 Task: Create relationship between match and player object.
Action: Mouse moved to (992, 72)
Screenshot: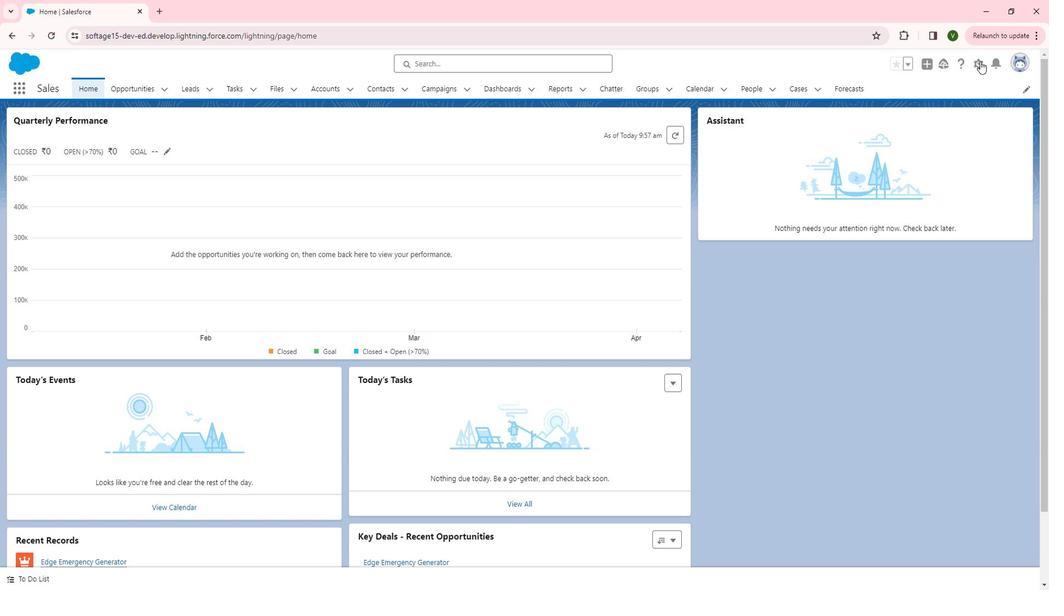 
Action: Mouse pressed left at (992, 72)
Screenshot: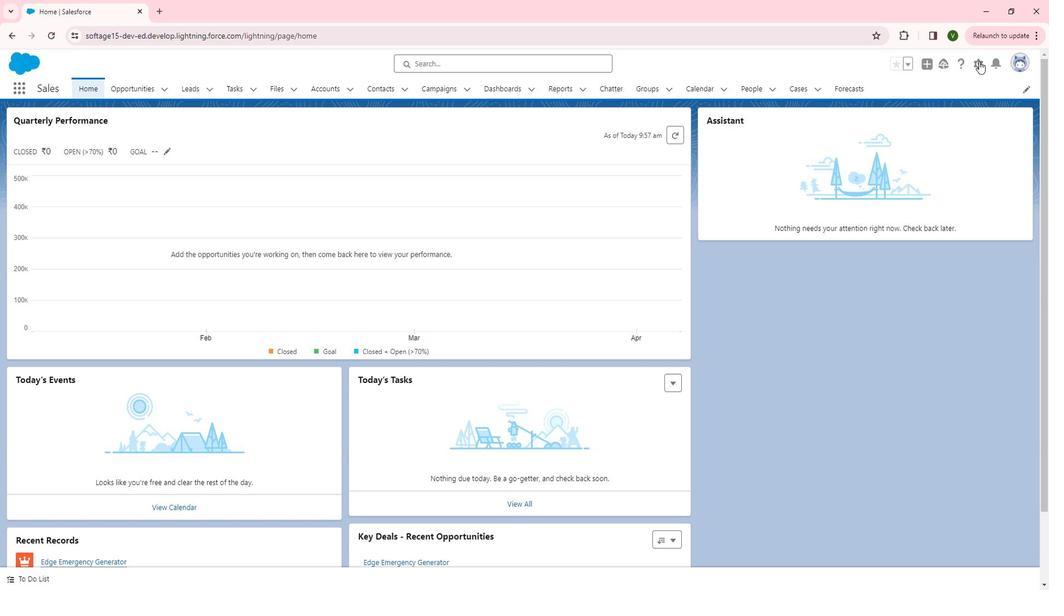 
Action: Mouse moved to (952, 108)
Screenshot: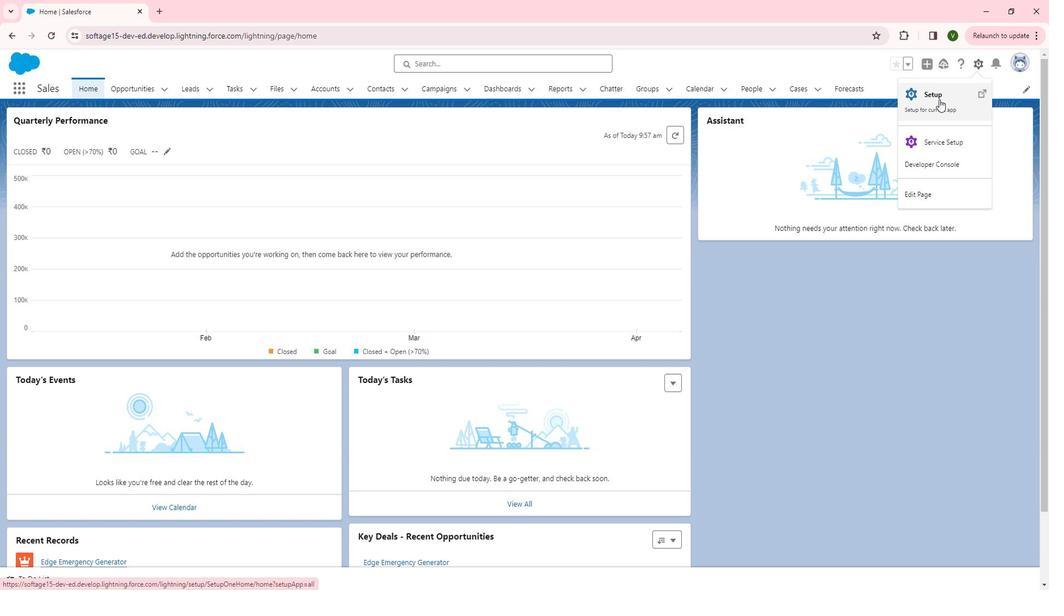 
Action: Mouse pressed left at (952, 108)
Screenshot: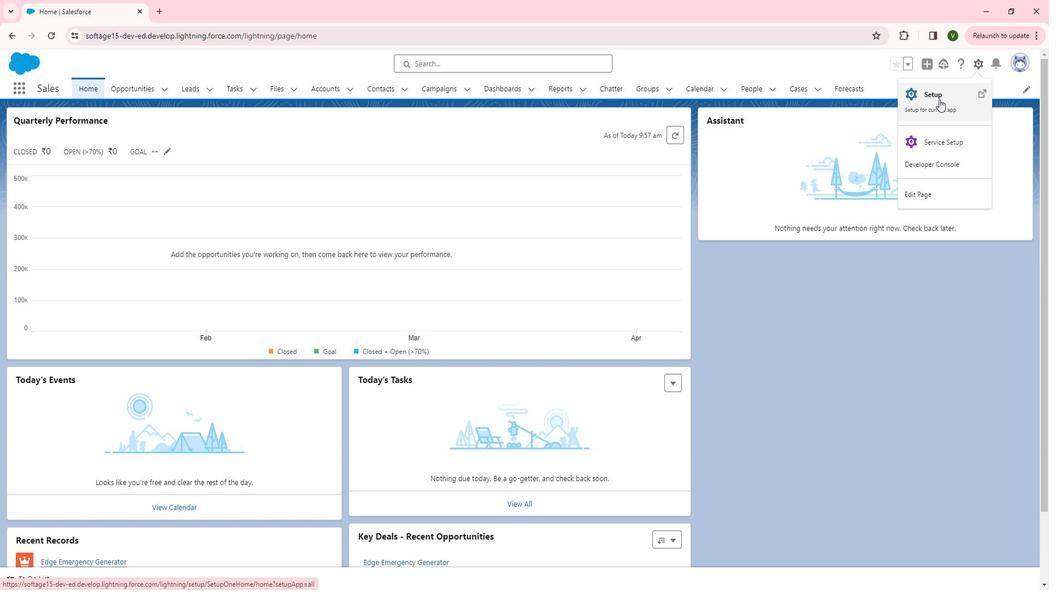 
Action: Mouse moved to (118, 375)
Screenshot: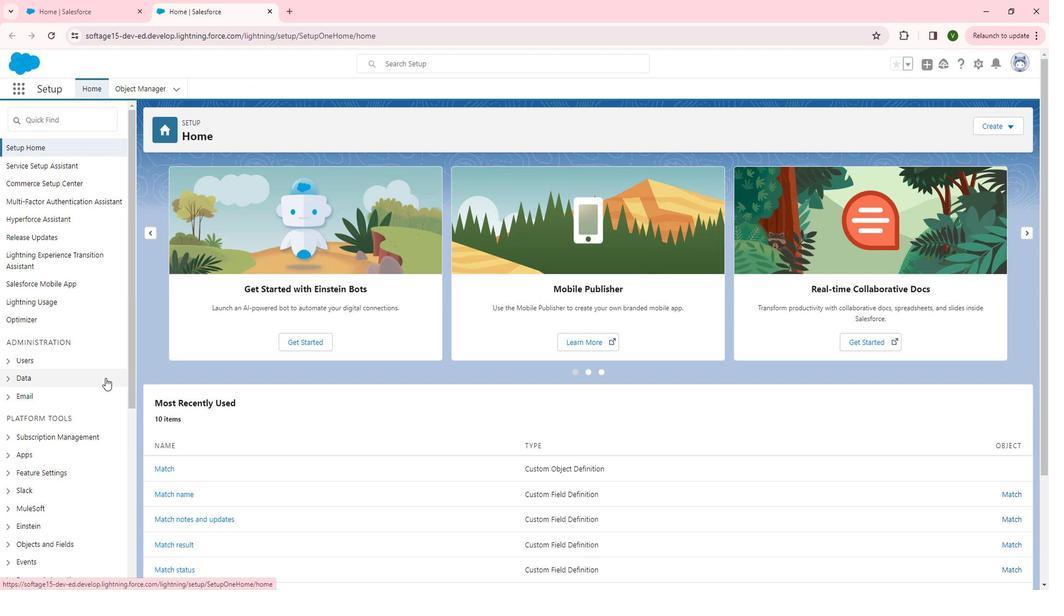 
Action: Mouse scrolled (118, 375) with delta (0, 0)
Screenshot: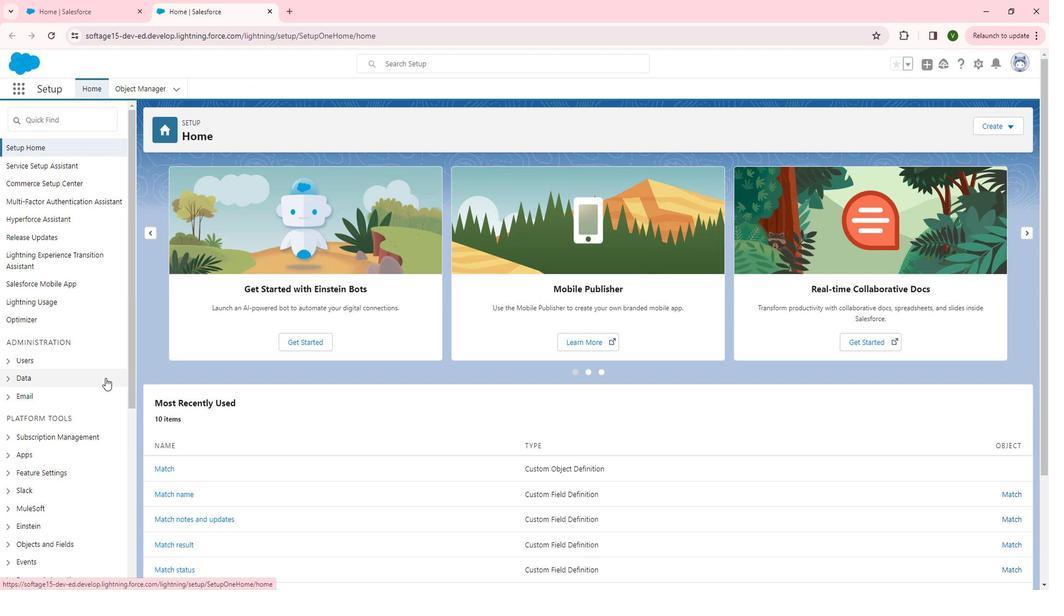 
Action: Mouse moved to (118, 377)
Screenshot: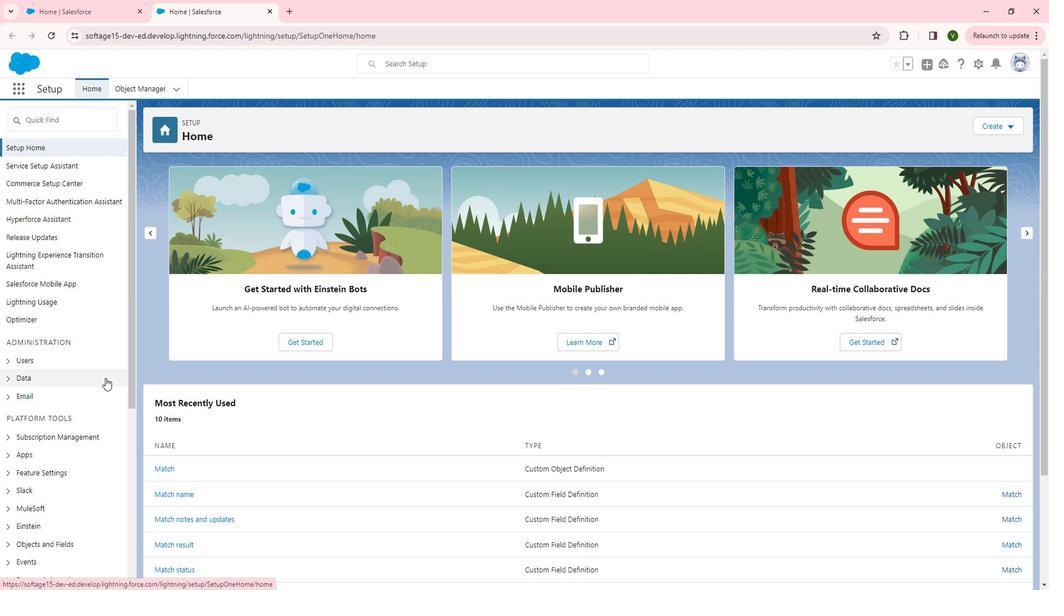 
Action: Mouse scrolled (118, 376) with delta (0, 0)
Screenshot: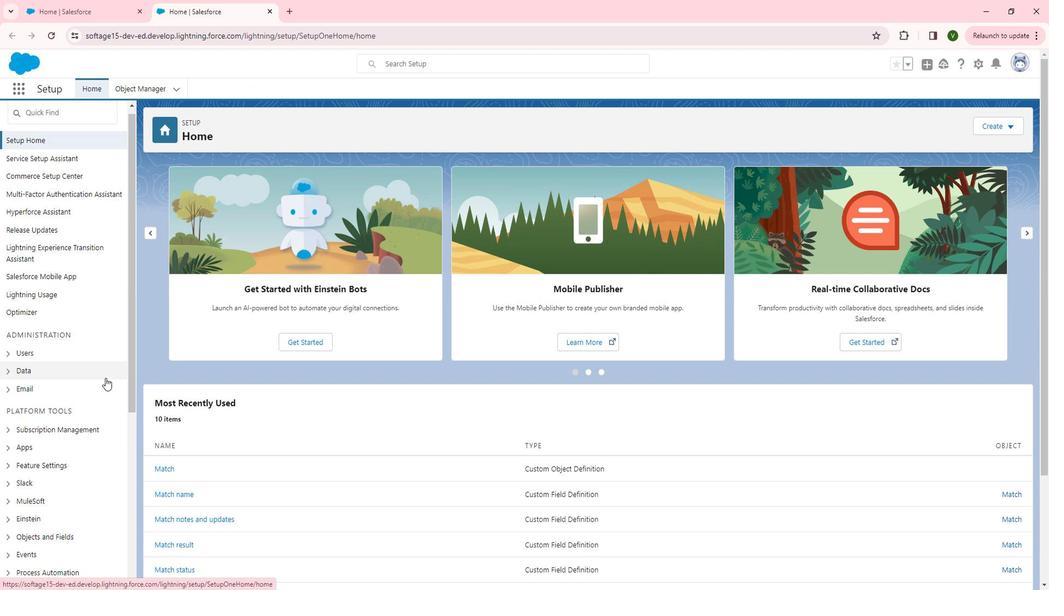 
Action: Mouse moved to (34, 424)
Screenshot: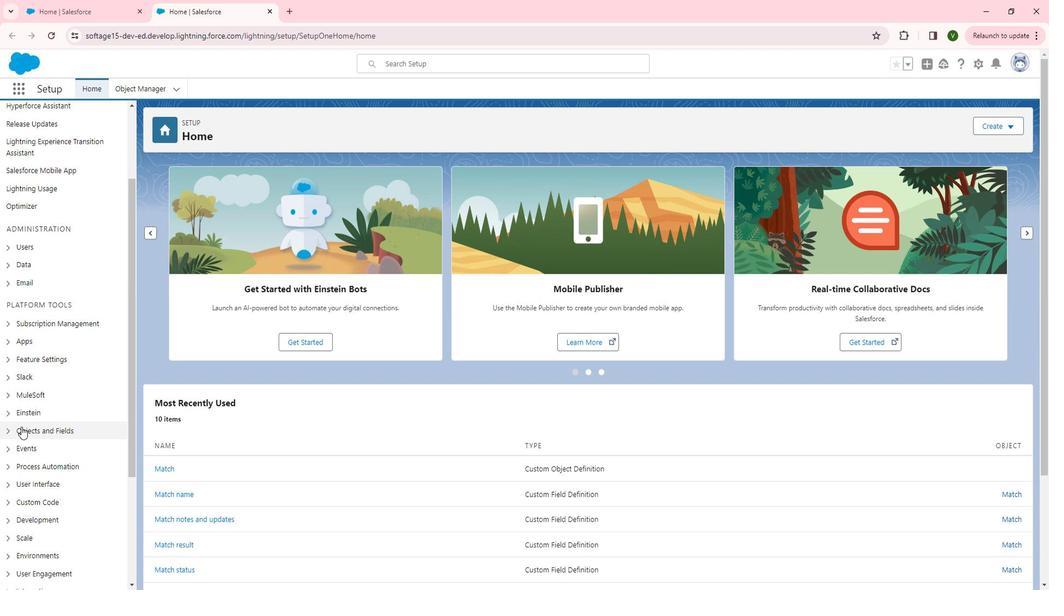 
Action: Mouse pressed left at (34, 424)
Screenshot: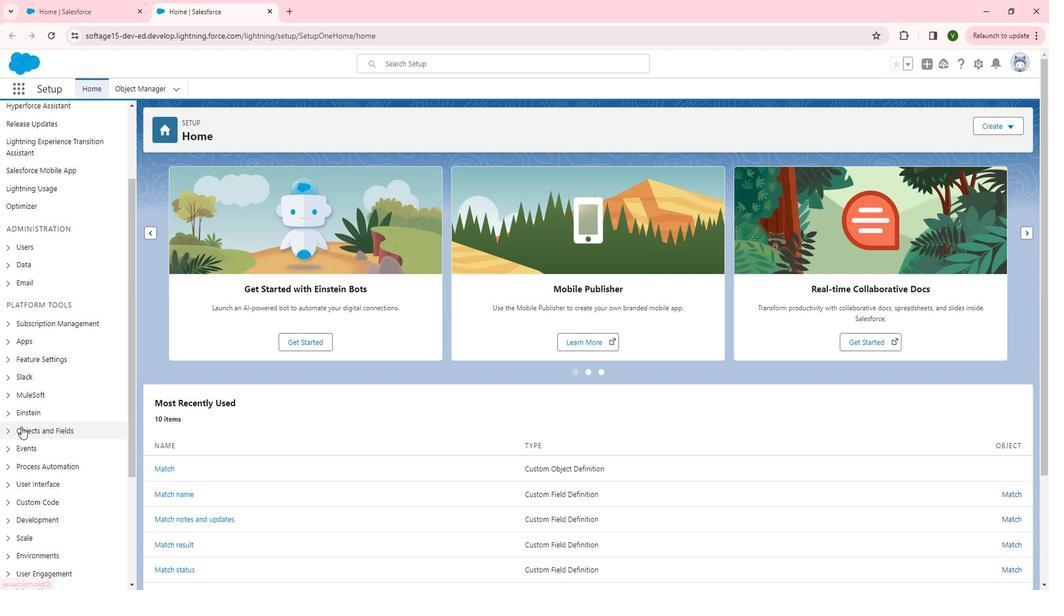 
Action: Mouse moved to (48, 423)
Screenshot: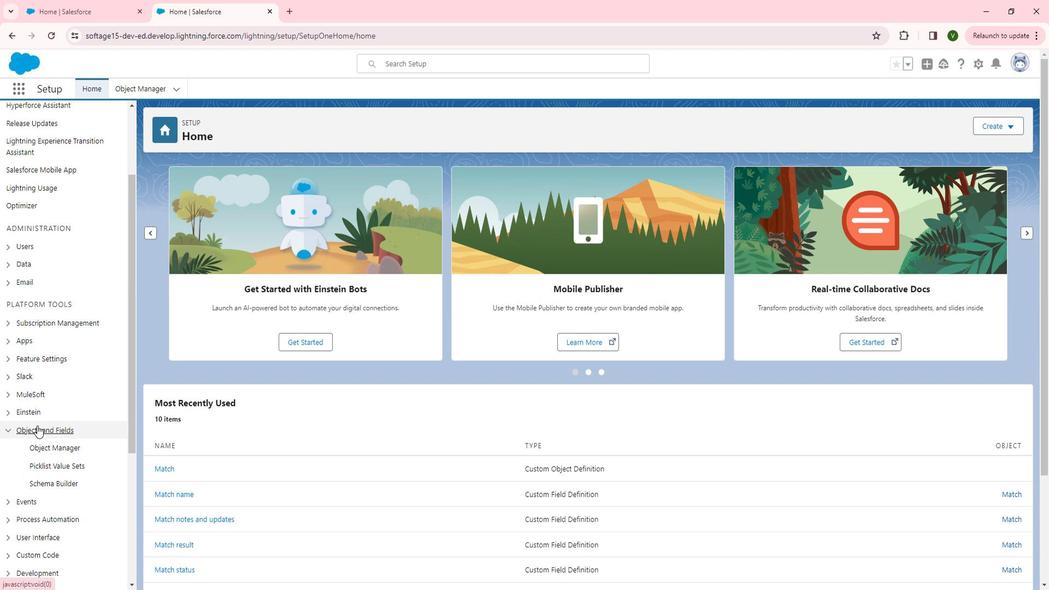 
Action: Mouse scrolled (48, 422) with delta (0, 0)
Screenshot: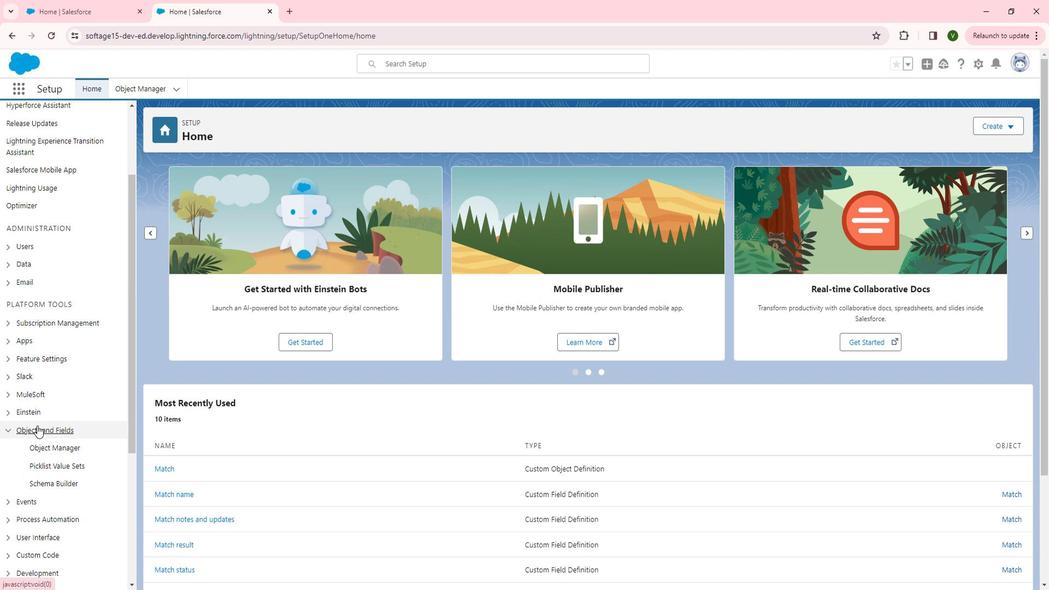 
Action: Mouse moved to (81, 388)
Screenshot: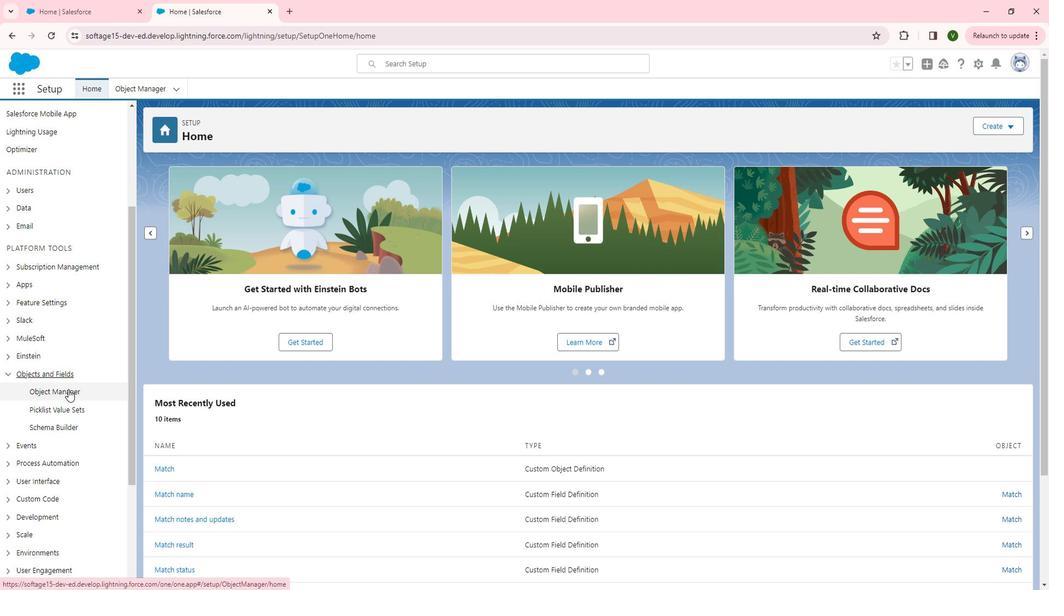 
Action: Mouse pressed left at (81, 388)
Screenshot: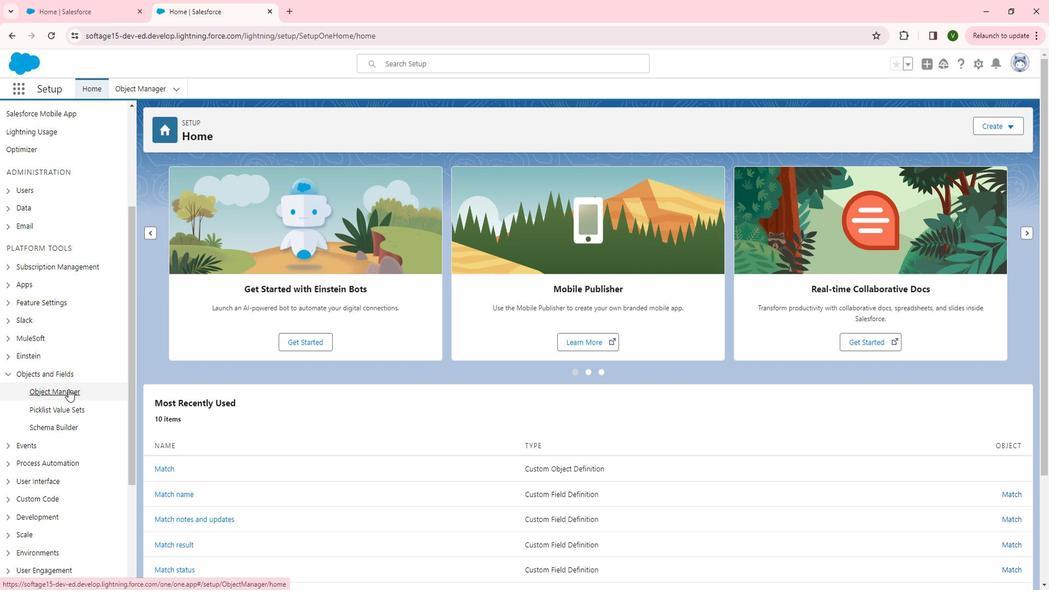 
Action: Mouse moved to (194, 357)
Screenshot: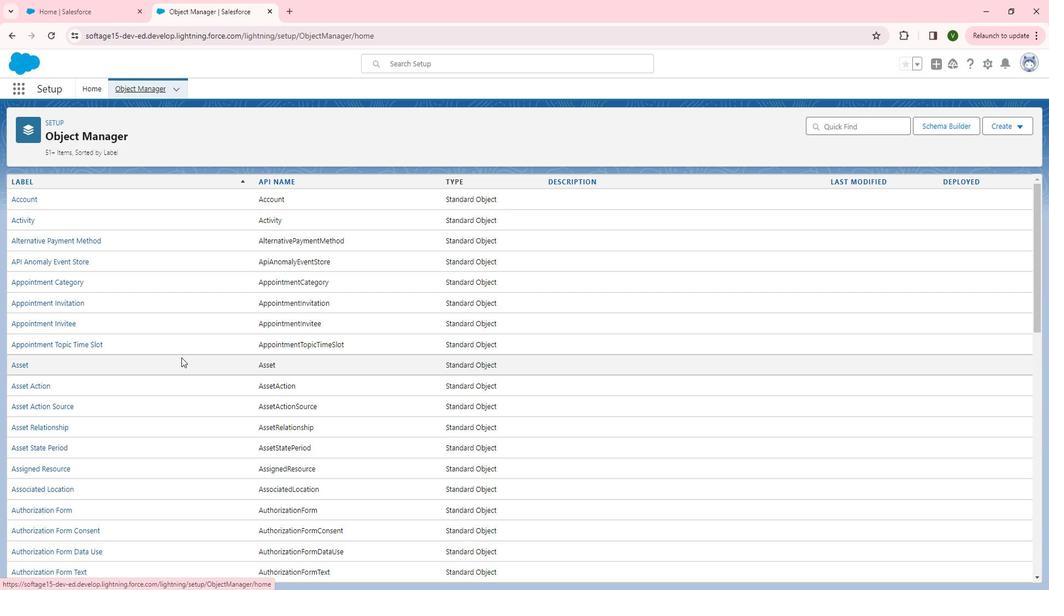 
Action: Mouse scrolled (194, 356) with delta (0, 0)
Screenshot: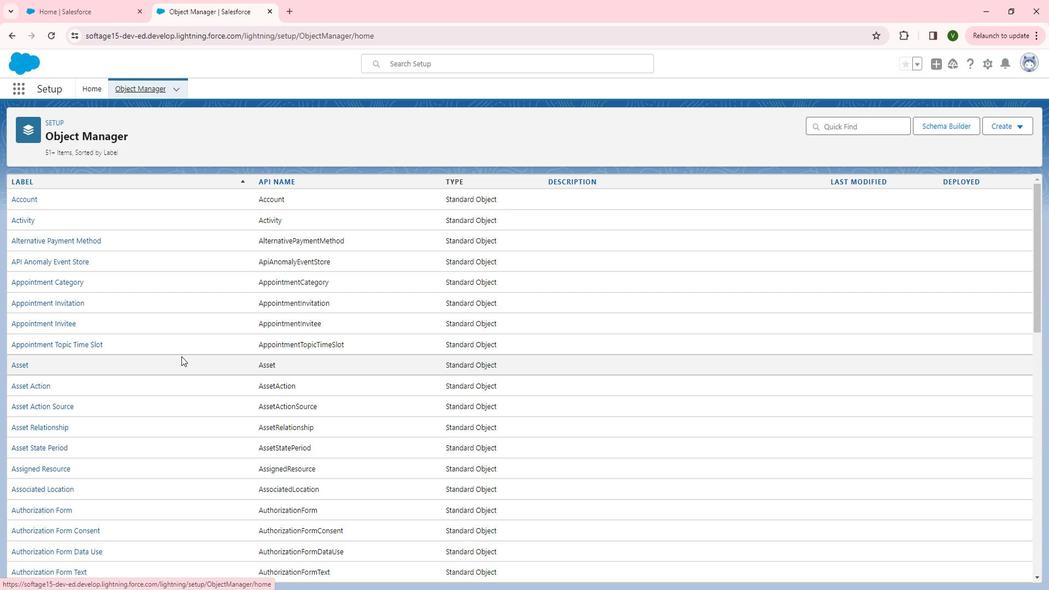 
Action: Mouse moved to (194, 356)
Screenshot: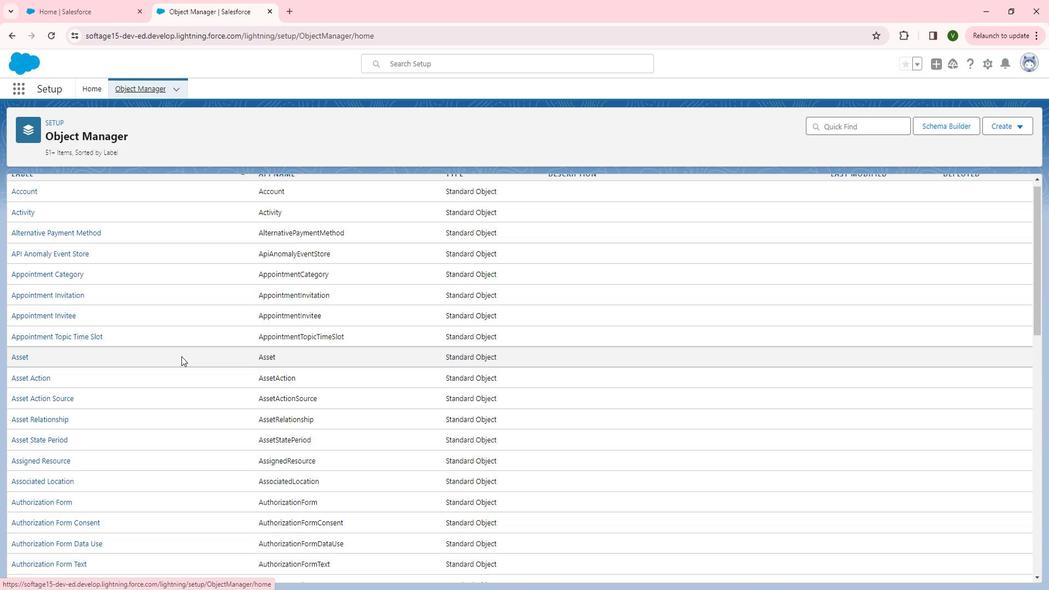 
Action: Mouse scrolled (194, 355) with delta (0, 0)
Screenshot: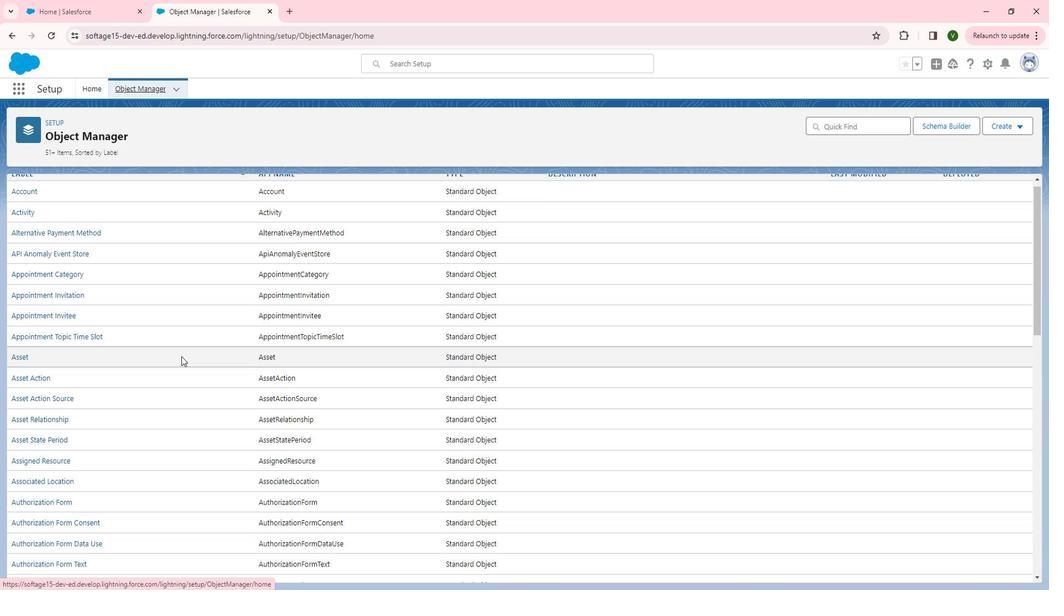 
Action: Mouse scrolled (194, 355) with delta (0, 0)
Screenshot: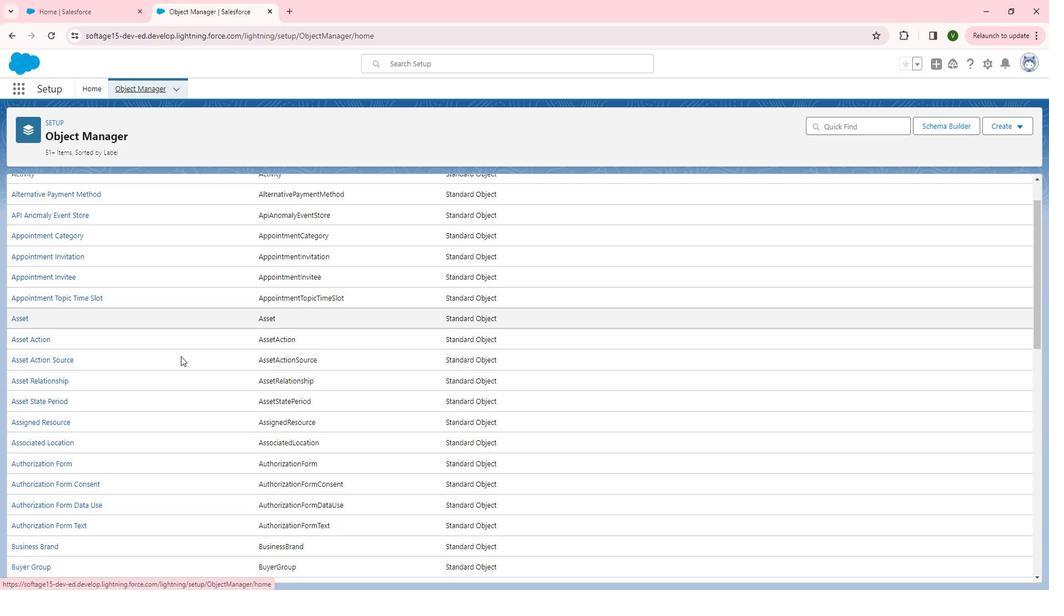 
Action: Mouse moved to (194, 356)
Screenshot: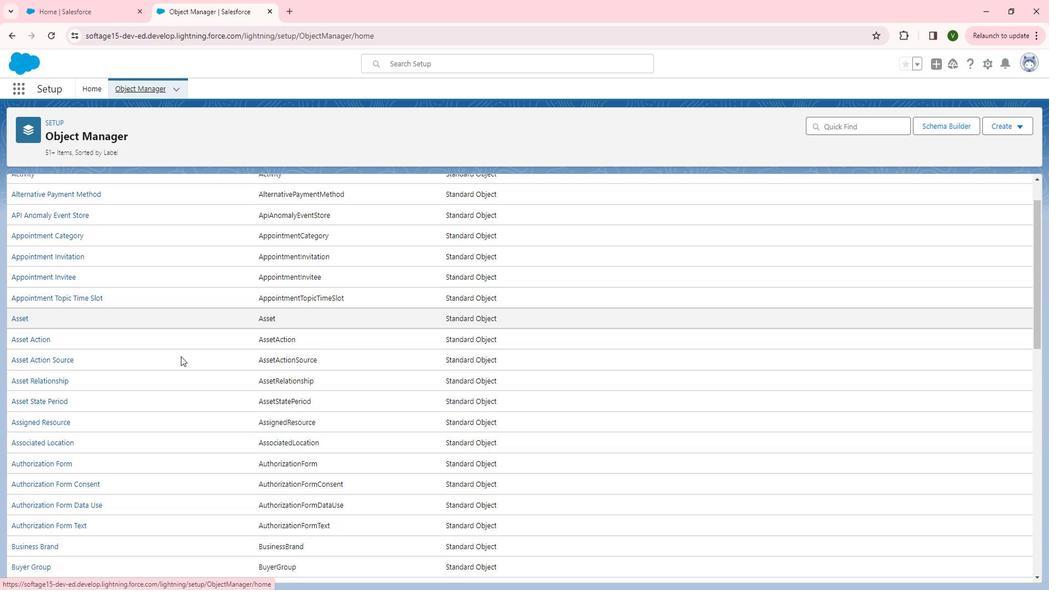 
Action: Mouse scrolled (194, 355) with delta (0, 0)
Screenshot: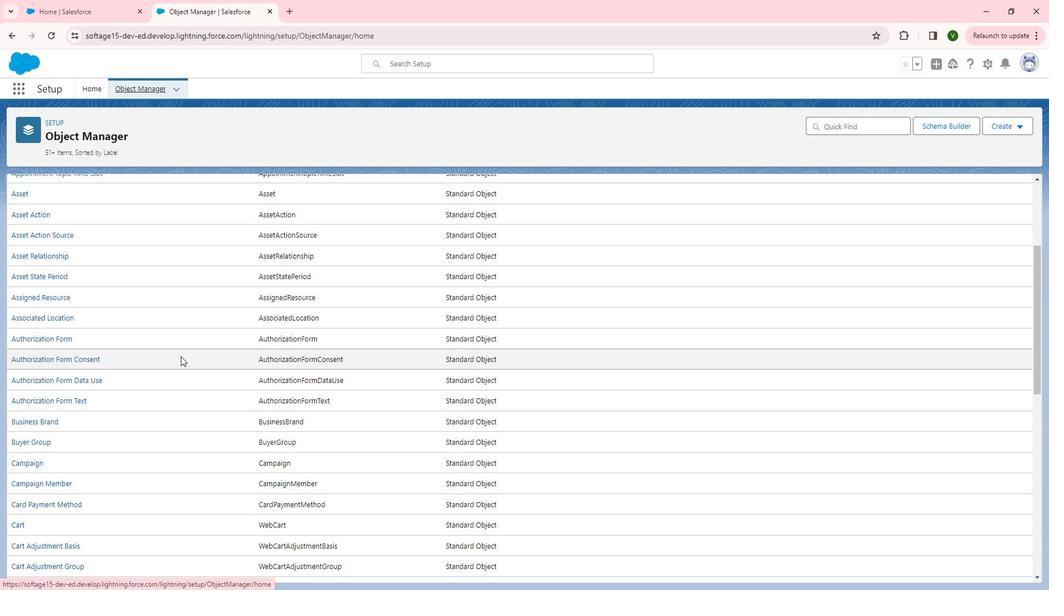 
Action: Mouse scrolled (194, 355) with delta (0, 0)
Screenshot: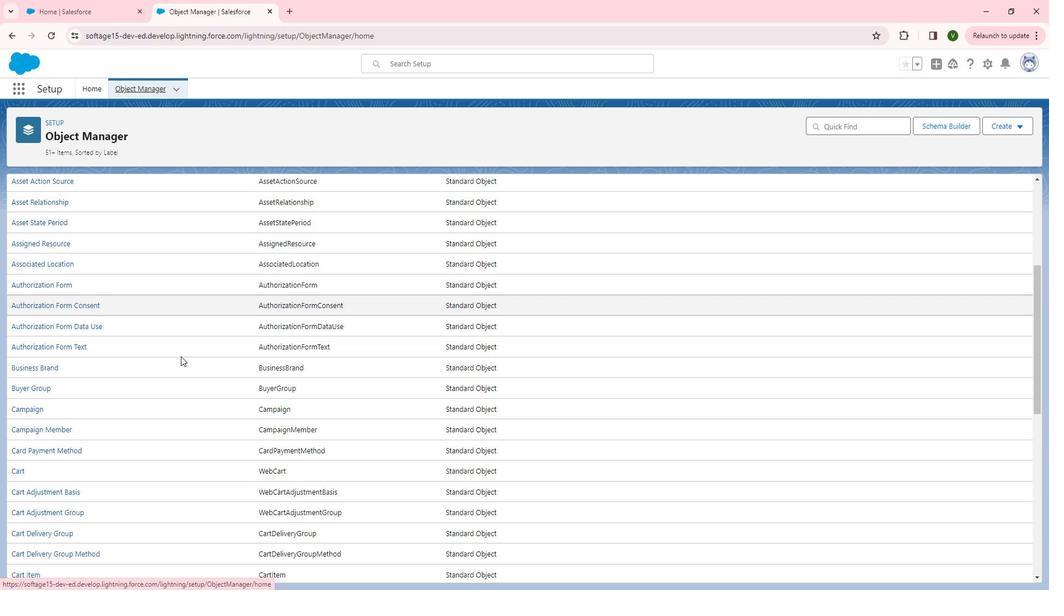 
Action: Mouse scrolled (194, 355) with delta (0, 0)
Screenshot: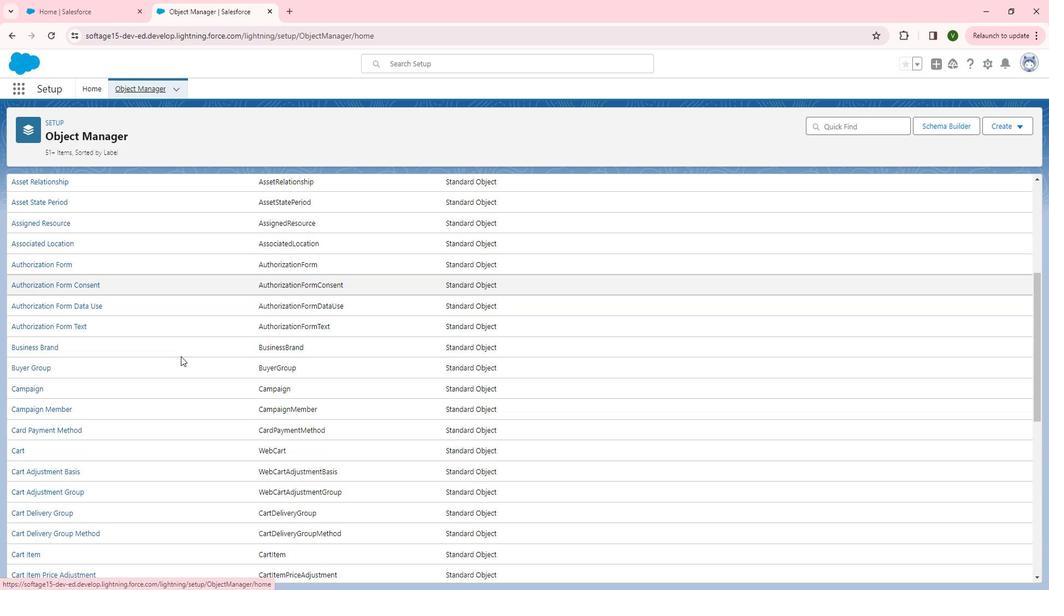 
Action: Mouse scrolled (194, 355) with delta (0, 0)
Screenshot: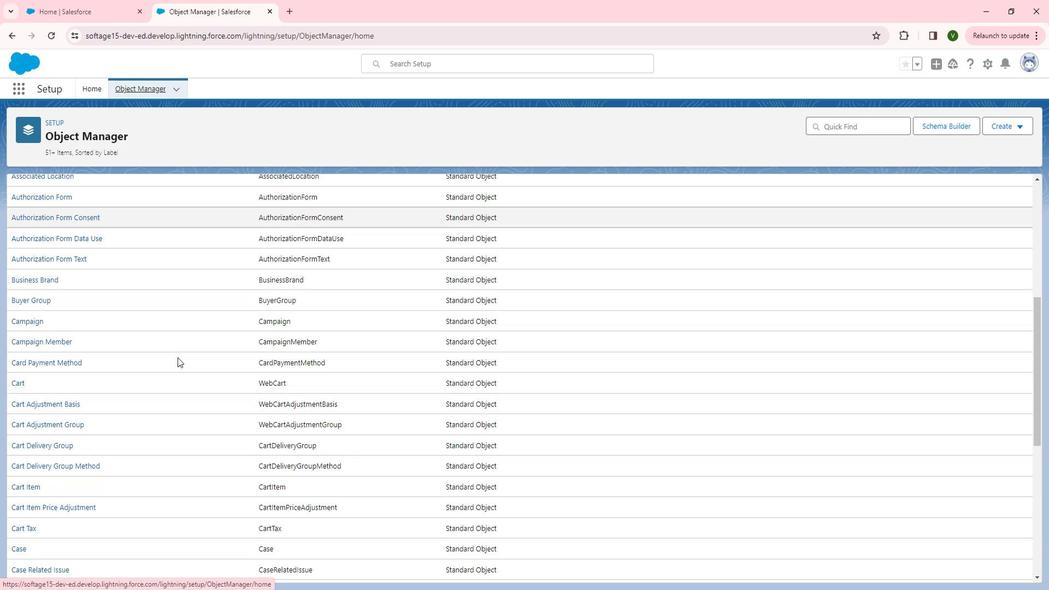 
Action: Mouse moved to (186, 359)
Screenshot: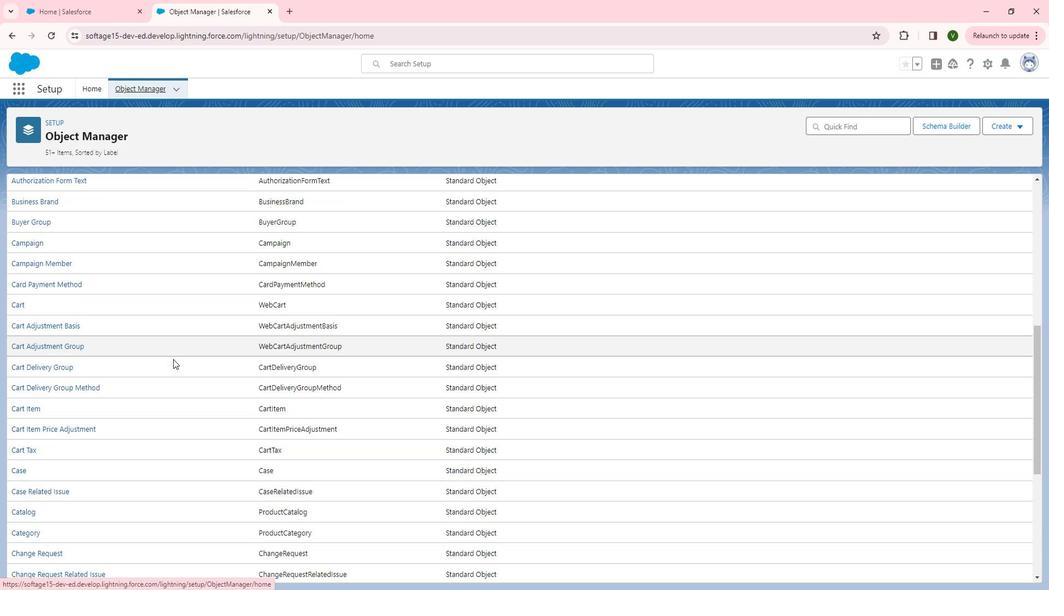 
Action: Mouse scrolled (186, 358) with delta (0, 0)
Screenshot: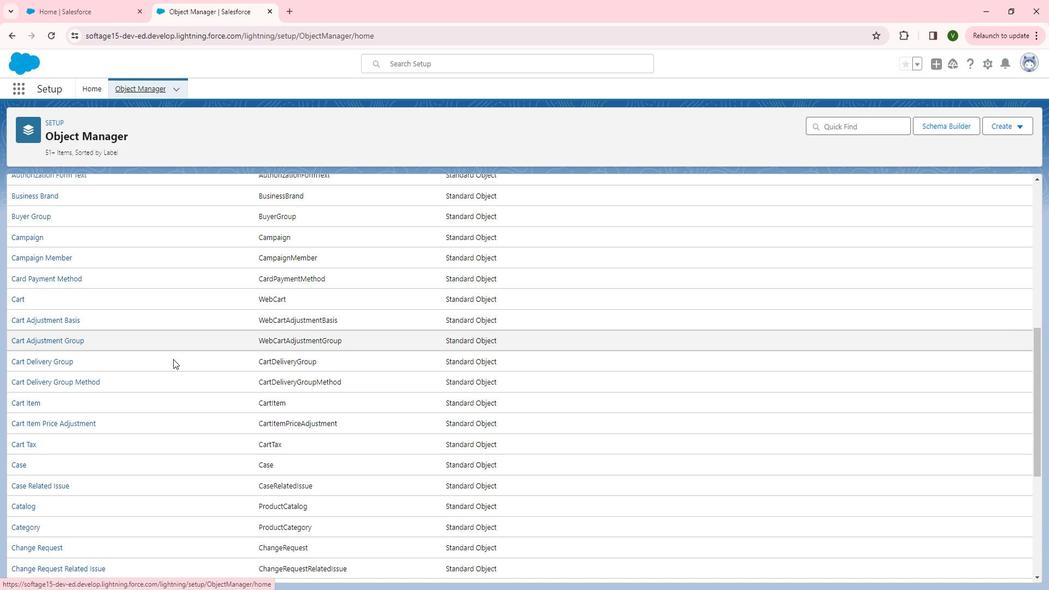 
Action: Mouse scrolled (186, 358) with delta (0, 0)
Screenshot: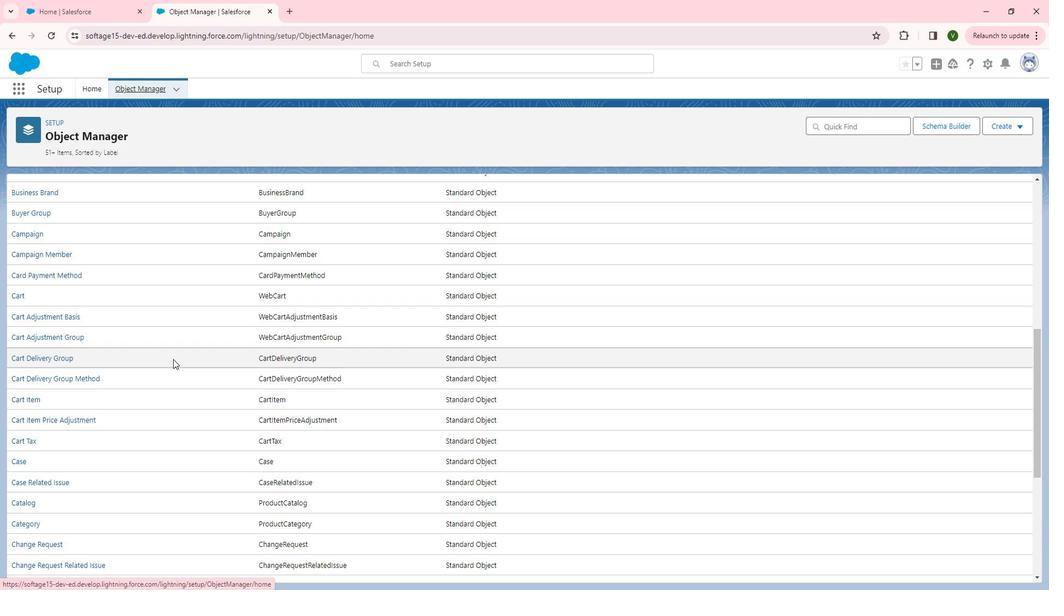 
Action: Mouse scrolled (186, 358) with delta (0, 0)
Screenshot: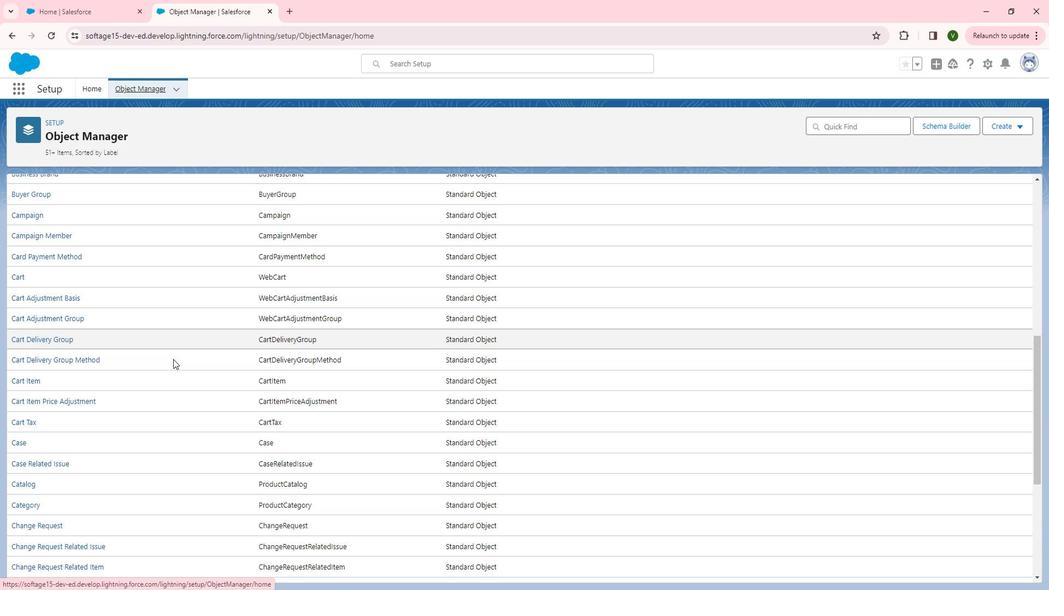 
Action: Mouse moved to (182, 360)
Screenshot: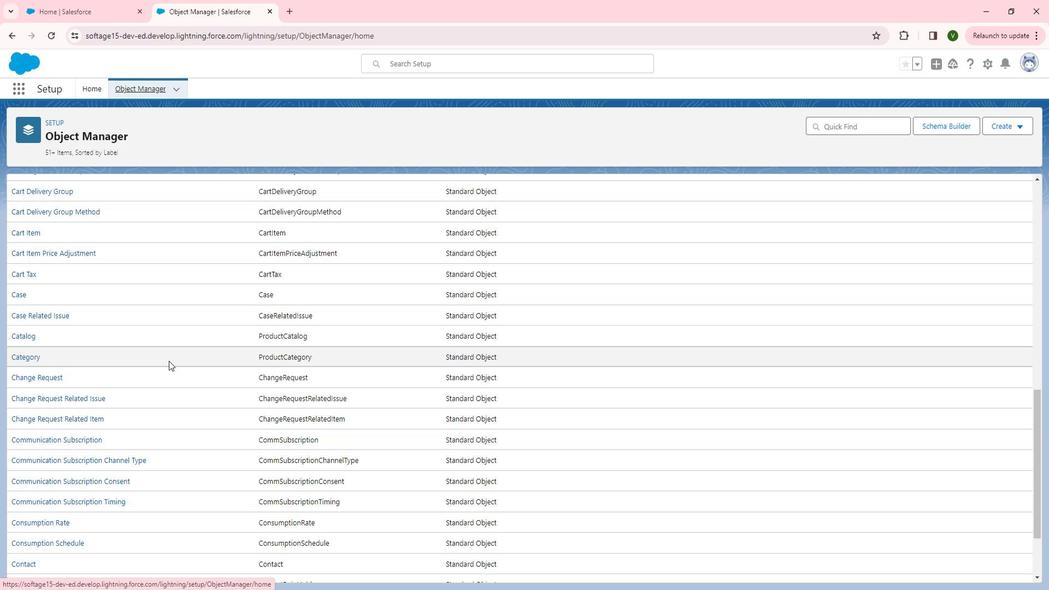 
Action: Mouse scrolled (182, 360) with delta (0, 0)
Screenshot: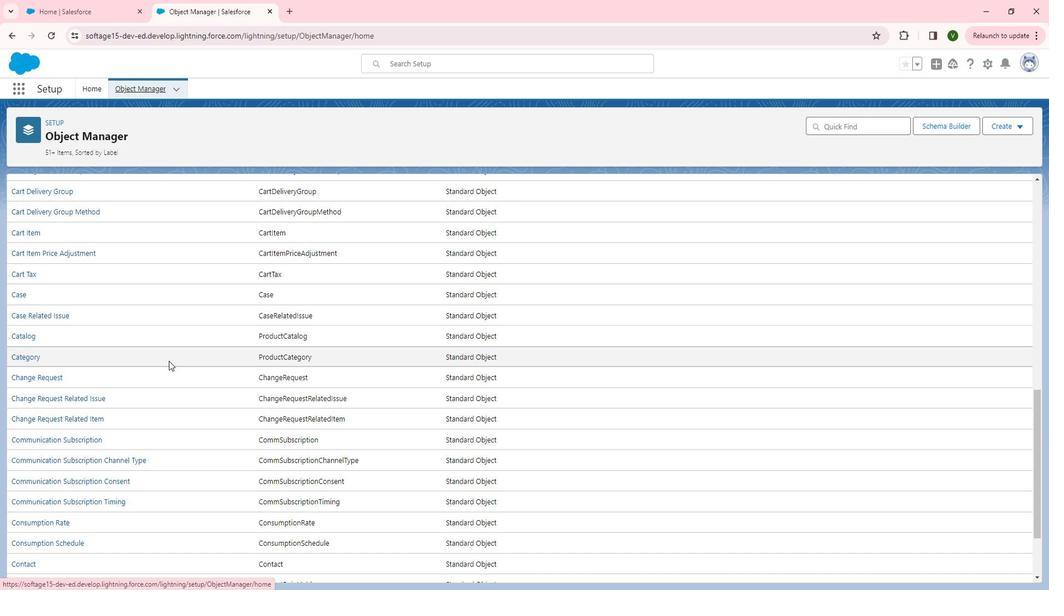 
Action: Mouse scrolled (182, 360) with delta (0, 0)
Screenshot: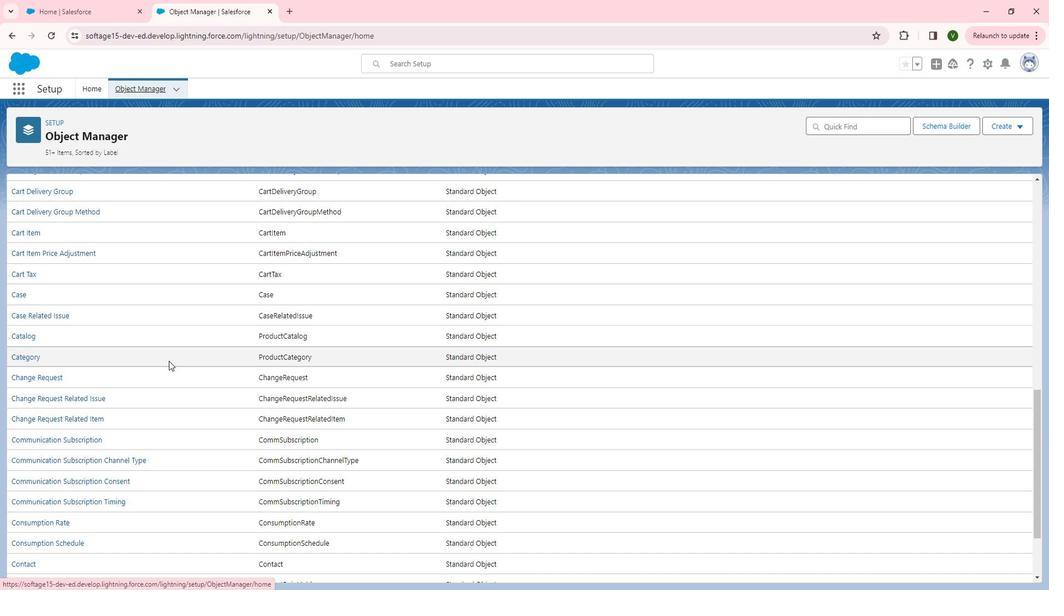 
Action: Mouse scrolled (182, 360) with delta (0, 0)
Screenshot: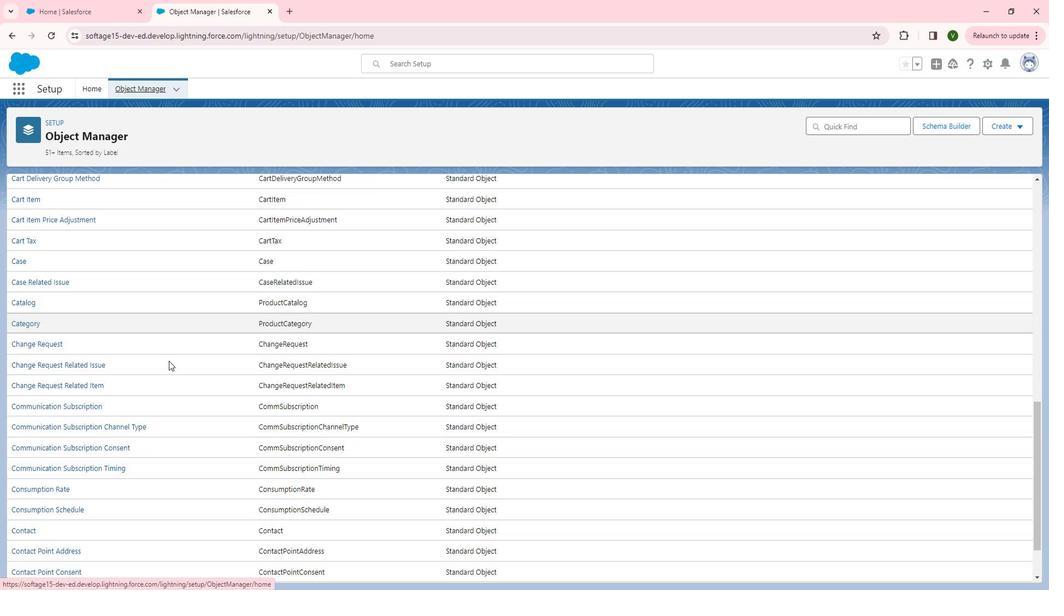 
Action: Mouse scrolled (182, 360) with delta (0, 0)
Screenshot: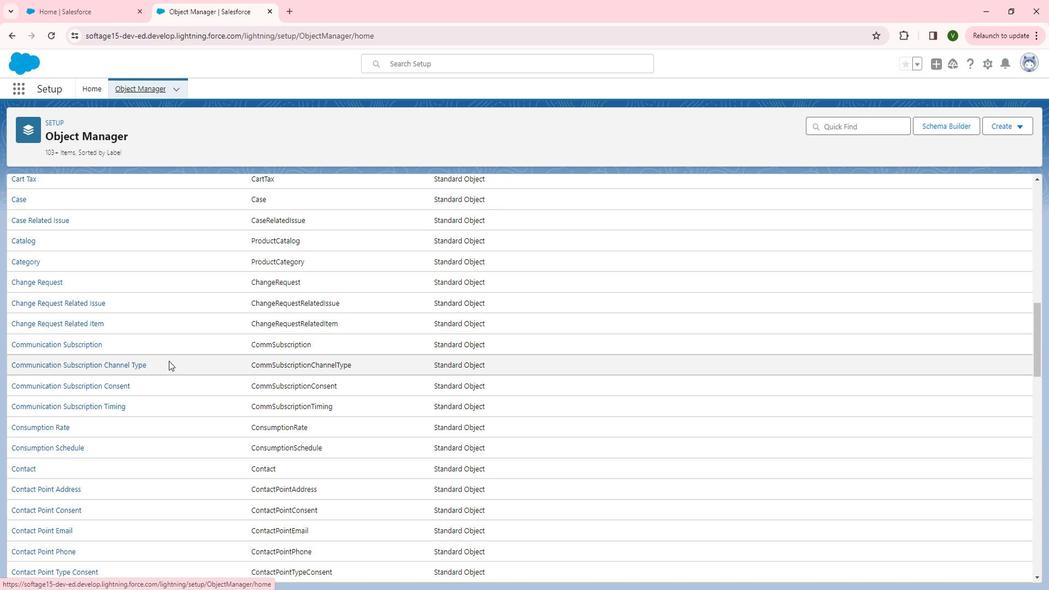 
Action: Mouse scrolled (182, 360) with delta (0, 0)
Screenshot: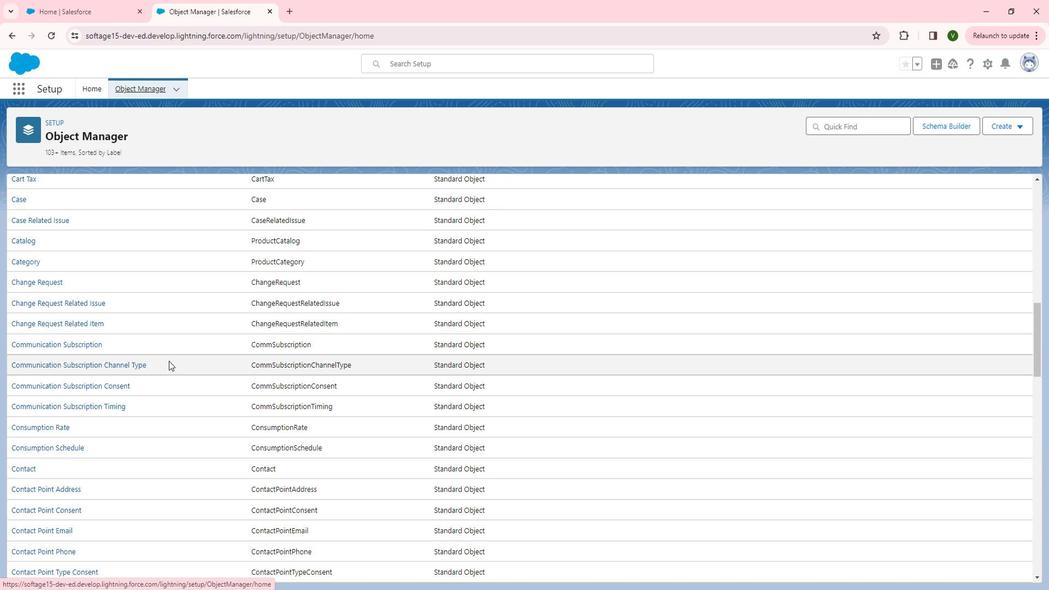 
Action: Mouse scrolled (182, 360) with delta (0, 0)
Screenshot: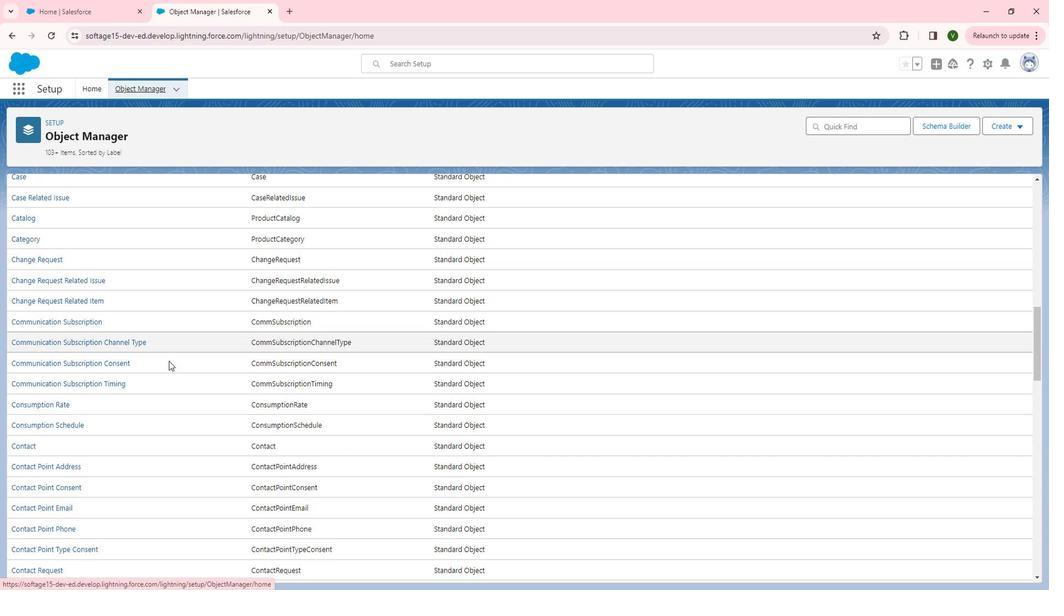 
Action: Mouse scrolled (182, 360) with delta (0, 0)
Screenshot: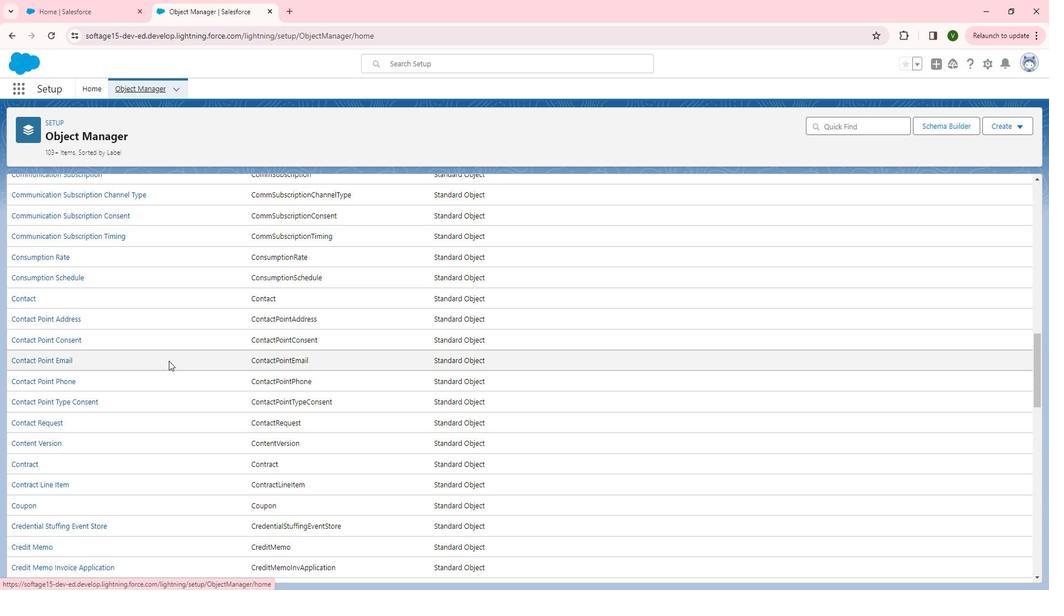 
Action: Mouse scrolled (182, 360) with delta (0, 0)
Screenshot: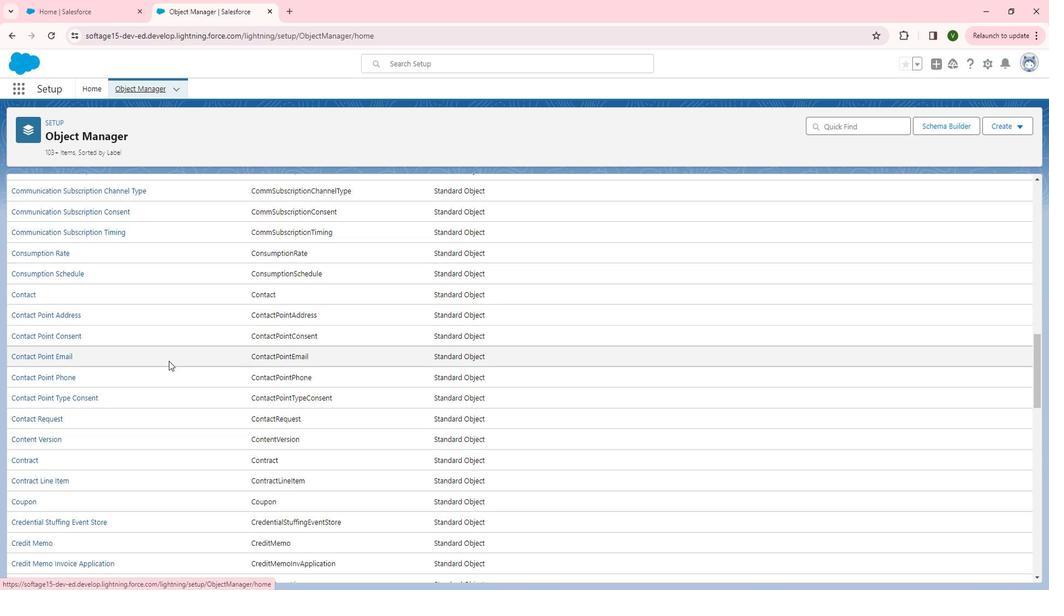 
Action: Mouse moved to (179, 361)
Screenshot: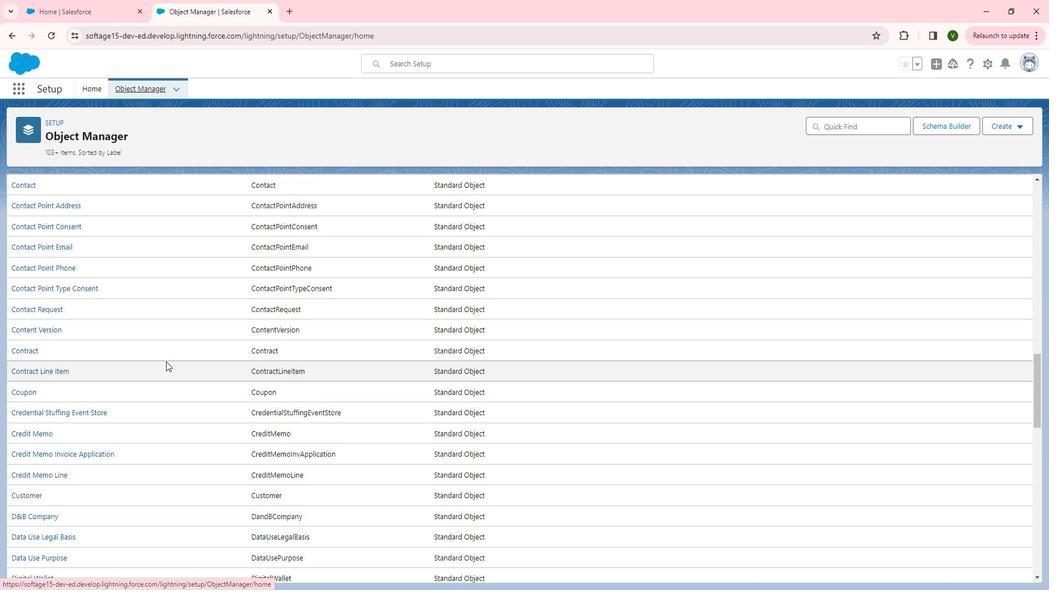 
Action: Mouse scrolled (179, 360) with delta (0, 0)
Screenshot: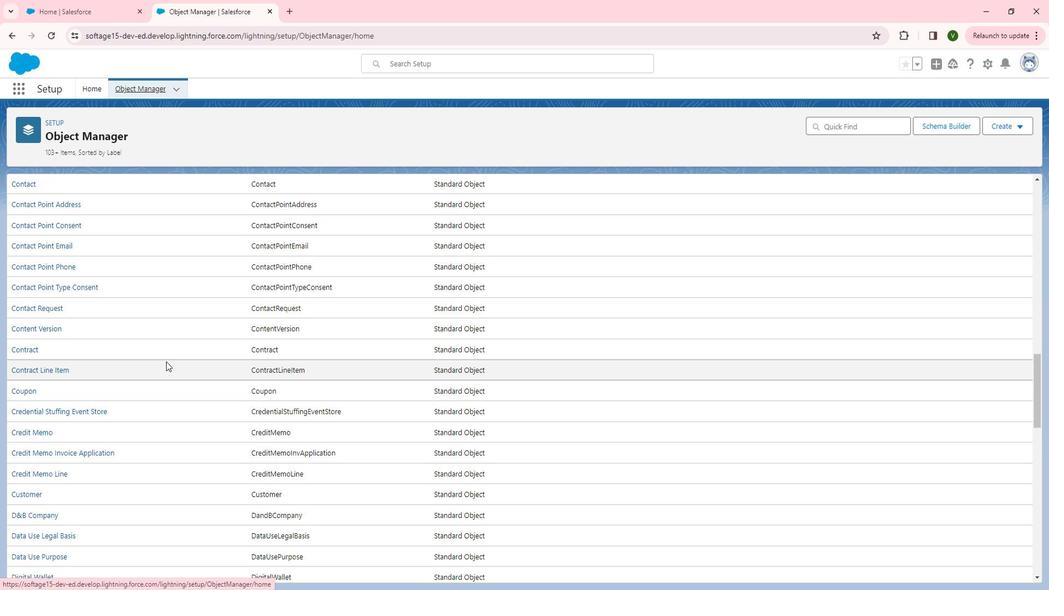
Action: Mouse scrolled (179, 360) with delta (0, 0)
Screenshot: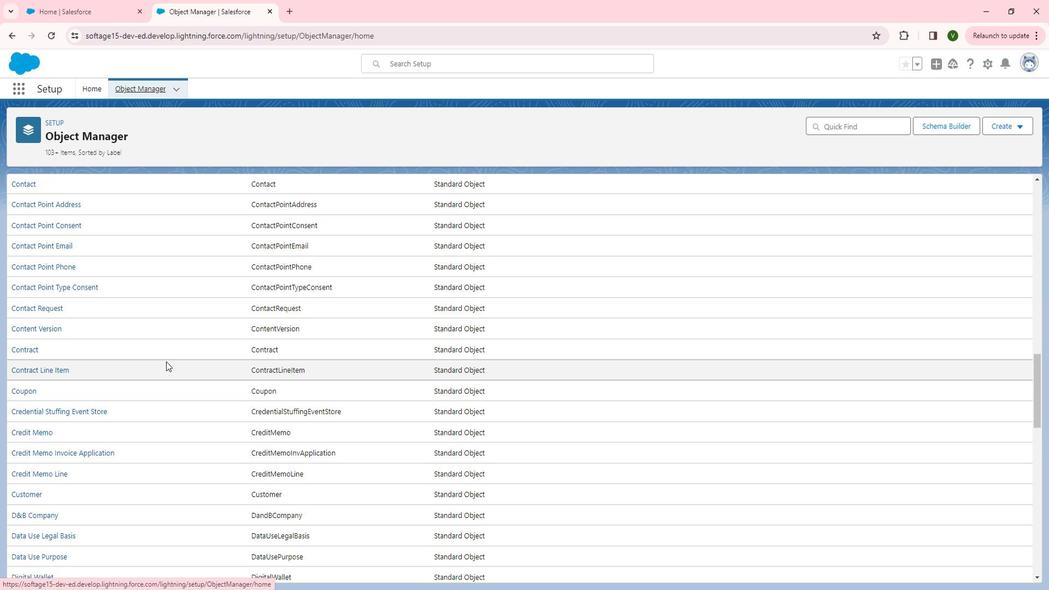 
Action: Mouse moved to (178, 362)
Screenshot: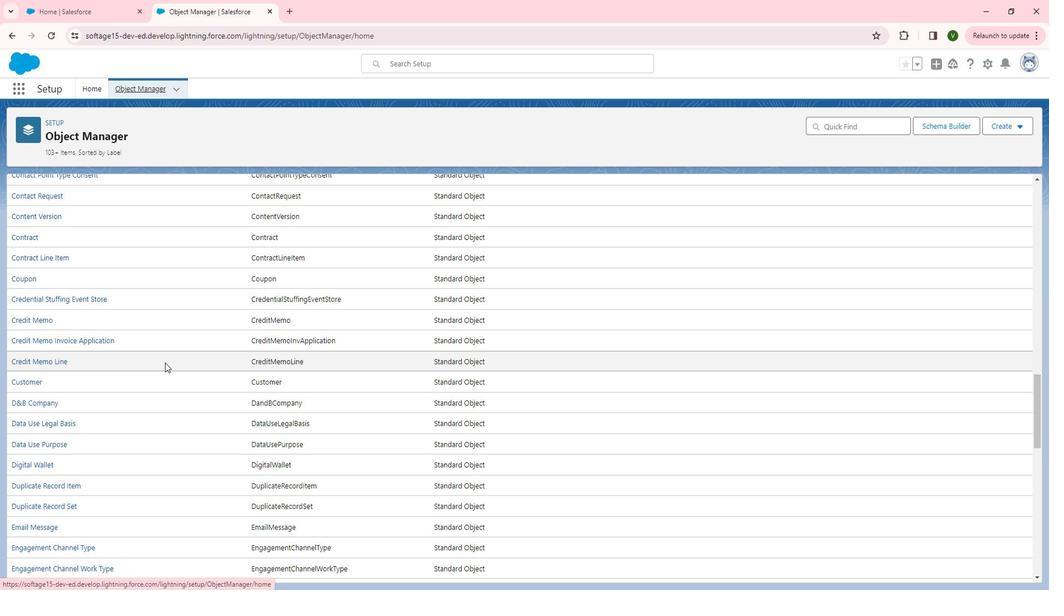 
Action: Mouse scrolled (178, 361) with delta (0, 0)
Screenshot: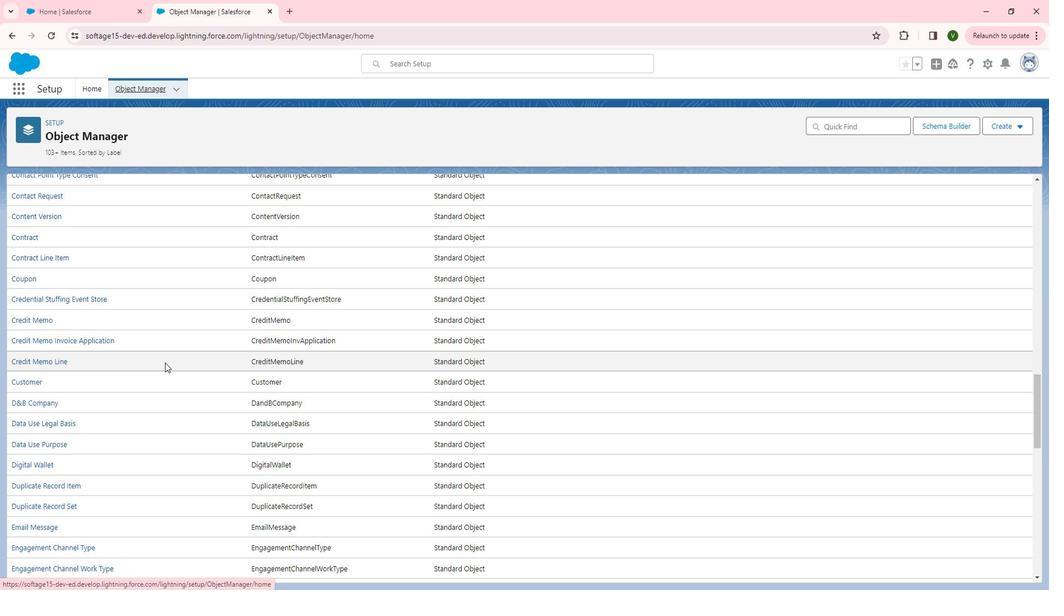 
Action: Mouse scrolled (178, 361) with delta (0, 0)
Screenshot: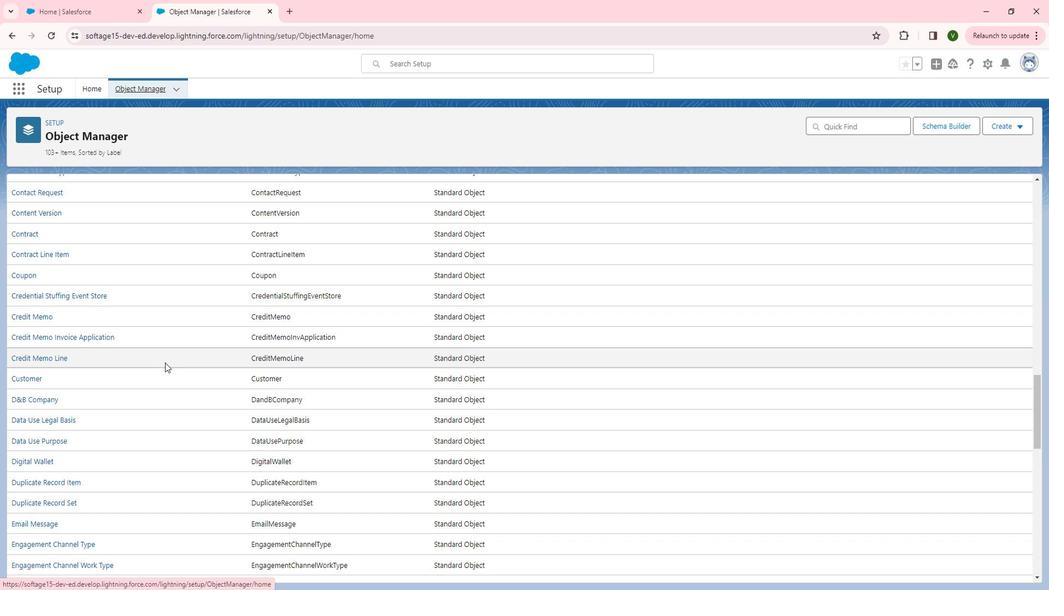 
Action: Mouse moved to (150, 362)
Screenshot: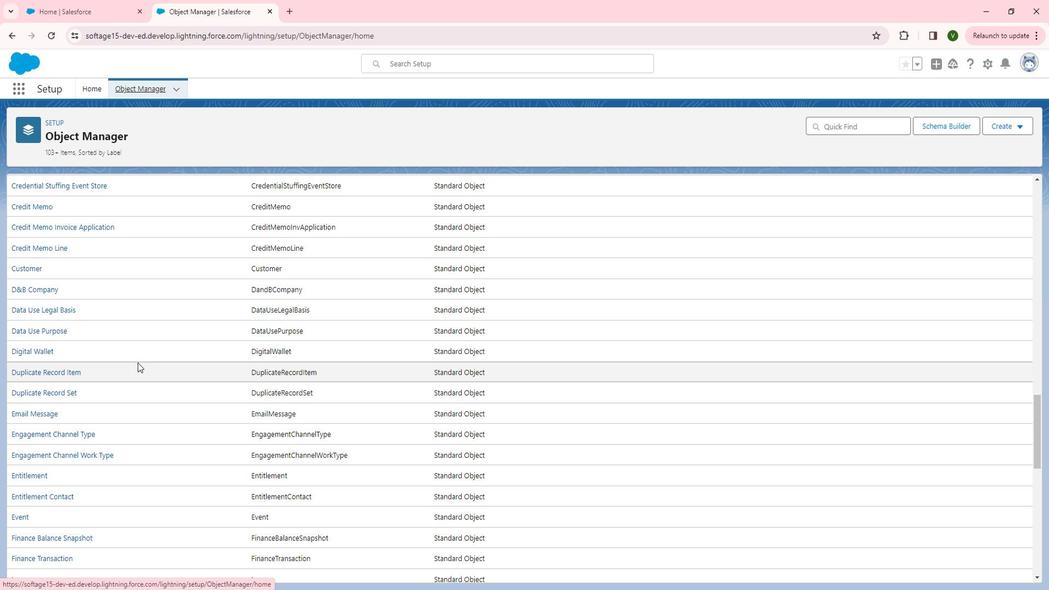 
Action: Mouse scrolled (150, 361) with delta (0, 0)
Screenshot: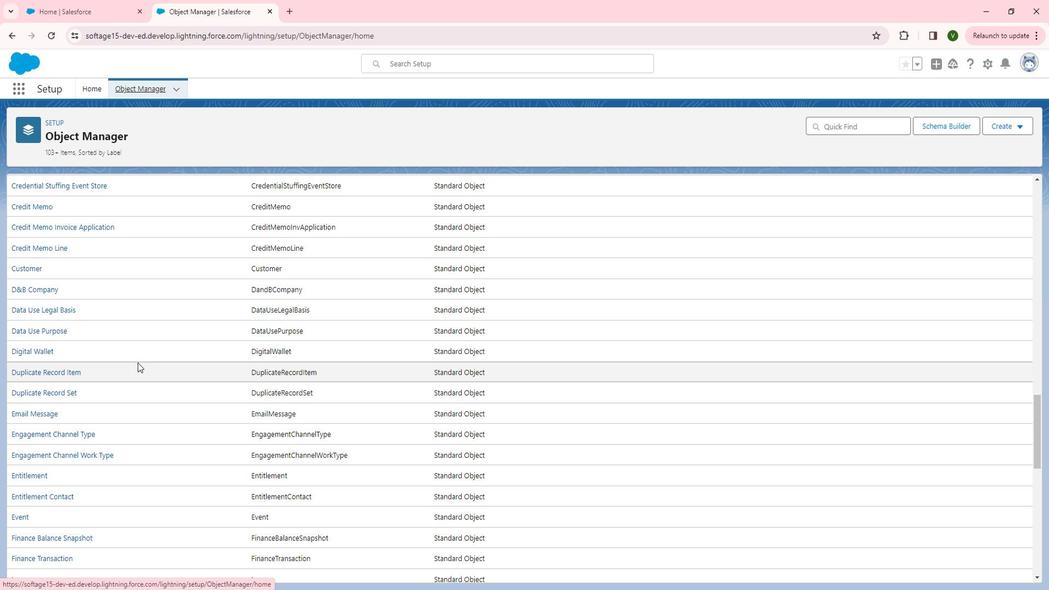 
Action: Mouse scrolled (150, 361) with delta (0, 0)
Screenshot: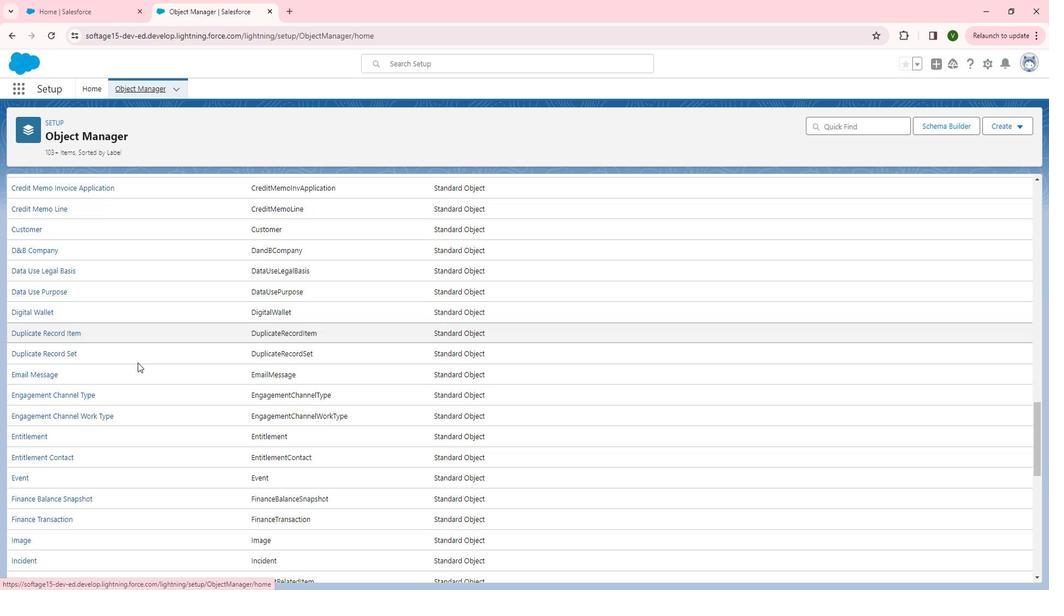 
Action: Mouse moved to (32, 418)
Screenshot: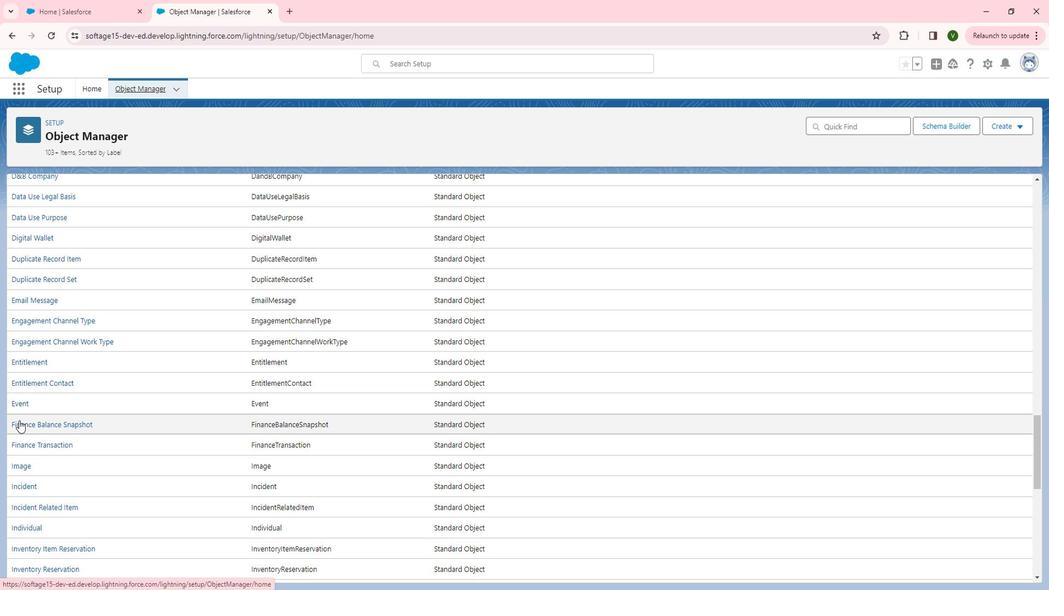 
Action: Mouse scrolled (32, 417) with delta (0, 0)
Screenshot: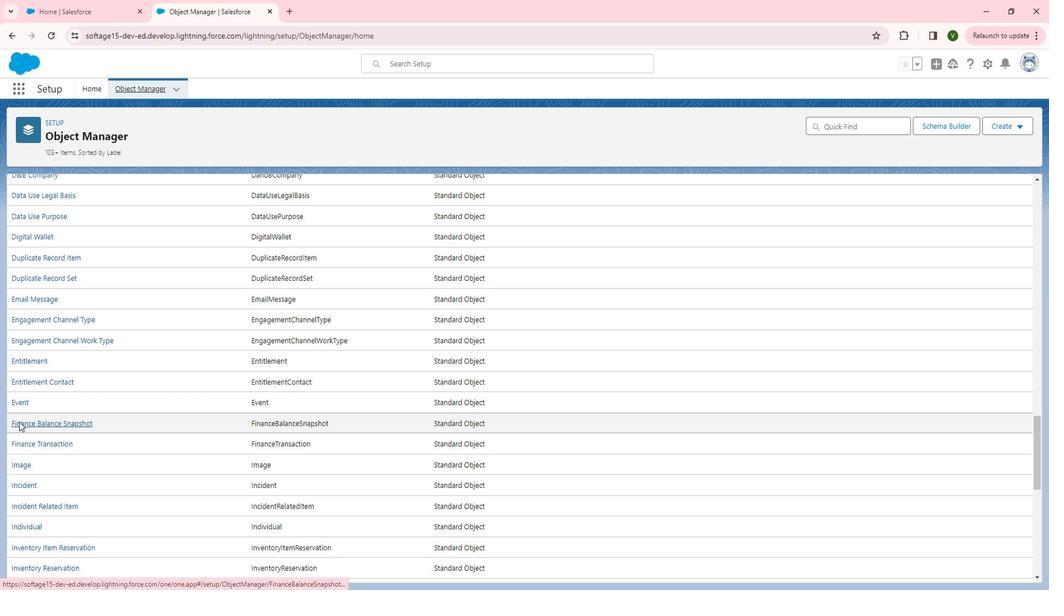 
Action: Mouse moved to (32, 419)
Screenshot: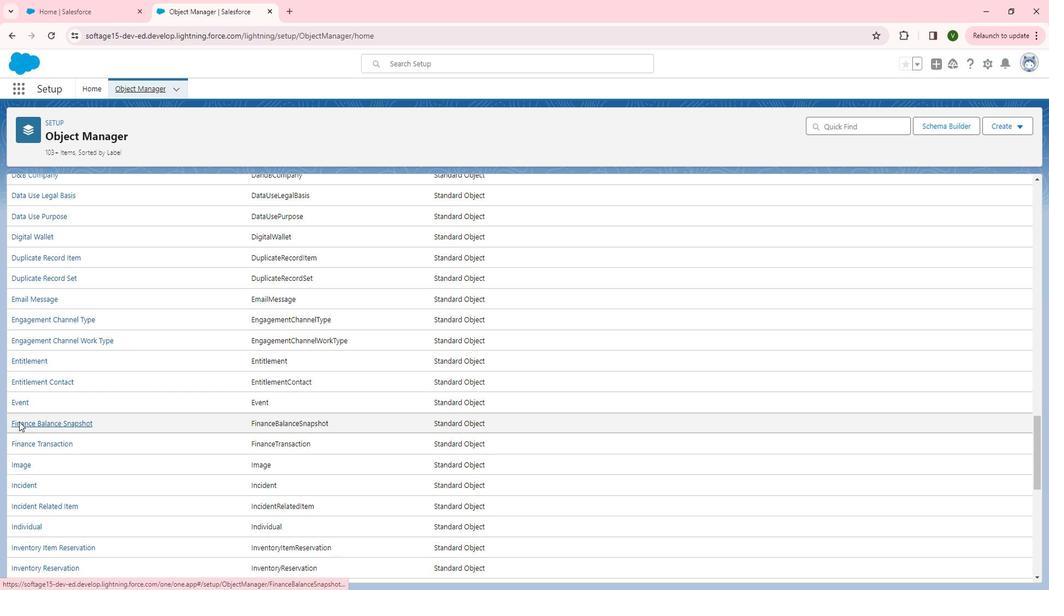 
Action: Mouse scrolled (32, 418) with delta (0, 0)
Screenshot: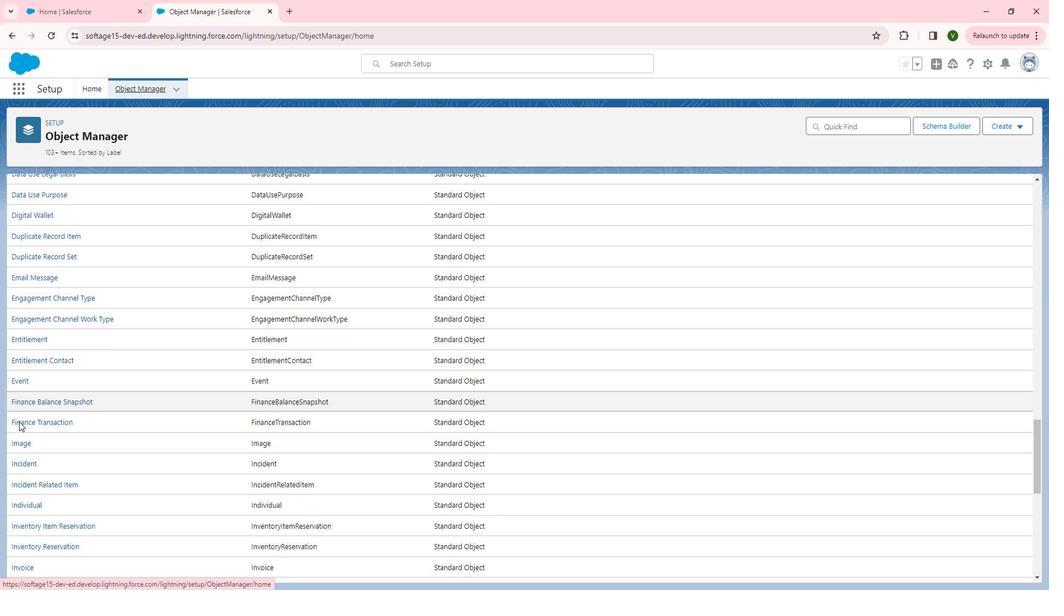 
Action: Mouse scrolled (32, 418) with delta (0, 0)
Screenshot: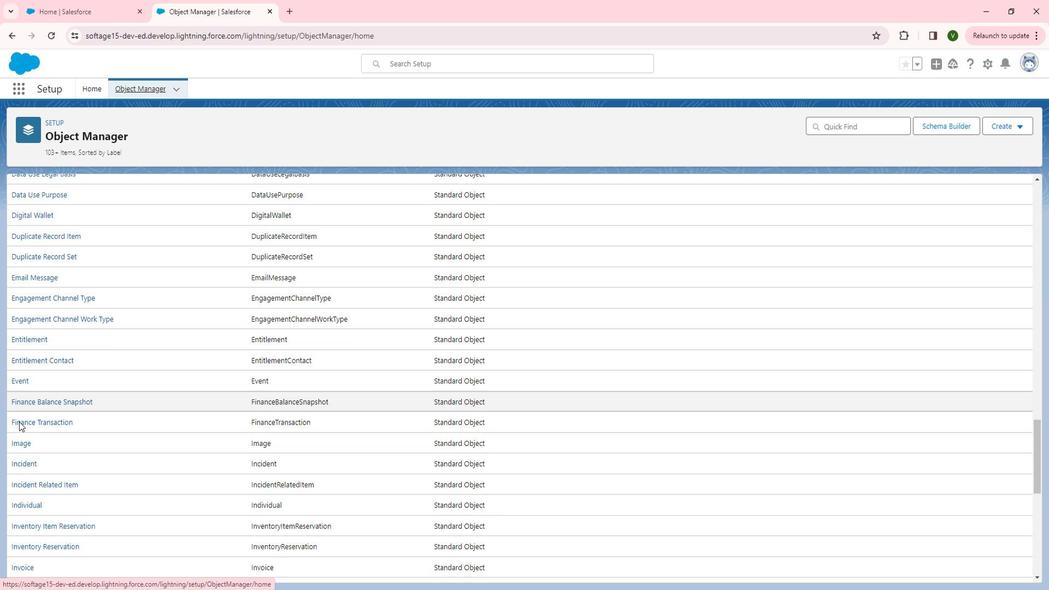 
Action: Mouse scrolled (32, 418) with delta (0, 0)
Screenshot: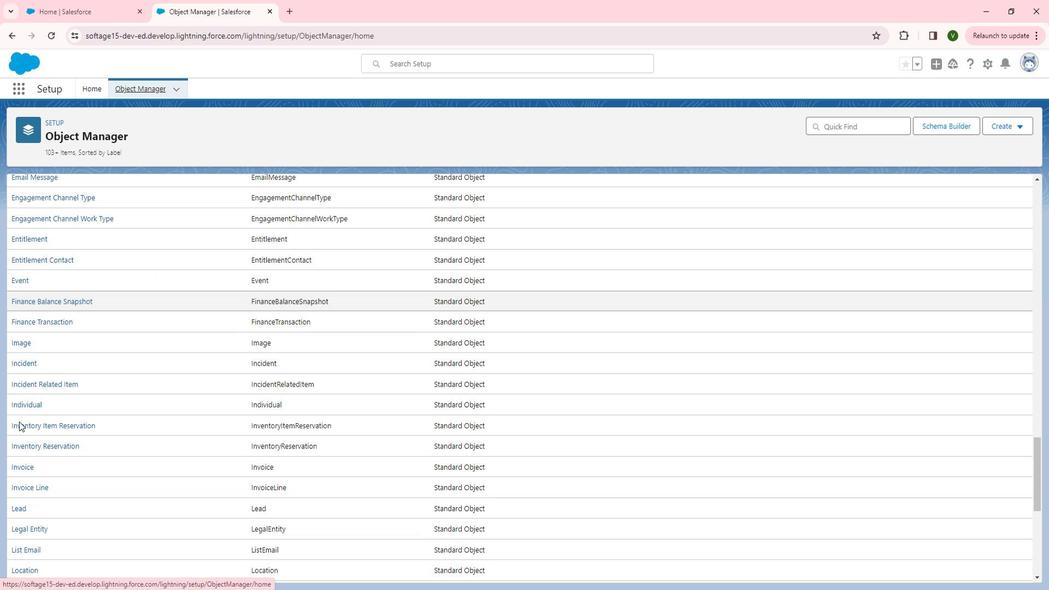 
Action: Mouse moved to (32, 419)
Screenshot: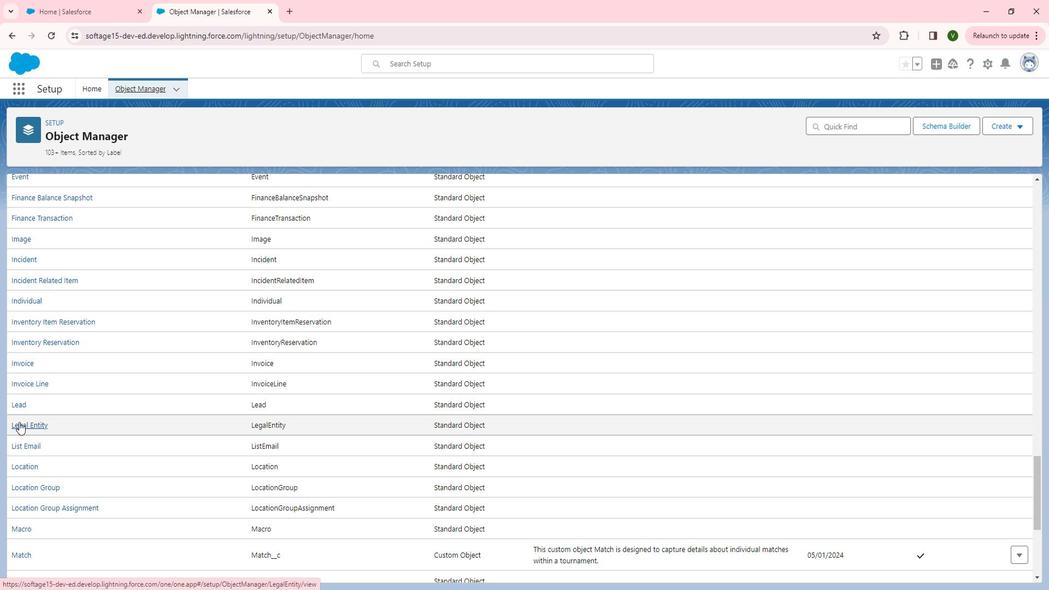 
Action: Mouse scrolled (32, 419) with delta (0, 0)
Screenshot: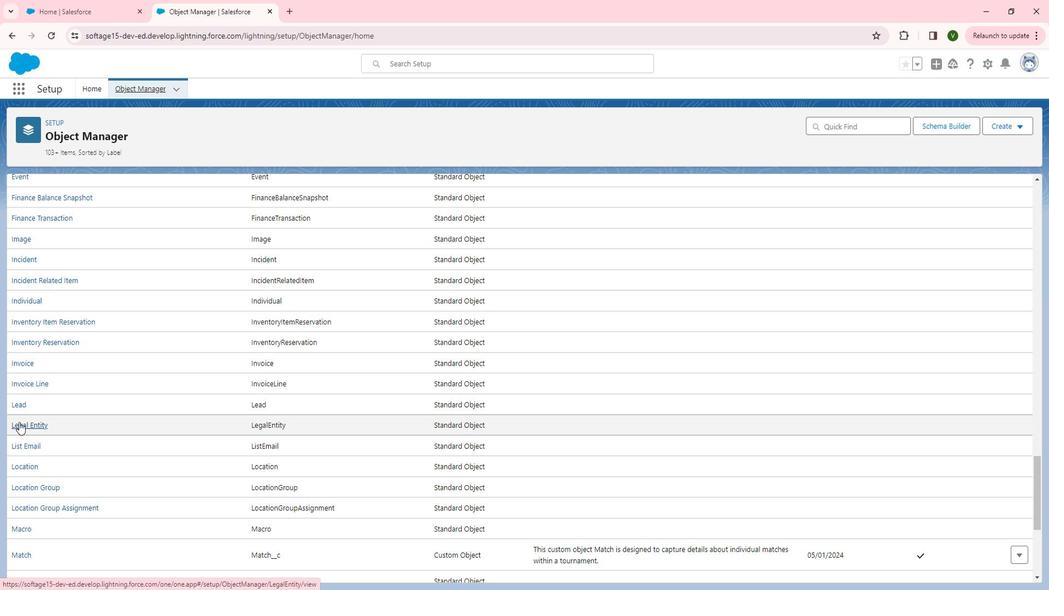 
Action: Mouse scrolled (32, 419) with delta (0, 0)
Screenshot: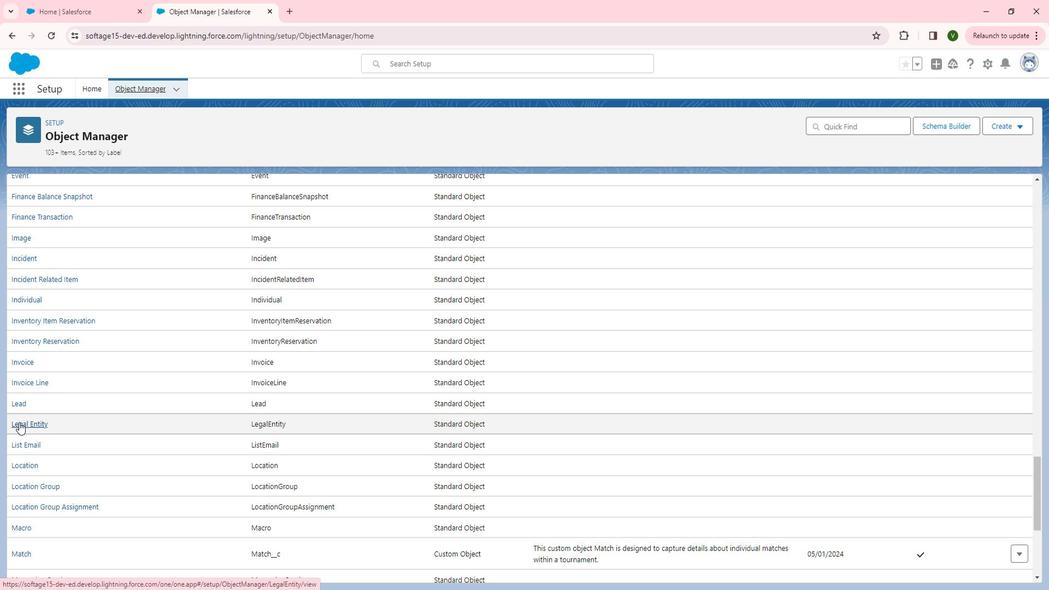 
Action: Mouse moved to (34, 439)
Screenshot: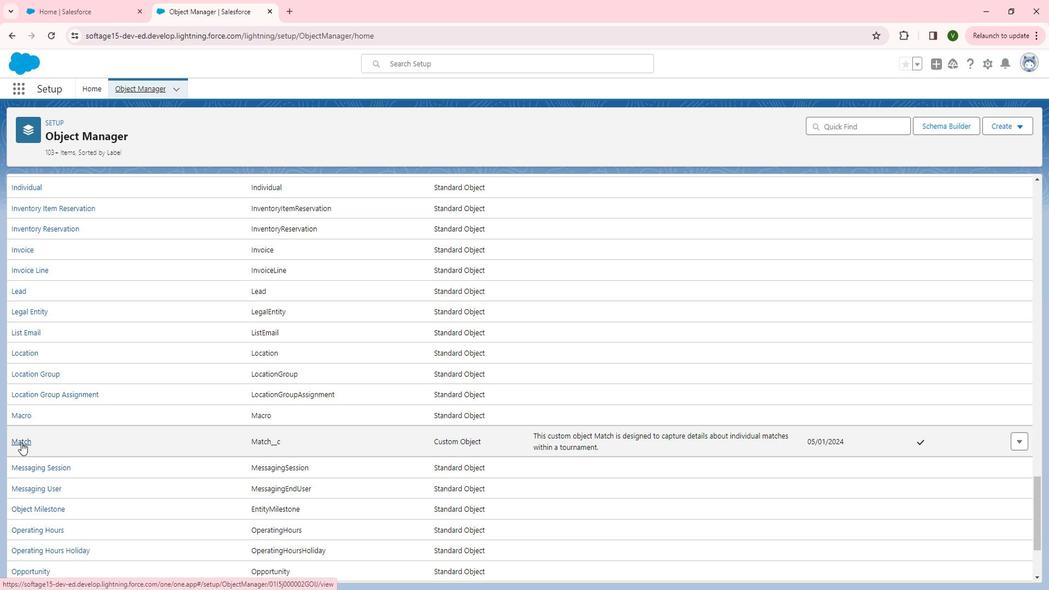 
Action: Mouse pressed left at (34, 439)
Screenshot: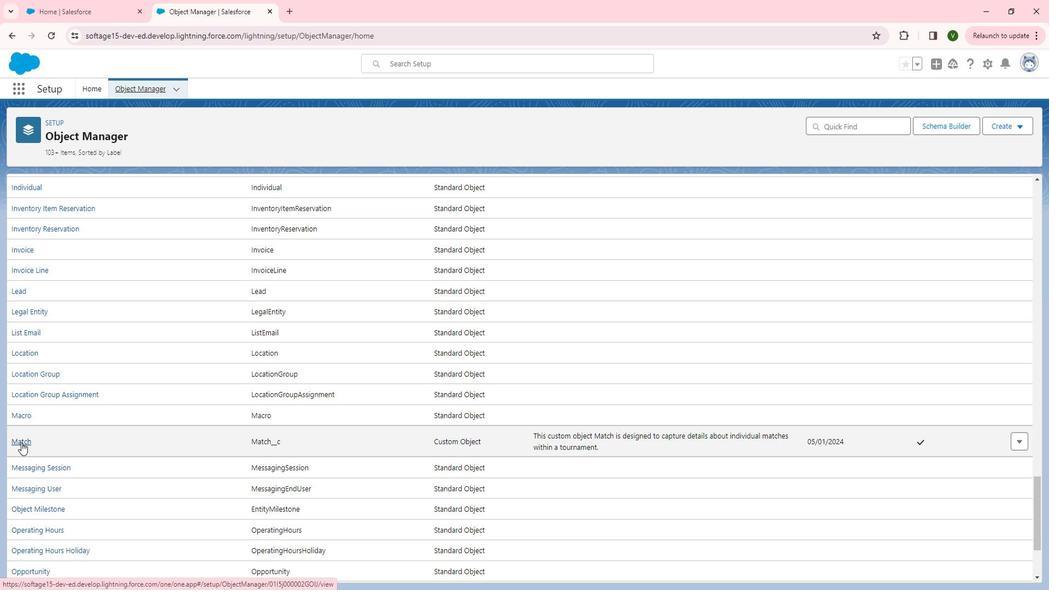 
Action: Mouse moved to (80, 211)
Screenshot: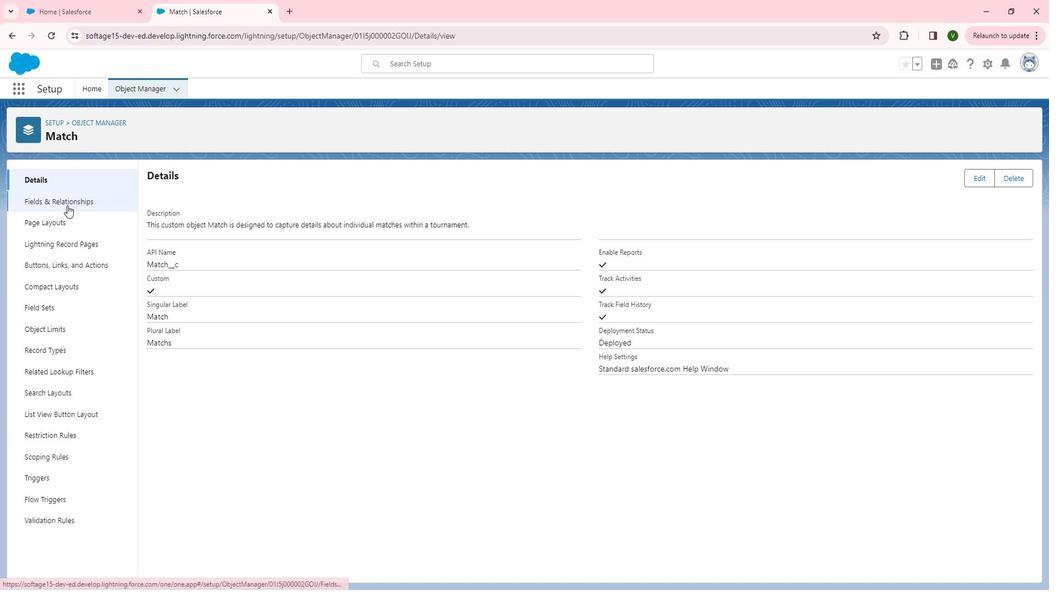 
Action: Mouse pressed left at (80, 211)
Screenshot: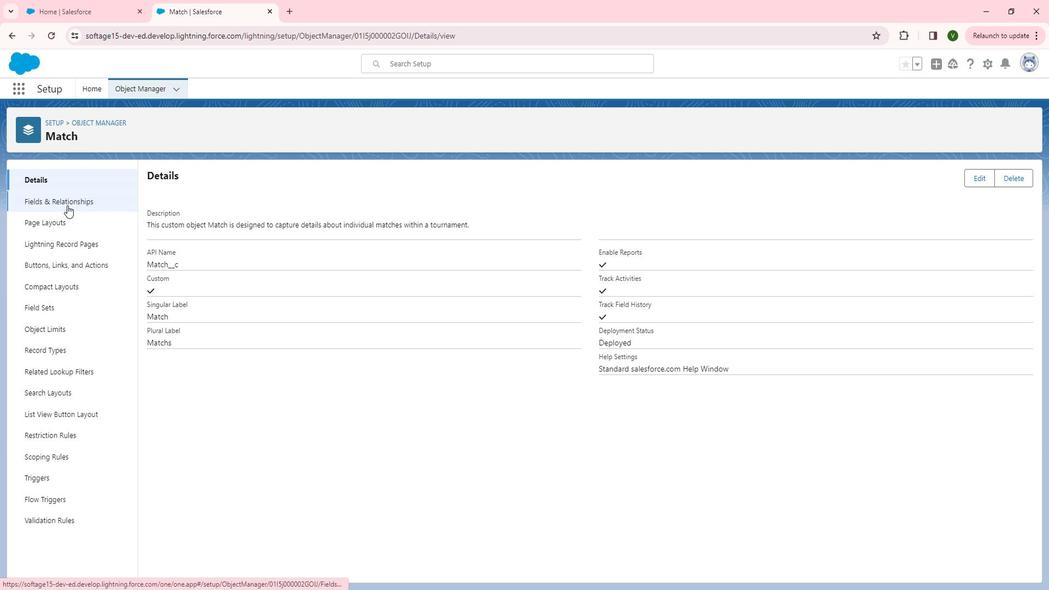 
Action: Mouse moved to (809, 182)
Screenshot: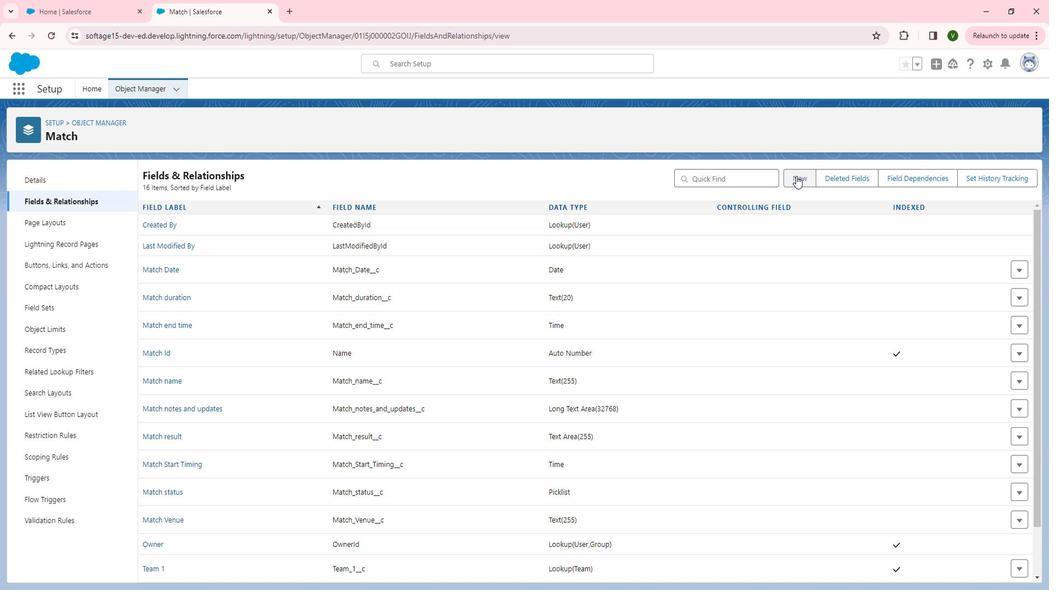 
Action: Mouse pressed left at (809, 182)
Screenshot: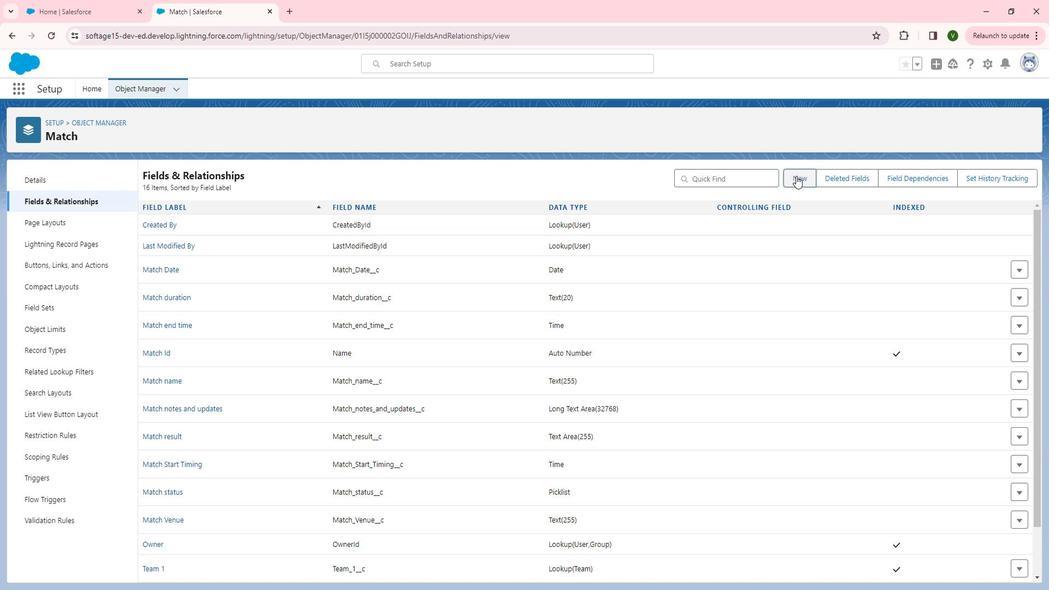 
Action: Mouse moved to (336, 298)
Screenshot: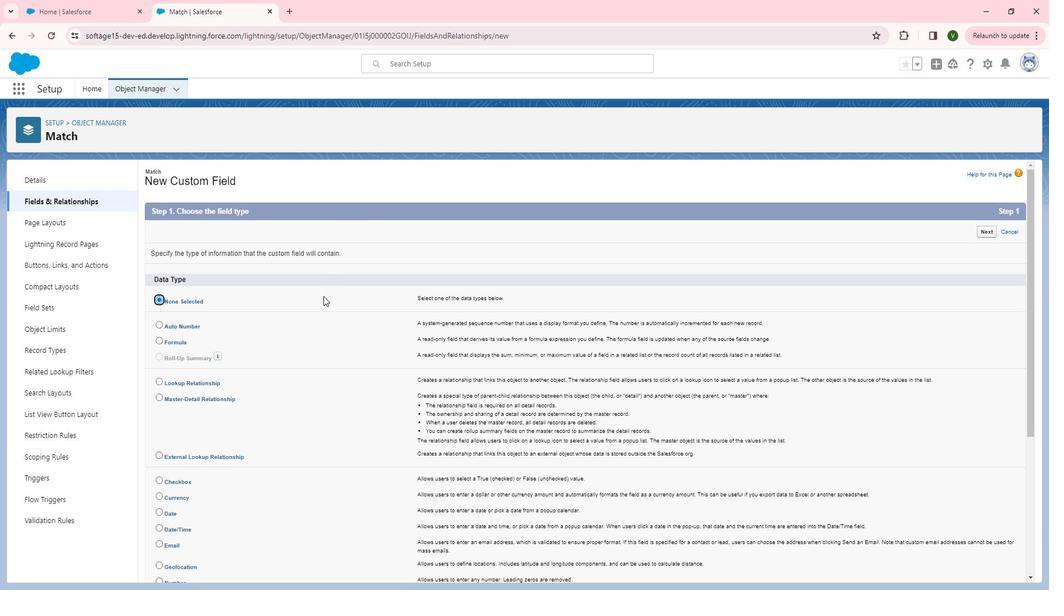 
Action: Mouse scrolled (336, 297) with delta (0, 0)
Screenshot: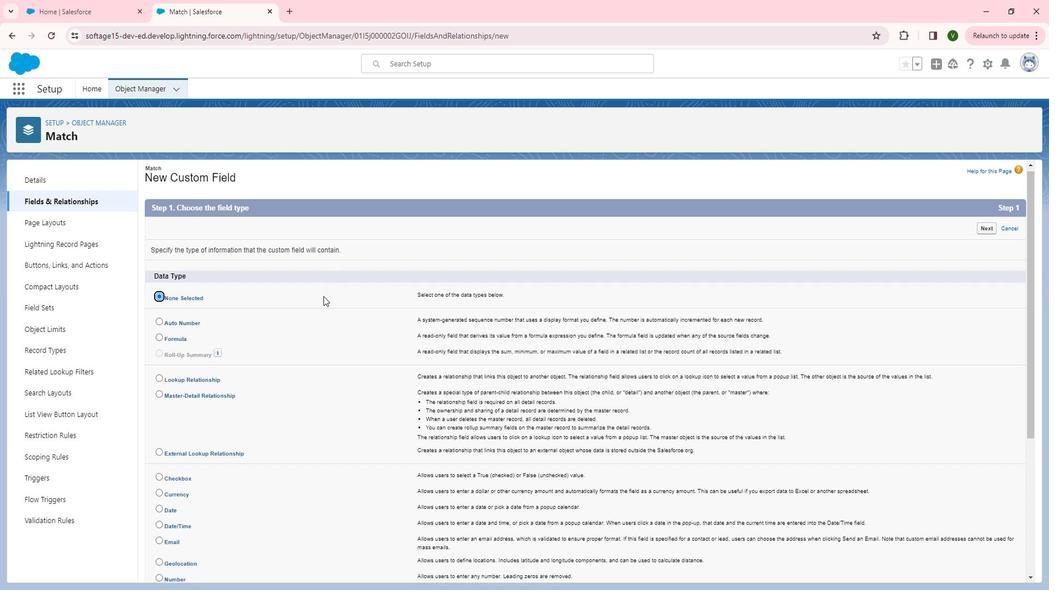 
Action: Mouse scrolled (336, 297) with delta (0, 0)
Screenshot: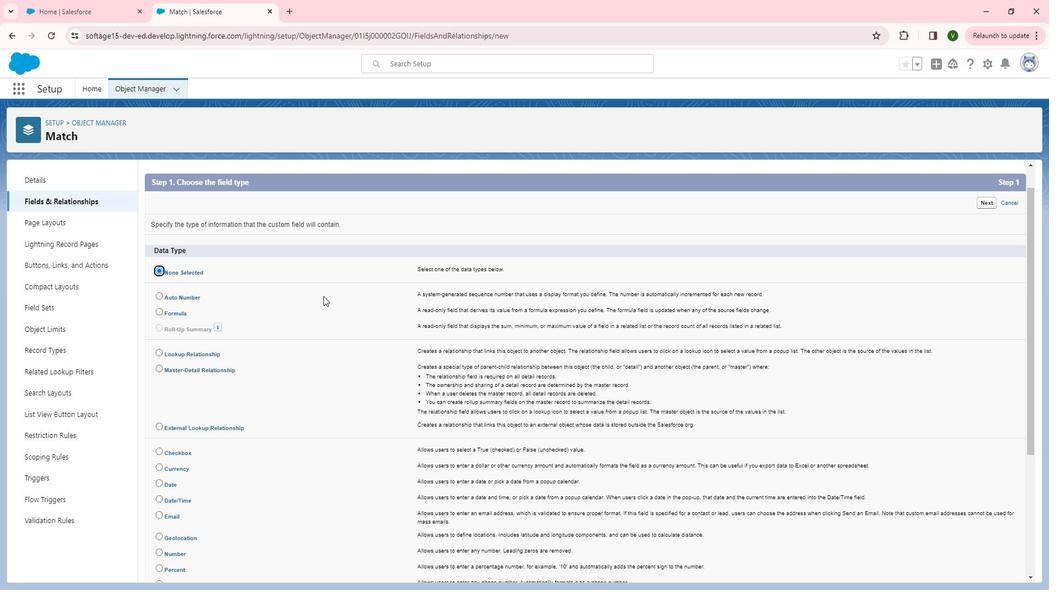
Action: Mouse moved to (209, 272)
Screenshot: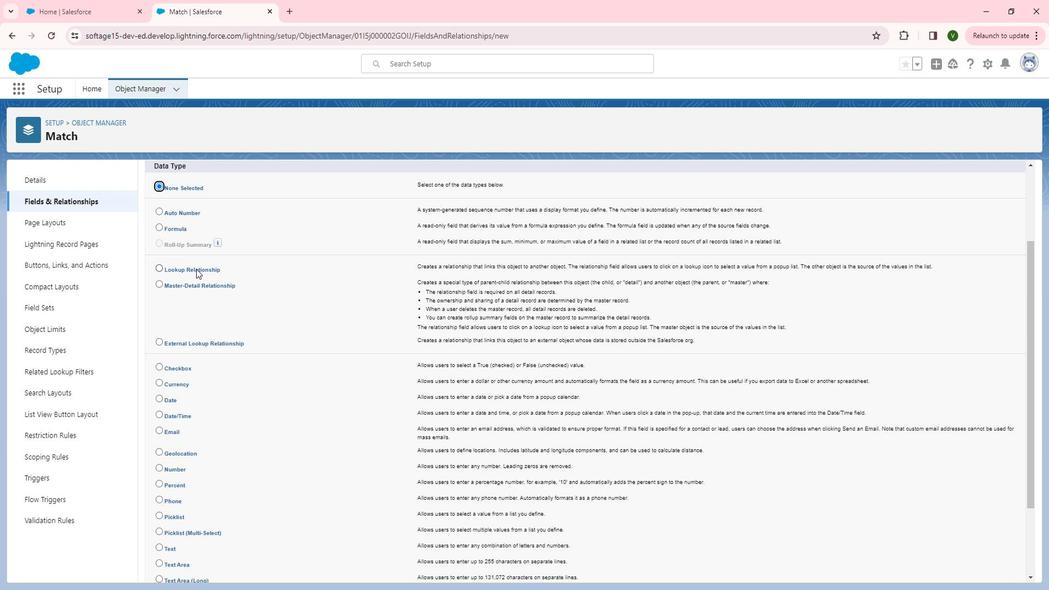 
Action: Mouse pressed left at (209, 272)
Screenshot: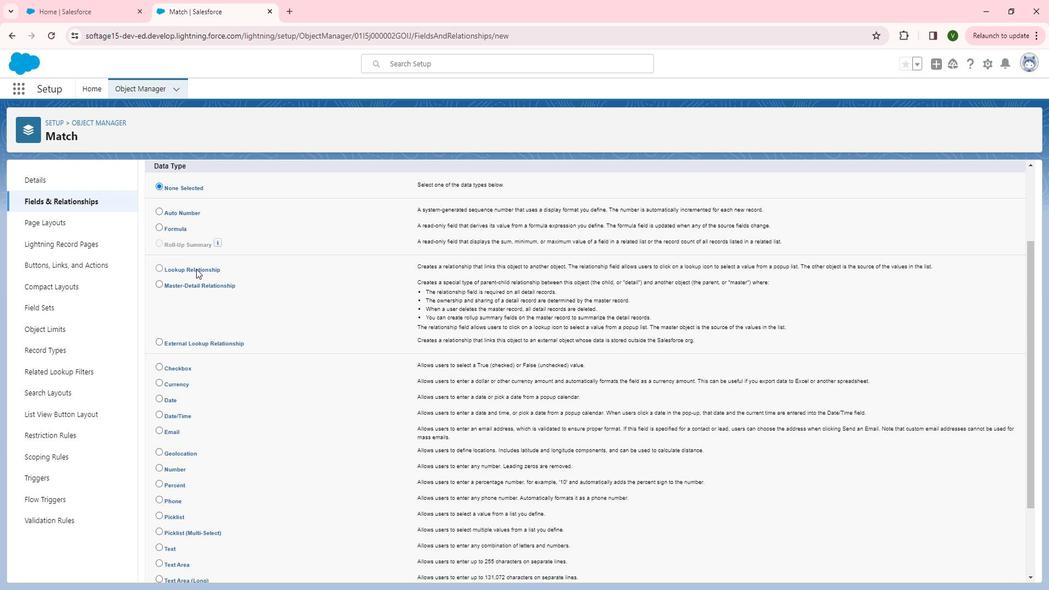
Action: Mouse moved to (754, 282)
Screenshot: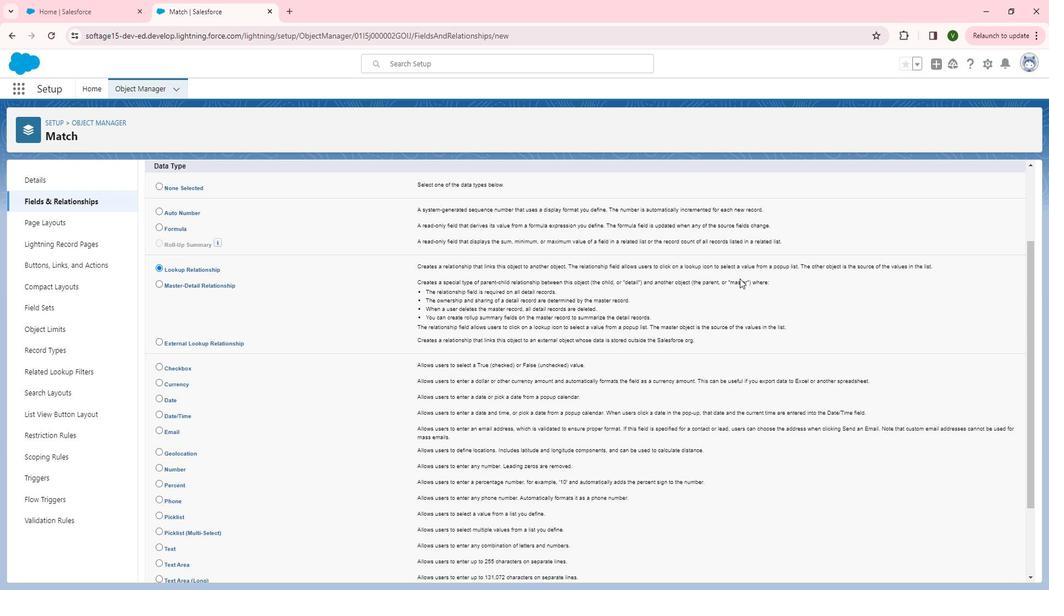 
Action: Mouse scrolled (754, 282) with delta (0, 0)
Screenshot: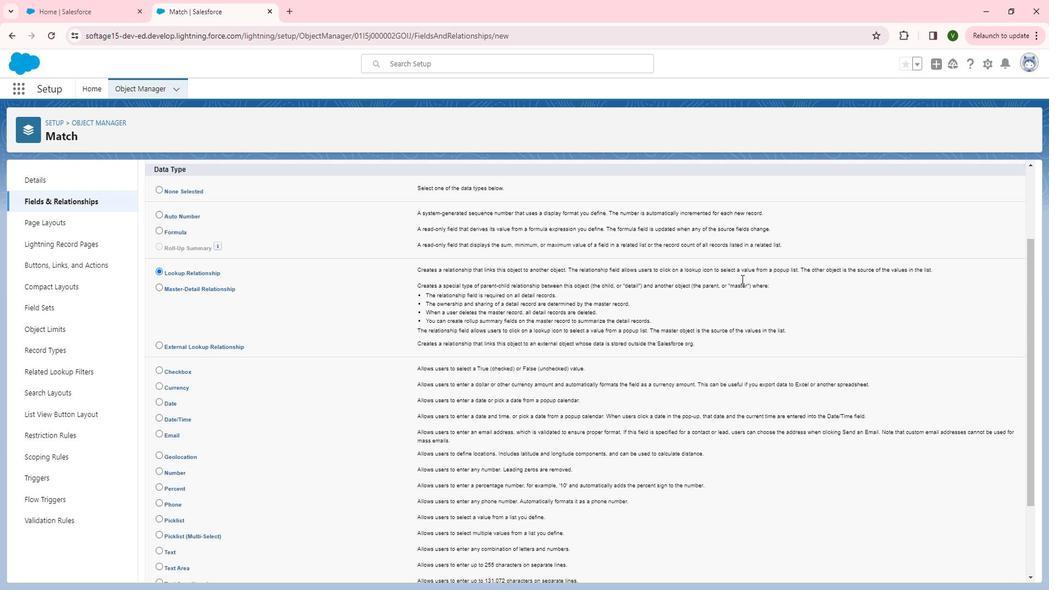
Action: Mouse moved to (756, 282)
Screenshot: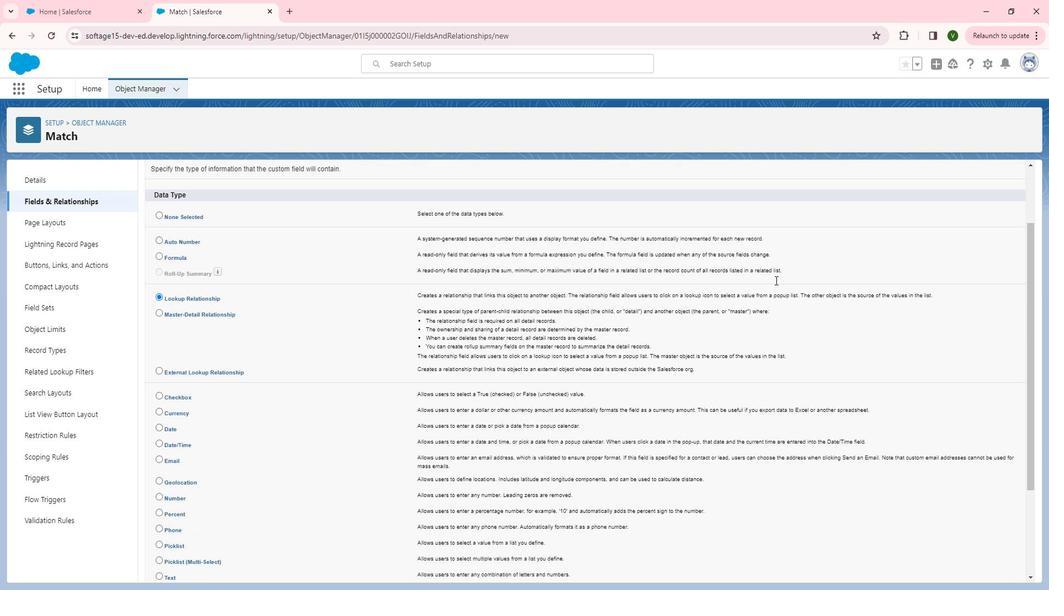 
Action: Mouse scrolled (756, 282) with delta (0, 0)
Screenshot: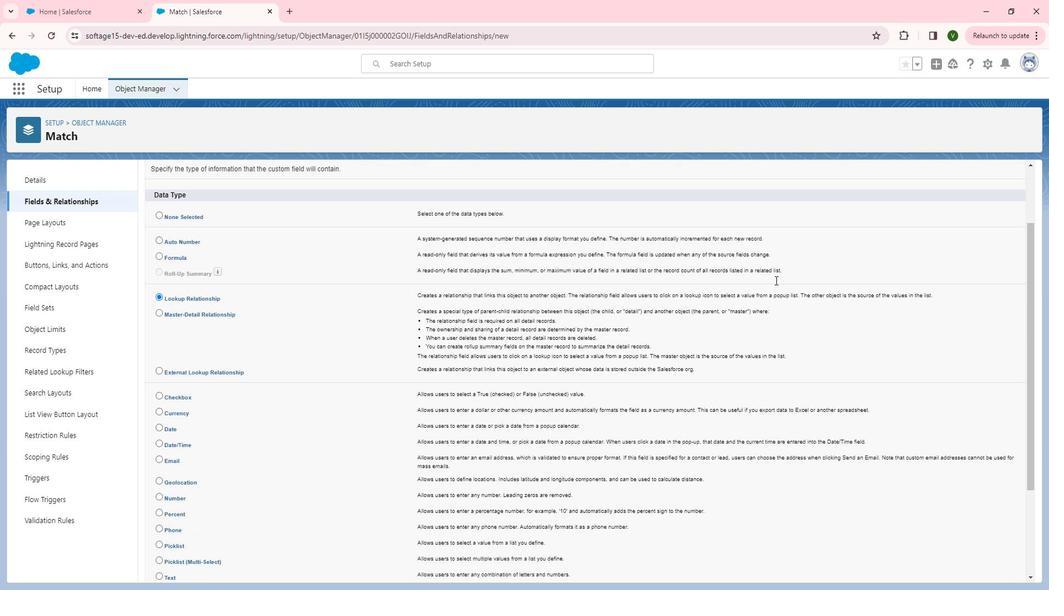 
Action: Mouse moved to (994, 232)
Screenshot: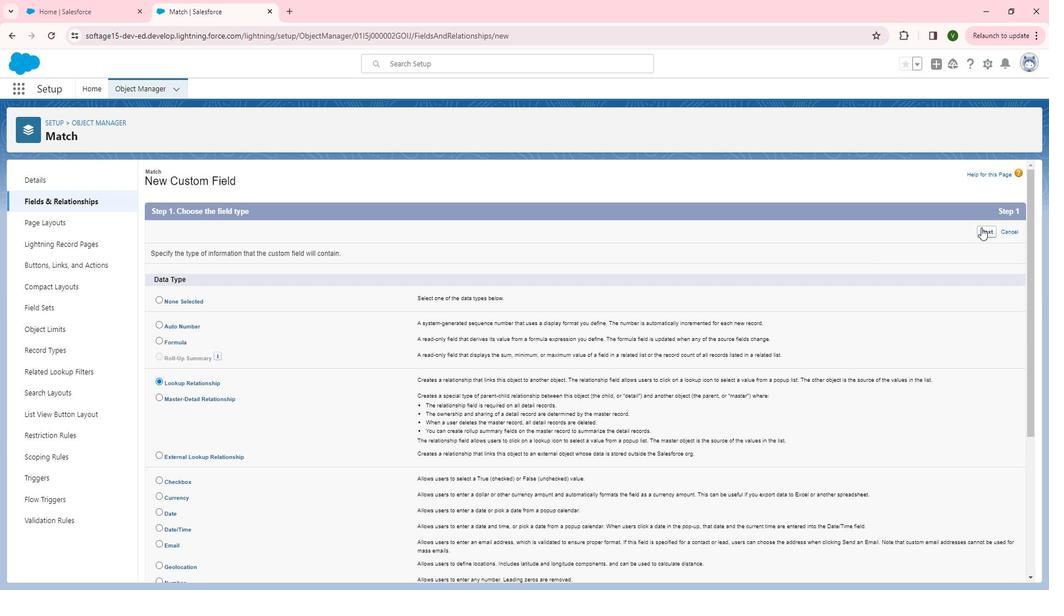
Action: Mouse pressed left at (994, 232)
Screenshot: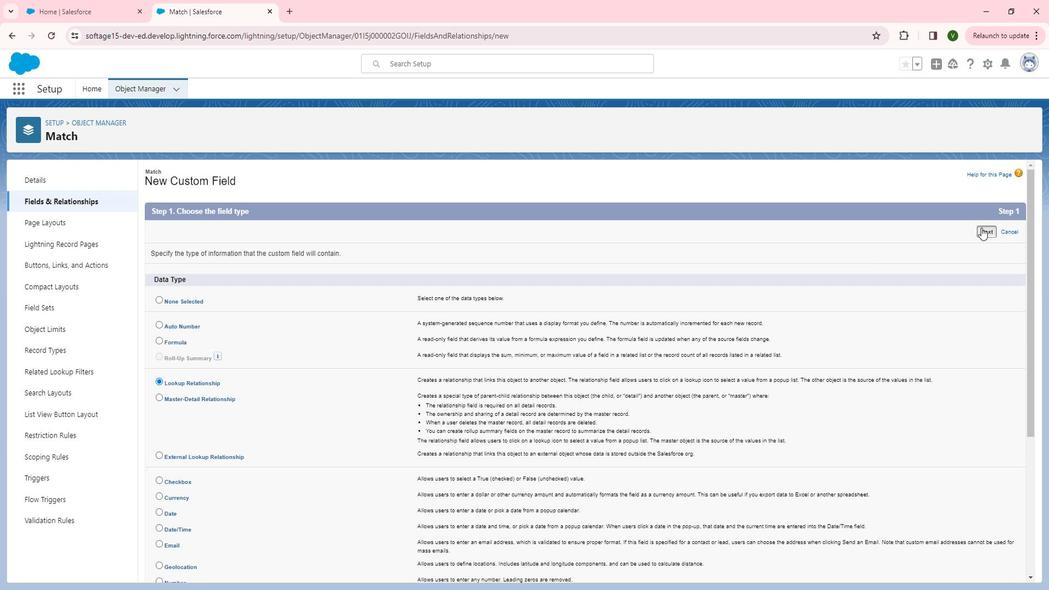 
Action: Mouse moved to (464, 279)
Screenshot: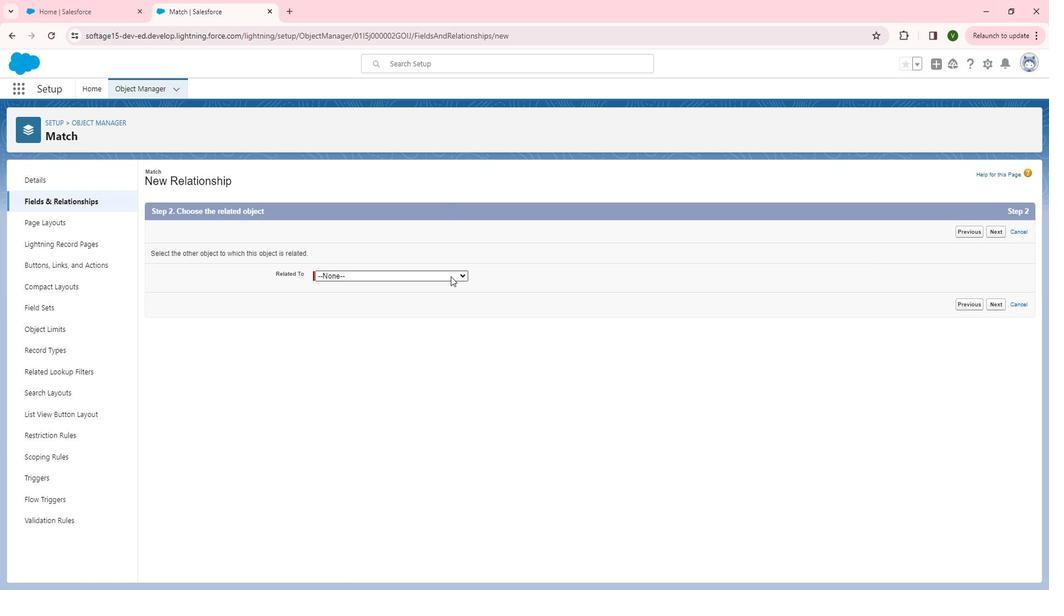 
Action: Mouse pressed left at (464, 279)
Screenshot: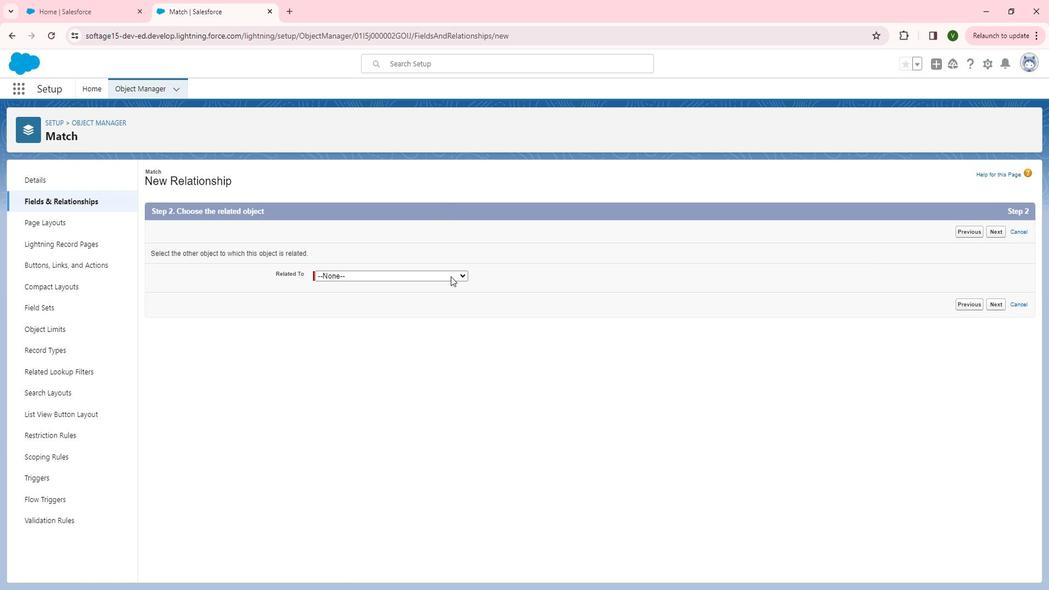 
Action: Mouse moved to (436, 349)
Screenshot: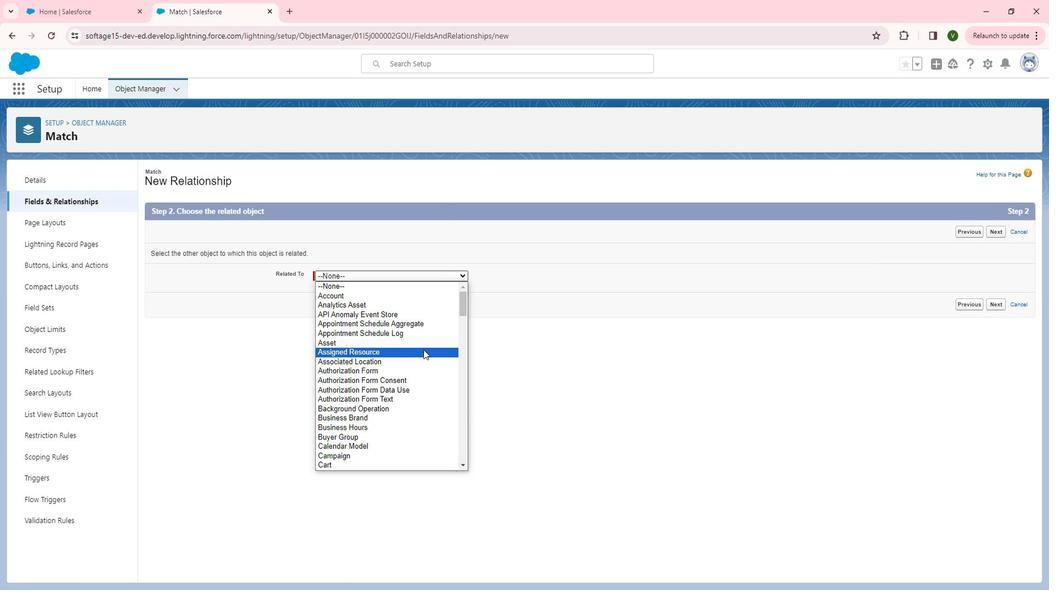 
Action: Mouse scrolled (436, 349) with delta (0, 0)
Screenshot: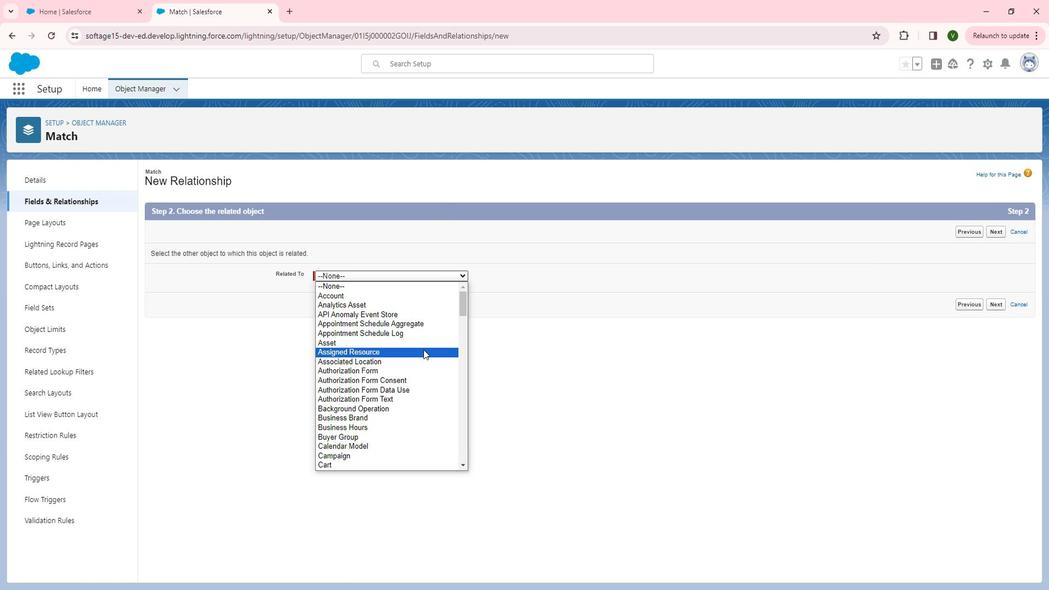 
Action: Mouse scrolled (436, 349) with delta (0, 0)
Screenshot: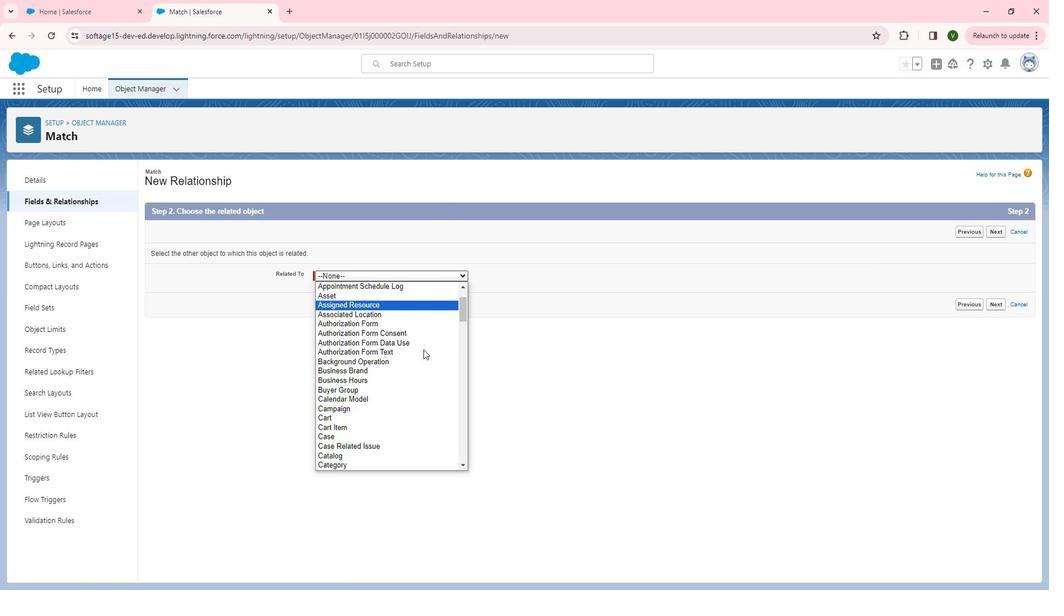 
Action: Mouse scrolled (436, 349) with delta (0, 0)
Screenshot: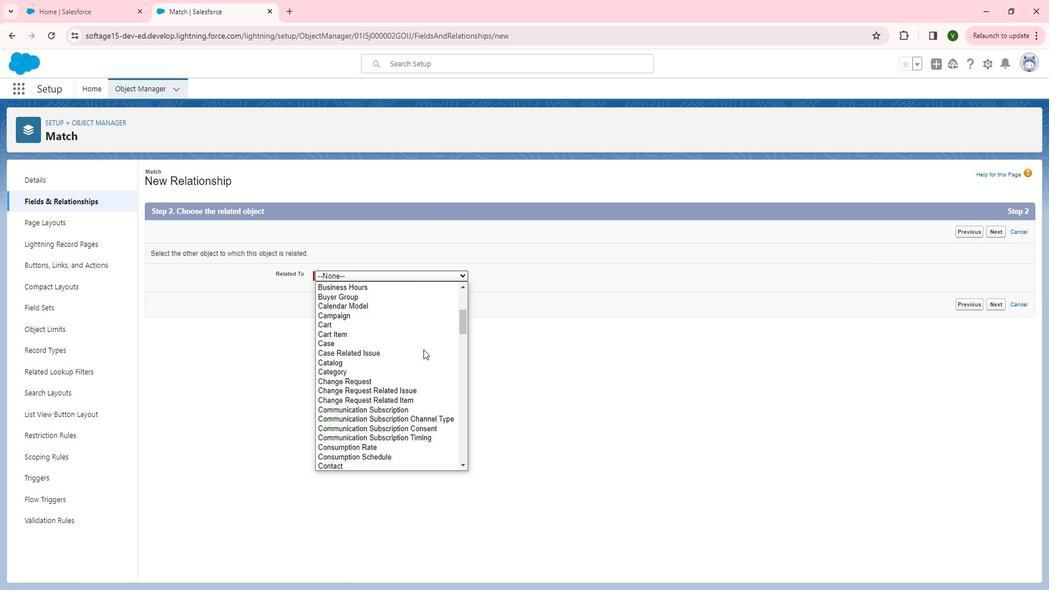 
Action: Mouse moved to (436, 349)
Screenshot: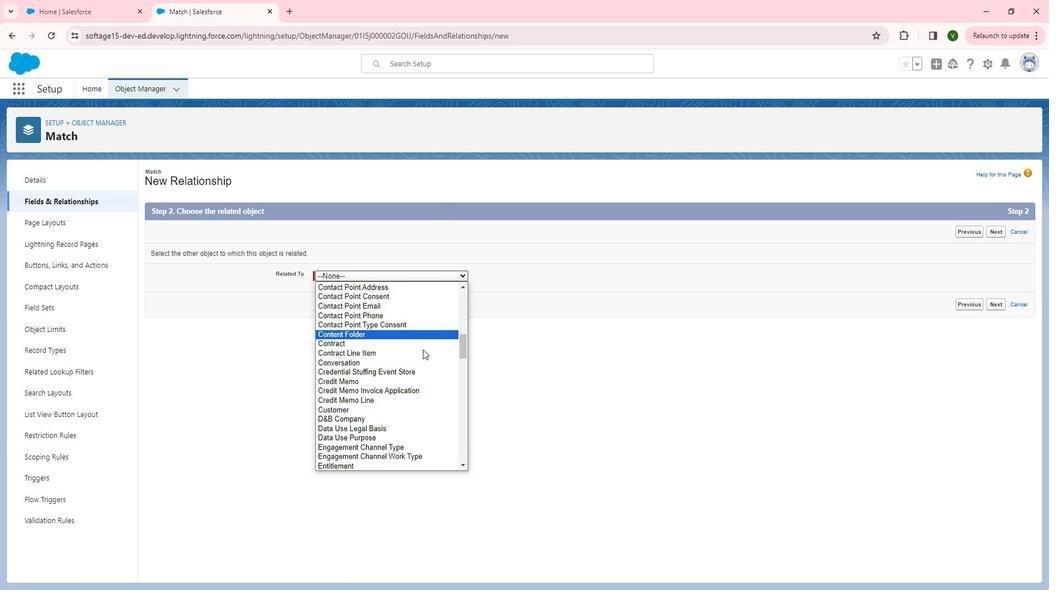 
Action: Mouse scrolled (436, 349) with delta (0, 0)
Screenshot: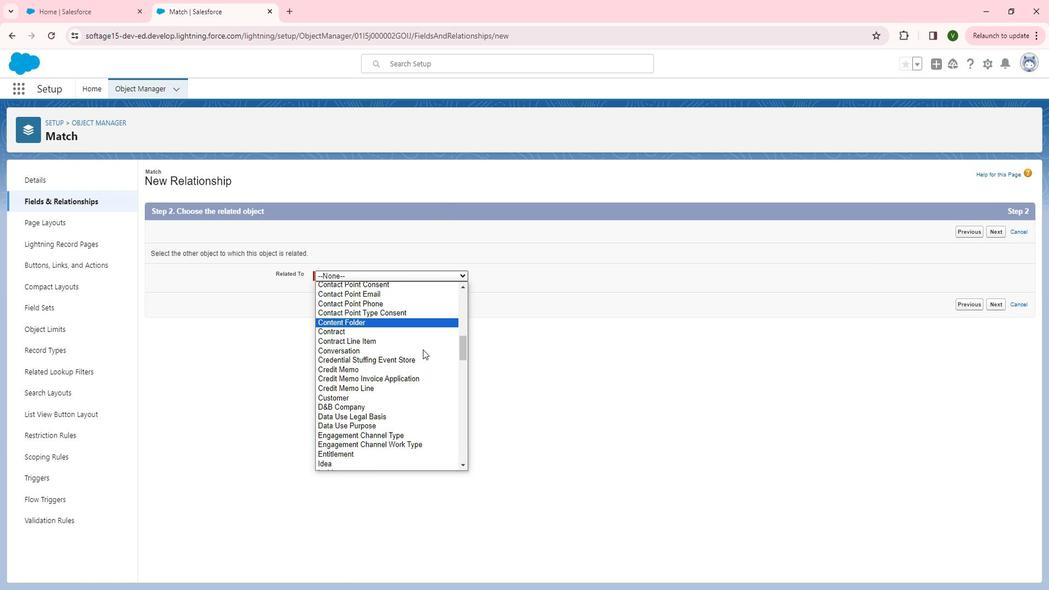 
Action: Mouse scrolled (436, 349) with delta (0, 0)
Screenshot: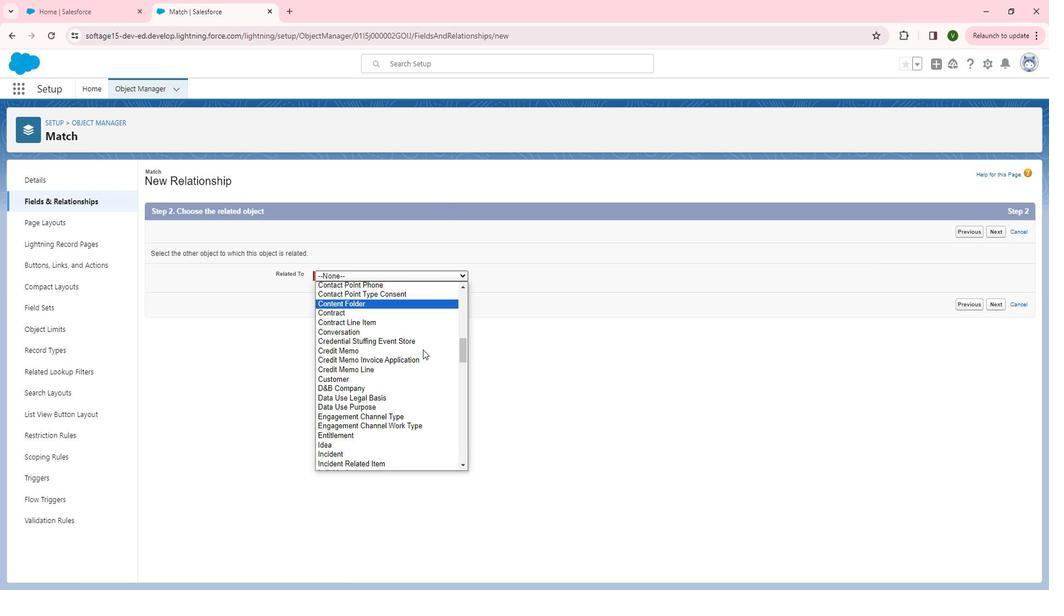 
Action: Mouse scrolled (436, 349) with delta (0, 0)
Screenshot: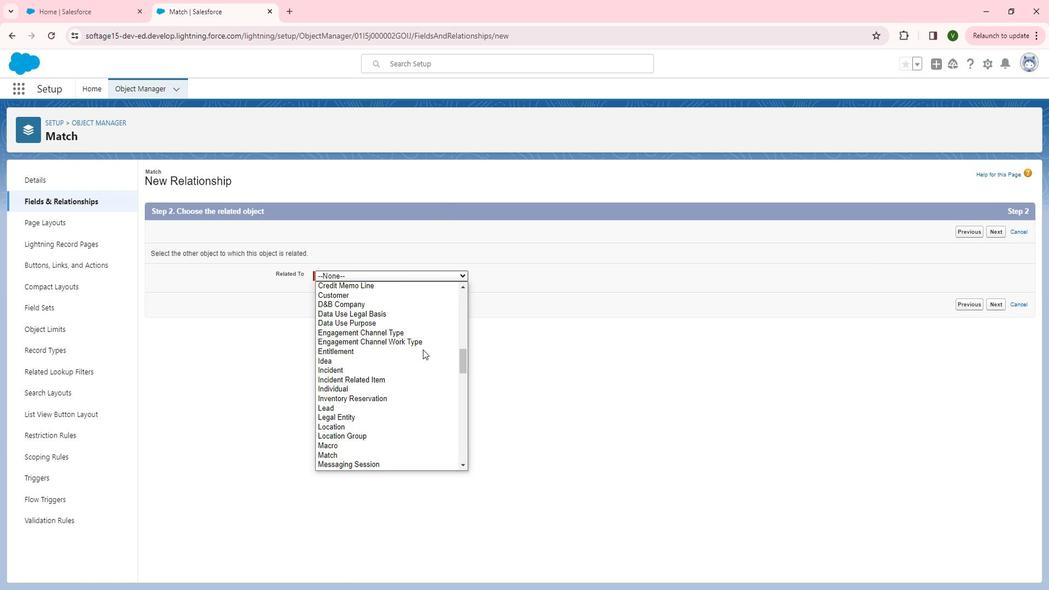 
Action: Mouse scrolled (436, 349) with delta (0, 0)
Screenshot: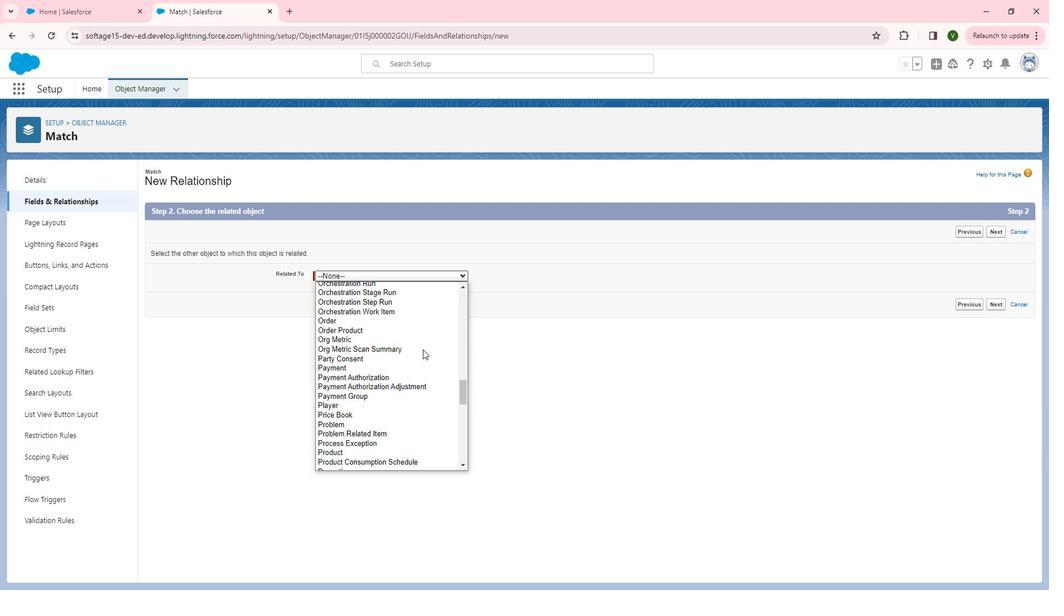 
Action: Mouse scrolled (436, 349) with delta (0, 0)
Screenshot: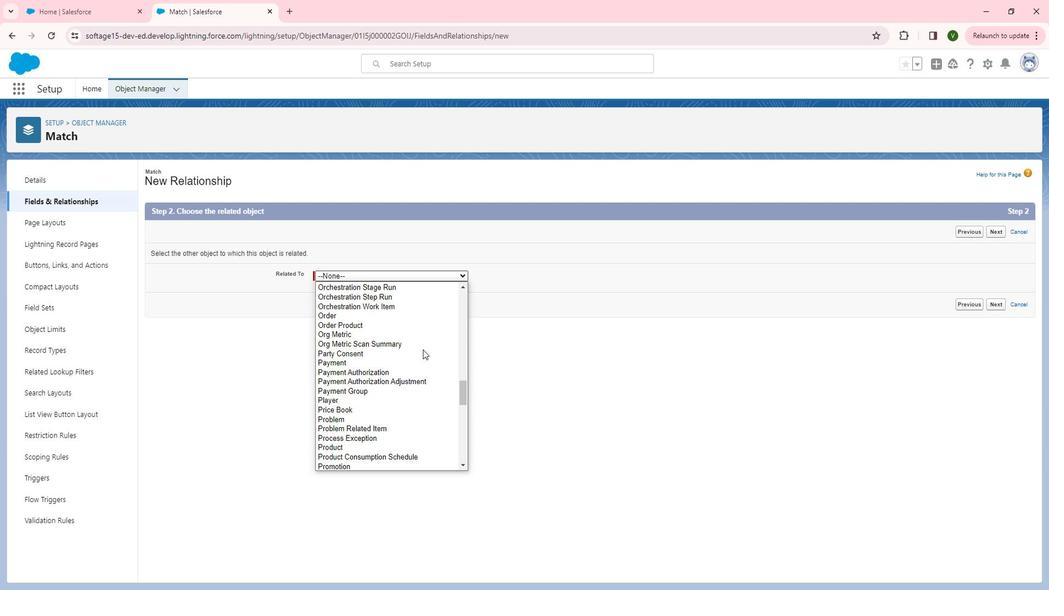 
Action: Mouse scrolled (436, 349) with delta (0, 0)
Screenshot: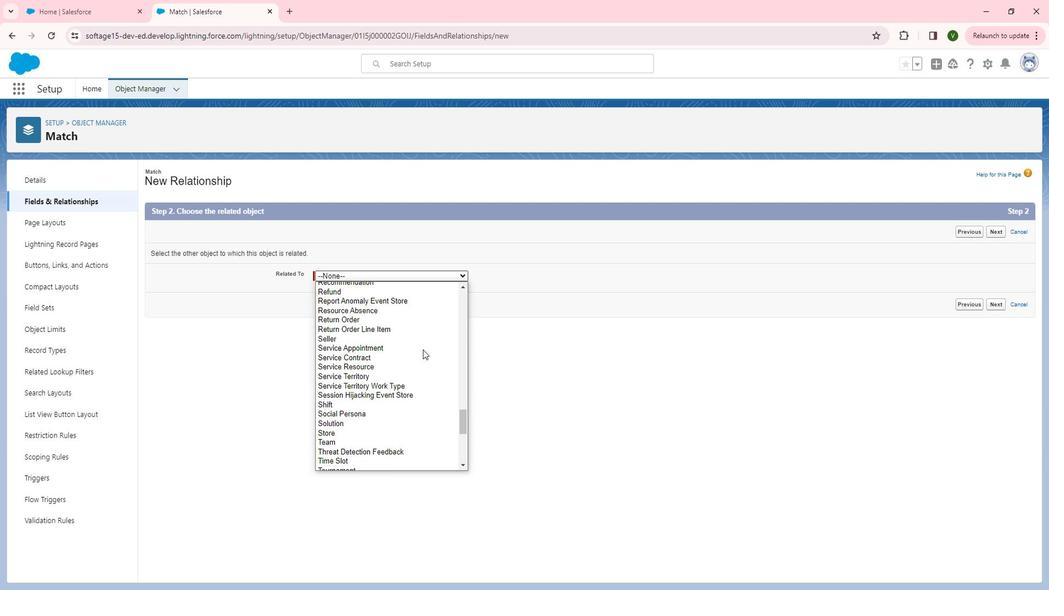 
Action: Mouse scrolled (436, 350) with delta (0, 0)
Screenshot: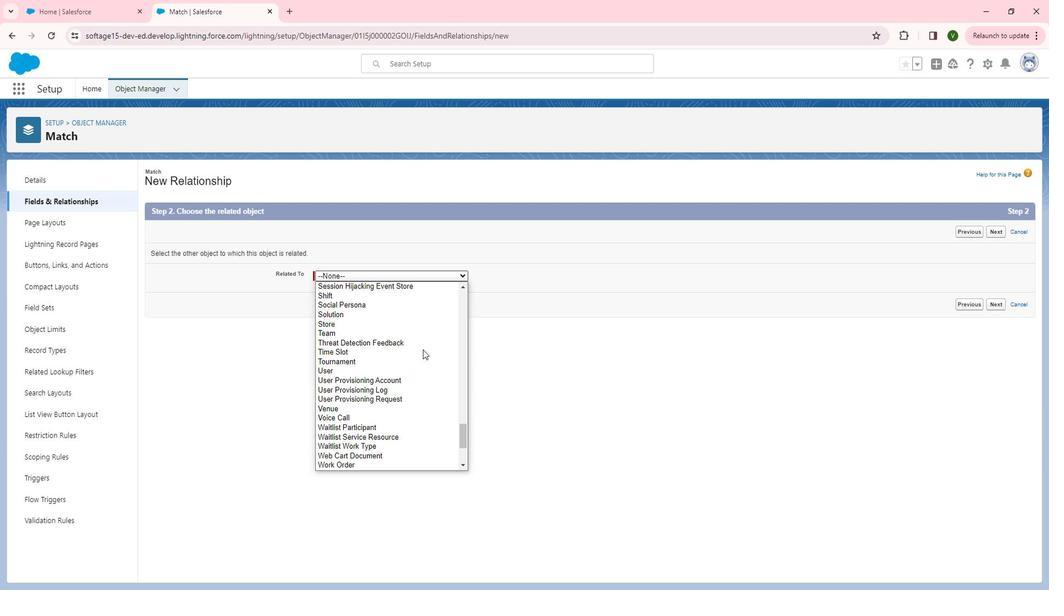 
Action: Mouse scrolled (436, 350) with delta (0, 0)
Screenshot: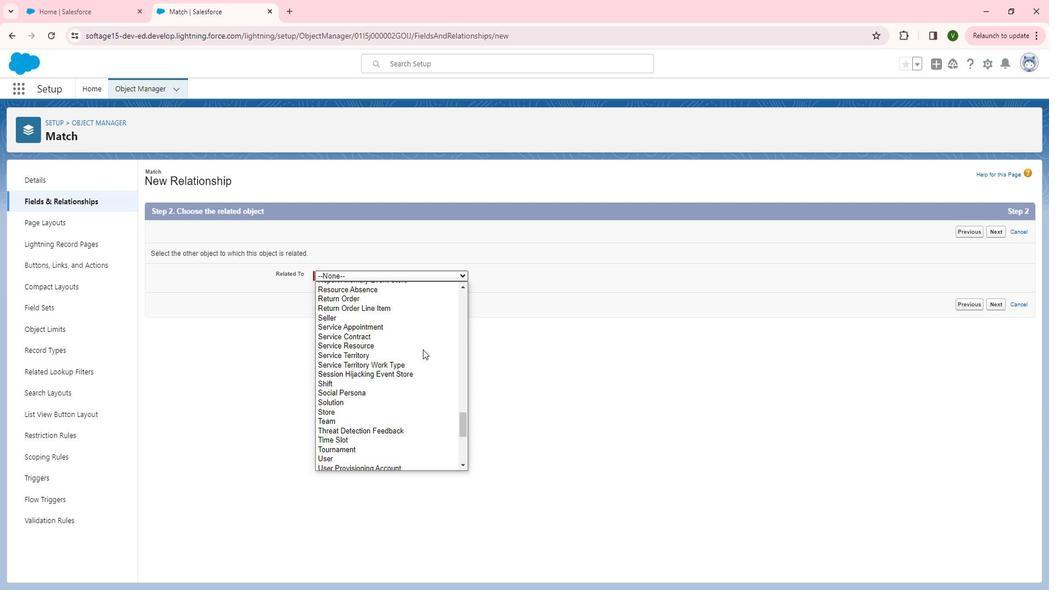 
Action: Mouse moved to (417, 290)
Screenshot: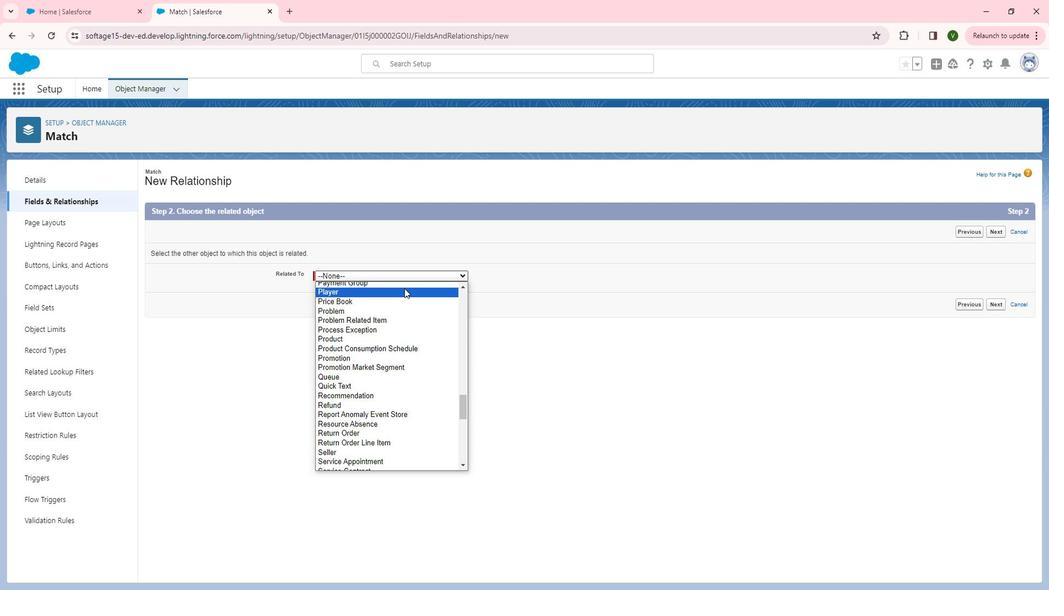 
Action: Mouse pressed left at (417, 290)
Screenshot: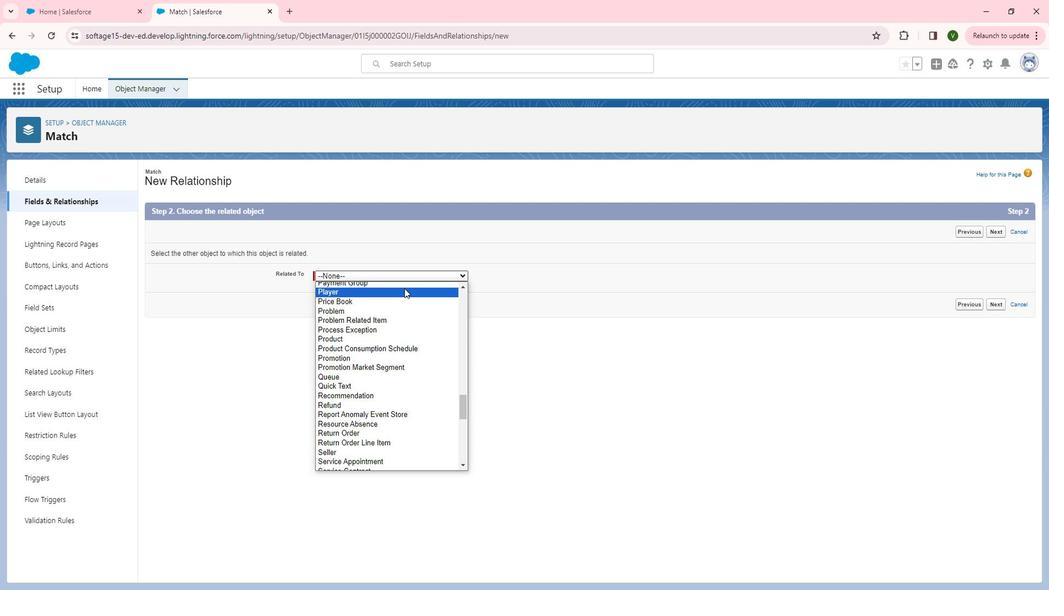 
Action: Mouse moved to (1008, 309)
Screenshot: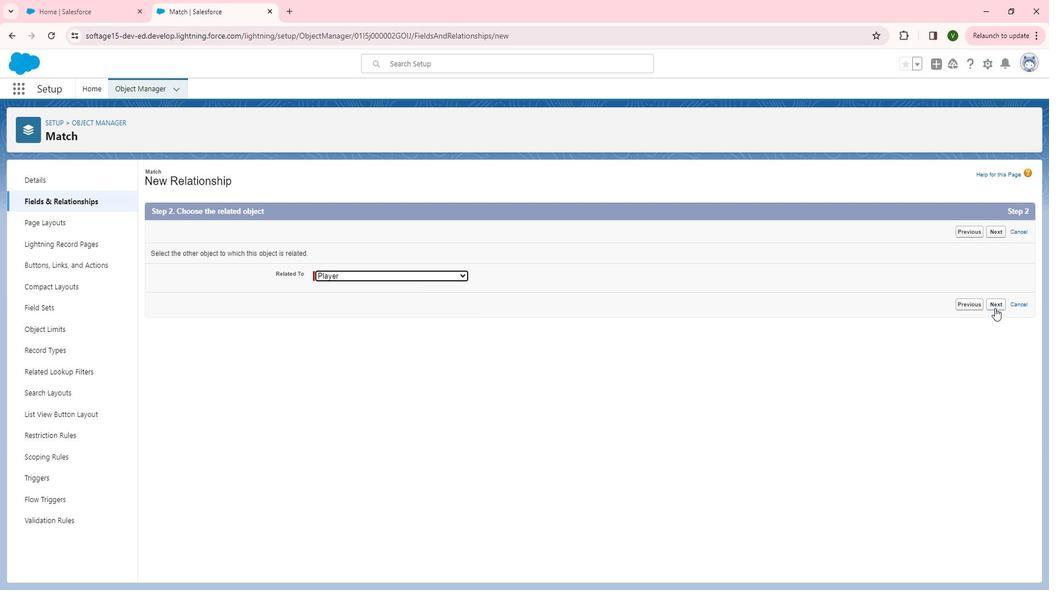 
Action: Mouse pressed left at (1008, 309)
Screenshot: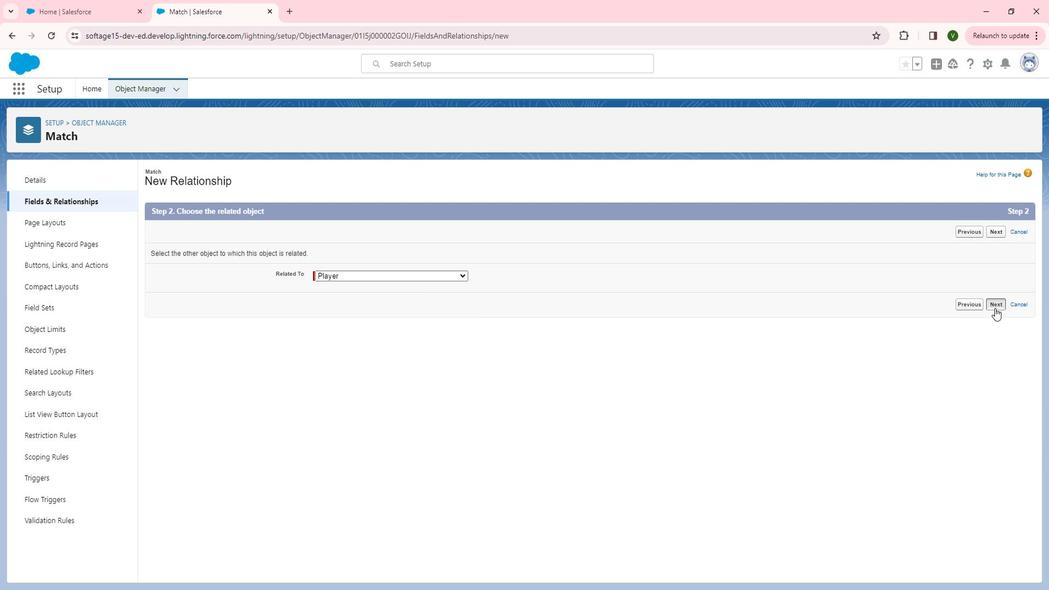 
Action: Mouse moved to (336, 280)
Screenshot: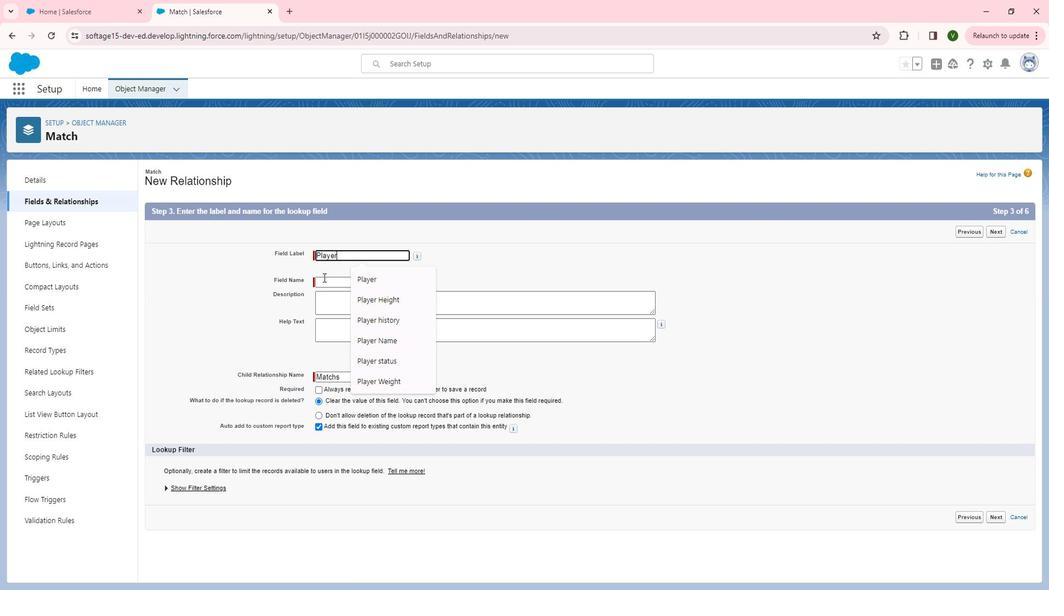 
Action: Mouse pressed left at (336, 280)
Screenshot: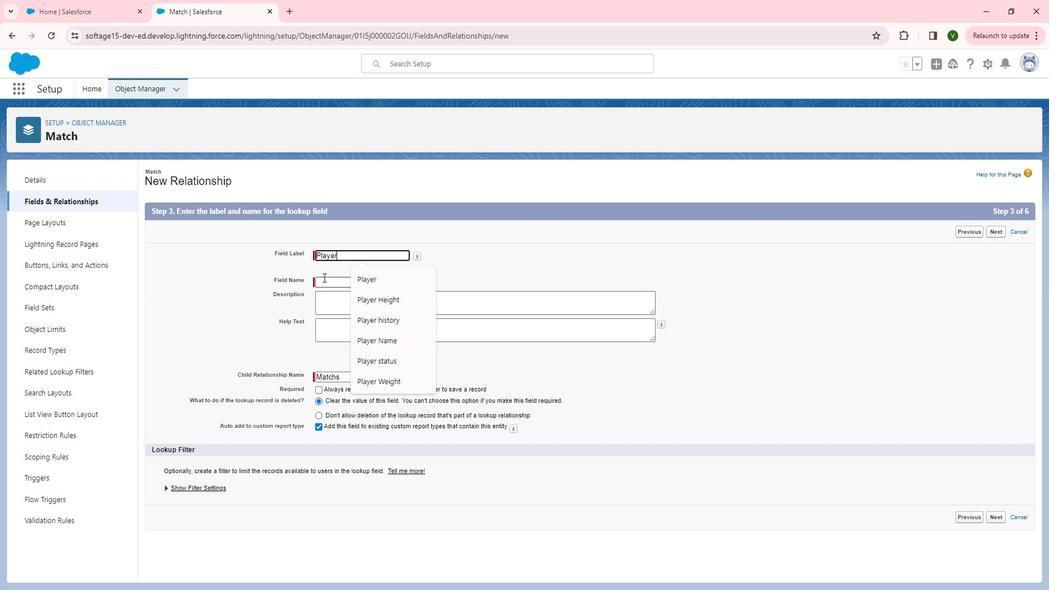 
Action: Mouse moved to (343, 306)
Screenshot: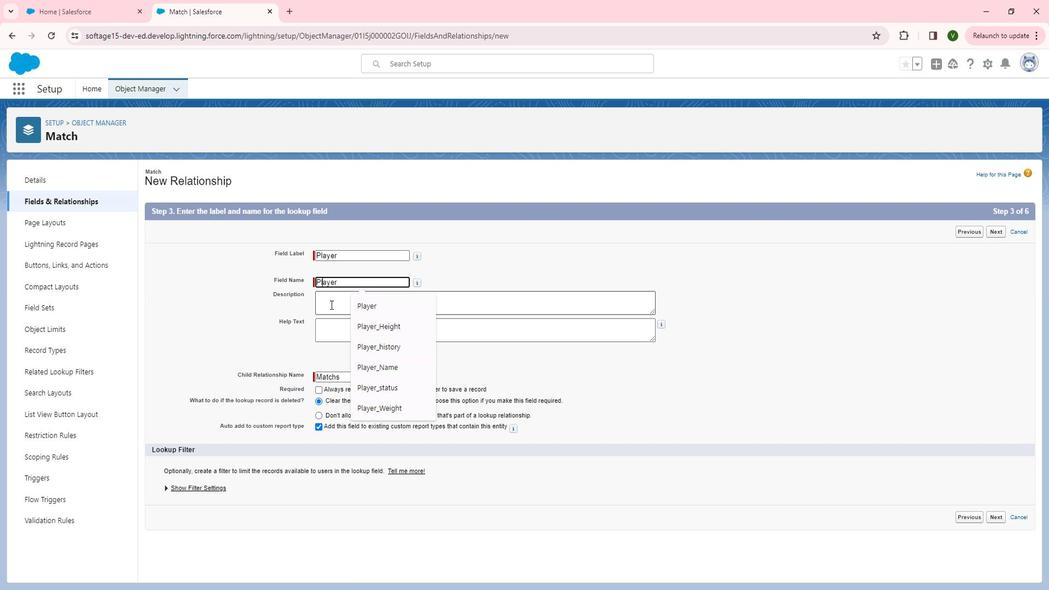 
Action: Mouse pressed left at (343, 306)
Screenshot: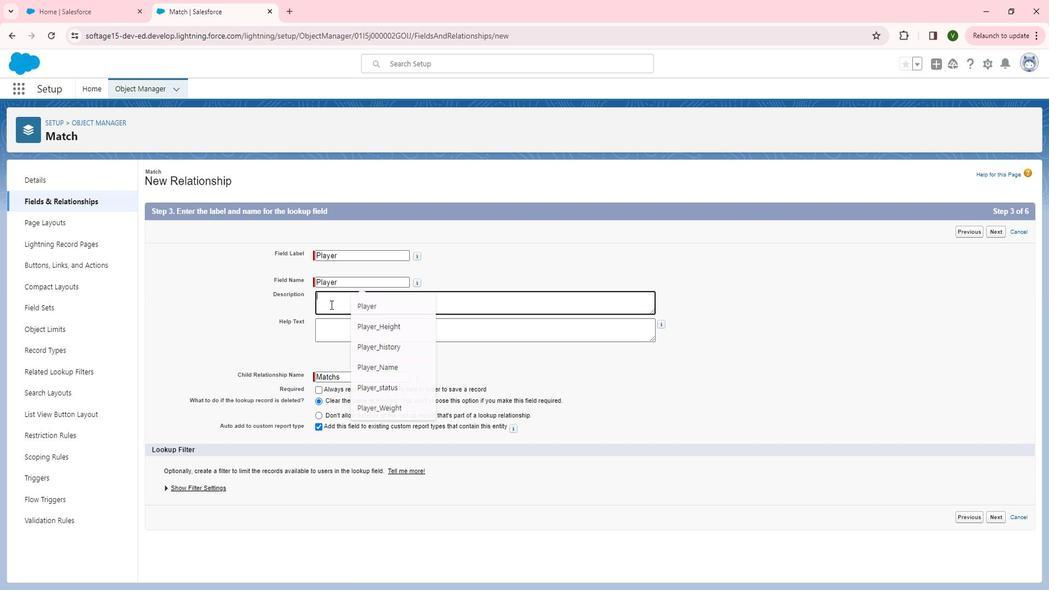 
Action: Mouse moved to (342, 308)
Screenshot: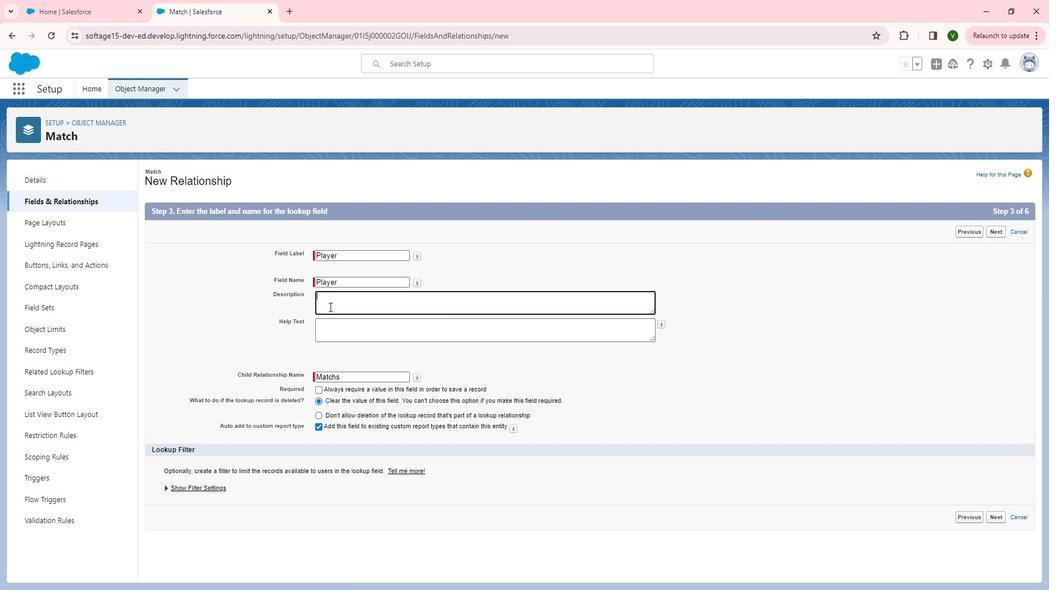 
Action: Key pressed <Key.shift>This<Key.space>field<Key.space>is<Key.space>ud<Key.backspace>sed<Key.space>for<Key.space>the<Key.space>lookup<Key.space>relationship<Key.space>a<Key.space>connection<Key.space>between<Key.space>two<Key.space>object<Key.space>where<Key.space><Key.shift_r>Match<Key.space>has<Key.space>a<Key.space>reference<Key.space>to<Key.space>another<Key.space><Key.backspace><Key.backspace><Key.backspace><Key.backspace><Key.backspace><Key.backspace><Key.backspace><Key.backspace>pk<Key.backspace>layer.
Screenshot: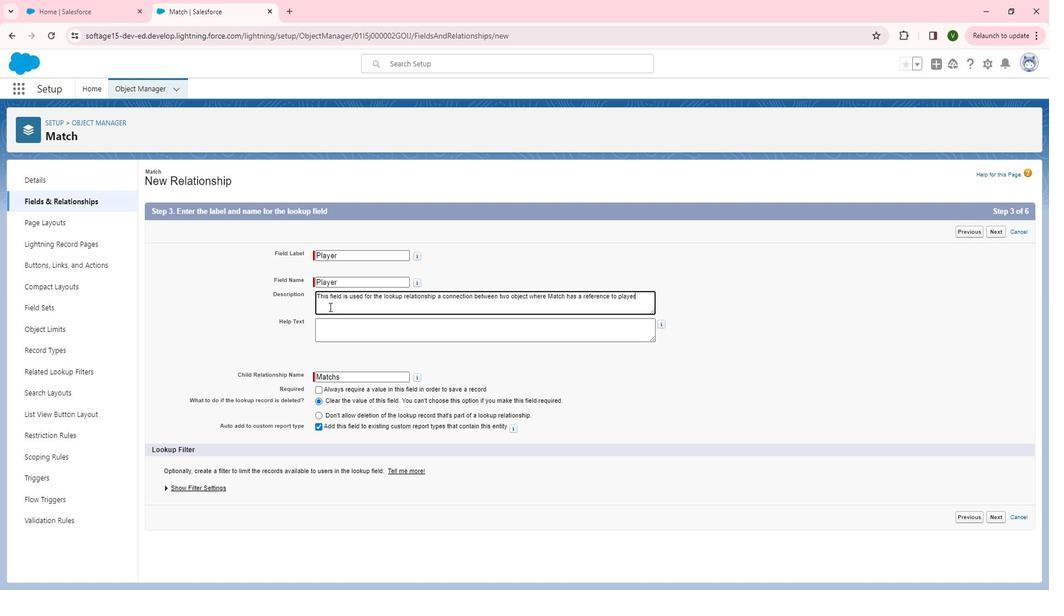 
Action: Mouse moved to (400, 329)
Screenshot: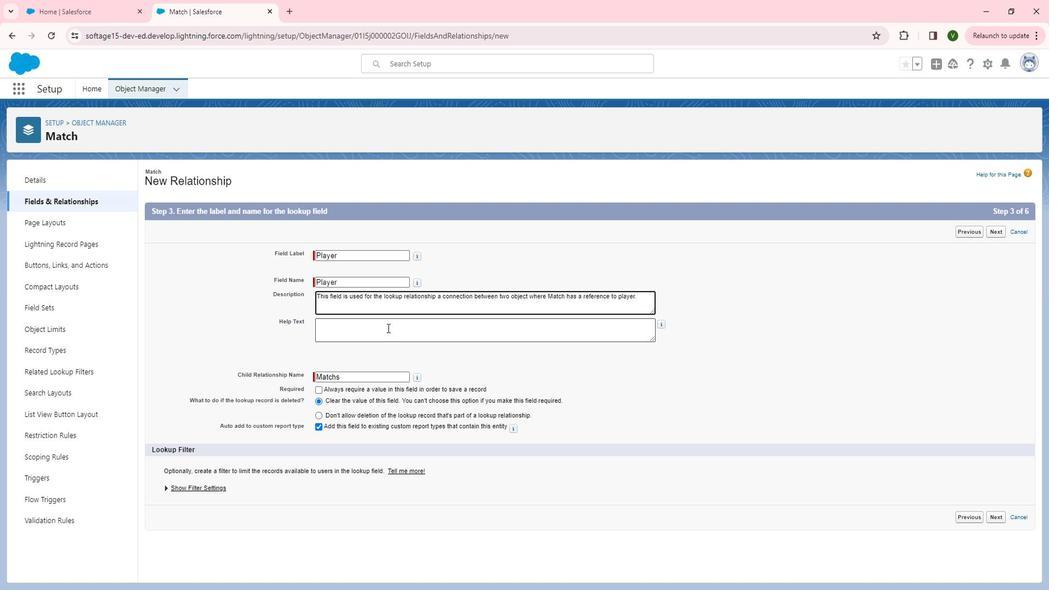 
Action: Mouse pressed left at (400, 329)
Screenshot: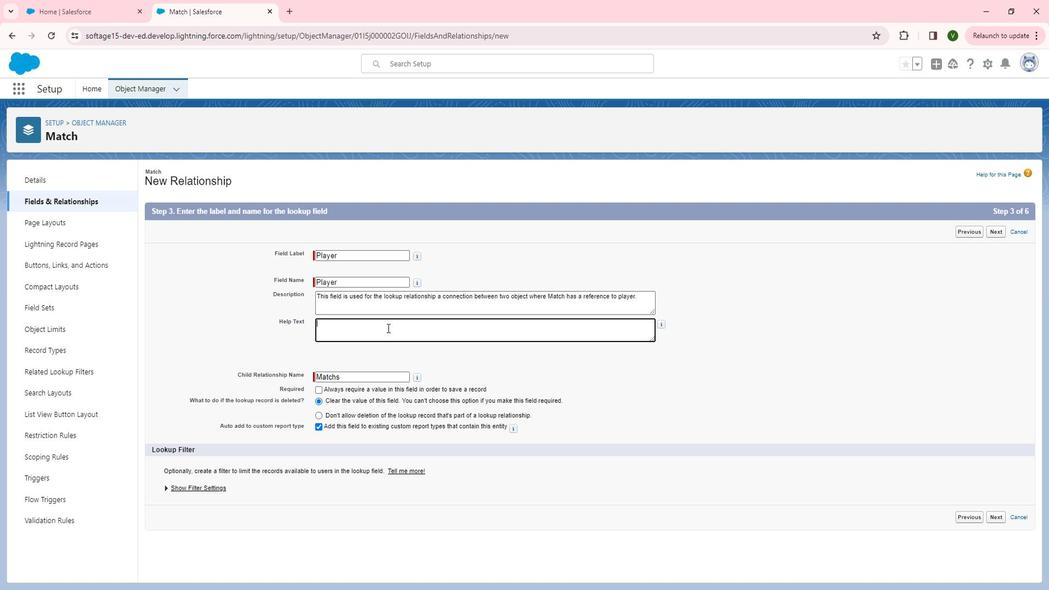 
Action: Mouse moved to (401, 330)
Screenshot: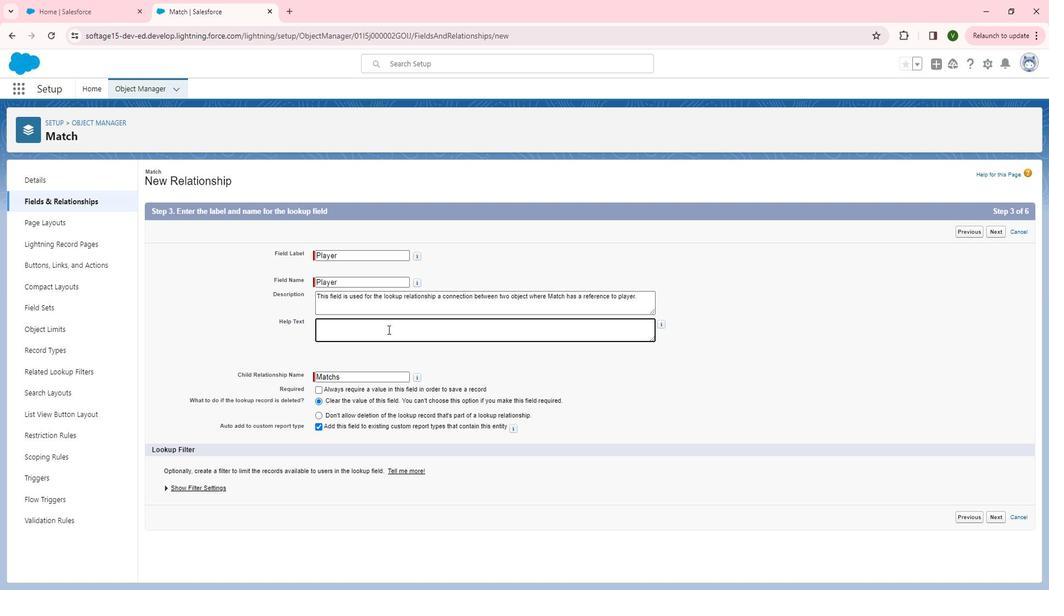 
Action: Key pressed <Key.shift>se<Key.backspace><Key.backspace><Key.shift>Select<Key.space>the<Key.space>player<Key.space>associated<Key.space>with<Key.space>the<Key.space>match.
Screenshot: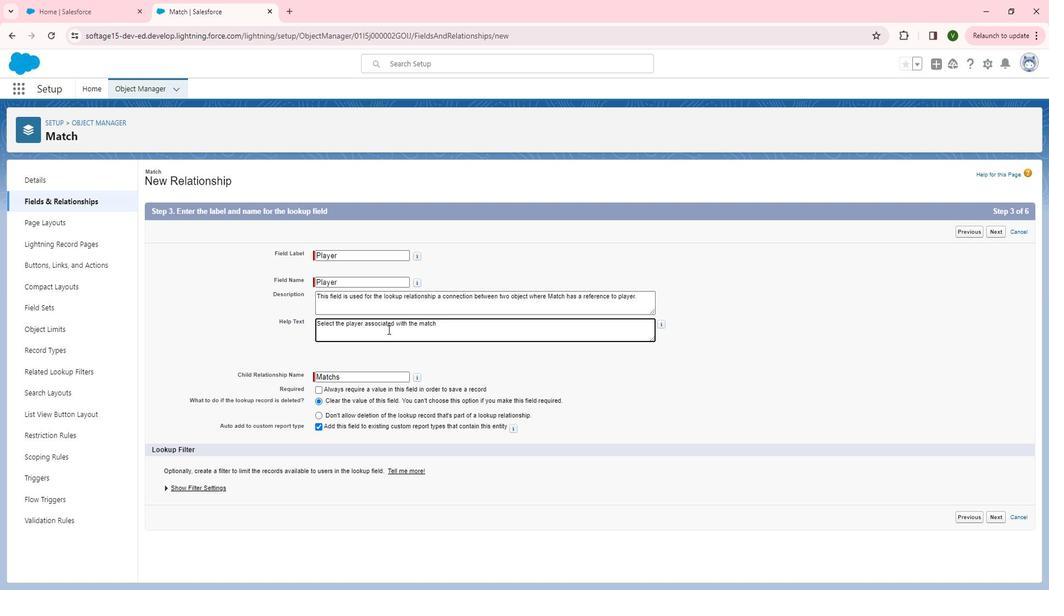 
Action: Mouse moved to (375, 324)
Screenshot: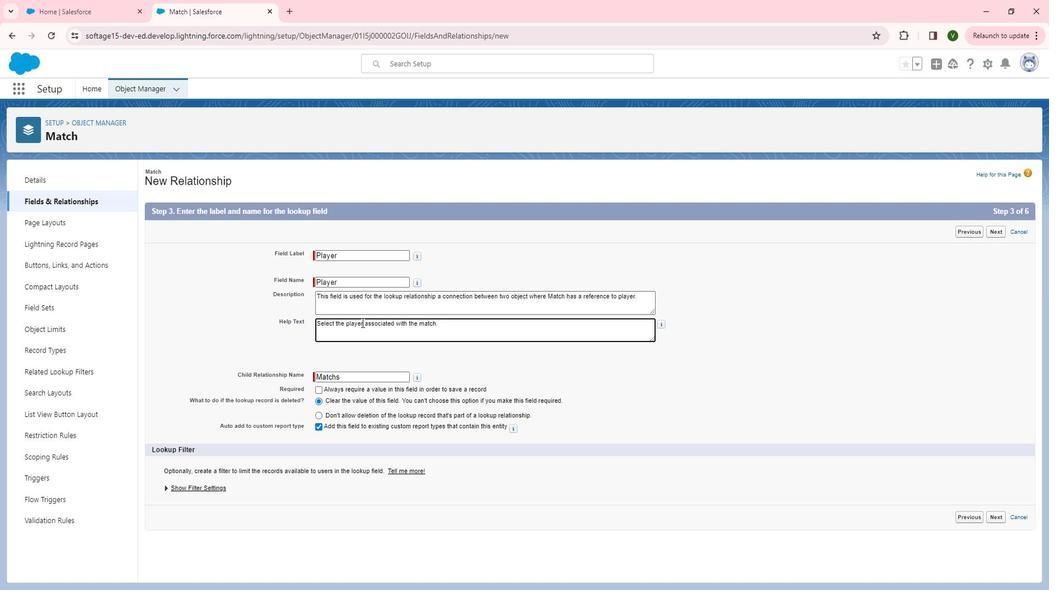 
Action: Mouse pressed left at (375, 324)
Screenshot: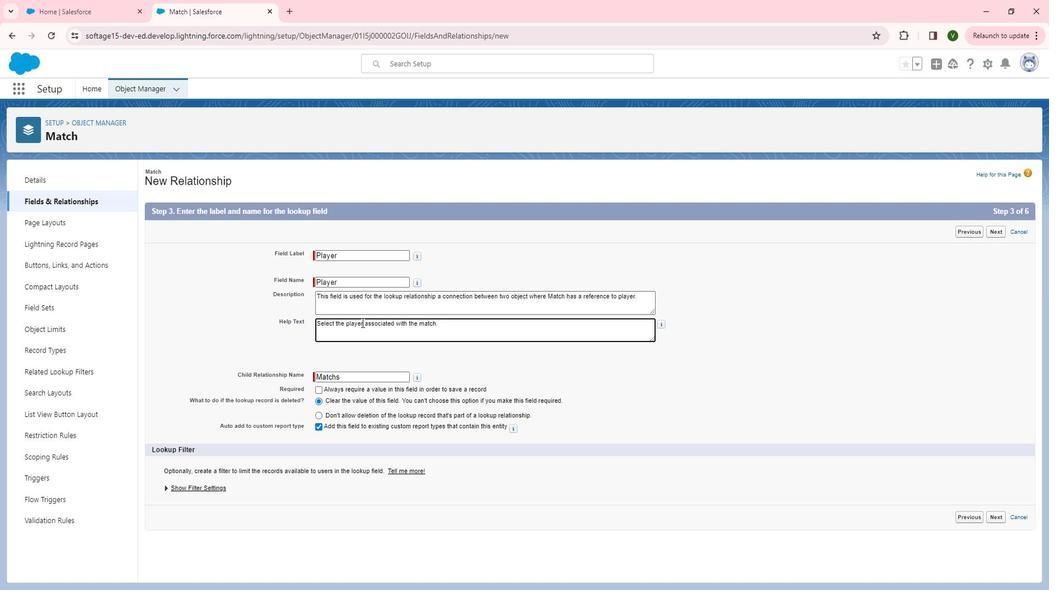 
Action: Mouse moved to (421, 366)
Screenshot: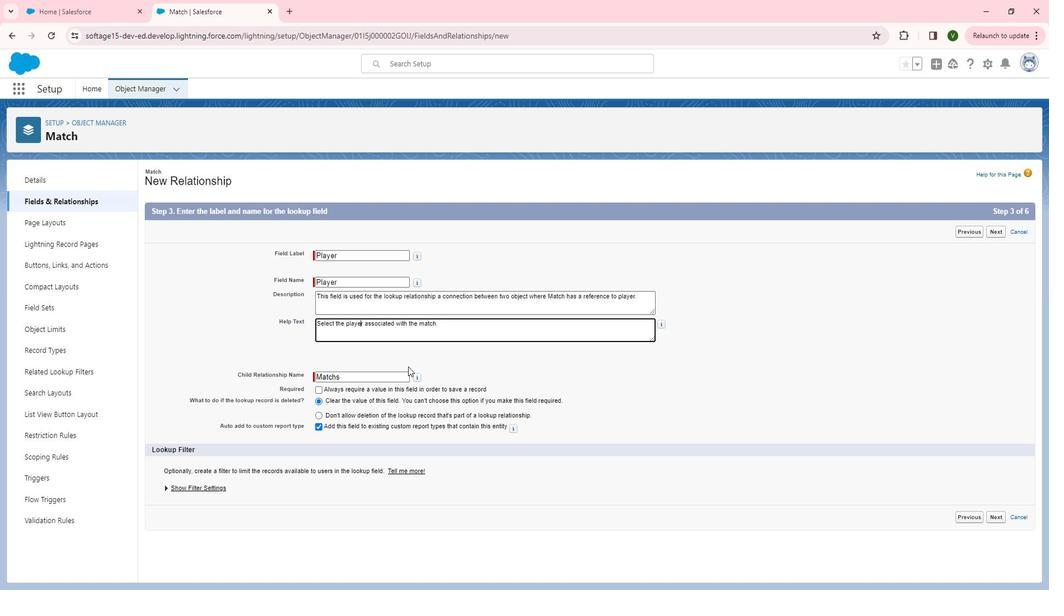 
Action: Key pressed <Key.right>'s
Screenshot: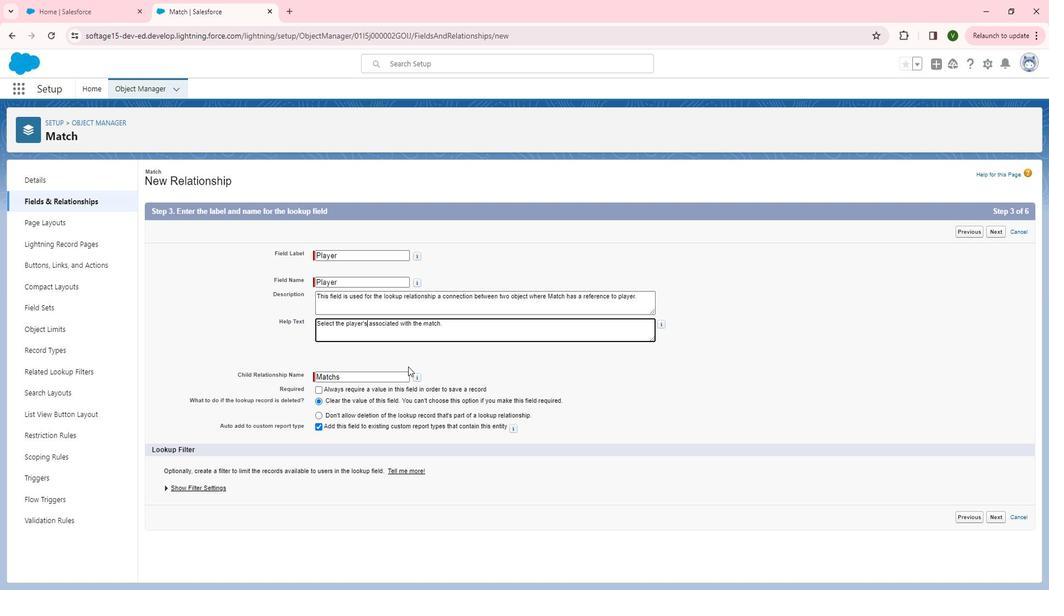 
Action: Mouse moved to (1013, 235)
Screenshot: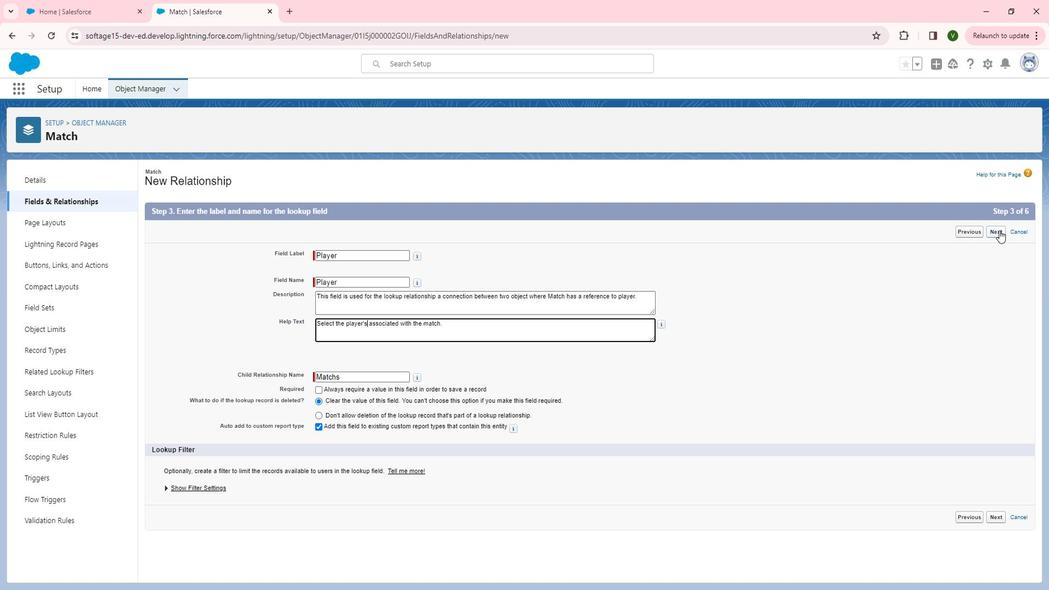 
Action: Mouse pressed left at (1013, 235)
Screenshot: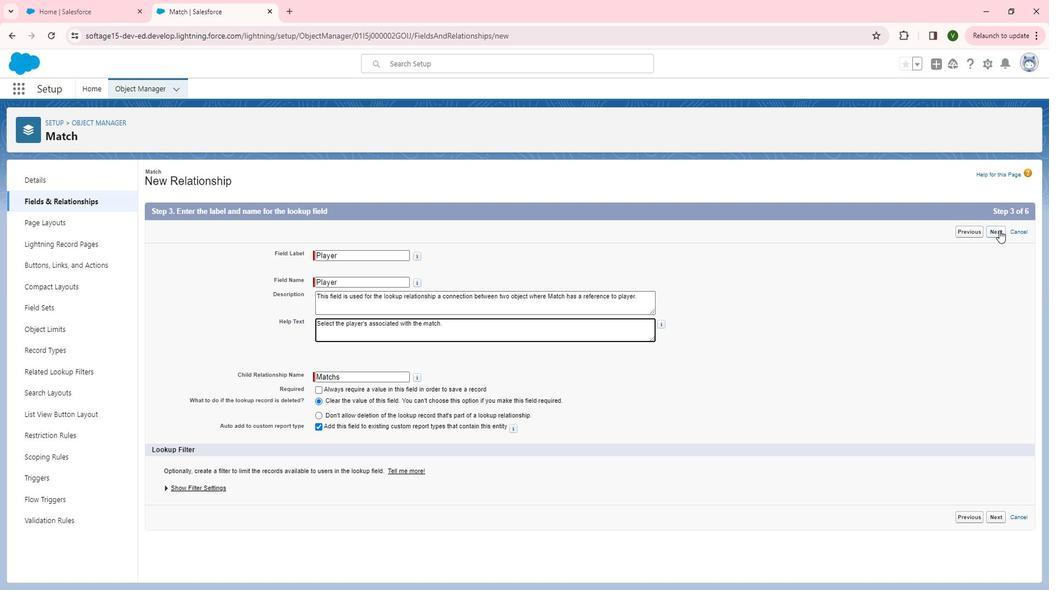 
Action: Mouse moved to (751, 326)
Screenshot: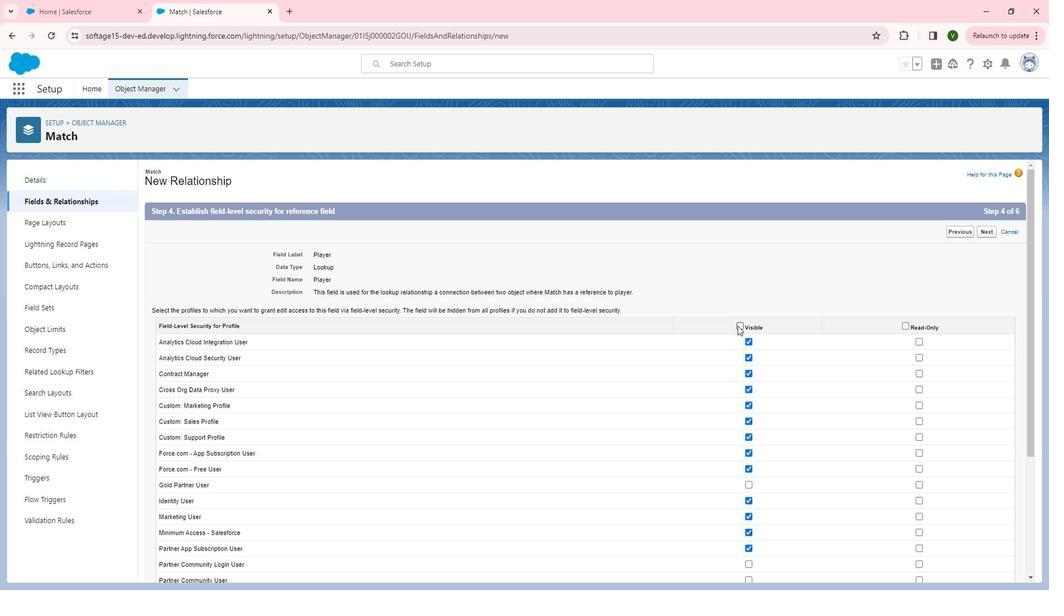 
Action: Mouse pressed left at (751, 326)
Screenshot: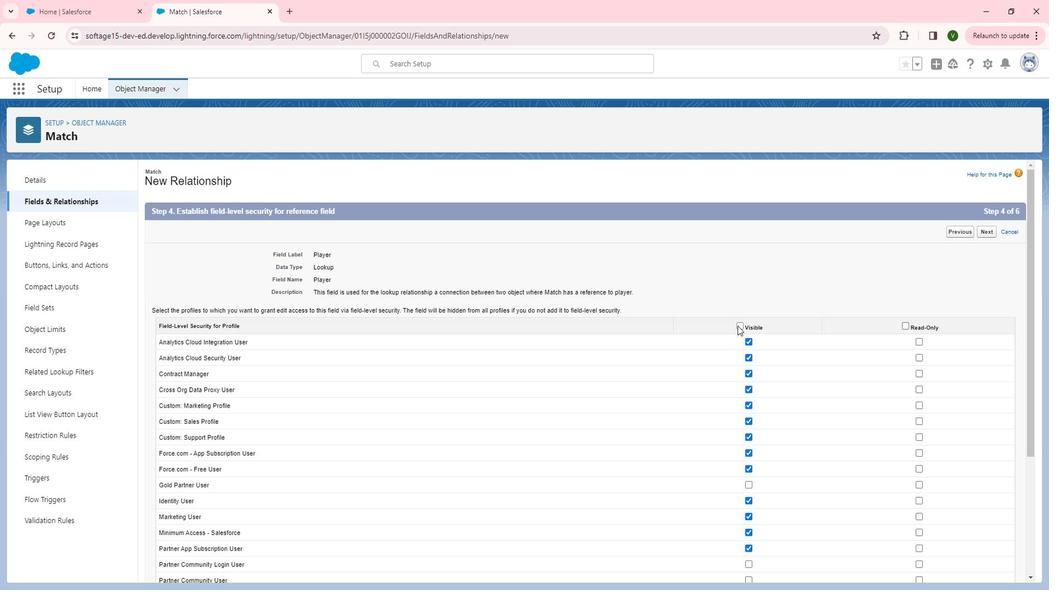 
Action: Mouse moved to (931, 342)
Screenshot: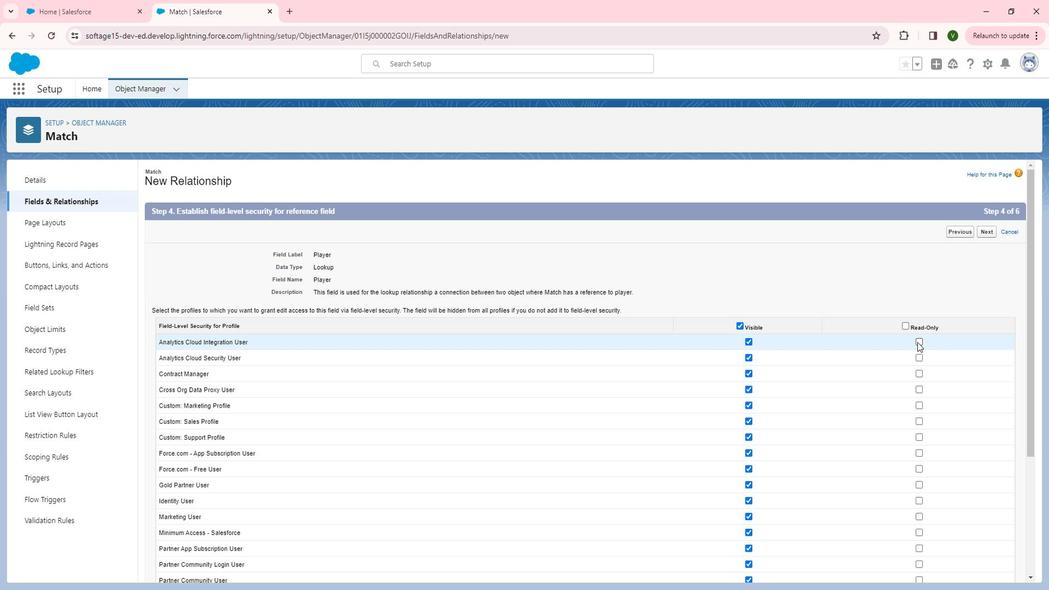 
Action: Mouse pressed left at (931, 342)
Screenshot: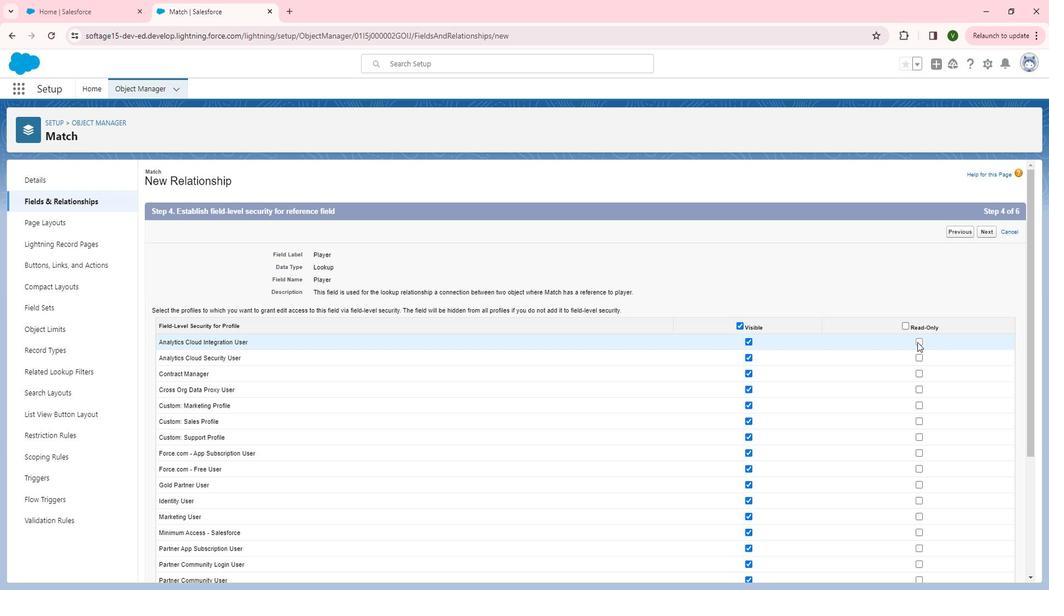 
Action: Mouse moved to (934, 383)
Screenshot: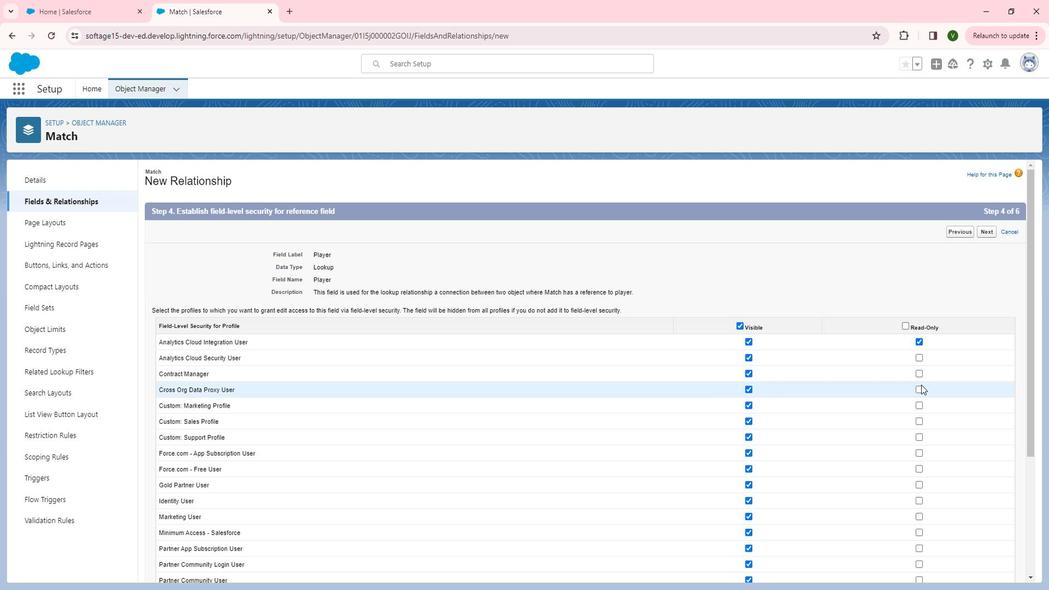 
Action: Mouse pressed left at (934, 383)
Screenshot: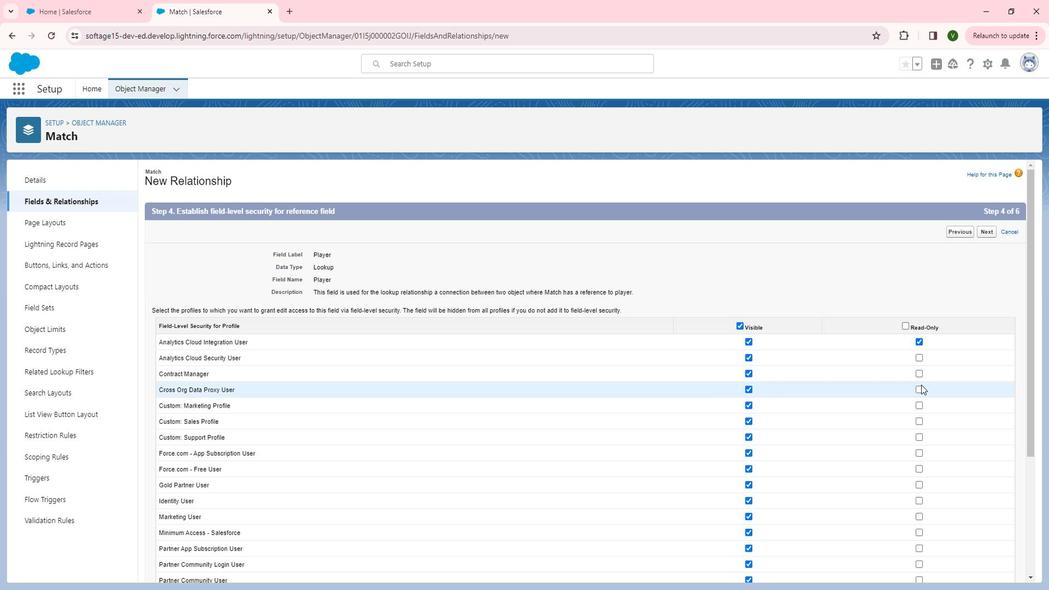 
Action: Mouse moved to (934, 374)
Screenshot: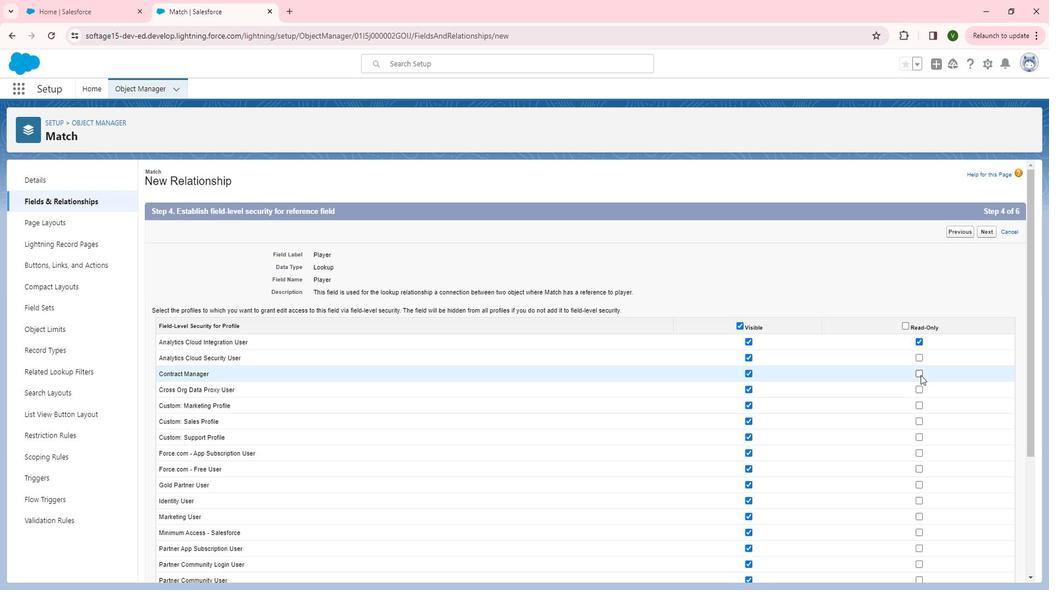 
Action: Mouse pressed left at (934, 374)
Screenshot: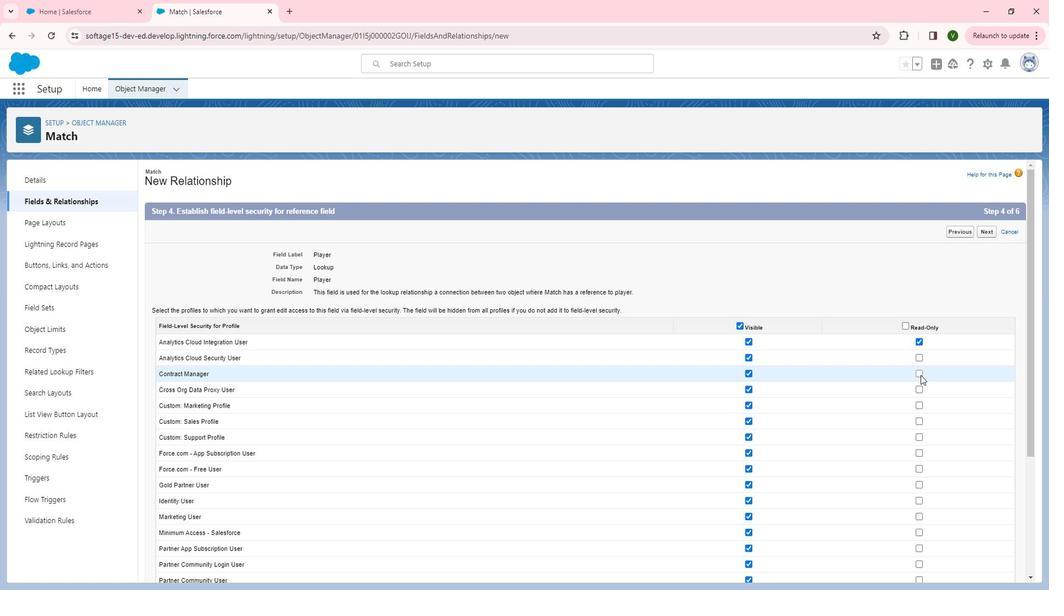 
Action: Mouse moved to (932, 388)
Screenshot: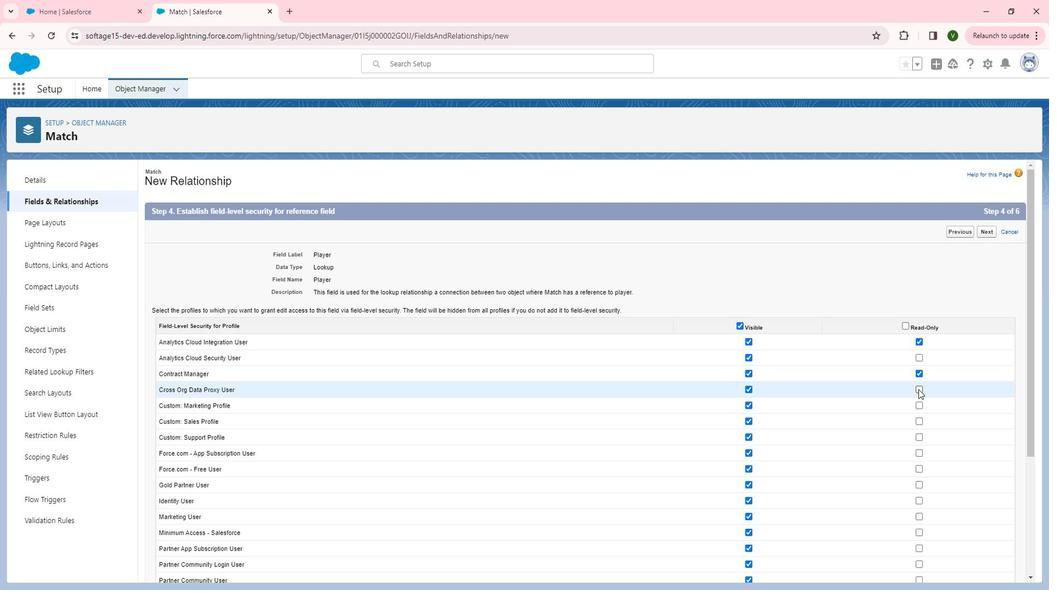 
Action: Mouse pressed left at (932, 388)
Screenshot: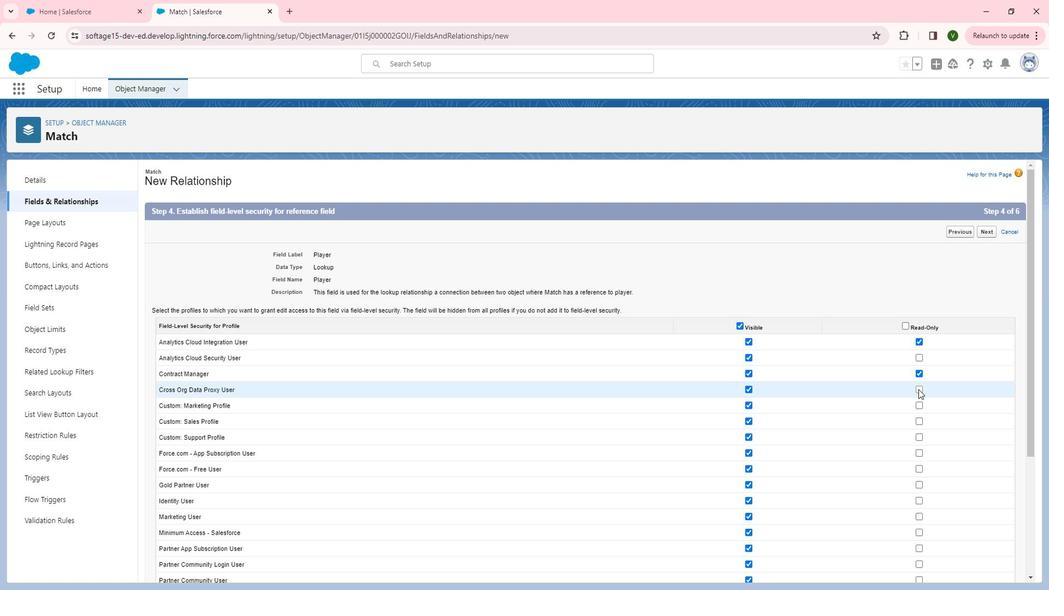 
Action: Mouse moved to (933, 432)
Screenshot: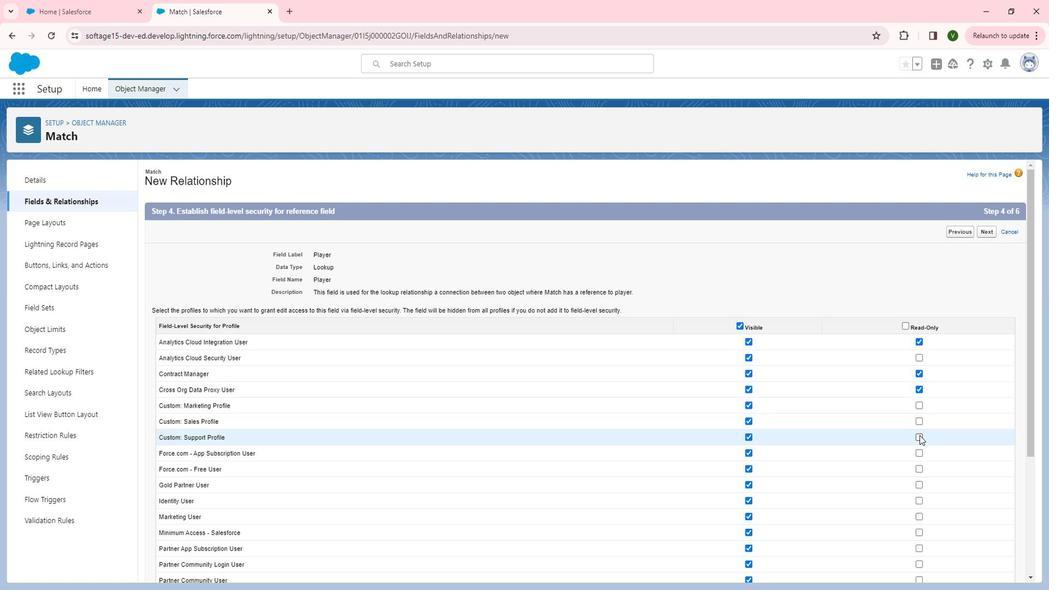 
Action: Mouse pressed left at (933, 432)
Screenshot: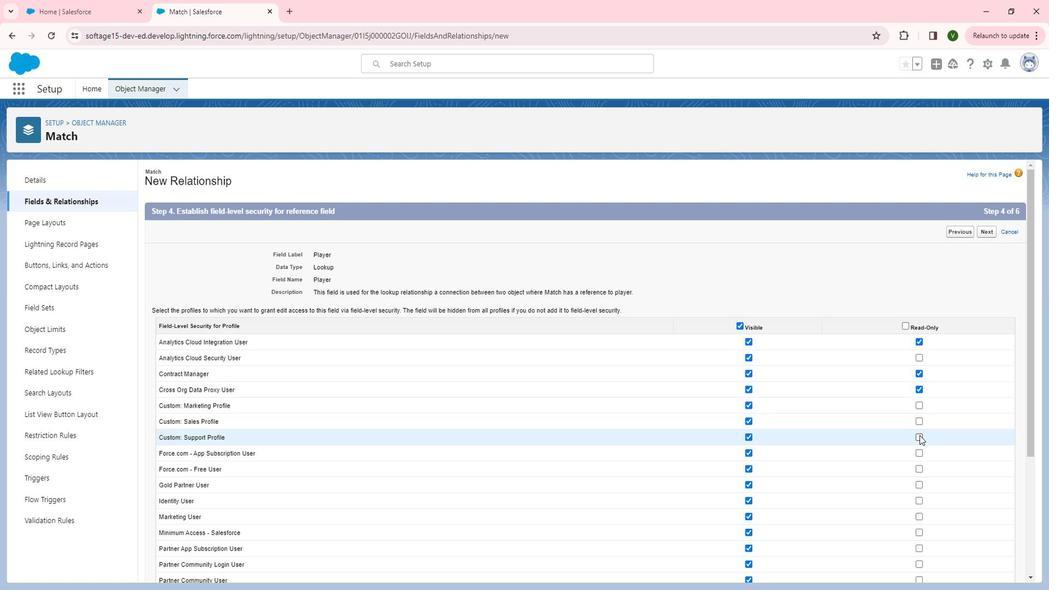 
Action: Mouse moved to (934, 482)
Screenshot: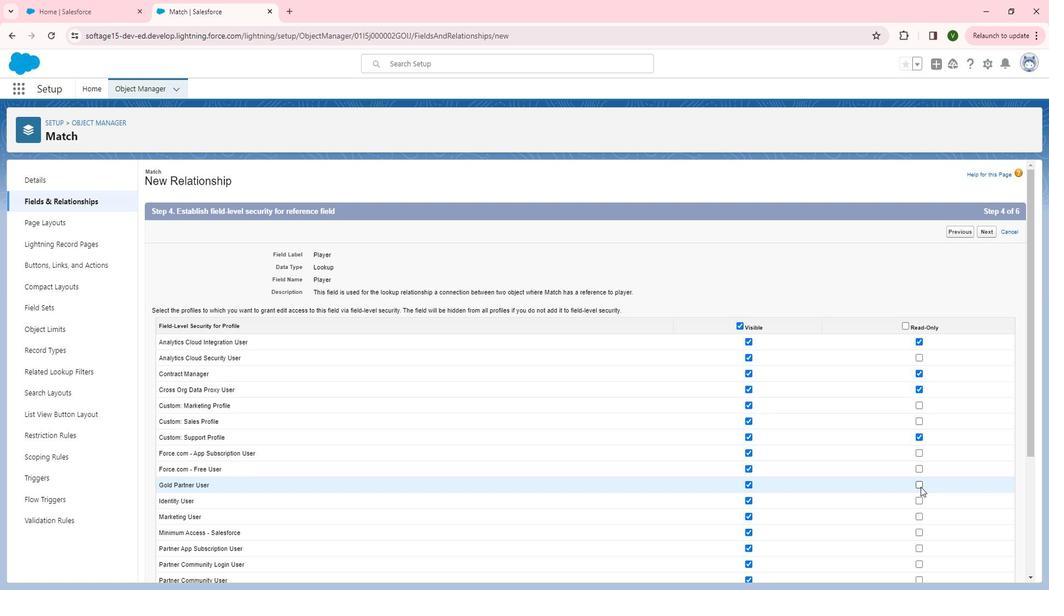 
Action: Mouse pressed left at (934, 482)
Screenshot: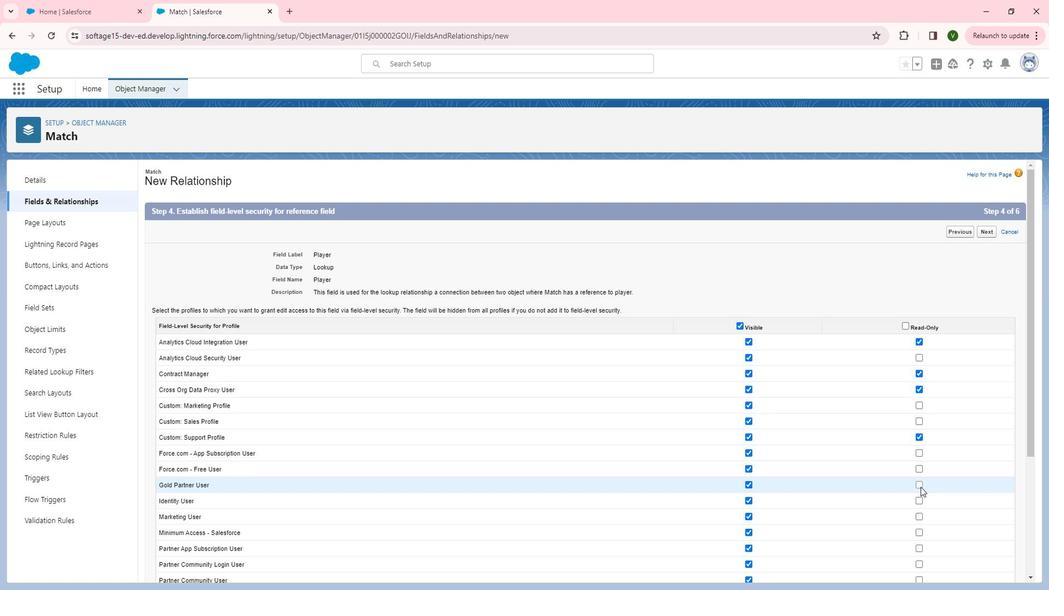 
Action: Mouse moved to (934, 498)
Screenshot: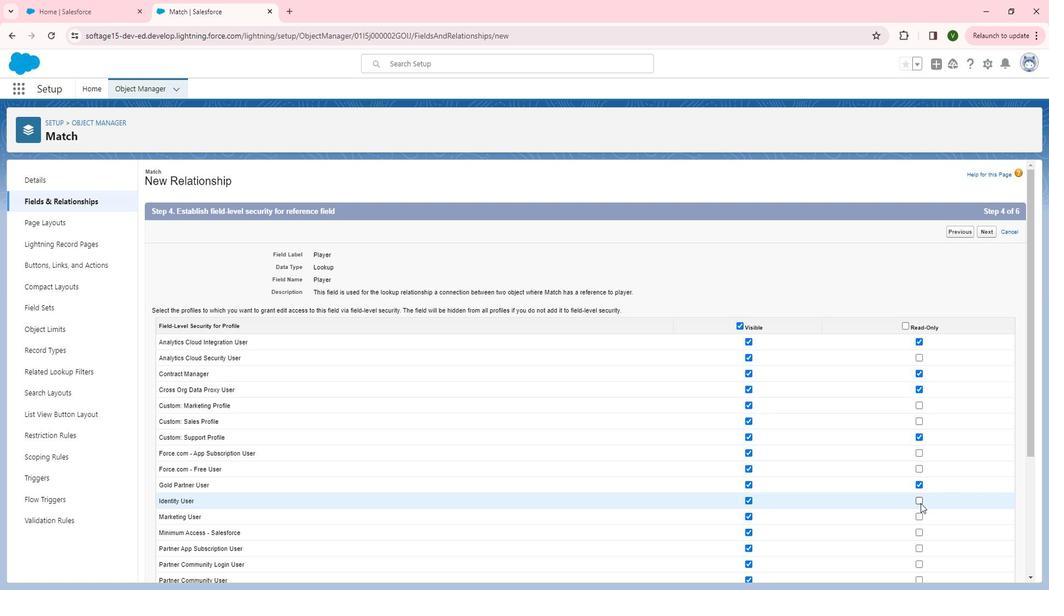 
Action: Mouse pressed left at (934, 498)
Screenshot: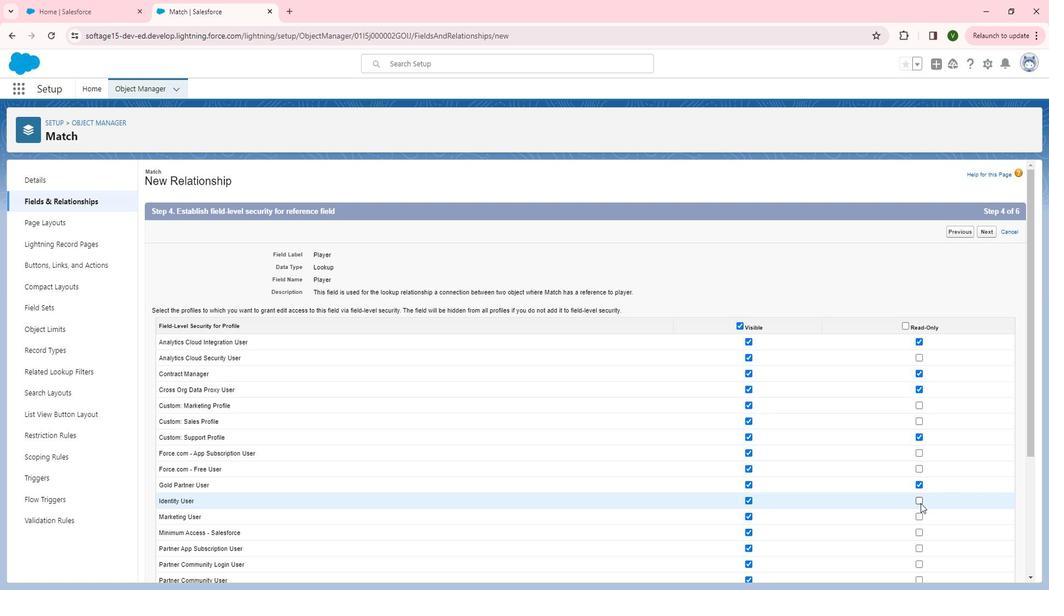 
Action: Mouse moved to (934, 499)
Screenshot: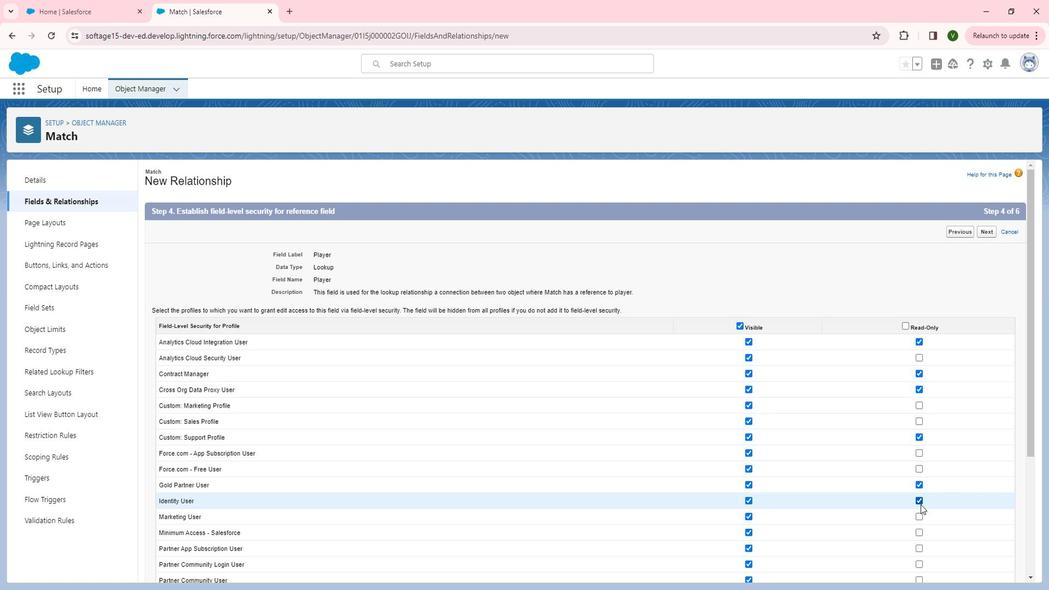 
Action: Mouse scrolled (934, 498) with delta (0, 0)
Screenshot: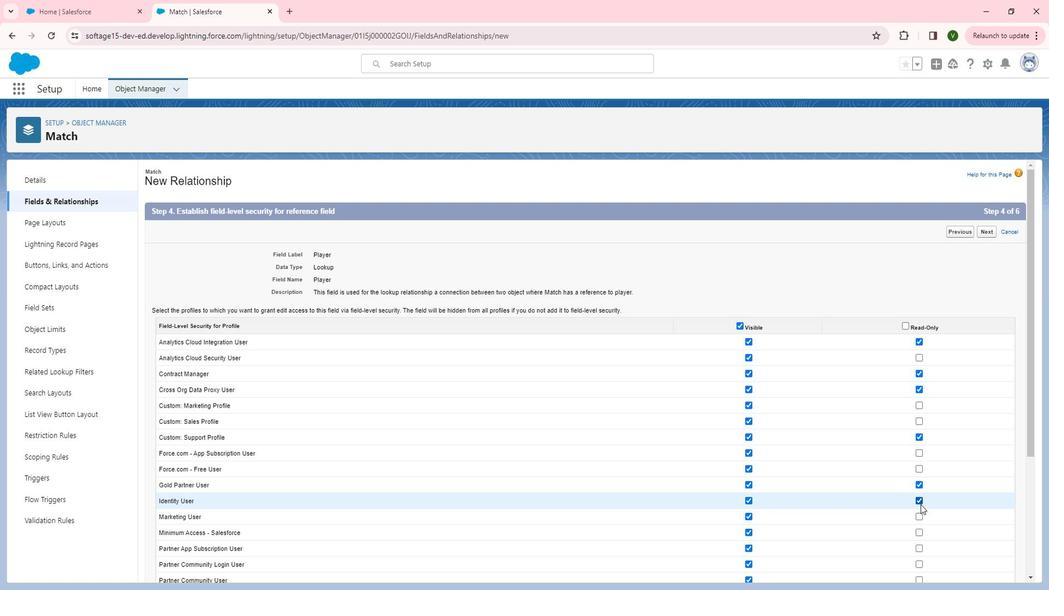 
Action: Mouse moved to (932, 487)
Screenshot: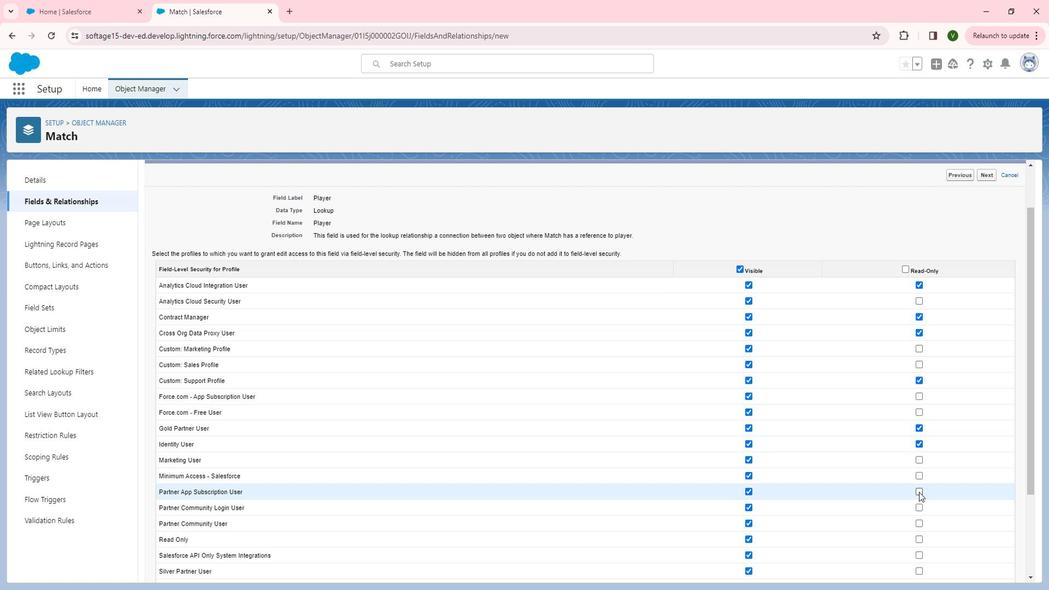 
Action: Mouse pressed left at (932, 487)
Screenshot: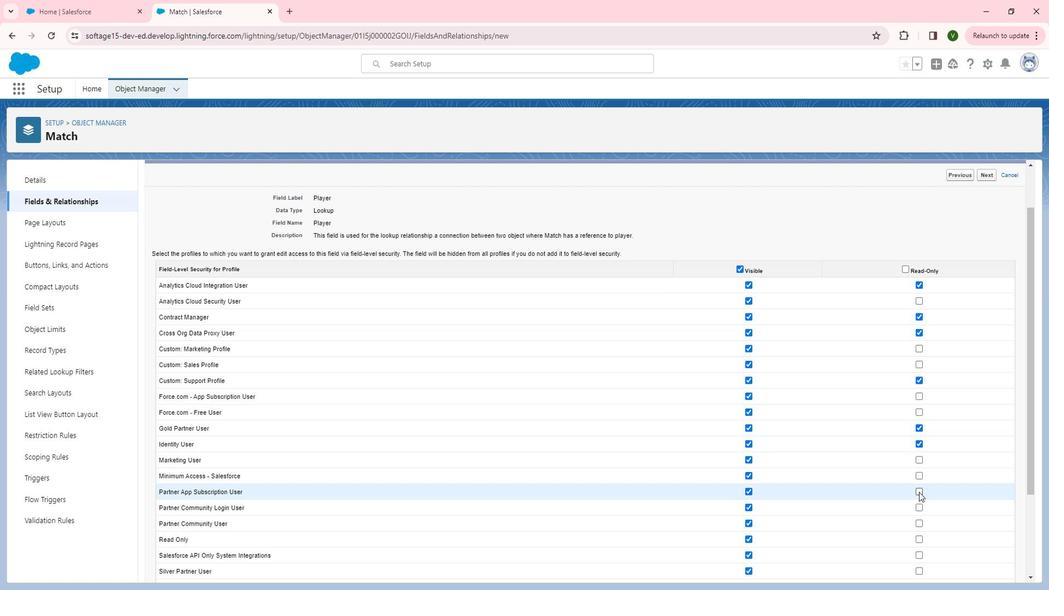 
Action: Mouse moved to (933, 500)
Screenshot: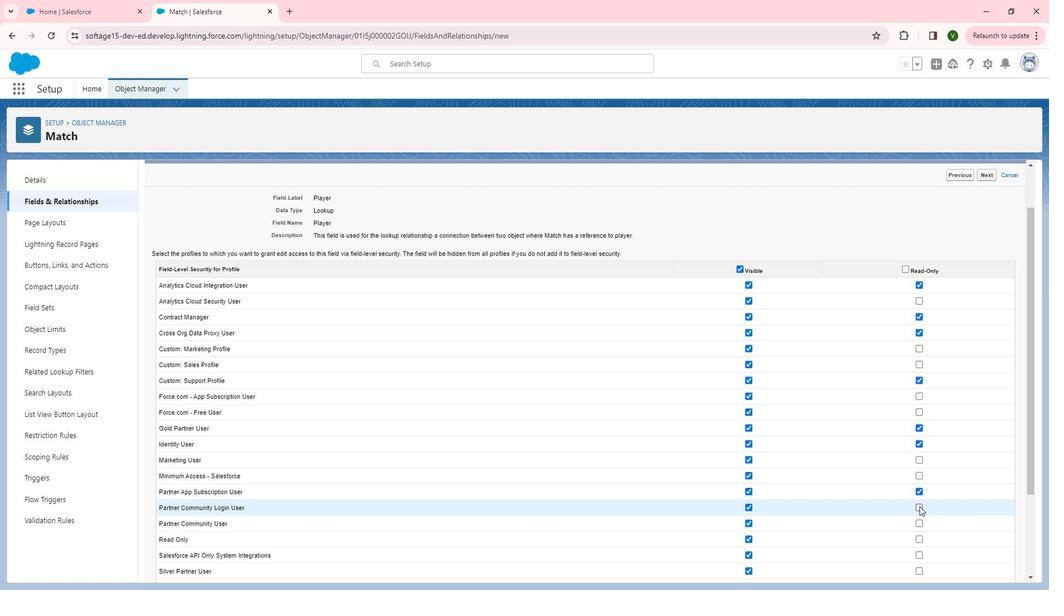 
Action: Mouse pressed left at (933, 500)
Screenshot: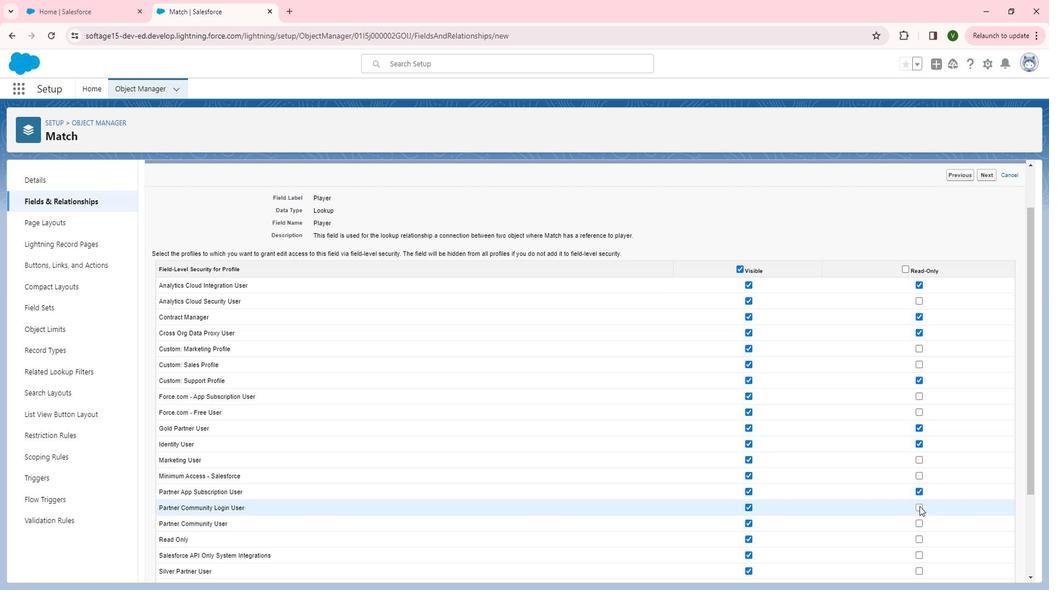 
Action: Mouse moved to (932, 535)
Screenshot: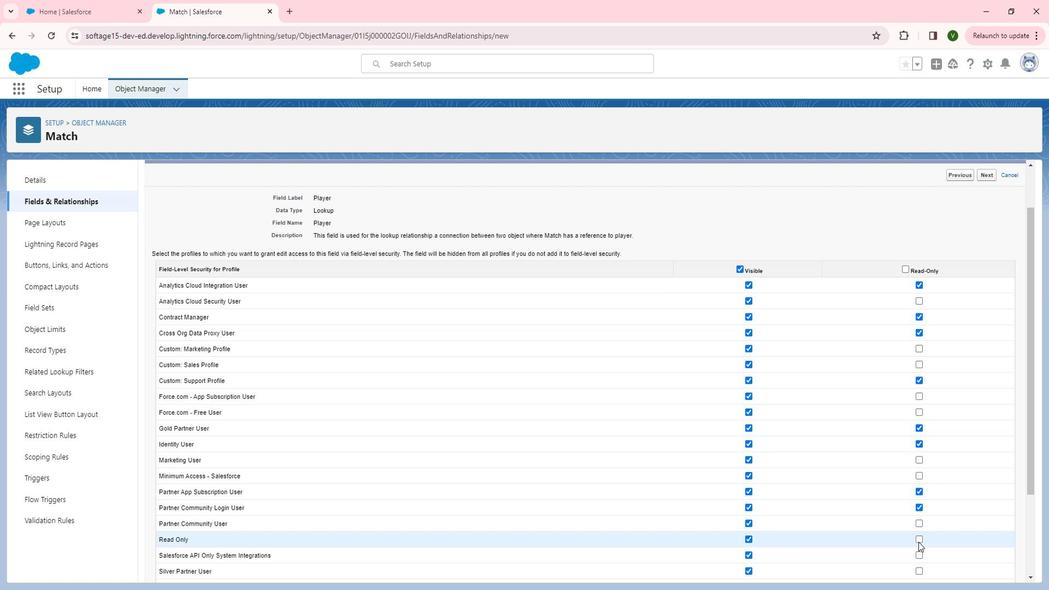 
Action: Mouse pressed left at (932, 535)
Screenshot: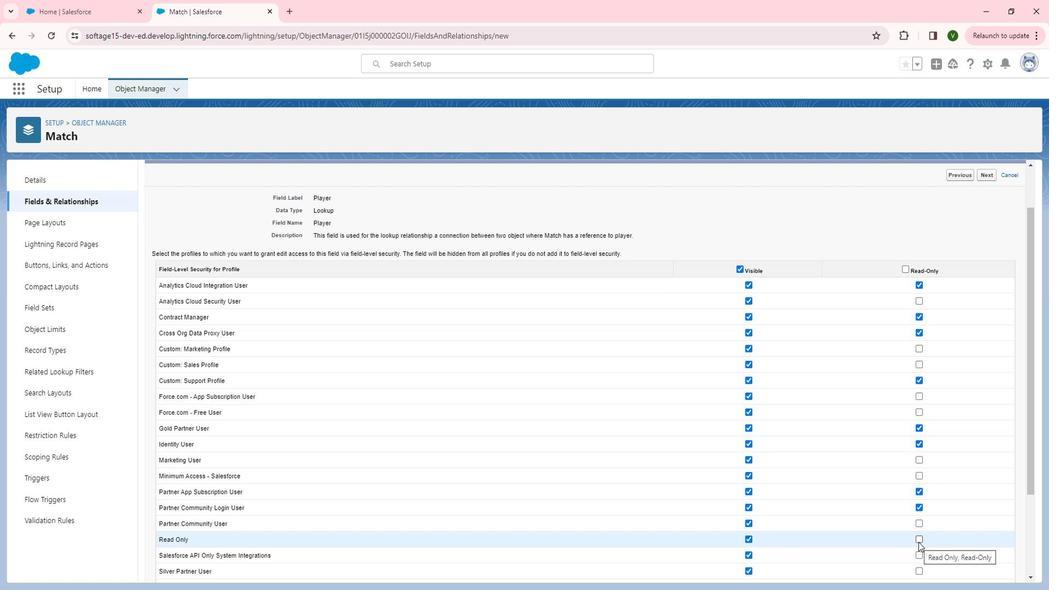 
Action: Mouse scrolled (932, 534) with delta (0, 0)
Screenshot: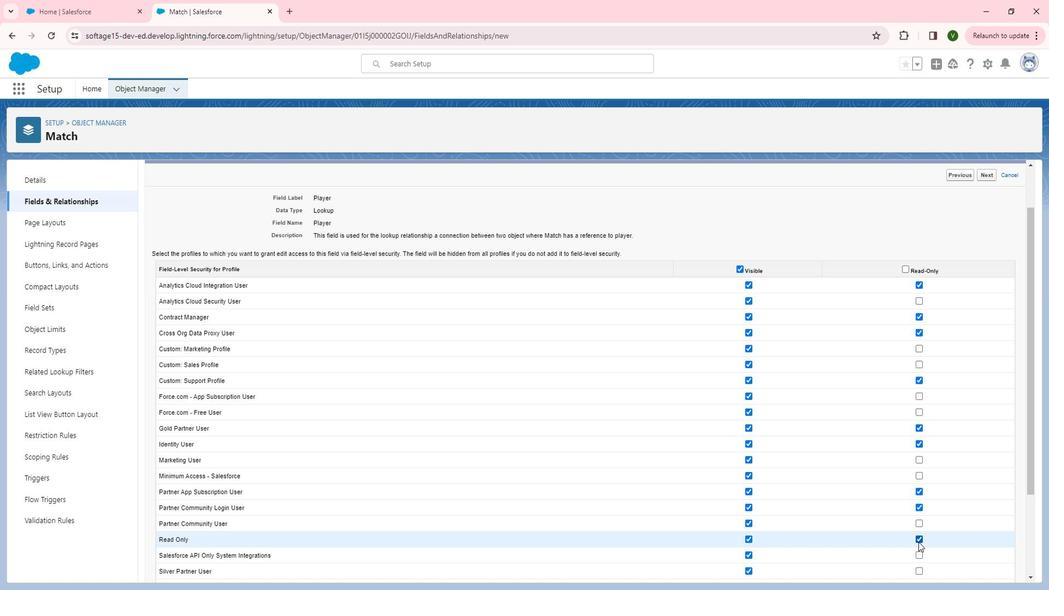 
Action: Mouse moved to (932, 510)
Screenshot: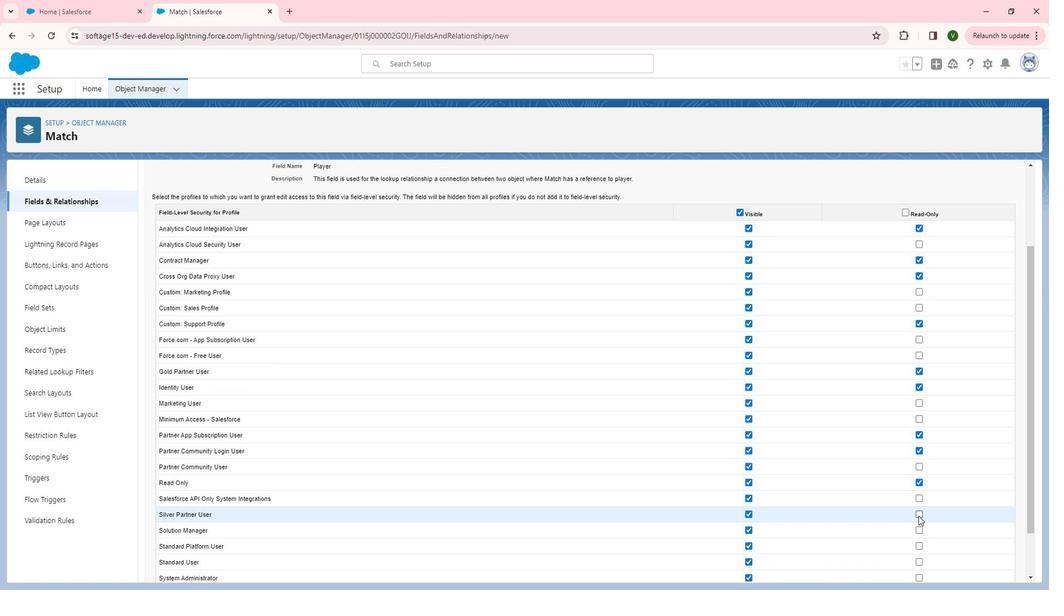 
Action: Mouse pressed left at (932, 510)
Screenshot: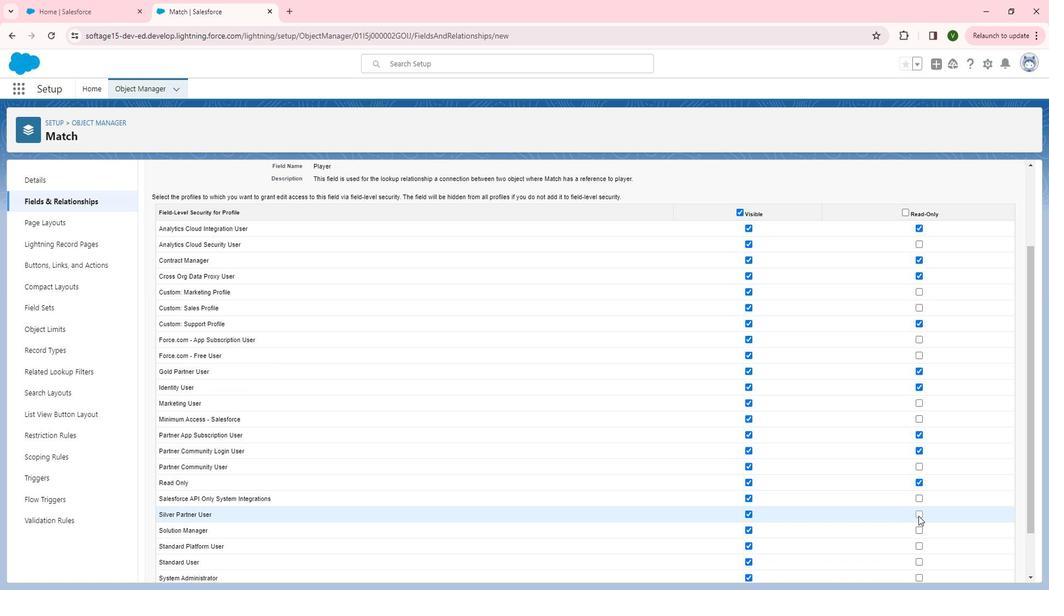 
Action: Mouse moved to (937, 530)
Screenshot: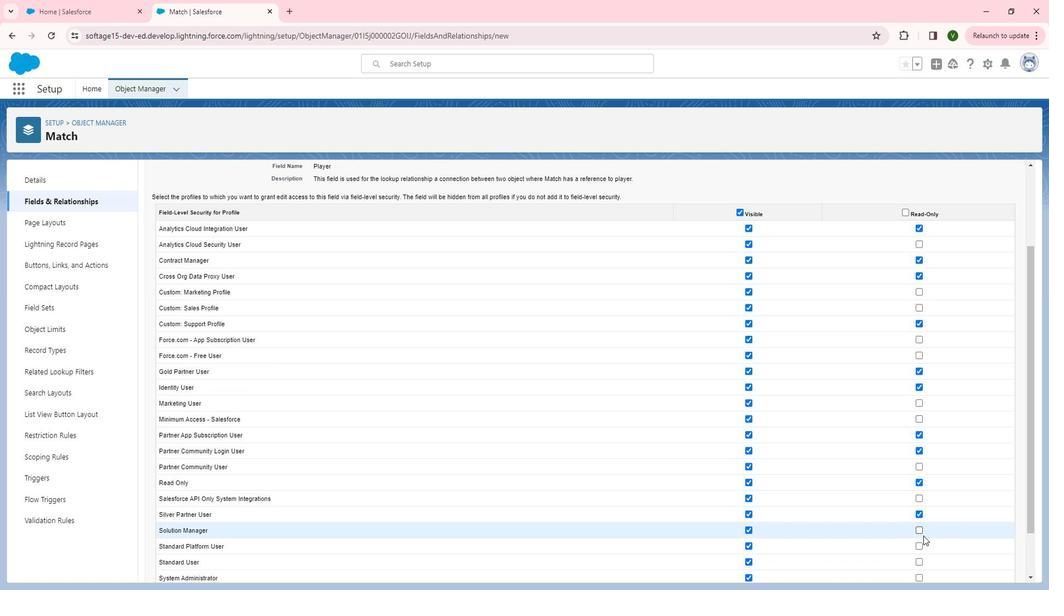 
Action: Mouse scrolled (937, 529) with delta (0, 0)
Screenshot: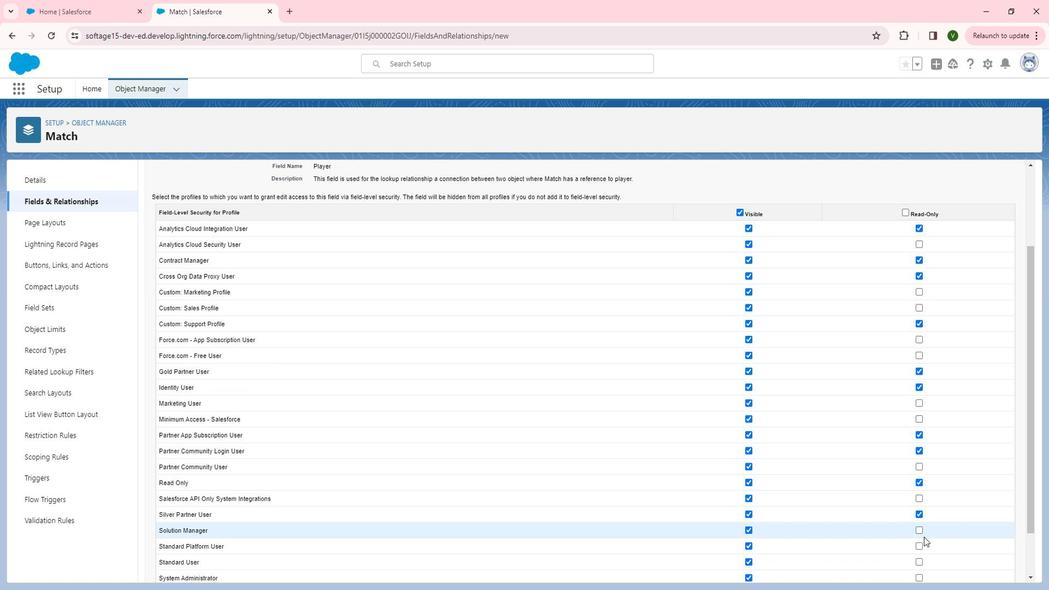
Action: Mouse moved to (933, 527)
Screenshot: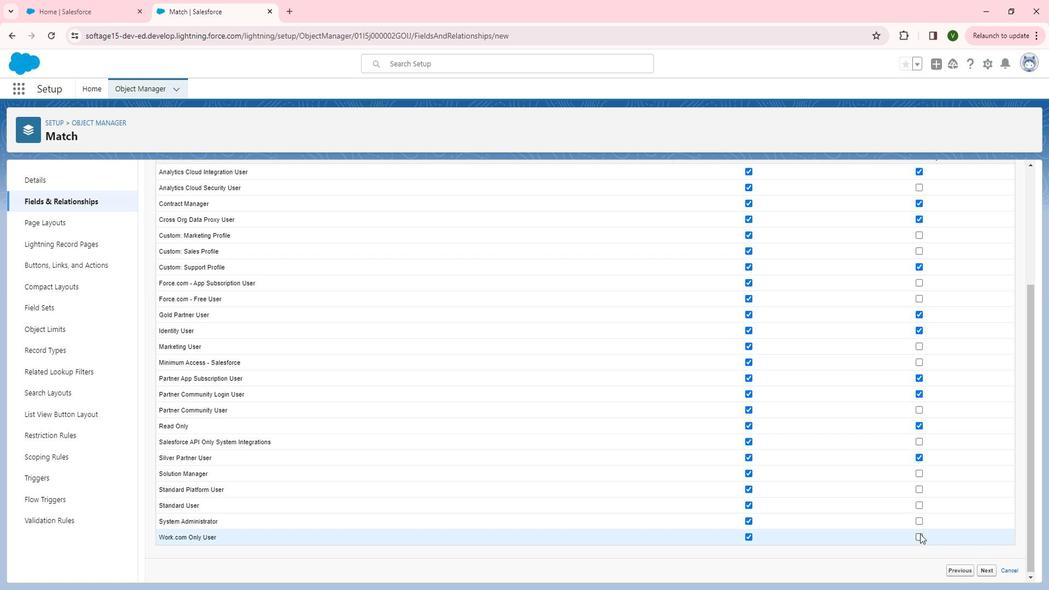 
Action: Mouse pressed left at (933, 527)
Screenshot: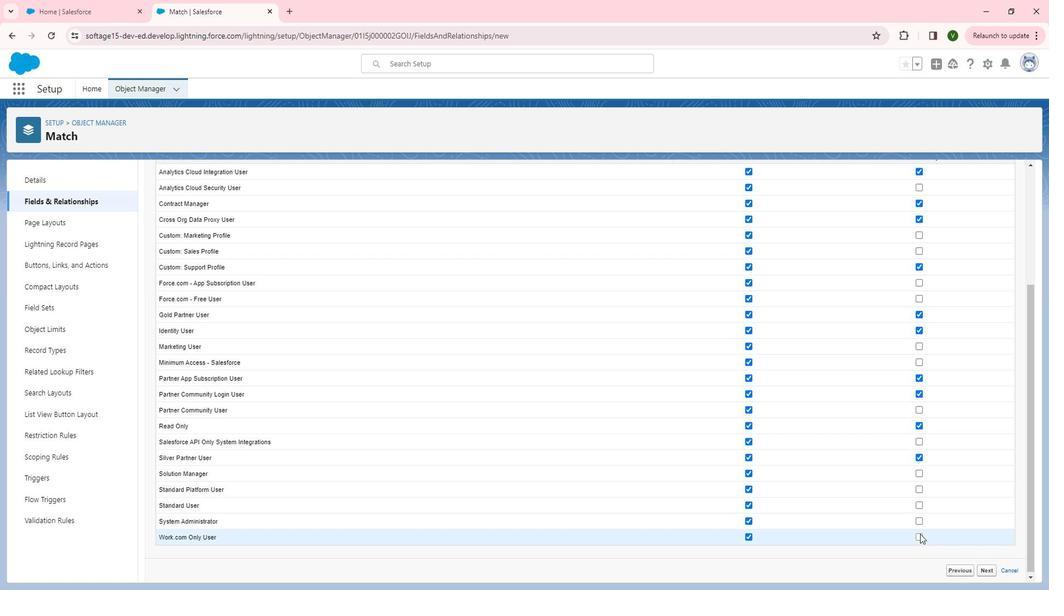 
Action: Mouse moved to (761, 436)
Screenshot: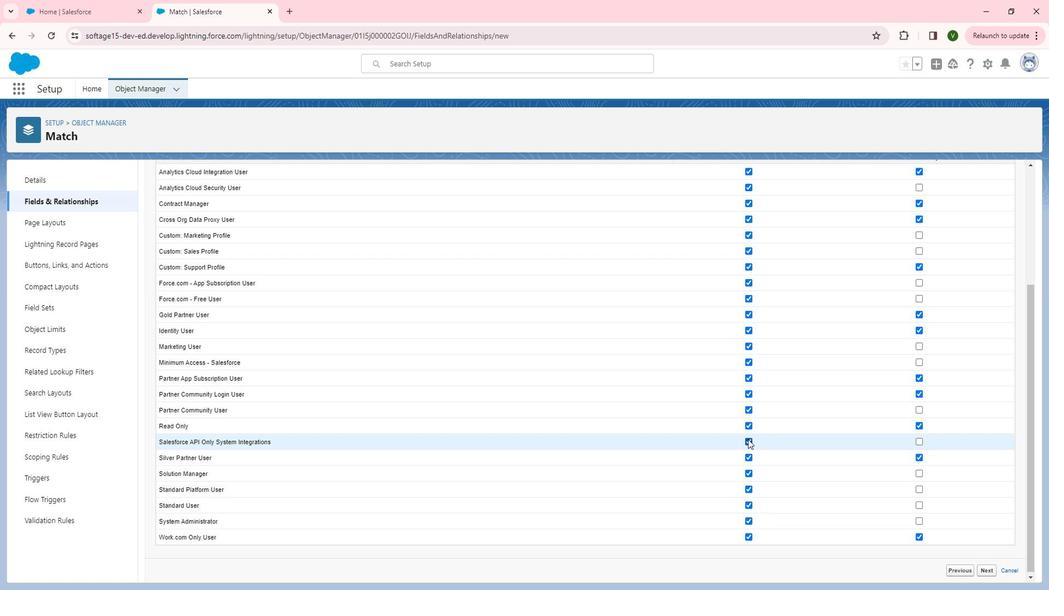 
Action: Mouse pressed left at (761, 436)
Screenshot: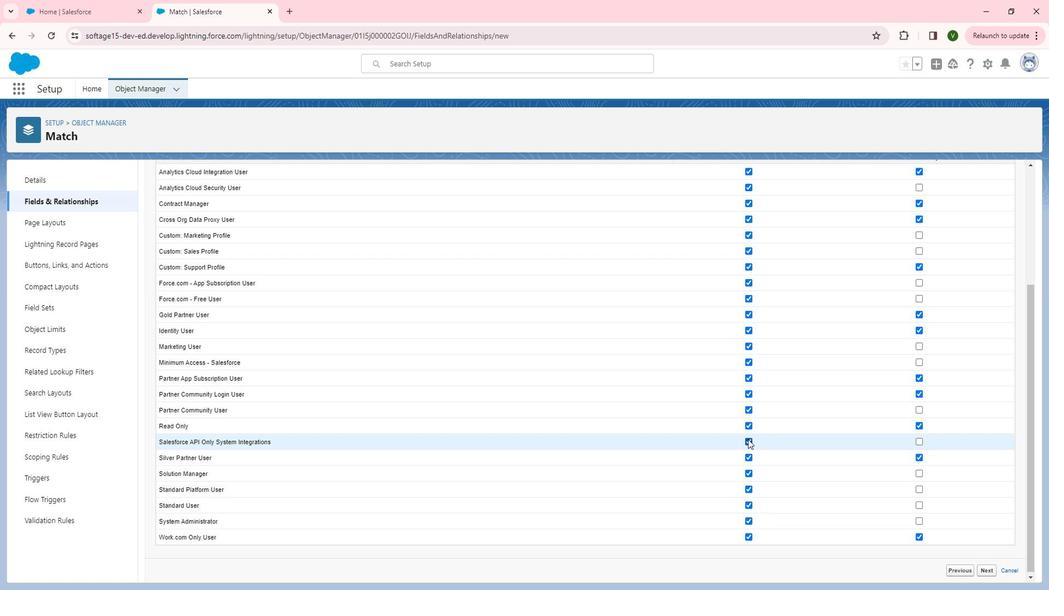
Action: Mouse moved to (761, 406)
Screenshot: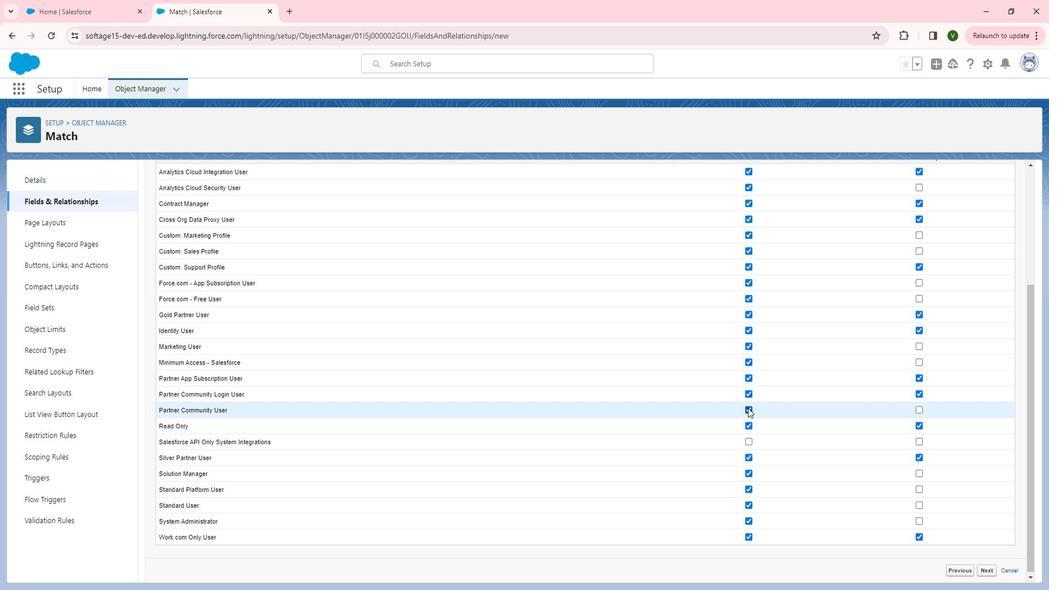 
Action: Mouse pressed left at (761, 406)
Screenshot: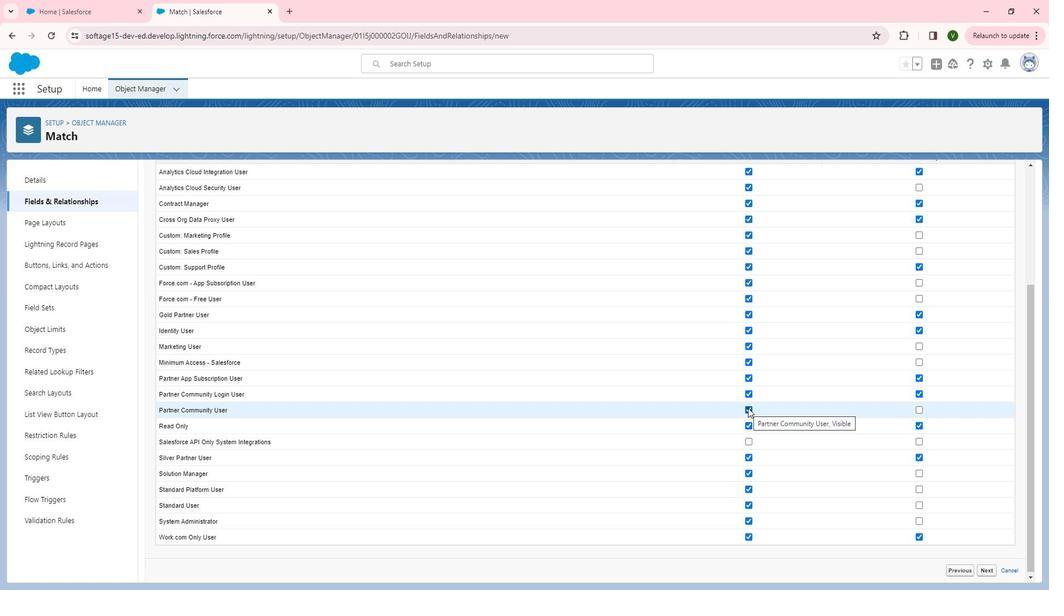 
Action: Mouse moved to (757, 347)
Screenshot: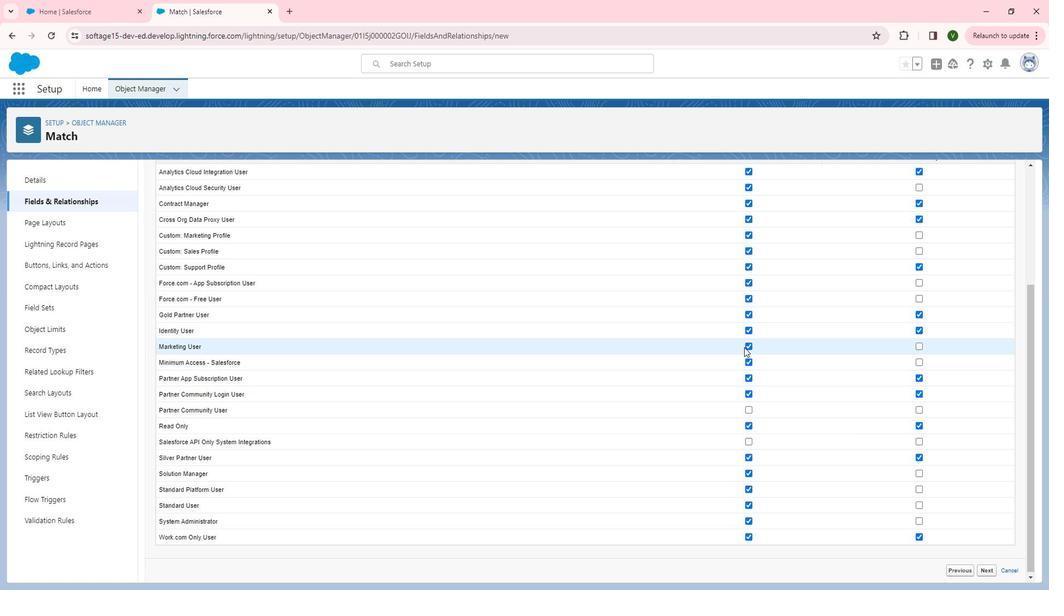 
Action: Mouse pressed left at (757, 347)
Screenshot: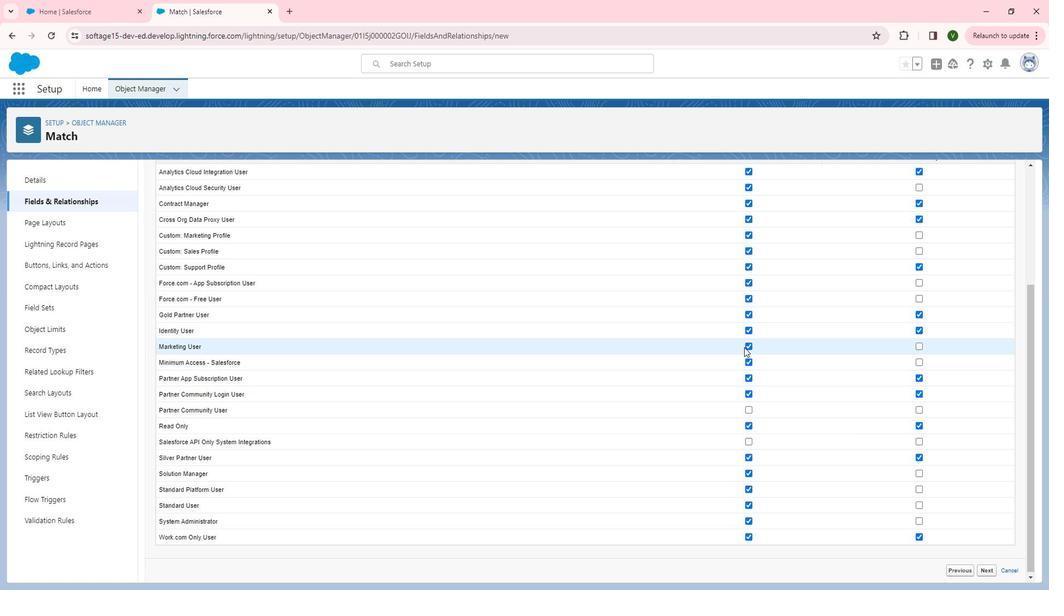 
Action: Mouse moved to (761, 346)
Screenshot: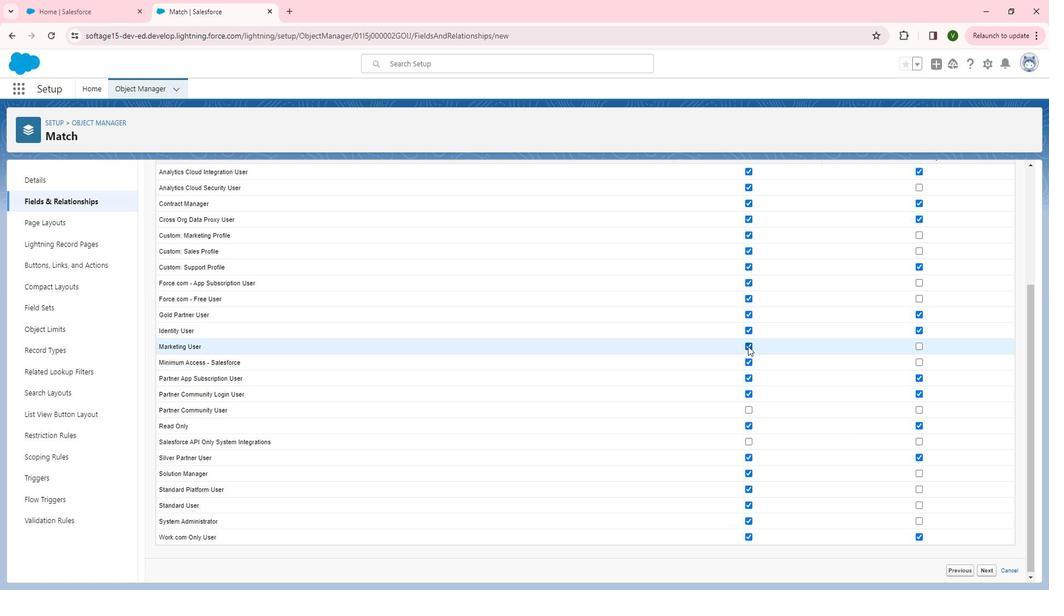 
Action: Mouse pressed left at (761, 346)
Screenshot: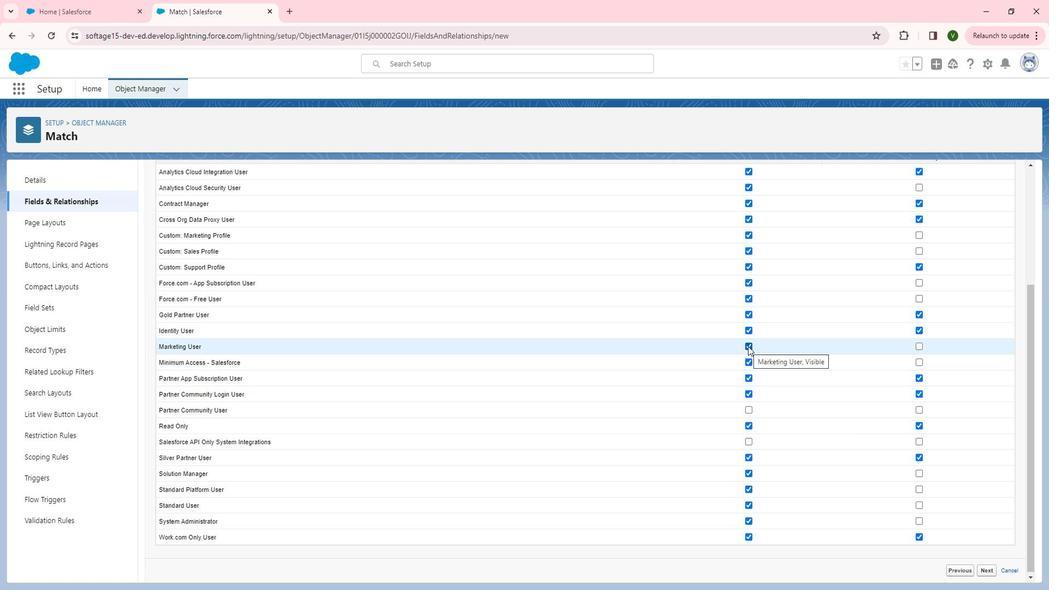
Action: Mouse scrolled (761, 347) with delta (0, 0)
Screenshot: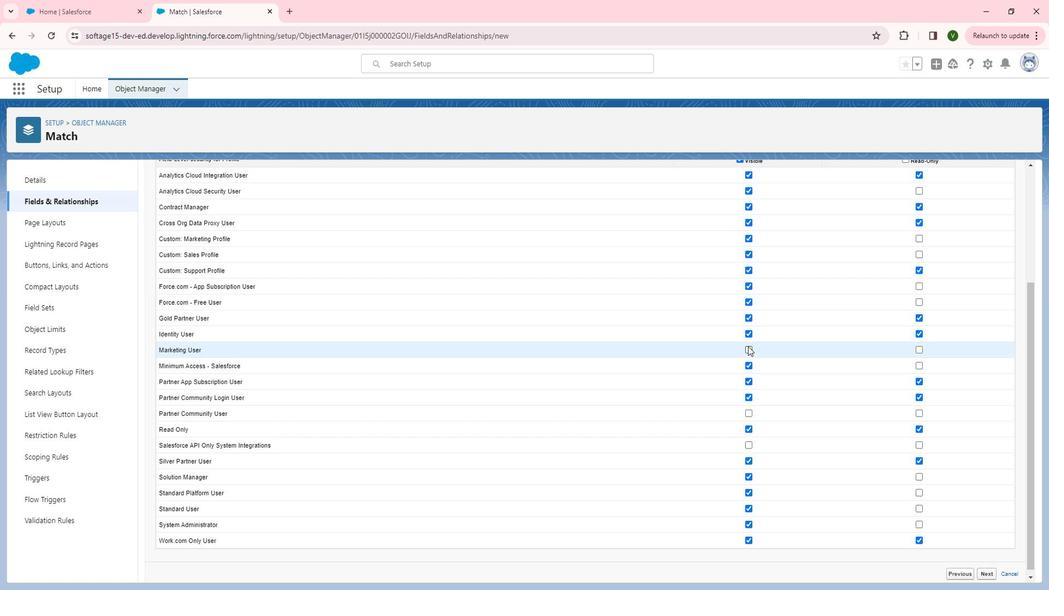 
Action: Mouse moved to (763, 338)
Screenshot: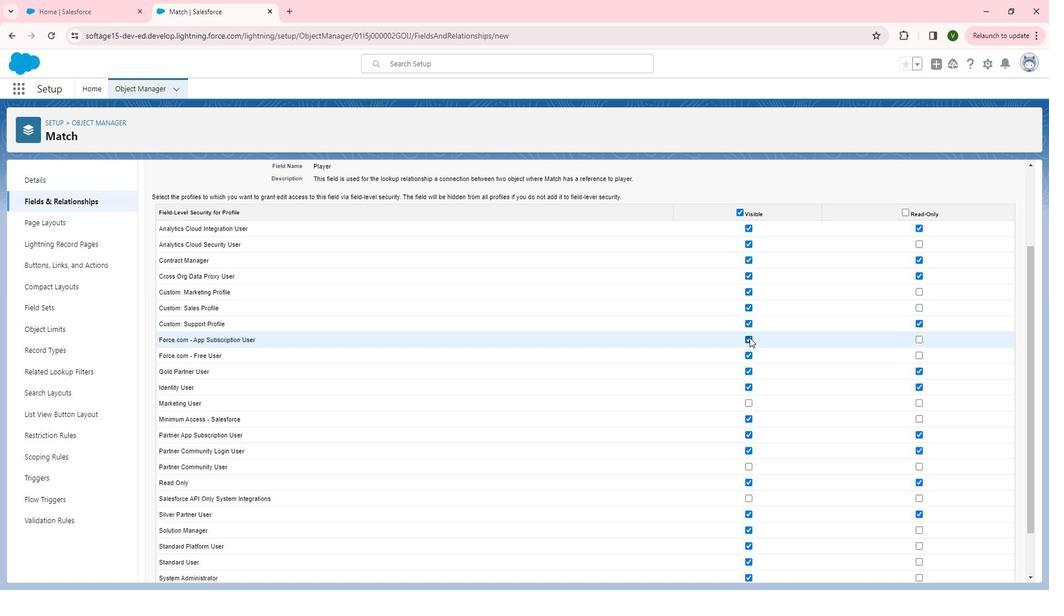 
Action: Mouse pressed left at (763, 338)
Screenshot: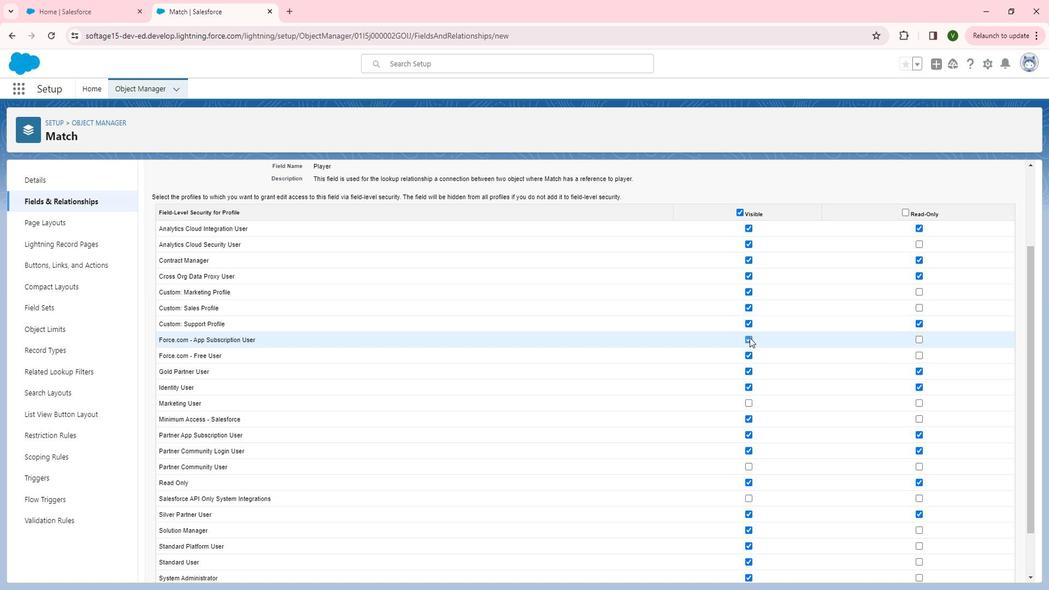
Action: Mouse moved to (759, 354)
Screenshot: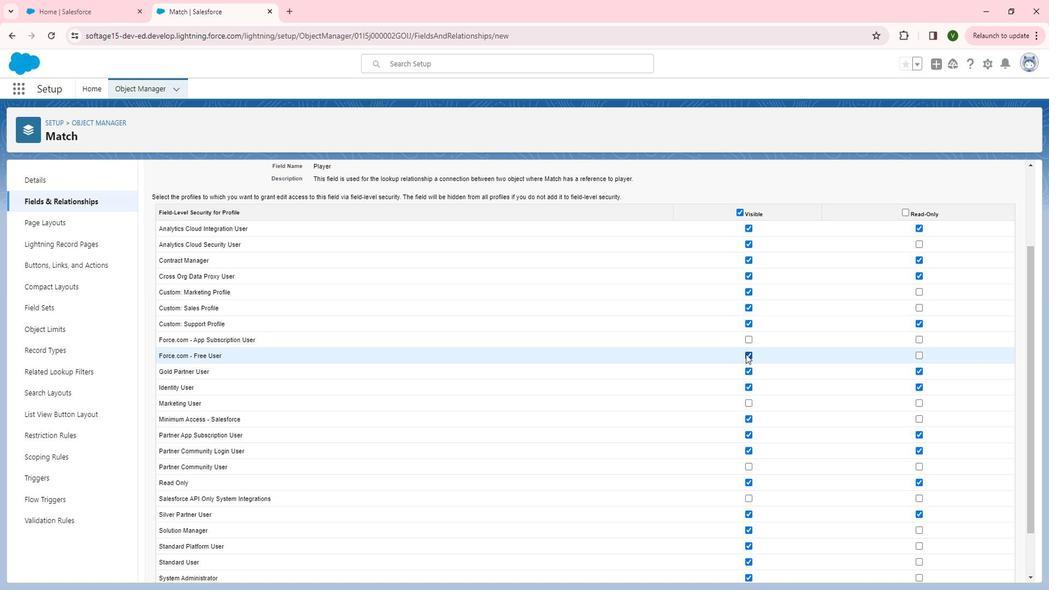 
Action: Mouse pressed left at (759, 354)
Screenshot: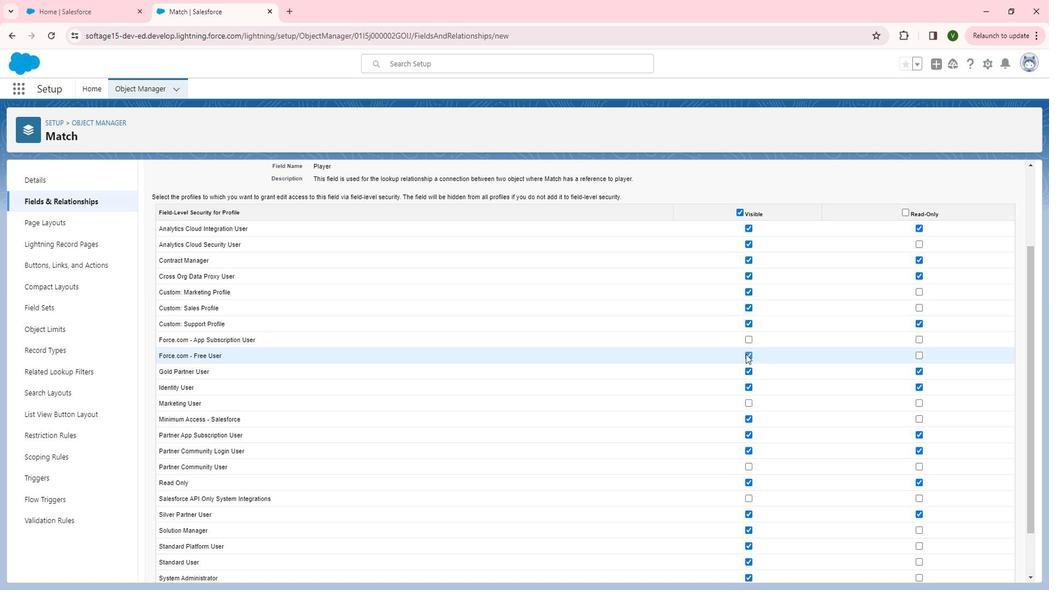 
Action: Mouse moved to (762, 294)
Screenshot: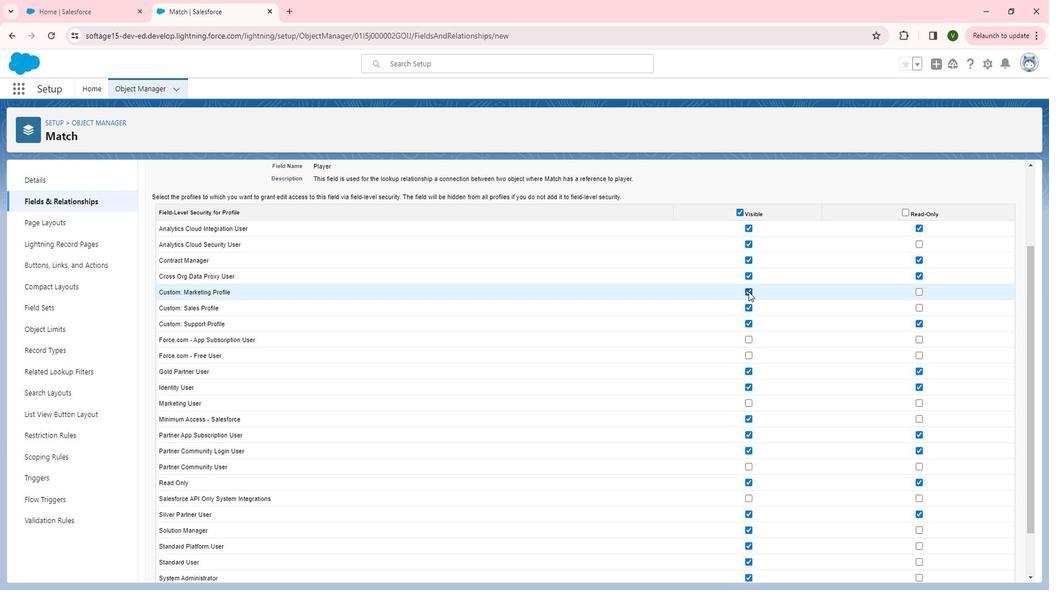 
Action: Mouse pressed left at (762, 294)
Screenshot: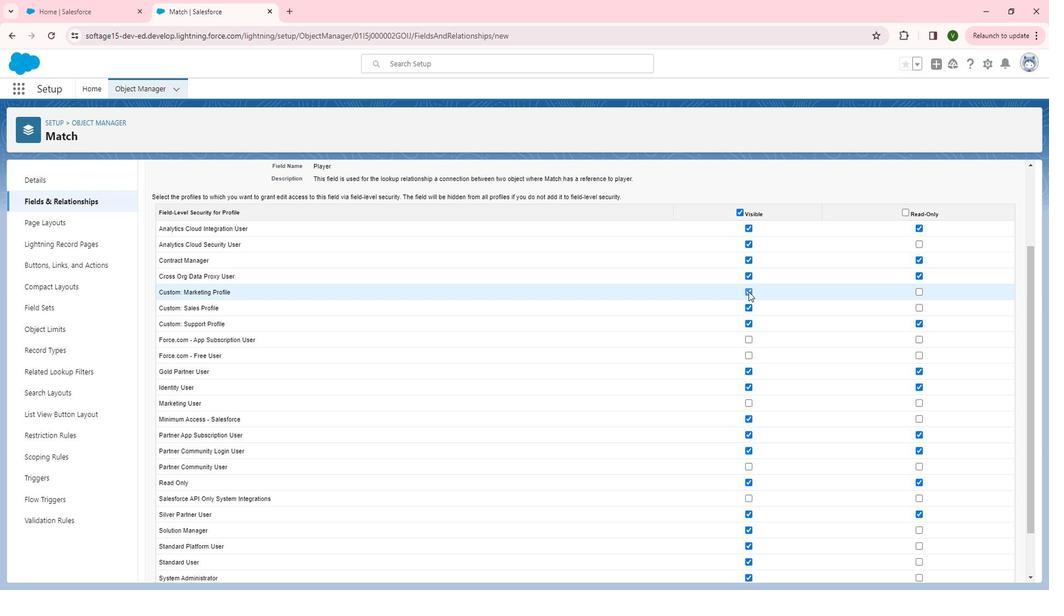 
Action: Mouse moved to (764, 247)
Screenshot: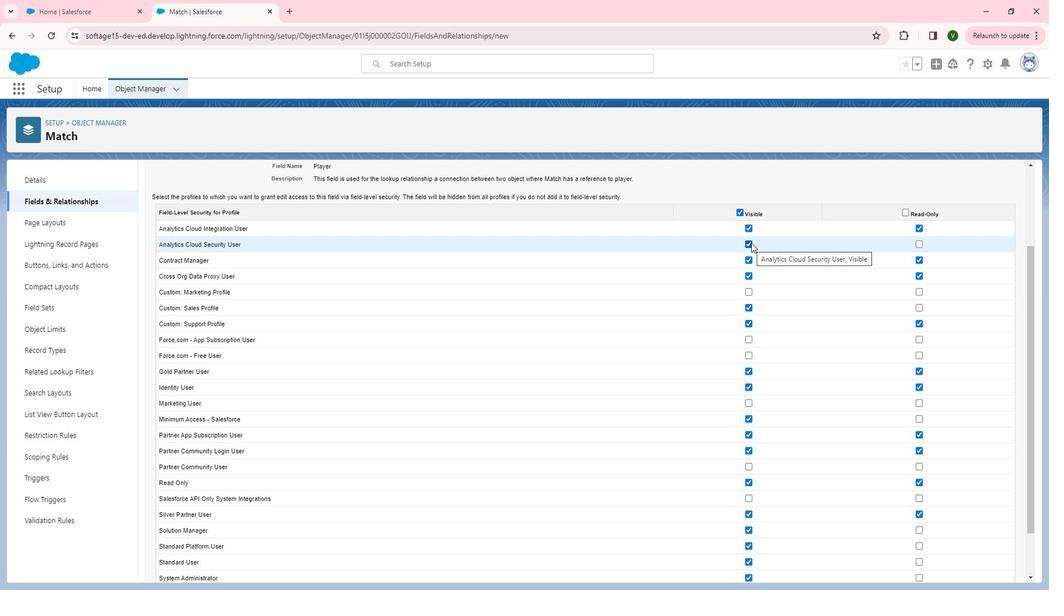 
Action: Mouse pressed left at (764, 247)
Screenshot: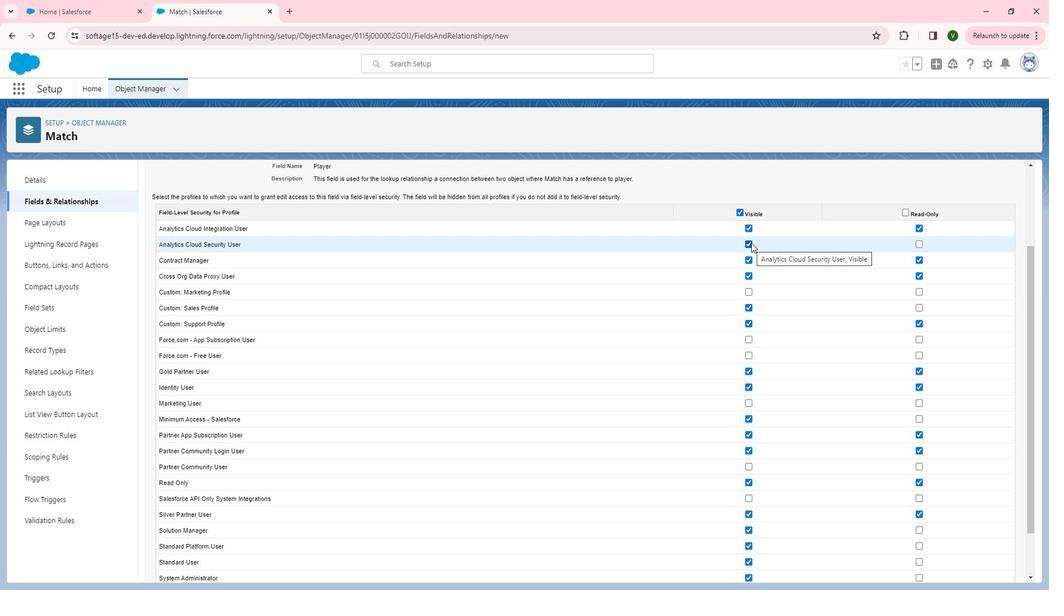 
Action: Mouse moved to (889, 259)
Screenshot: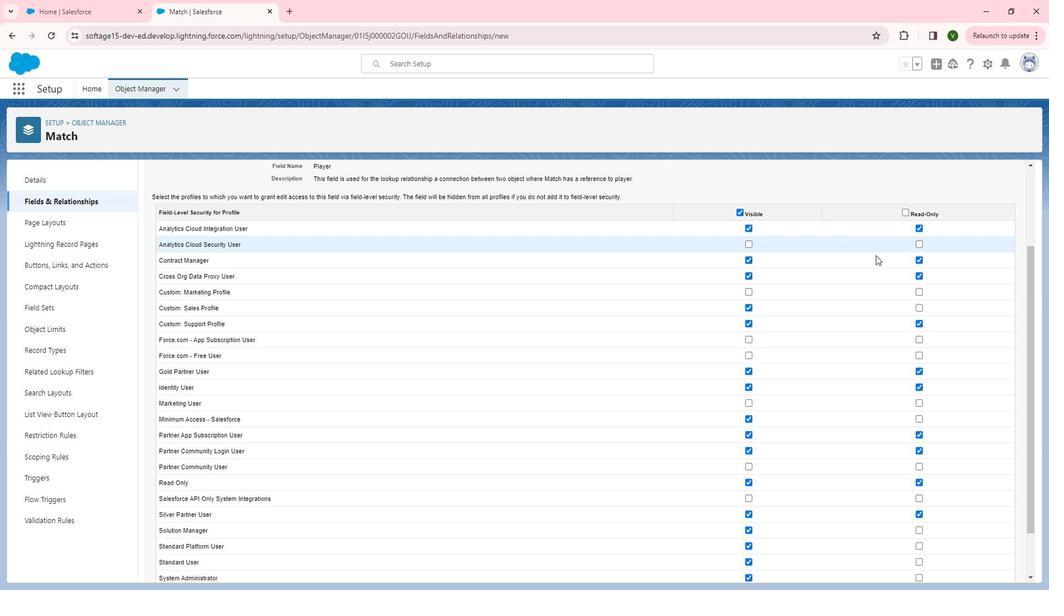 
Action: Mouse scrolled (889, 259) with delta (0, 0)
Screenshot: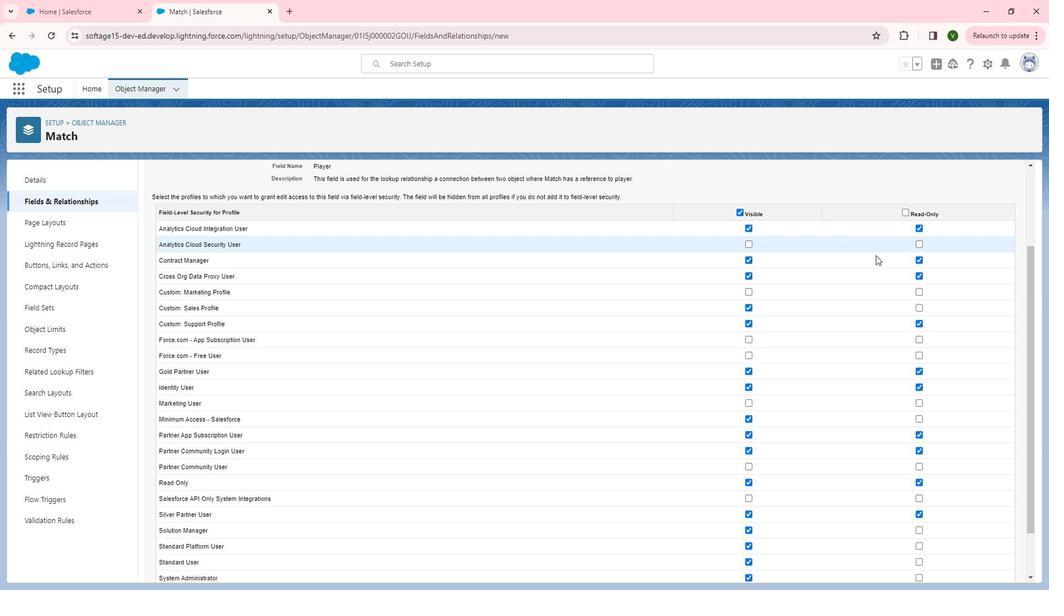 
Action: Mouse moved to (896, 268)
Screenshot: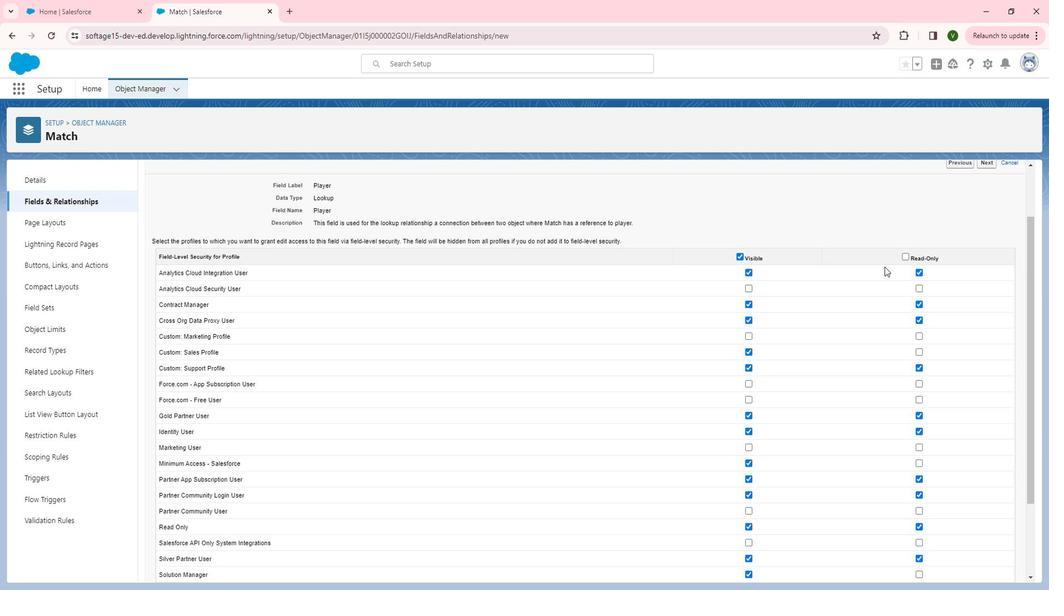 
Action: Mouse scrolled (896, 268) with delta (0, 0)
Screenshot: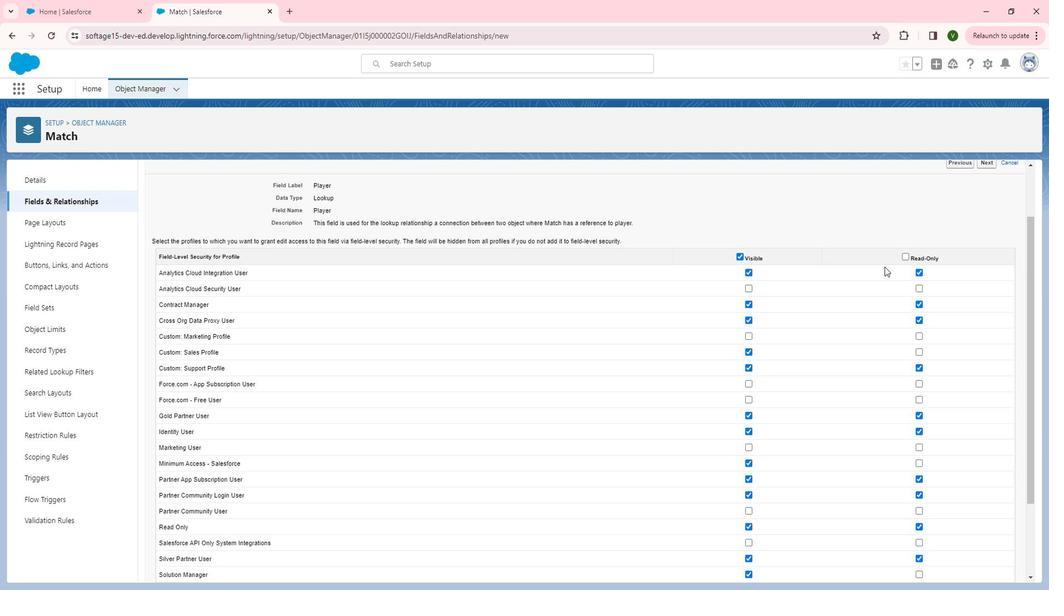 
Action: Mouse moved to (905, 276)
Screenshot: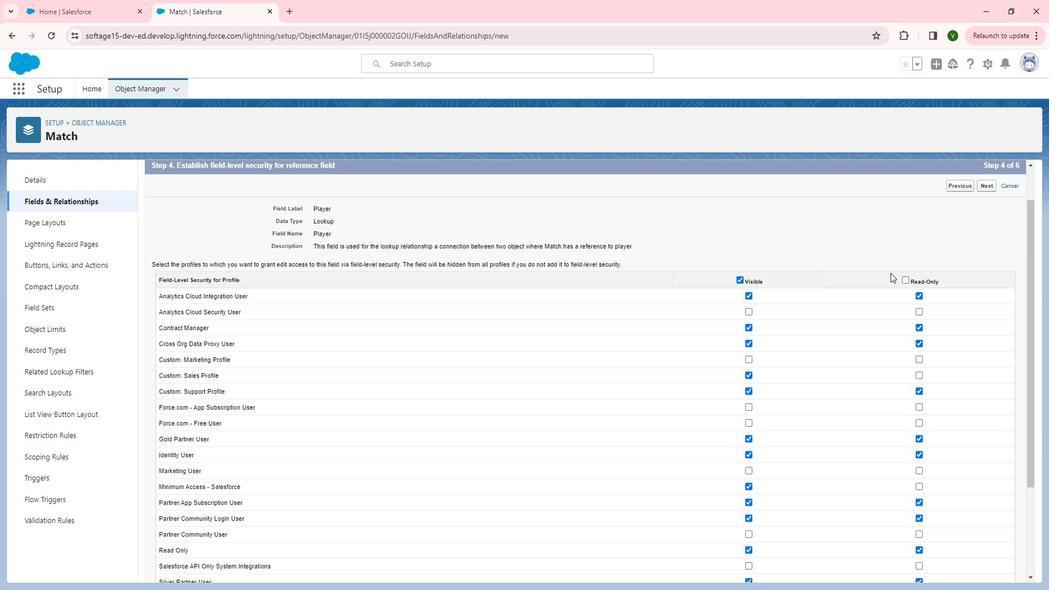 
Action: Mouse scrolled (905, 277) with delta (0, 0)
Screenshot: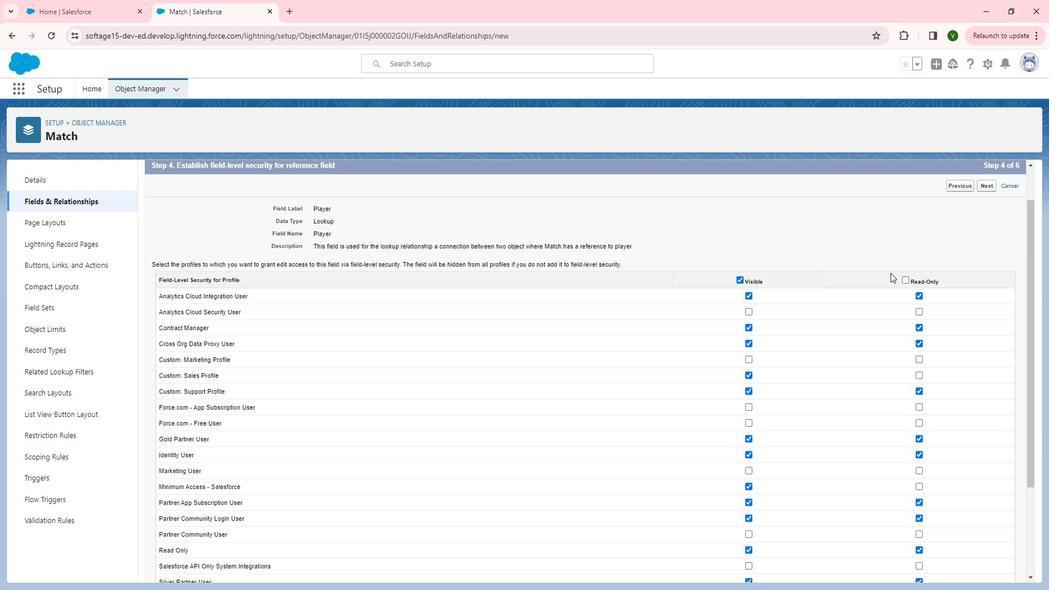 
Action: Mouse moved to (997, 240)
Screenshot: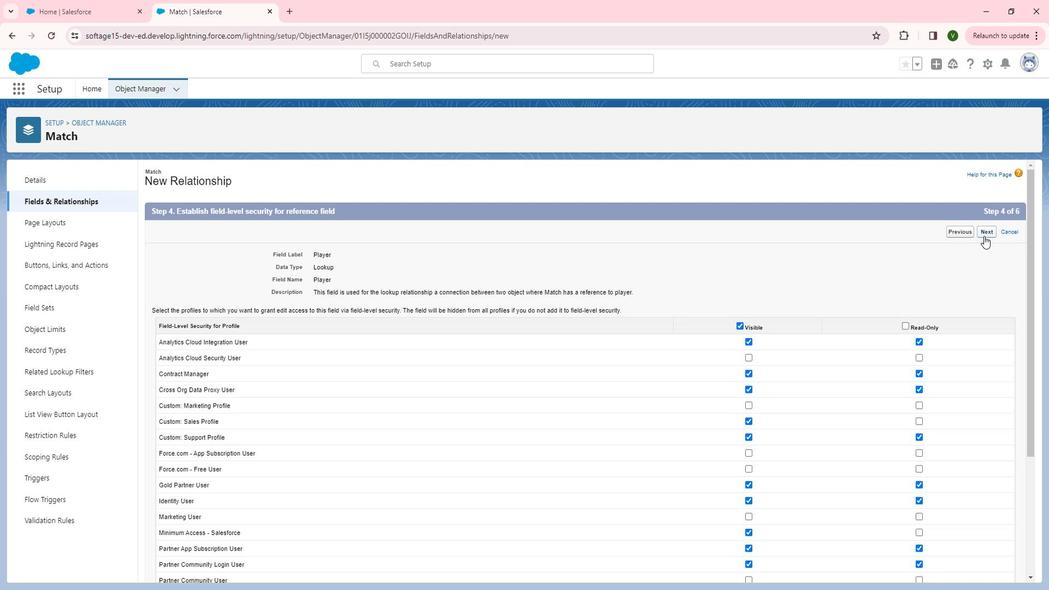 
Action: Mouse pressed left at (997, 240)
Screenshot: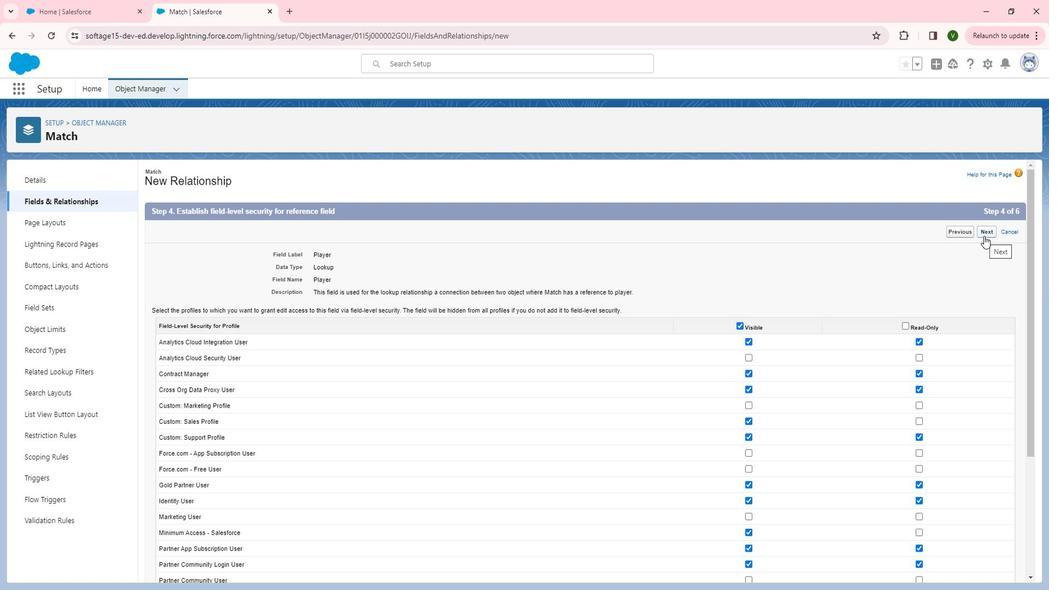 
Action: Mouse pressed left at (997, 240)
Screenshot: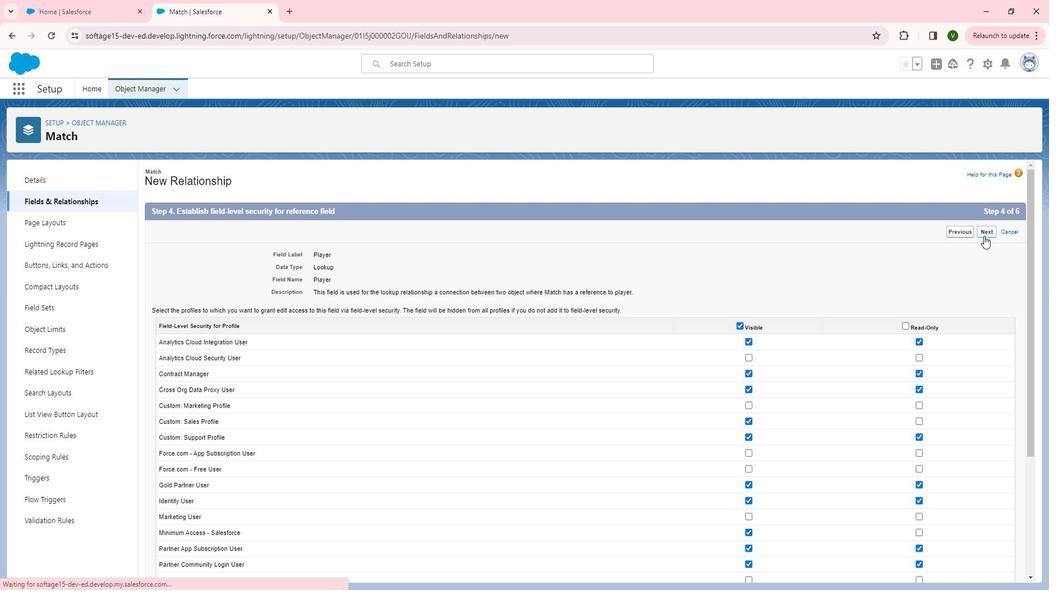 
Action: Mouse moved to (1010, 238)
Screenshot: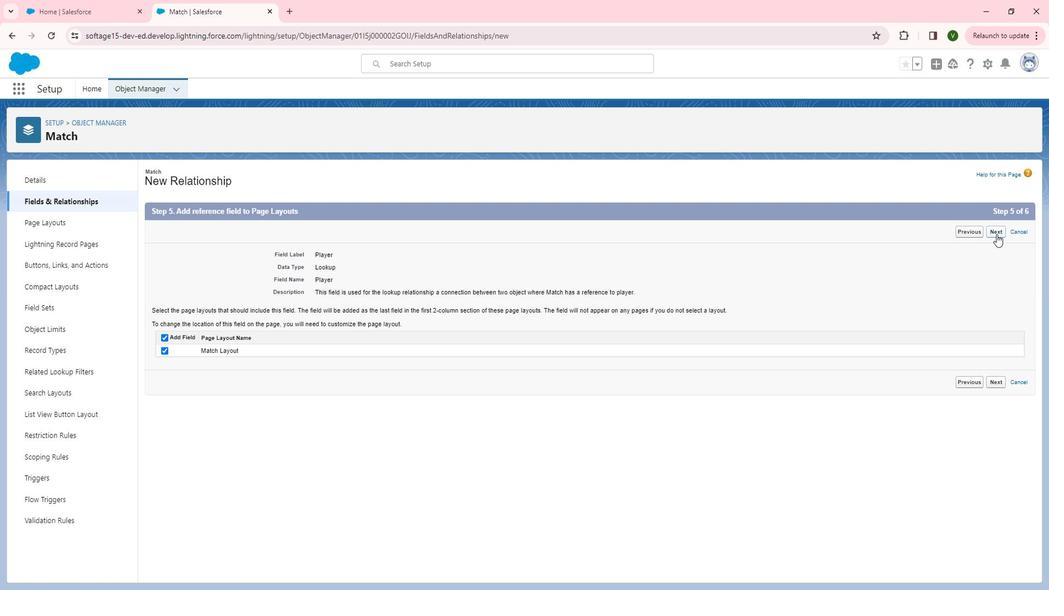 
Action: Mouse pressed left at (1010, 238)
Screenshot: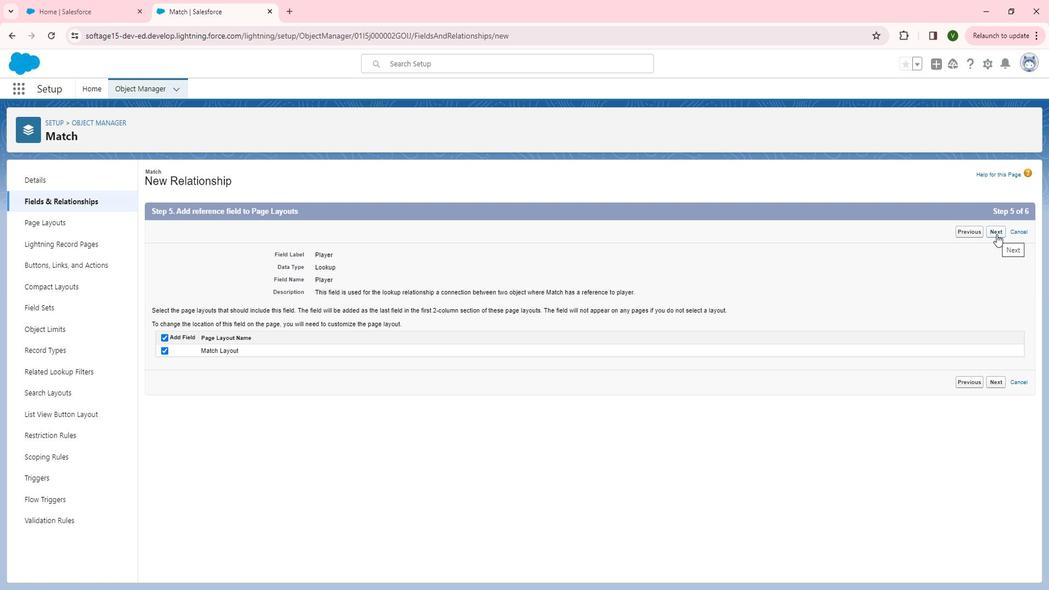 
Action: Mouse moved to (1009, 238)
Screenshot: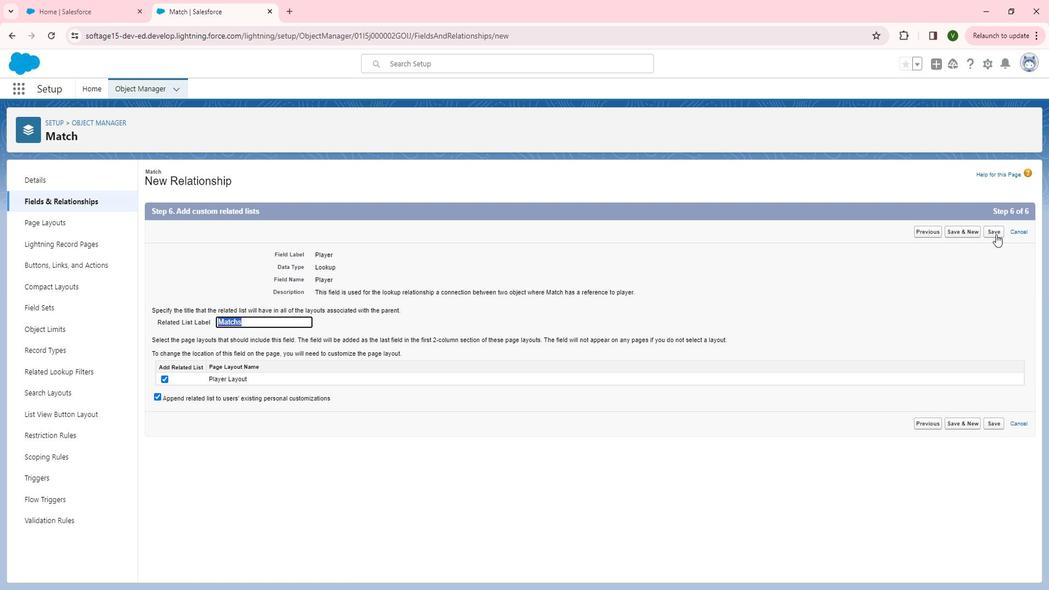 
Action: Mouse pressed left at (1009, 238)
Screenshot: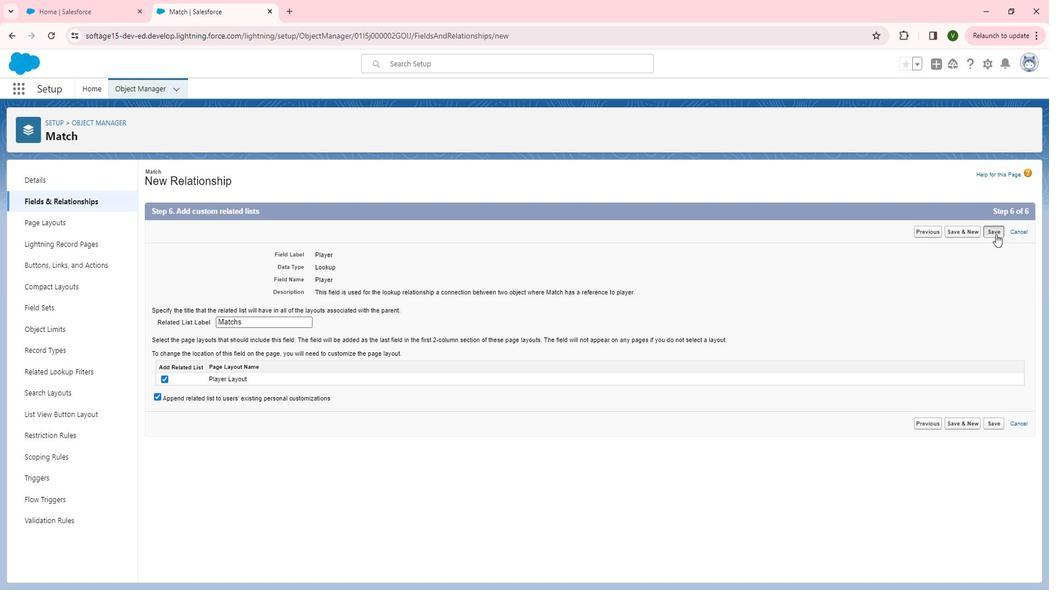 
Action: Mouse moved to (118, 129)
Screenshot: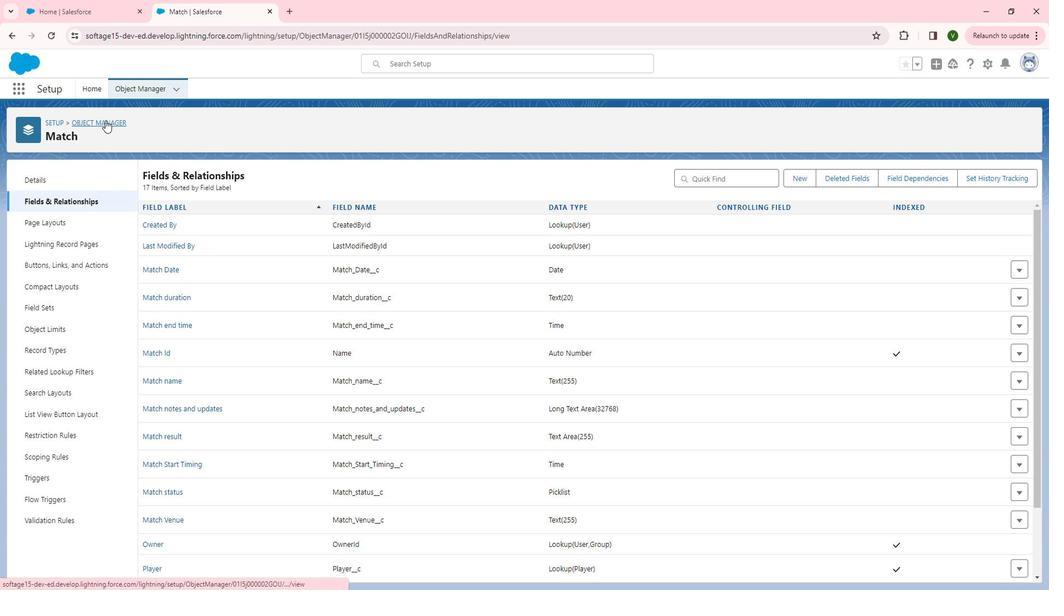 
Action: Mouse pressed left at (118, 129)
Screenshot: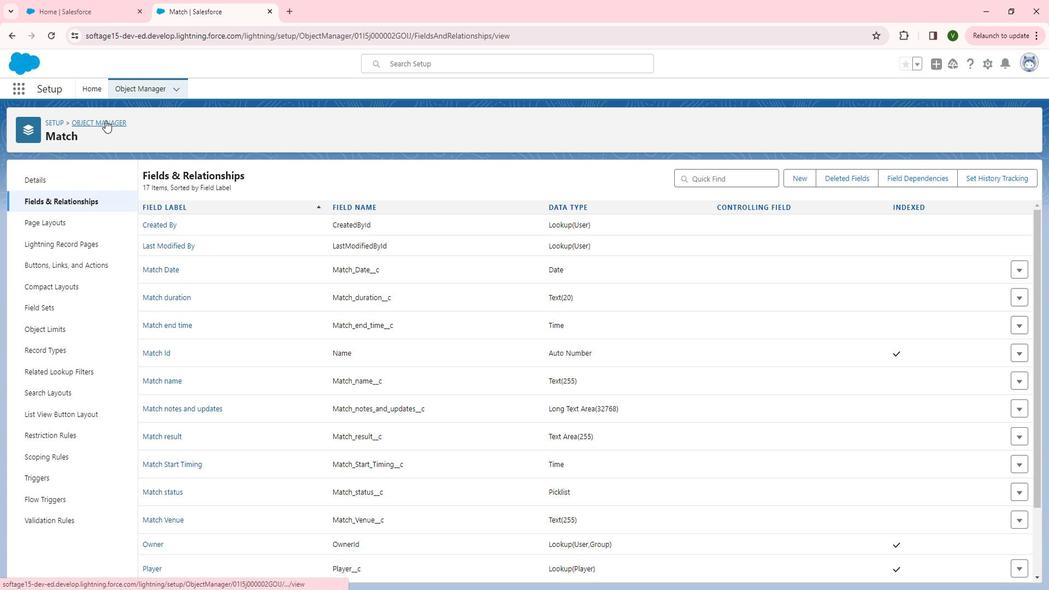 
Action: Mouse moved to (213, 203)
Screenshot: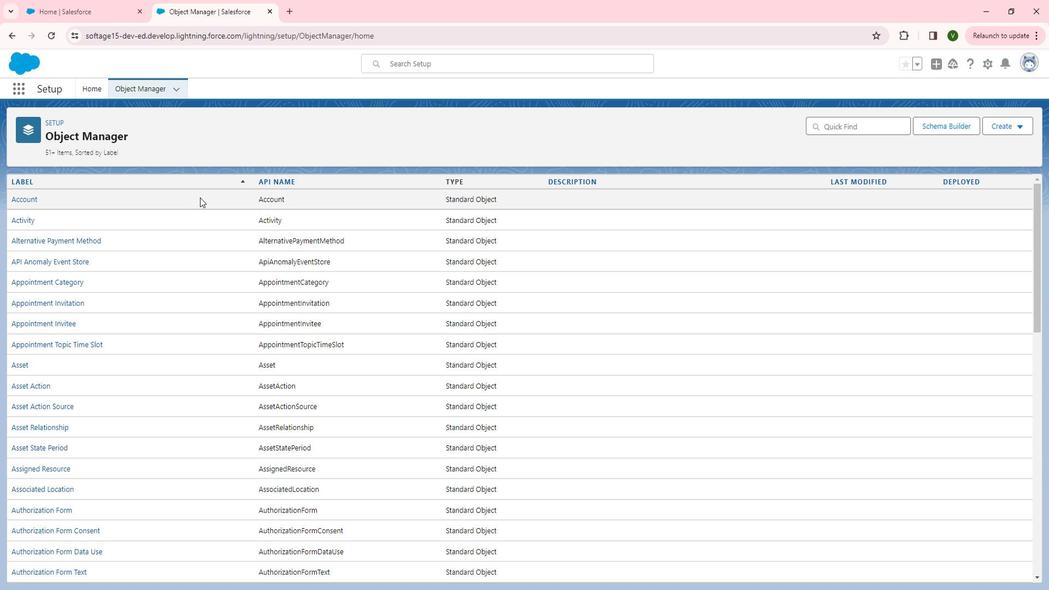 
Action: Mouse scrolled (213, 202) with delta (0, 0)
Screenshot: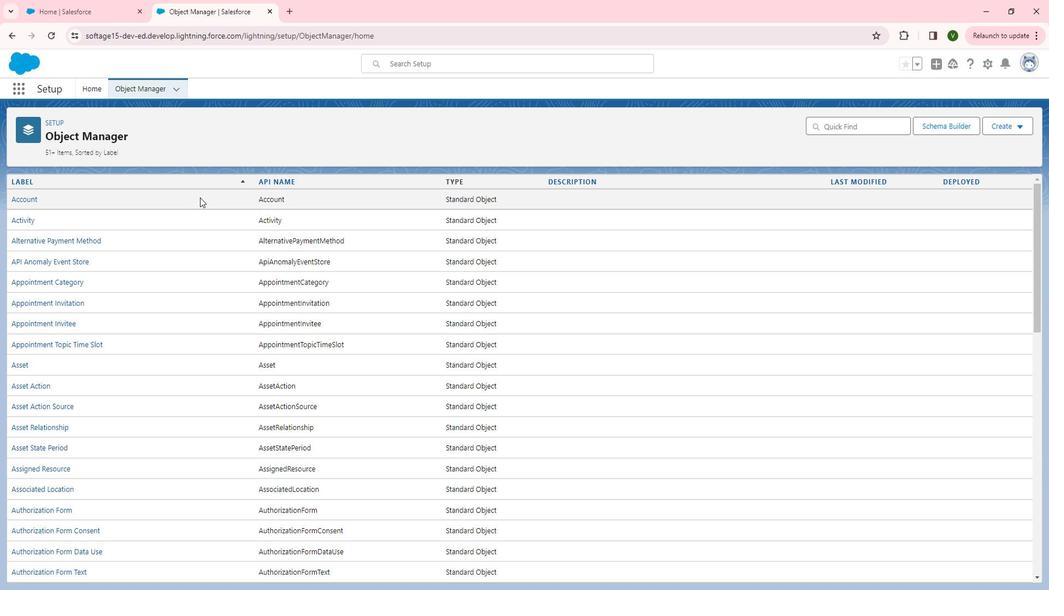 
Action: Mouse moved to (213, 203)
Screenshot: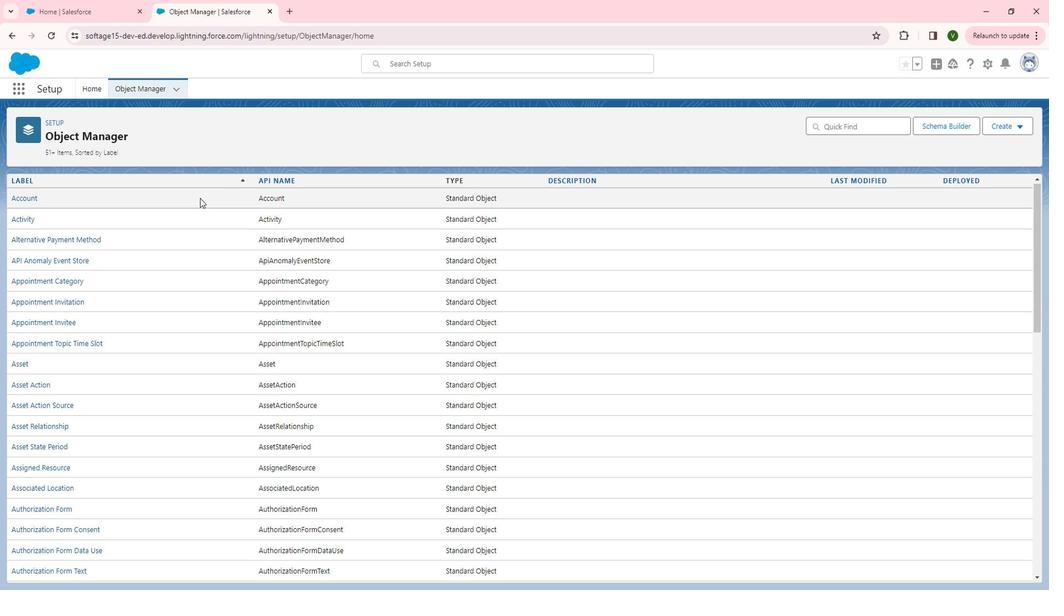 
Action: Mouse scrolled (213, 203) with delta (0, 0)
Screenshot: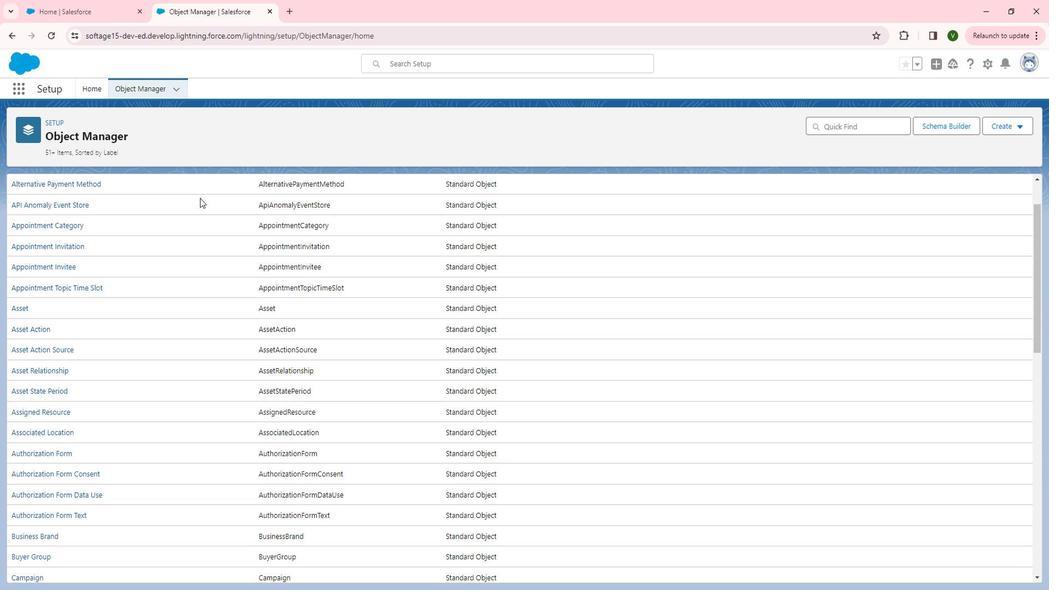 
Action: Mouse moved to (207, 226)
Screenshot: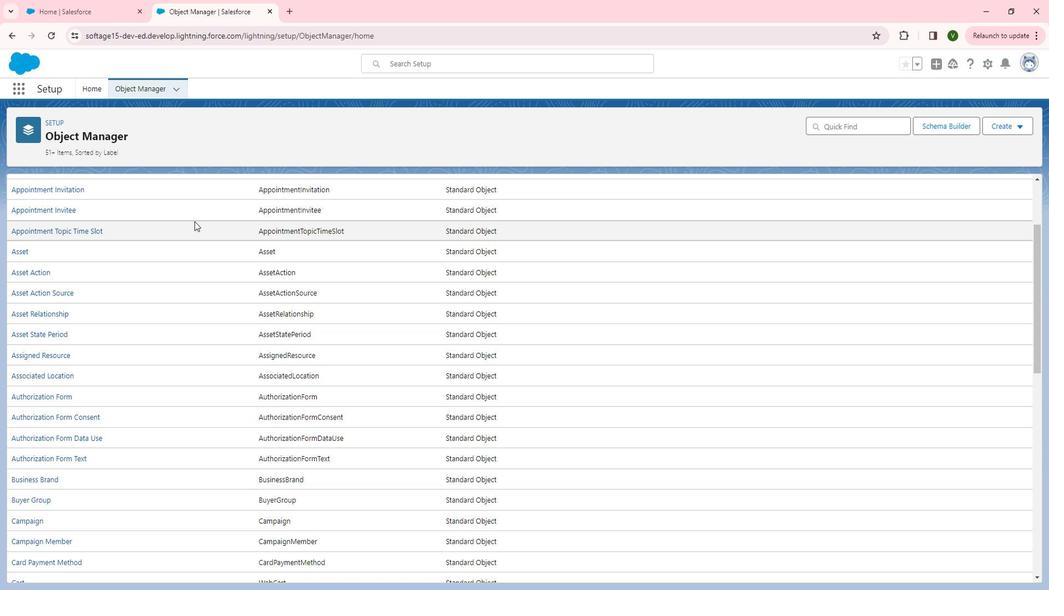 
Action: Mouse scrolled (207, 225) with delta (0, 0)
Screenshot: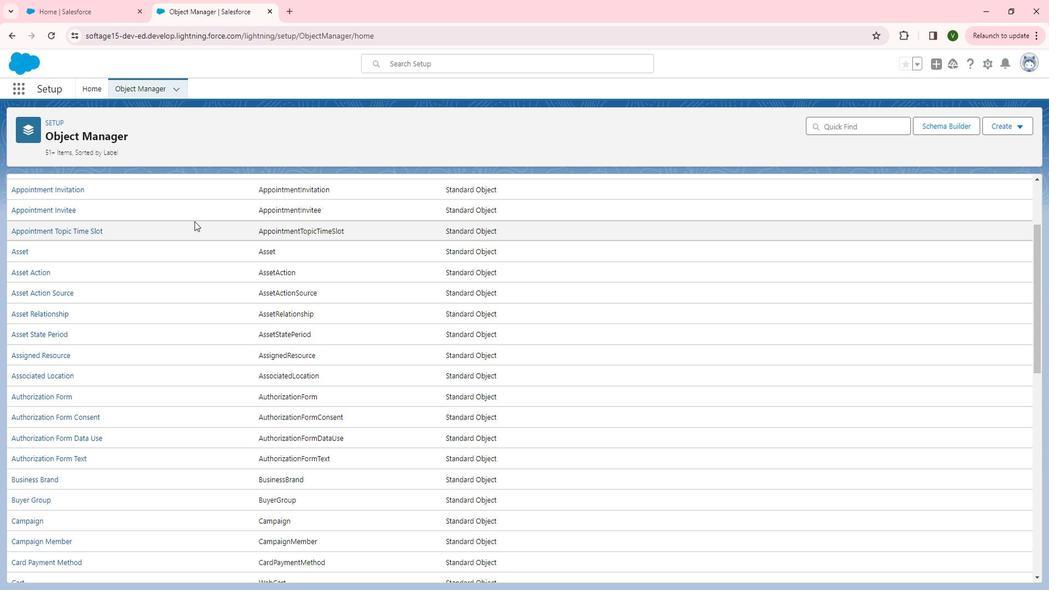 
Action: Mouse scrolled (207, 225) with delta (0, 0)
Screenshot: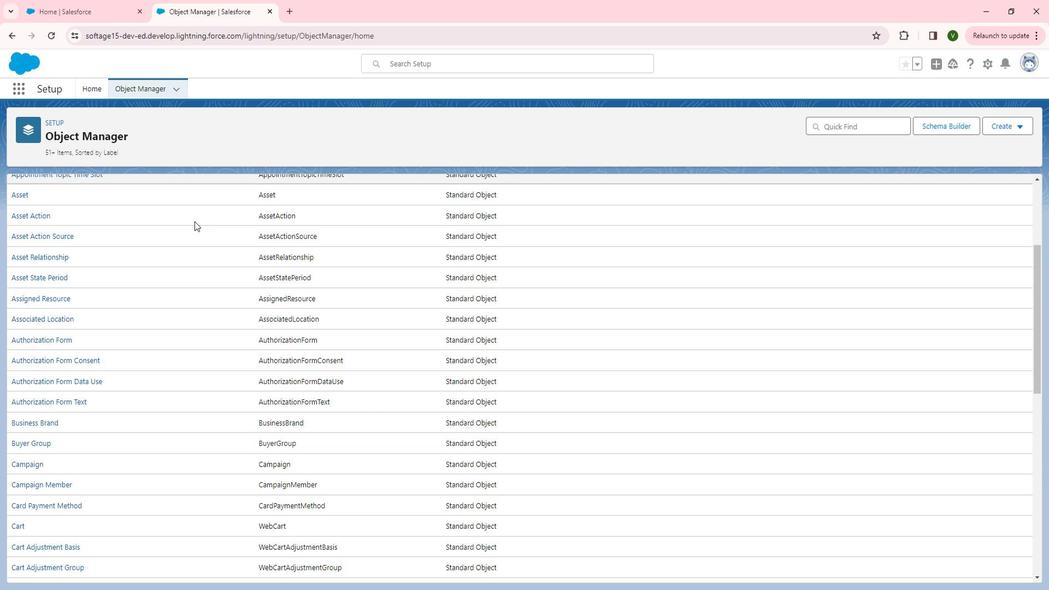 
Action: Mouse scrolled (207, 225) with delta (0, 0)
Screenshot: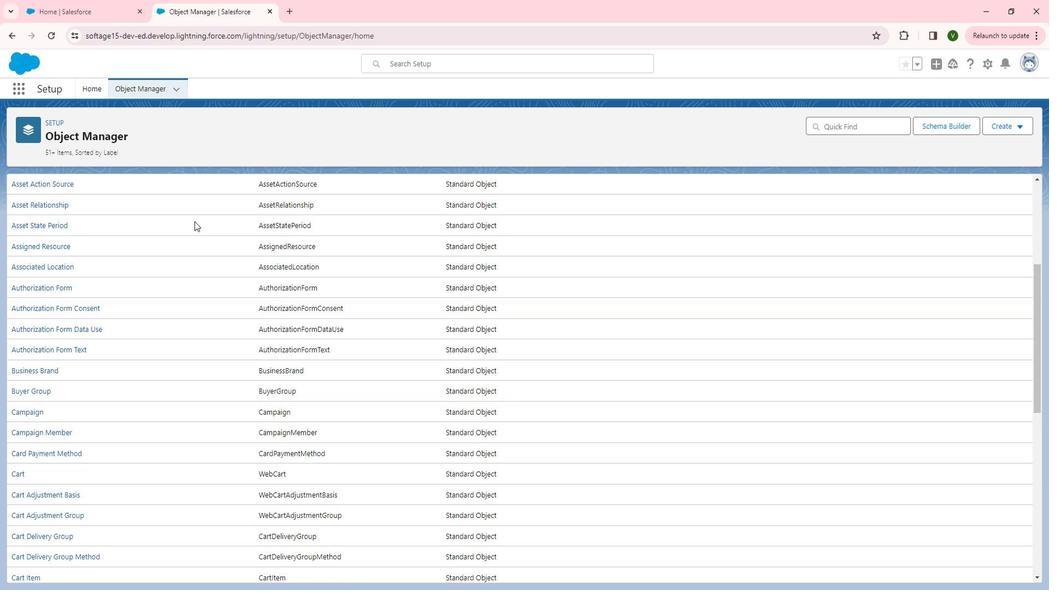 
Action: Mouse scrolled (207, 225) with delta (0, 0)
Screenshot: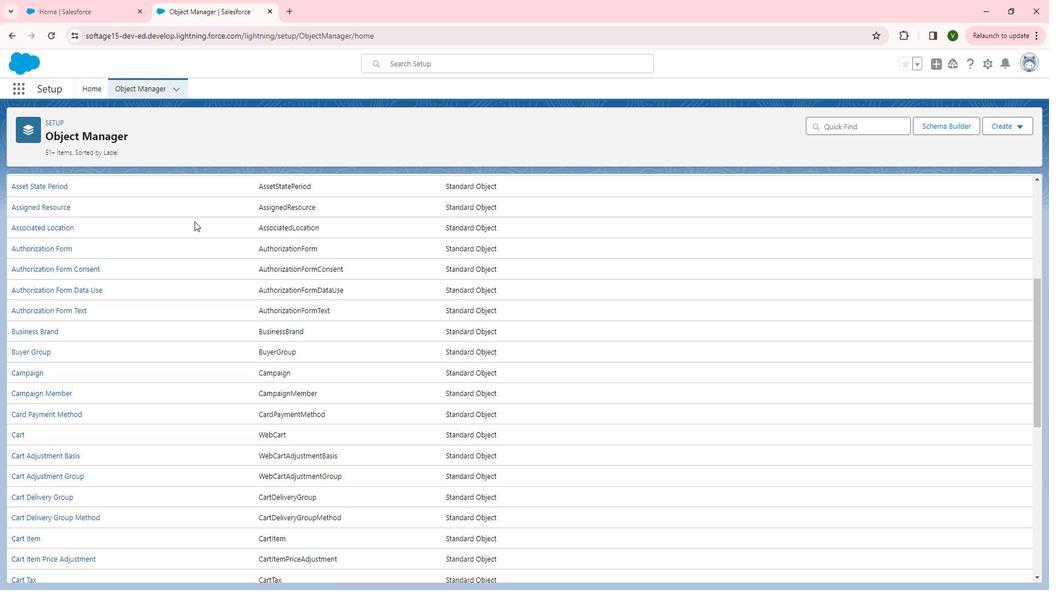 
Action: Mouse scrolled (207, 225) with delta (0, 0)
Screenshot: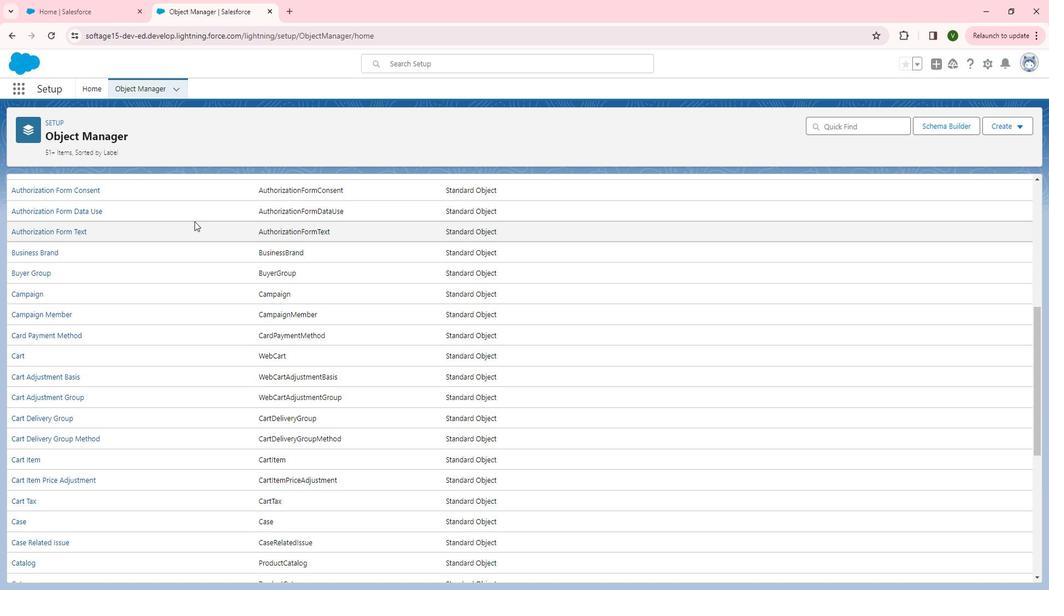 
Action: Mouse scrolled (207, 225) with delta (0, 0)
Screenshot: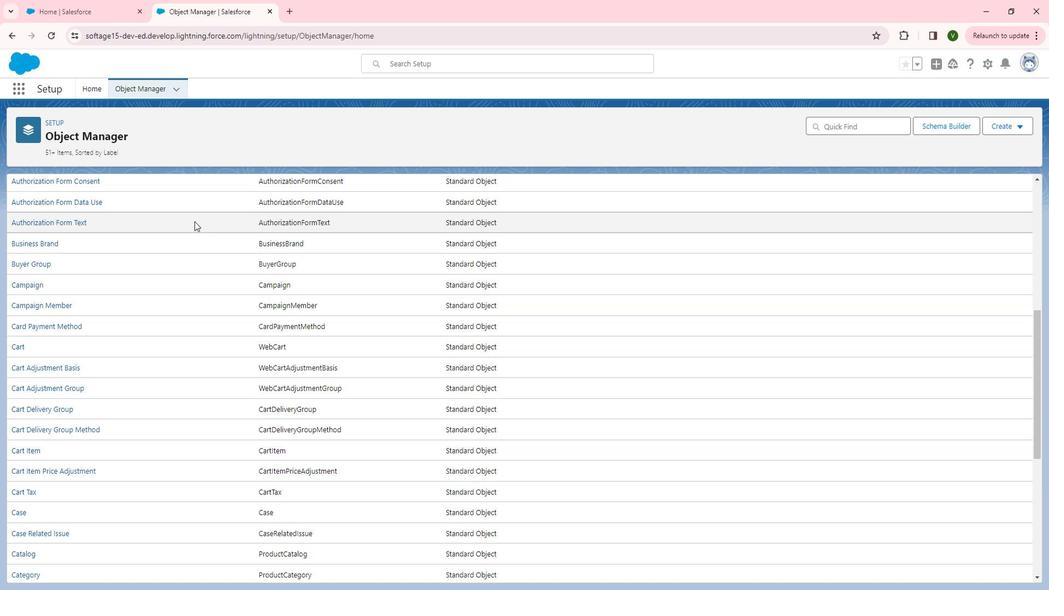 
Action: Mouse scrolled (207, 225) with delta (0, 0)
Screenshot: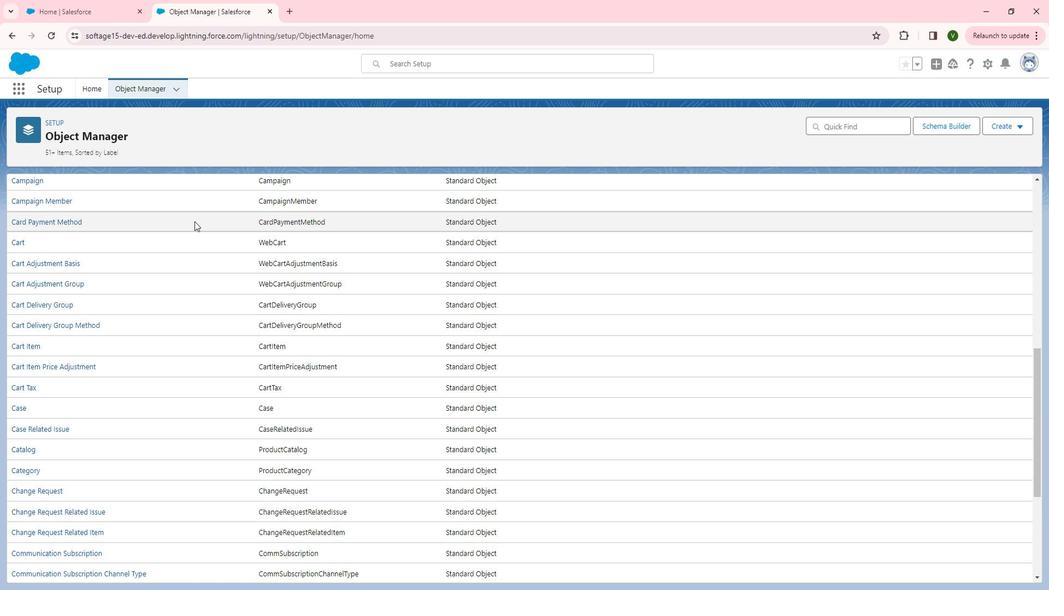 
Action: Mouse scrolled (207, 225) with delta (0, 0)
Screenshot: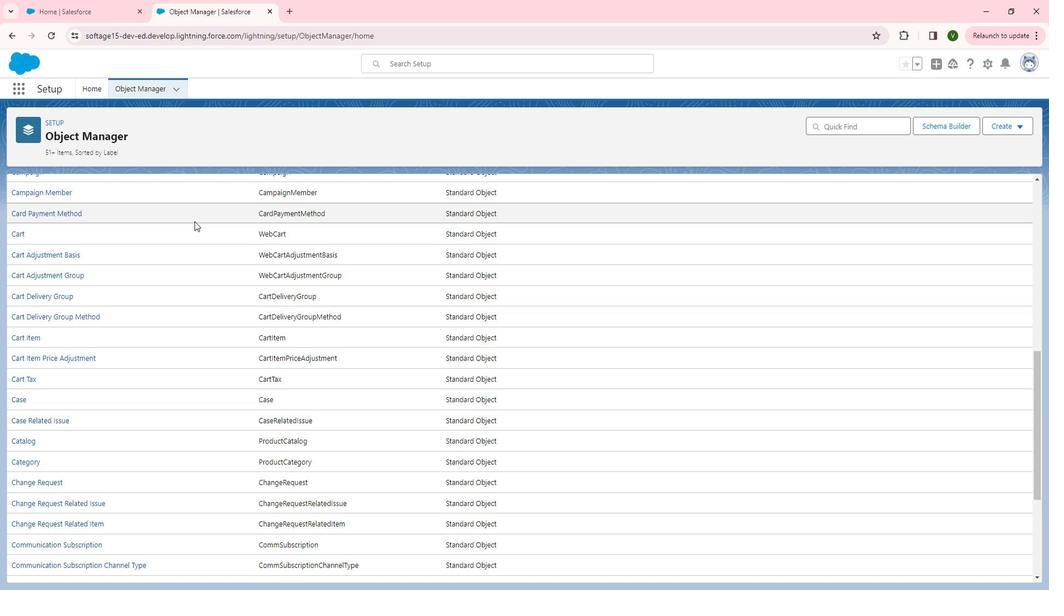 
Action: Mouse scrolled (207, 225) with delta (0, 0)
Screenshot: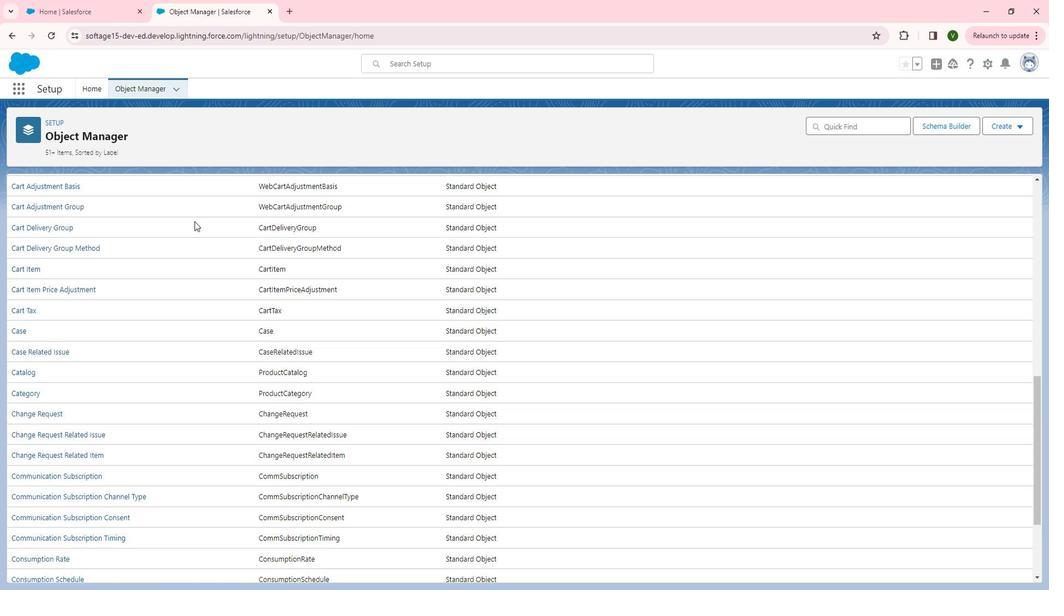 
Action: Mouse scrolled (207, 225) with delta (0, 0)
Screenshot: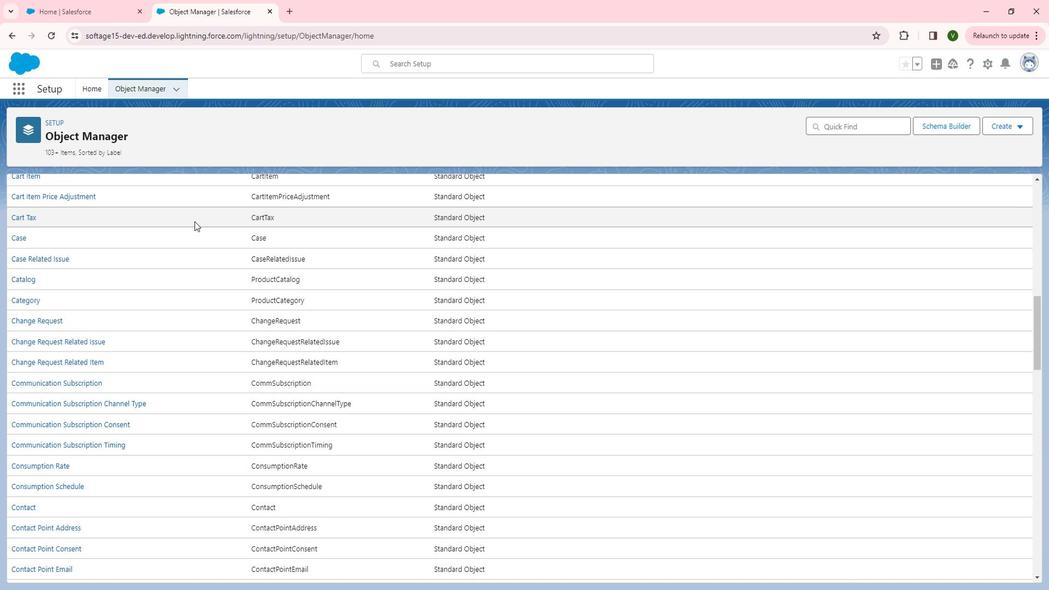 
Action: Mouse scrolled (207, 225) with delta (0, 0)
Screenshot: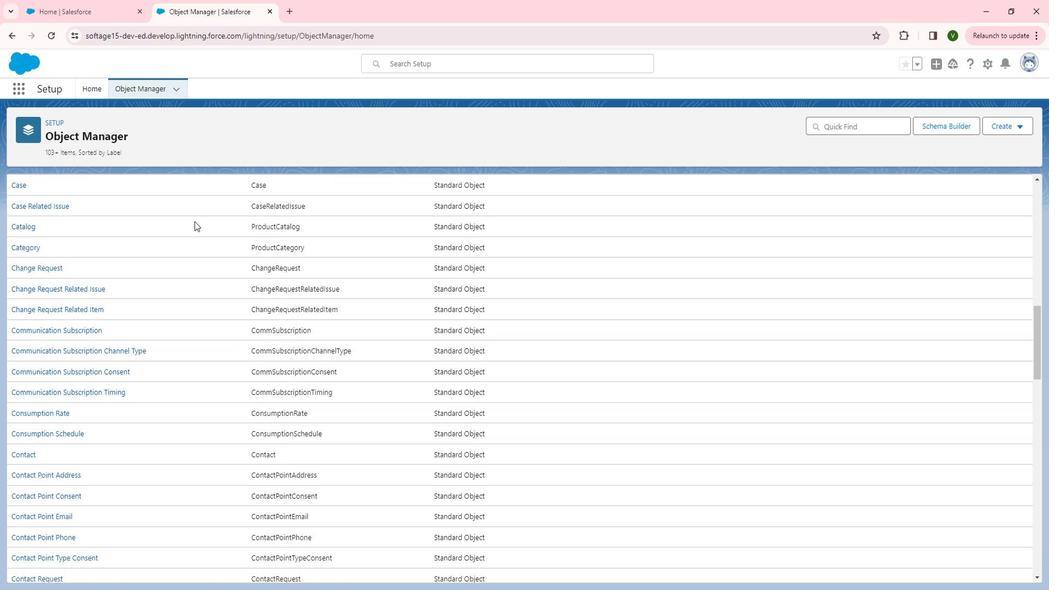 
Action: Mouse scrolled (207, 225) with delta (0, 0)
Screenshot: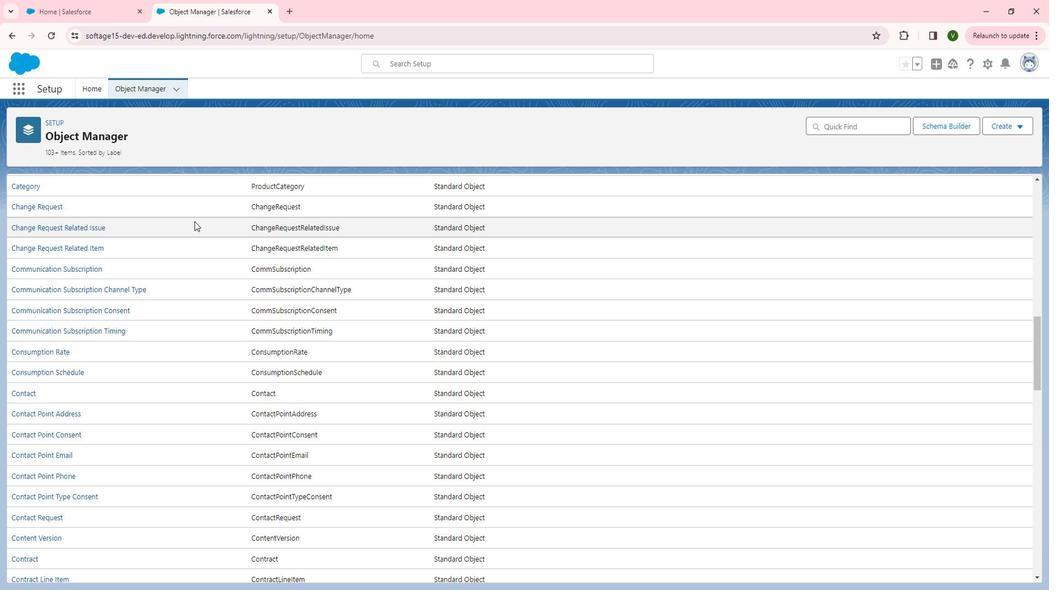 
Action: Mouse scrolled (207, 225) with delta (0, 0)
Screenshot: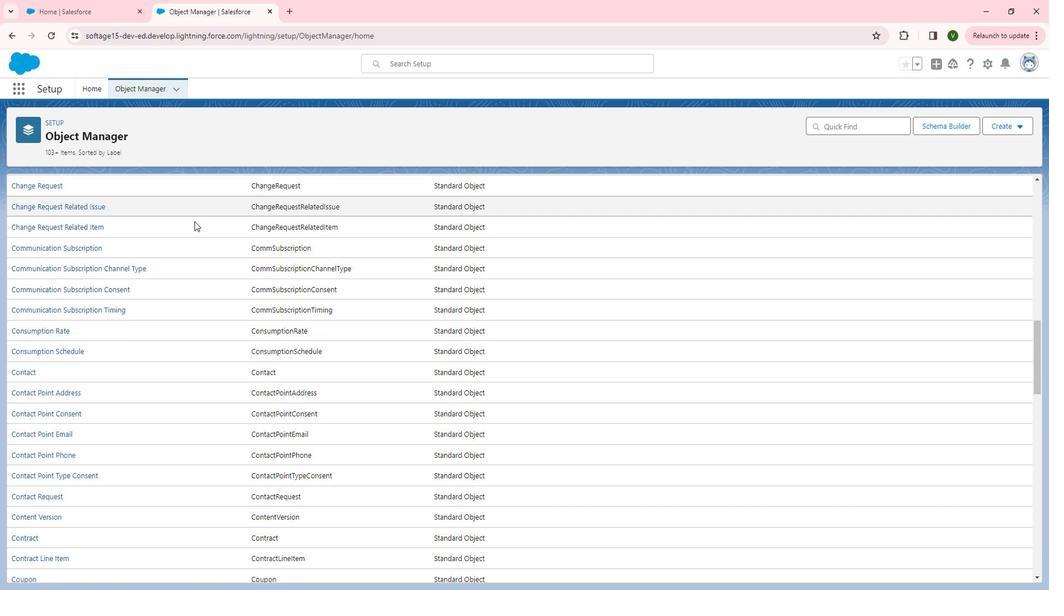 
Action: Mouse scrolled (207, 225) with delta (0, 0)
Screenshot: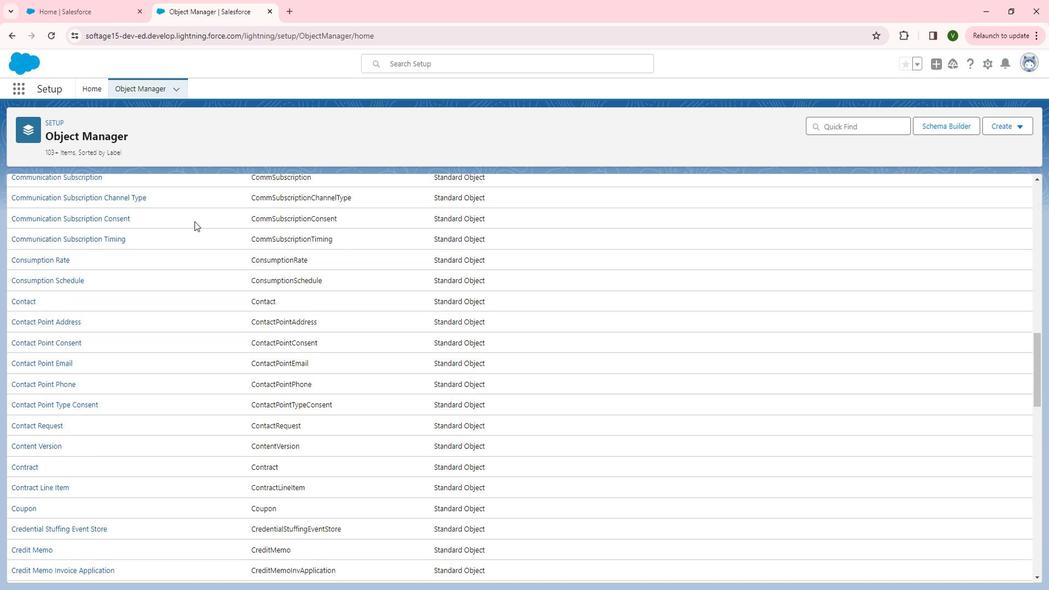 
Action: Mouse scrolled (207, 225) with delta (0, 0)
Screenshot: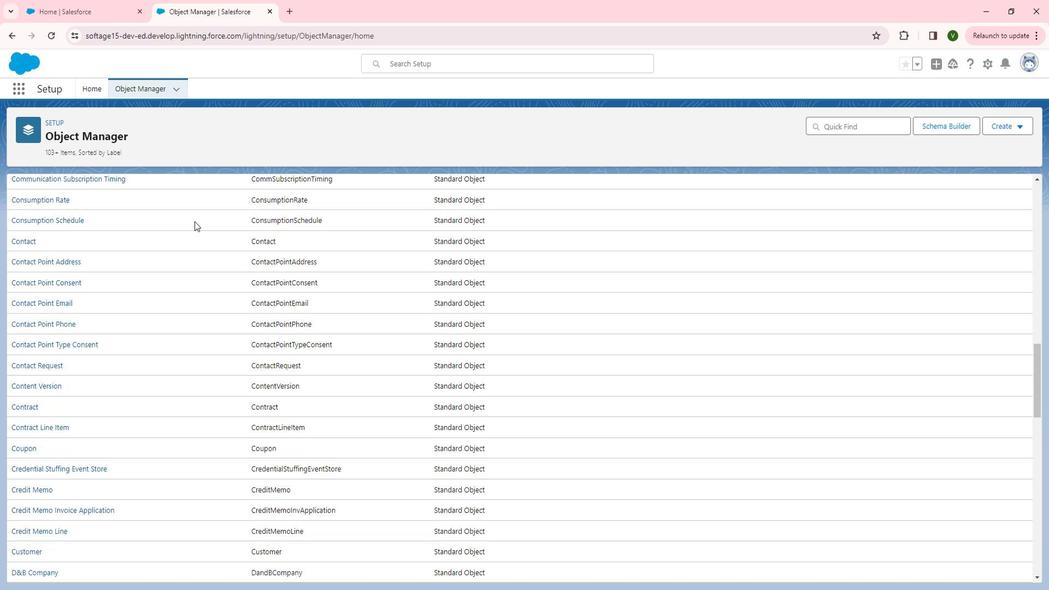 
Action: Mouse scrolled (207, 225) with delta (0, 0)
Screenshot: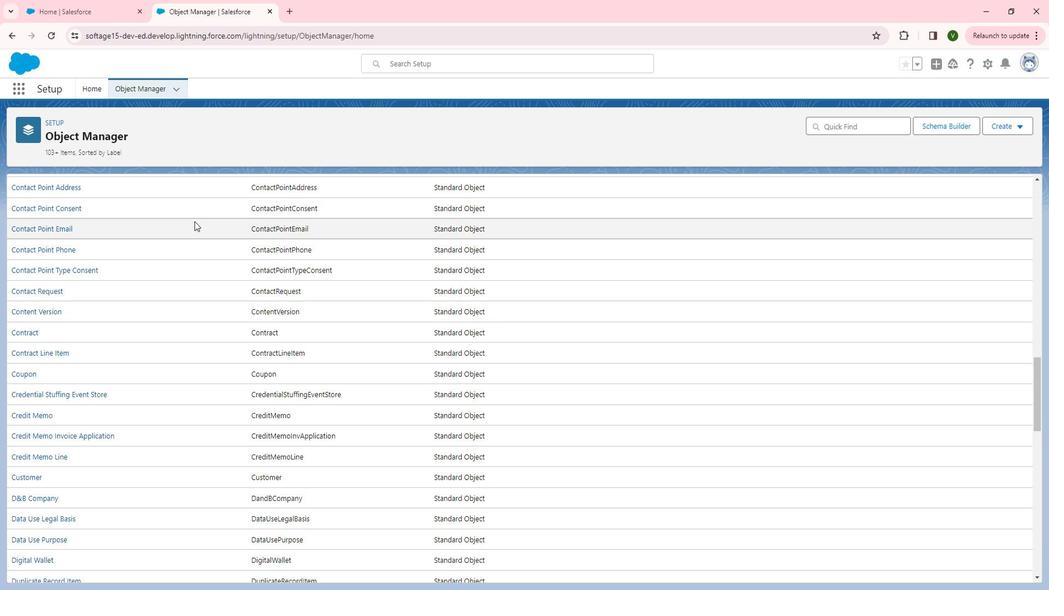 
Action: Mouse scrolled (207, 225) with delta (0, 0)
Screenshot: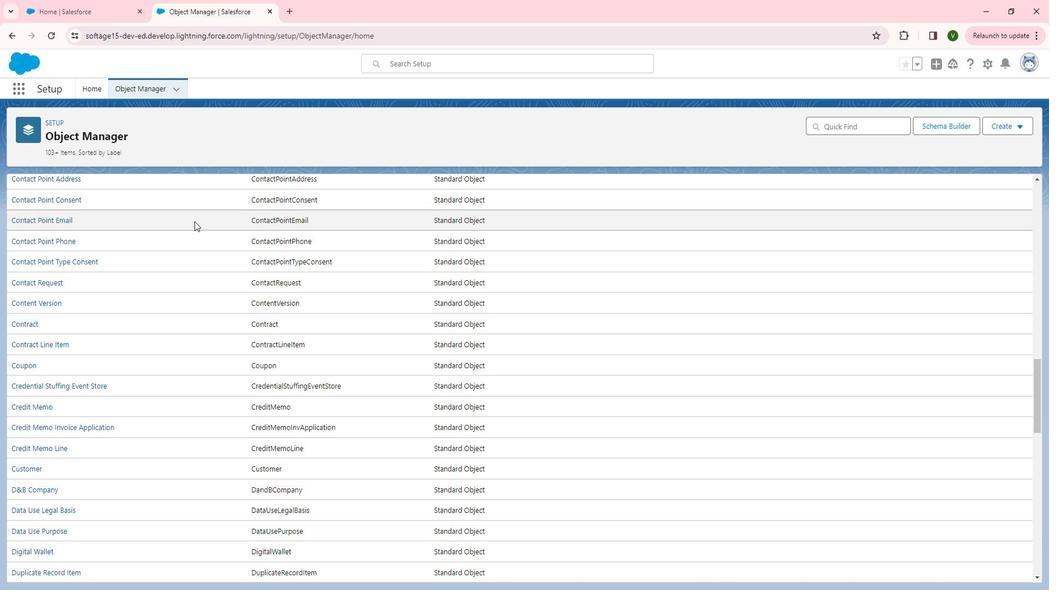 
Action: Mouse scrolled (207, 225) with delta (0, 0)
Screenshot: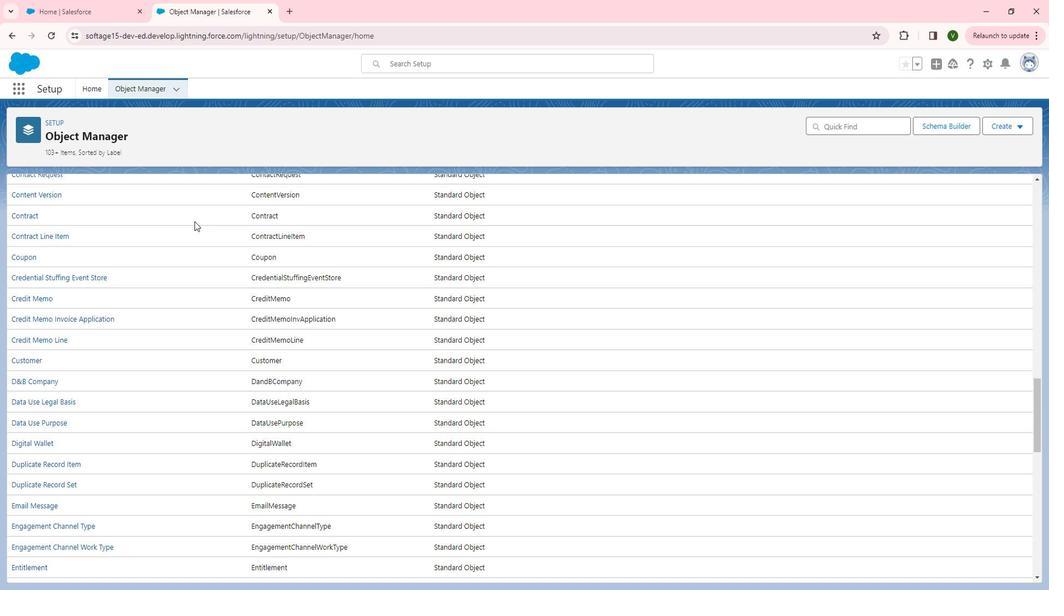 
Action: Mouse scrolled (207, 225) with delta (0, 0)
Screenshot: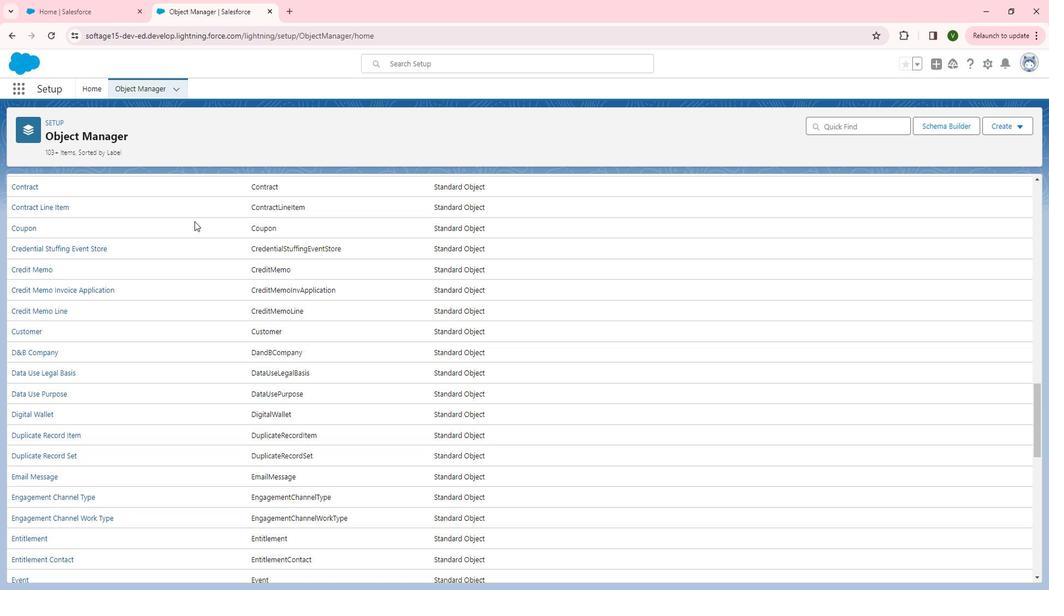 
Action: Mouse scrolled (207, 225) with delta (0, 0)
Screenshot: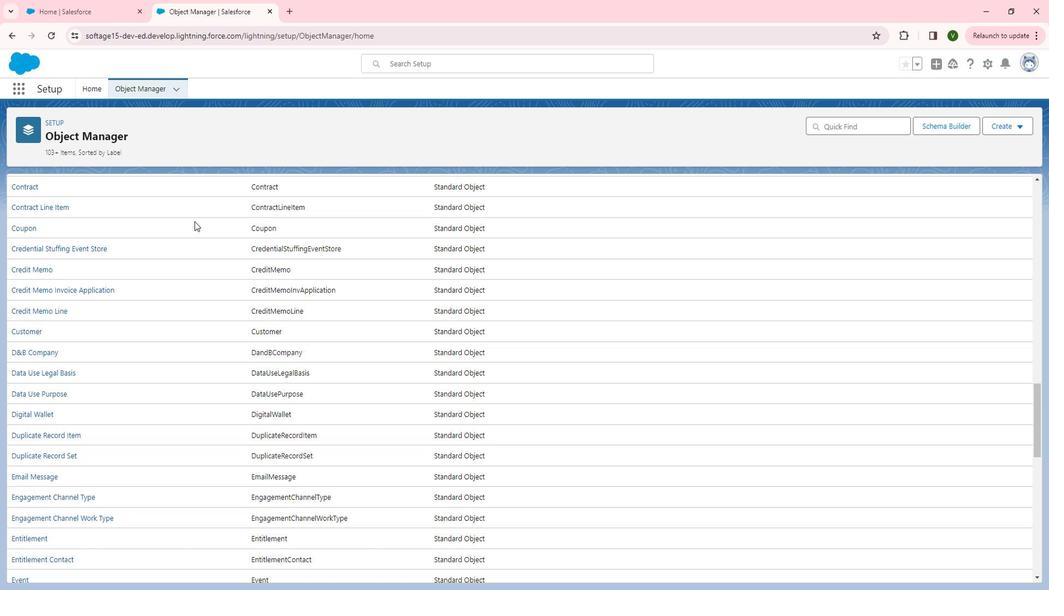 
Action: Mouse scrolled (207, 225) with delta (0, 0)
Screenshot: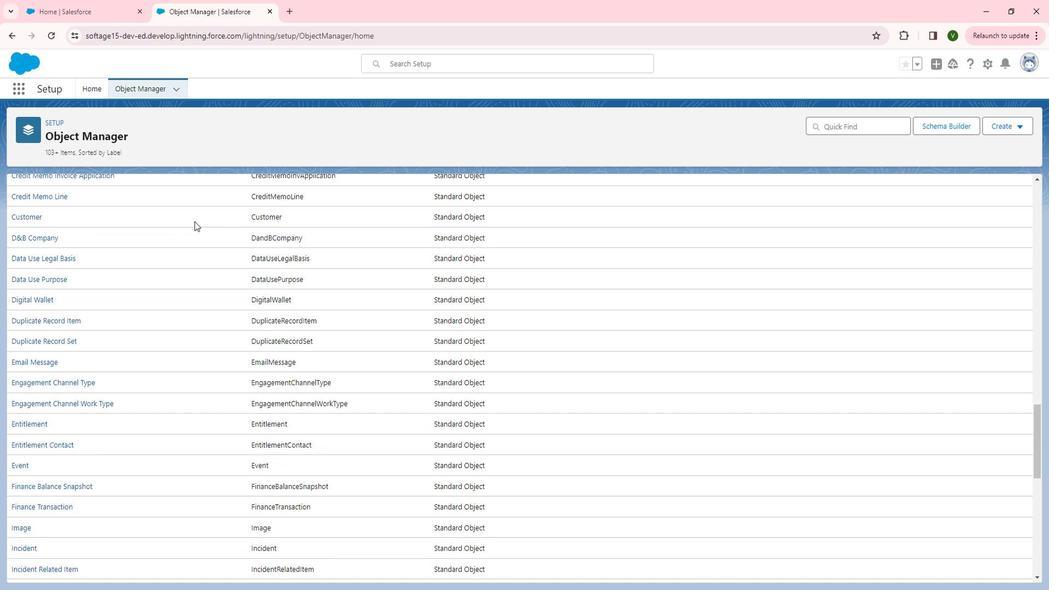 
Action: Mouse scrolled (207, 225) with delta (0, 0)
Screenshot: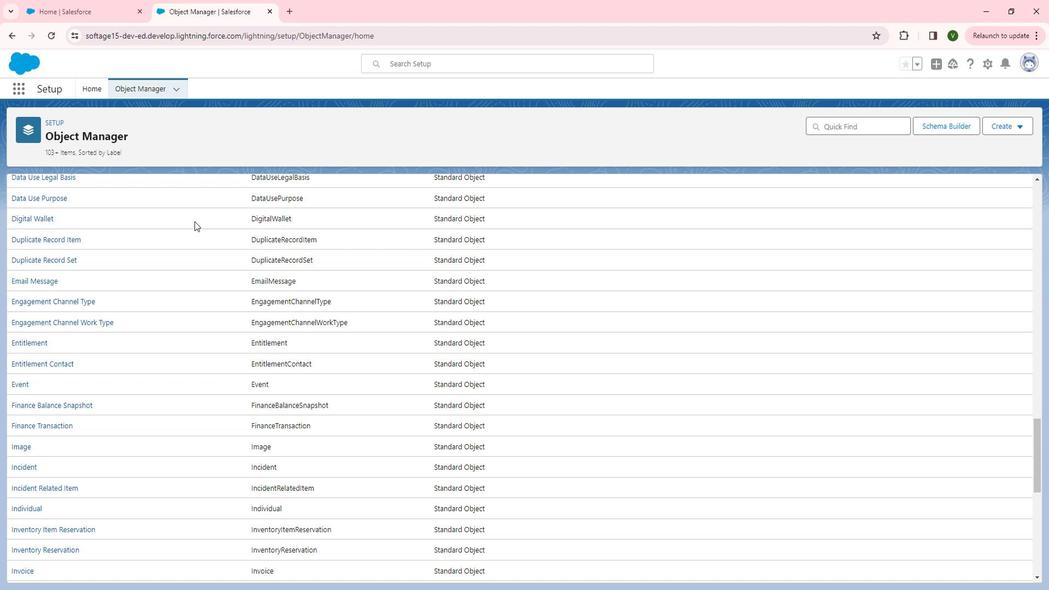 
Action: Mouse scrolled (207, 225) with delta (0, 0)
Screenshot: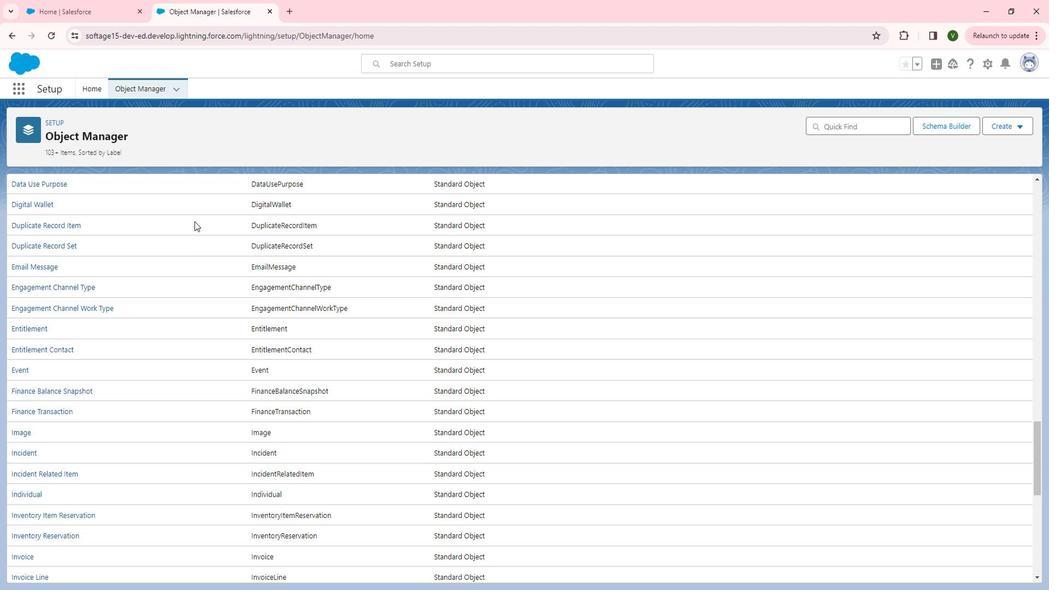 
Action: Mouse scrolled (207, 225) with delta (0, 0)
Screenshot: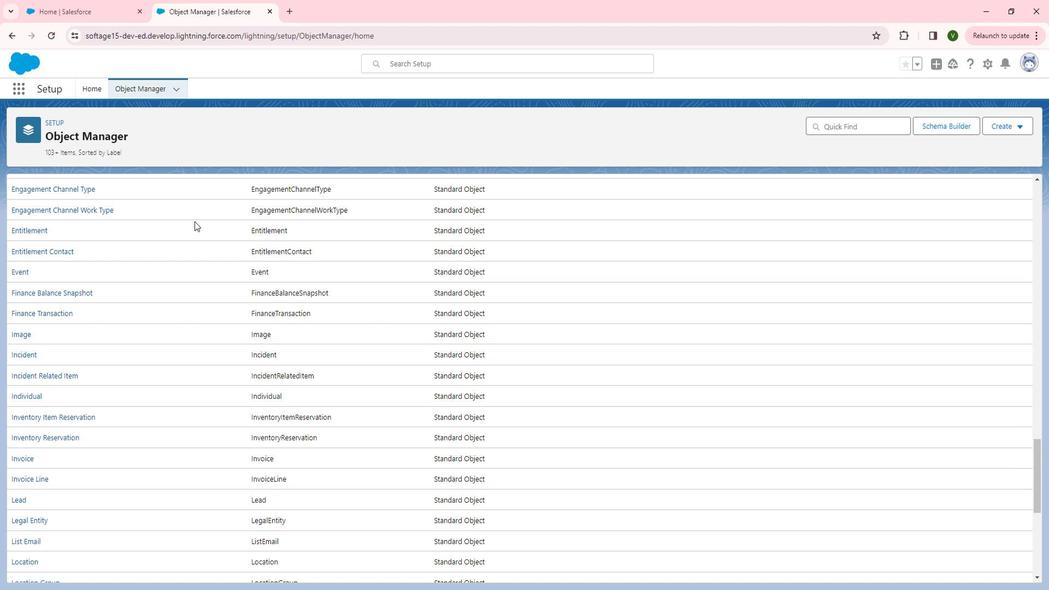 
Action: Mouse scrolled (207, 225) with delta (0, 0)
Screenshot: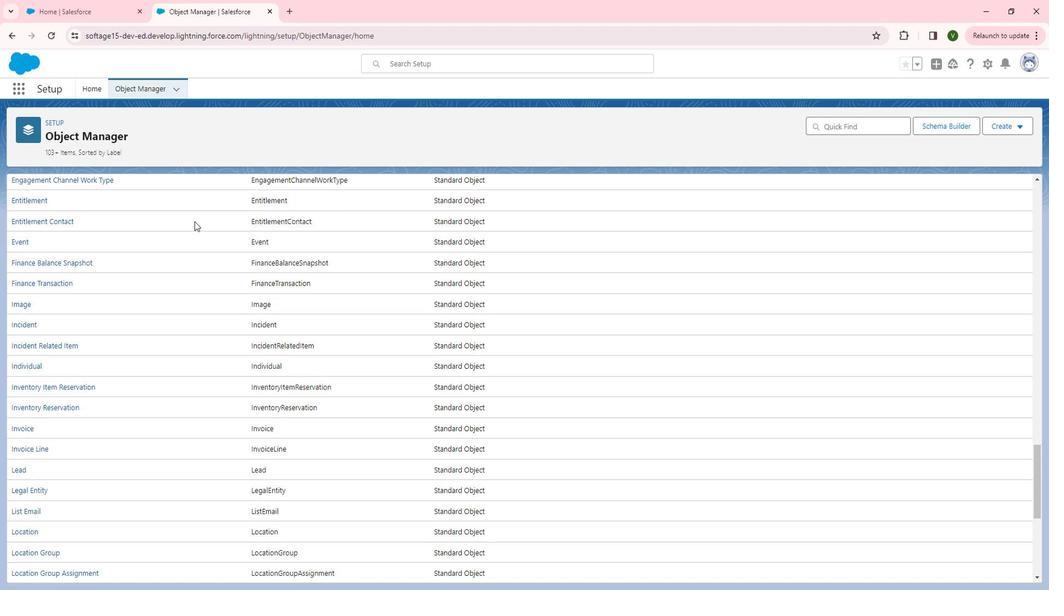 
Action: Mouse scrolled (207, 225) with delta (0, 0)
Screenshot: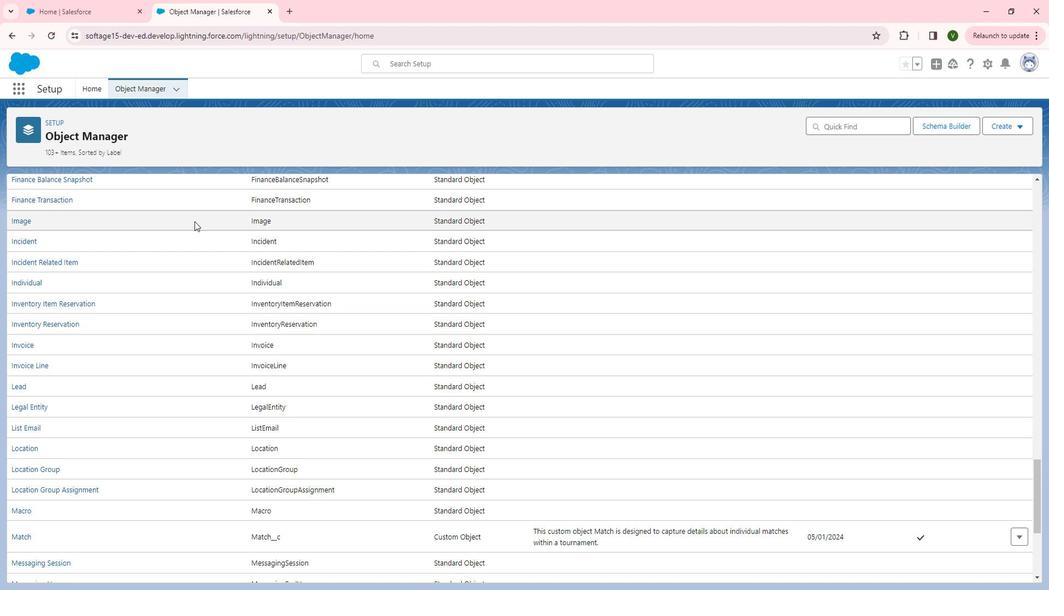 
Action: Mouse scrolled (207, 225) with delta (0, 0)
Screenshot: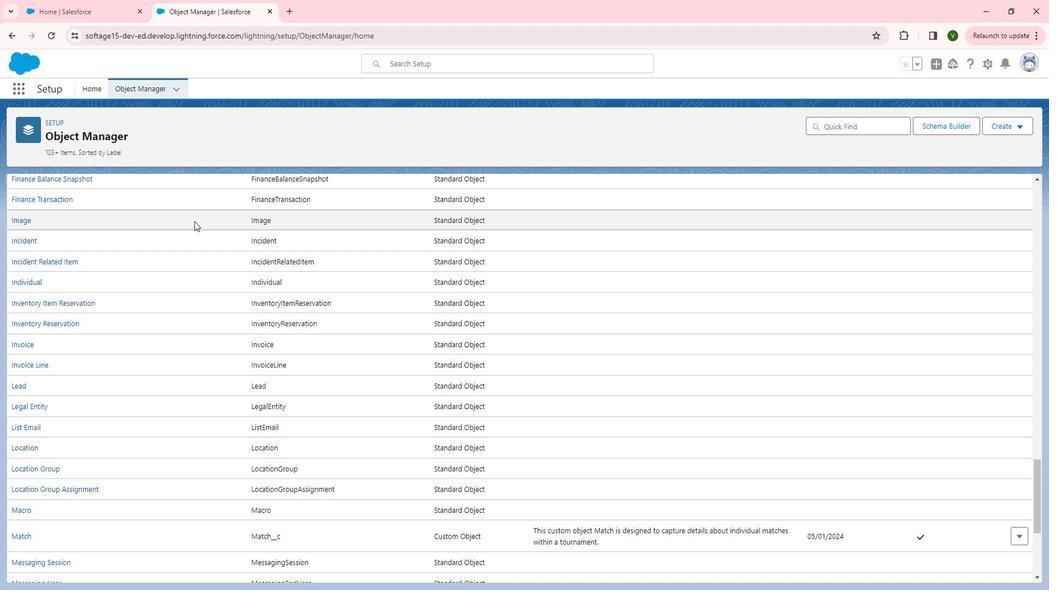 
Action: Mouse scrolled (207, 225) with delta (0, 0)
Screenshot: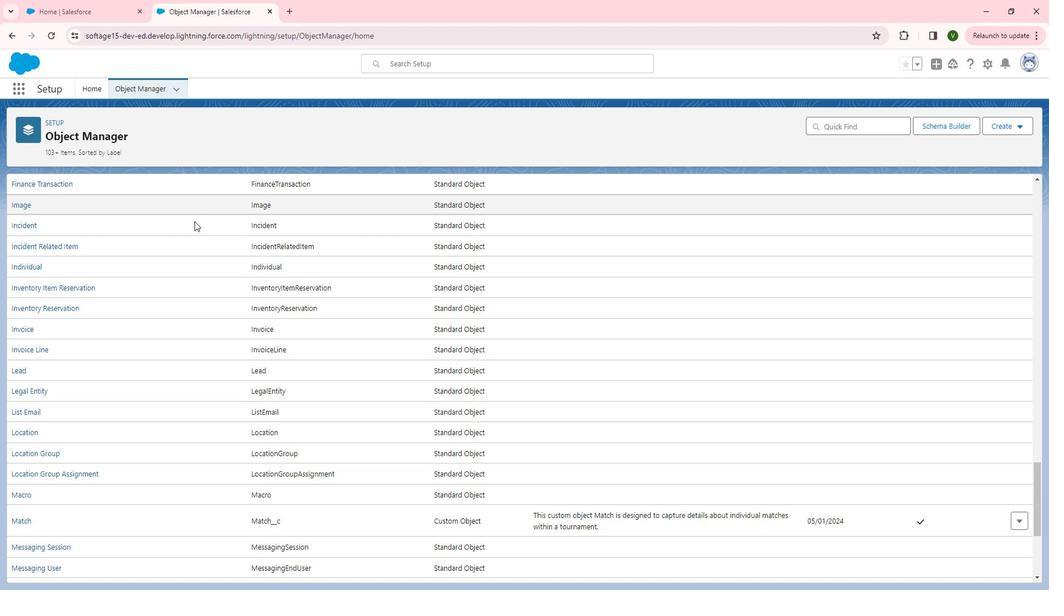 
Action: Mouse scrolled (207, 225) with delta (0, 0)
Screenshot: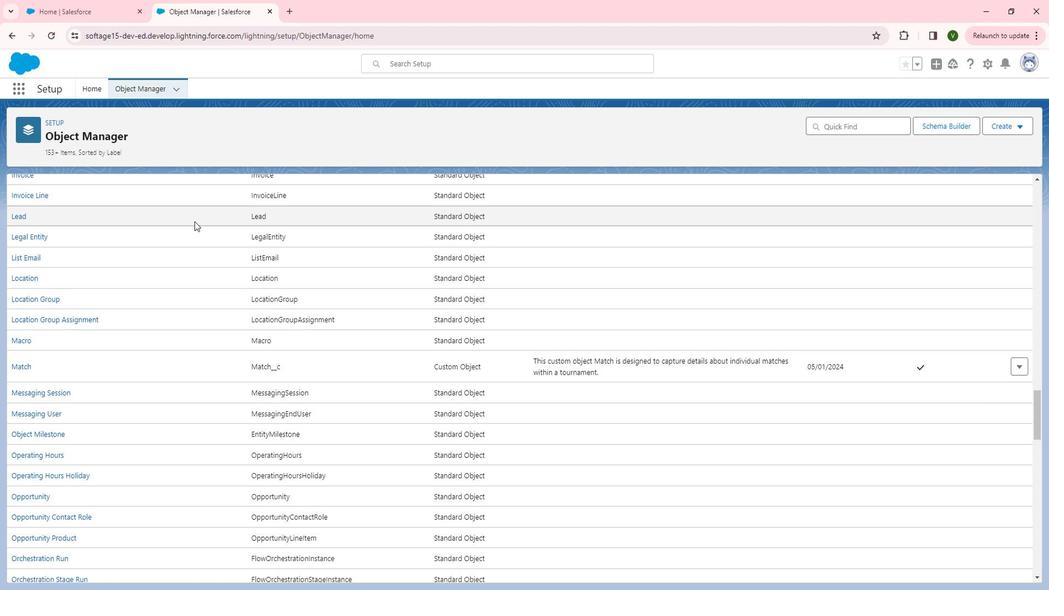
Action: Mouse scrolled (207, 225) with delta (0, 0)
Screenshot: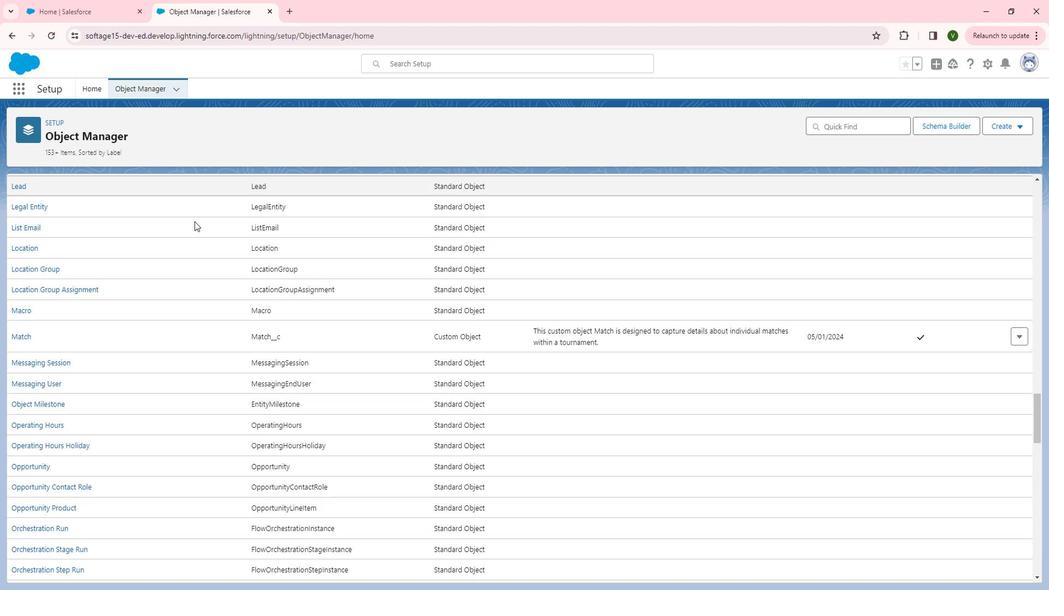 
Action: Mouse scrolled (207, 225) with delta (0, 0)
Screenshot: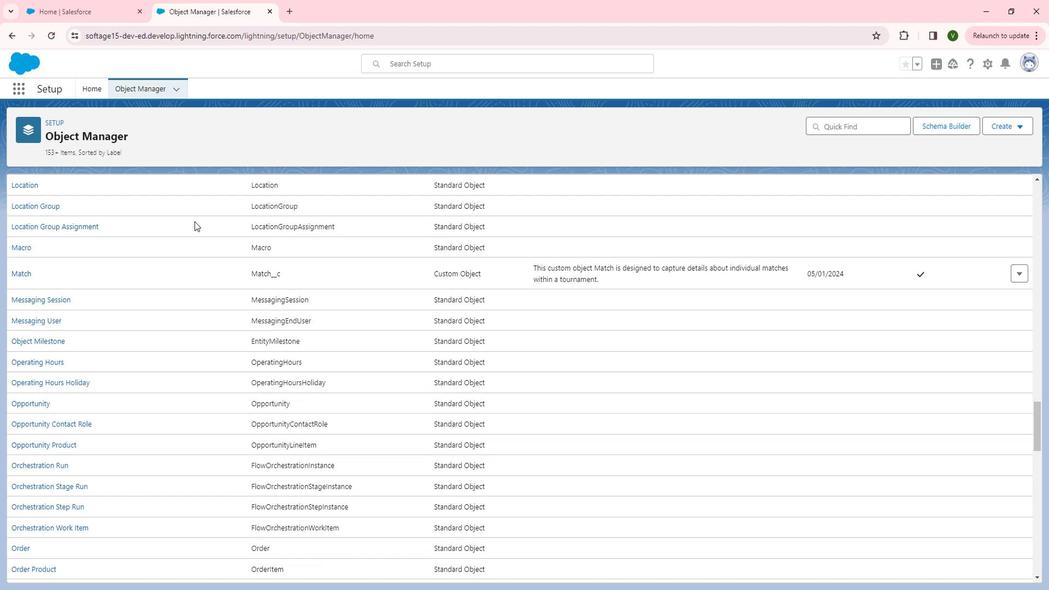 
Action: Mouse scrolled (207, 225) with delta (0, 0)
Screenshot: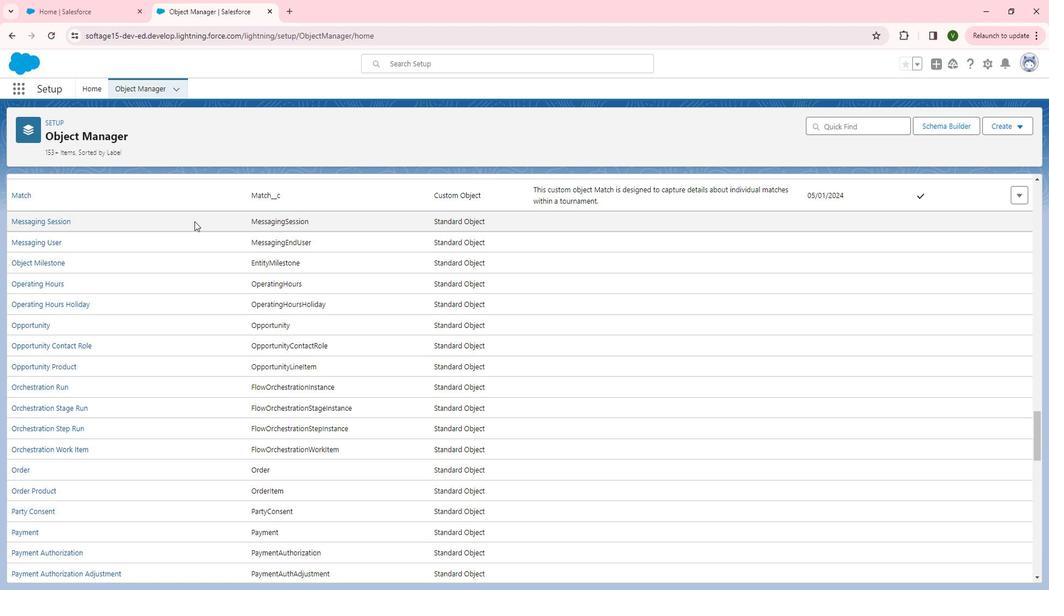 
Action: Mouse scrolled (207, 225) with delta (0, 0)
Screenshot: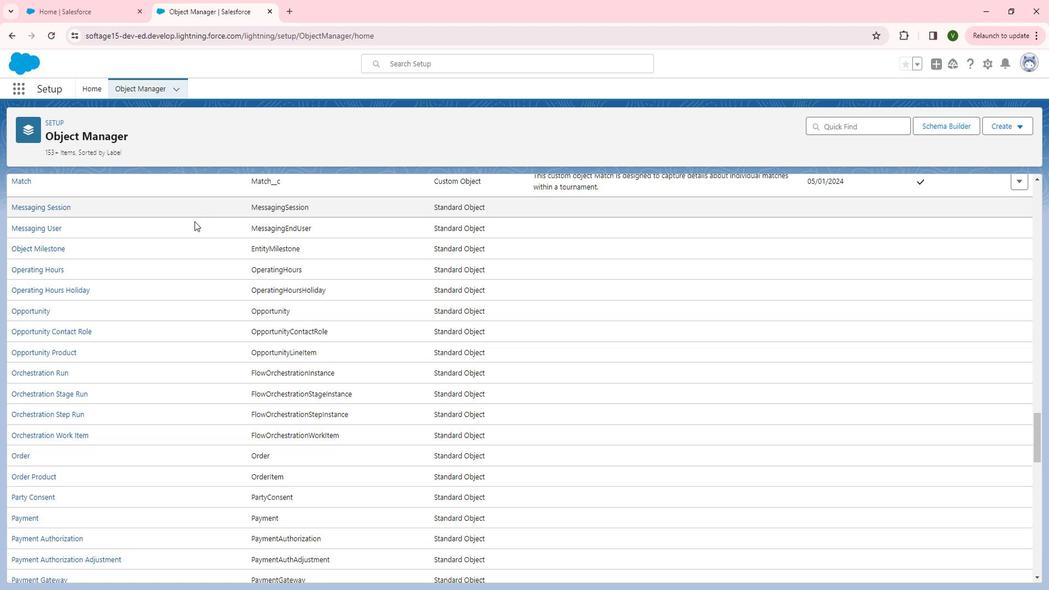 
Action: Mouse scrolled (207, 225) with delta (0, 0)
Screenshot: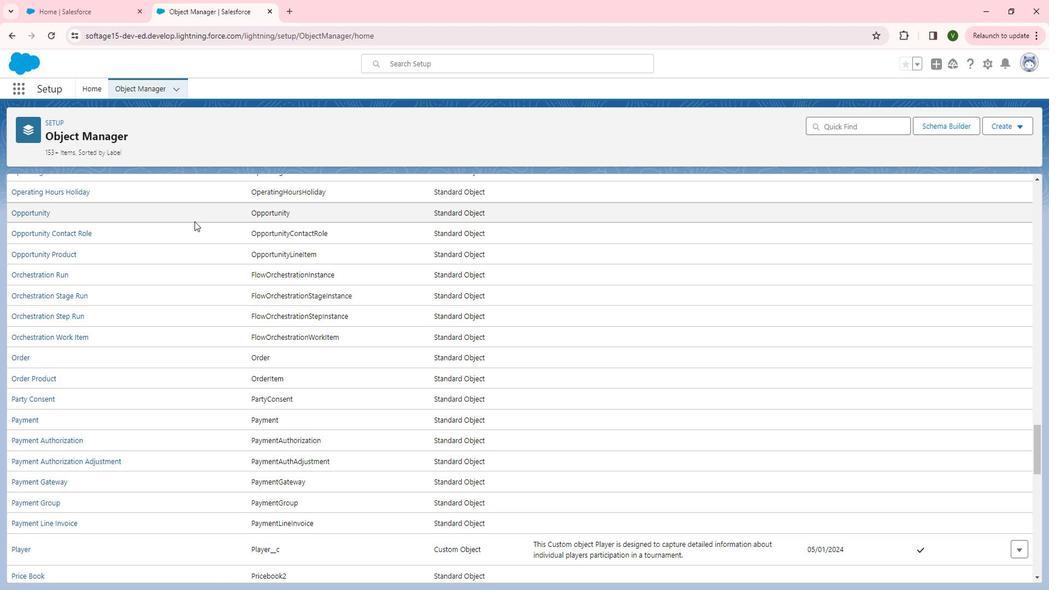 
Action: Mouse scrolled (207, 225) with delta (0, 0)
Screenshot: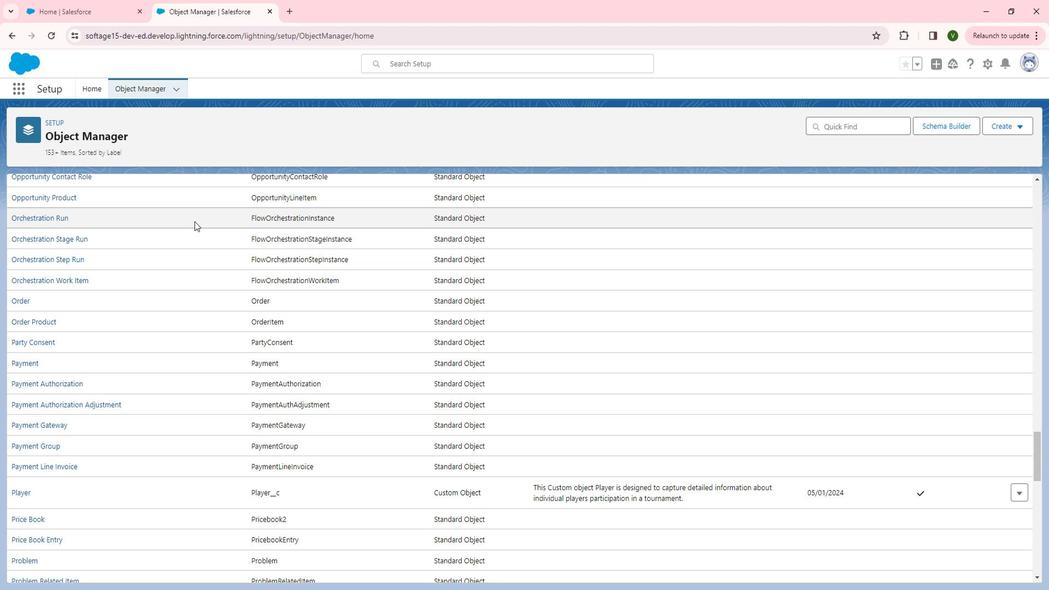 
Action: Mouse scrolled (207, 225) with delta (0, 0)
Screenshot: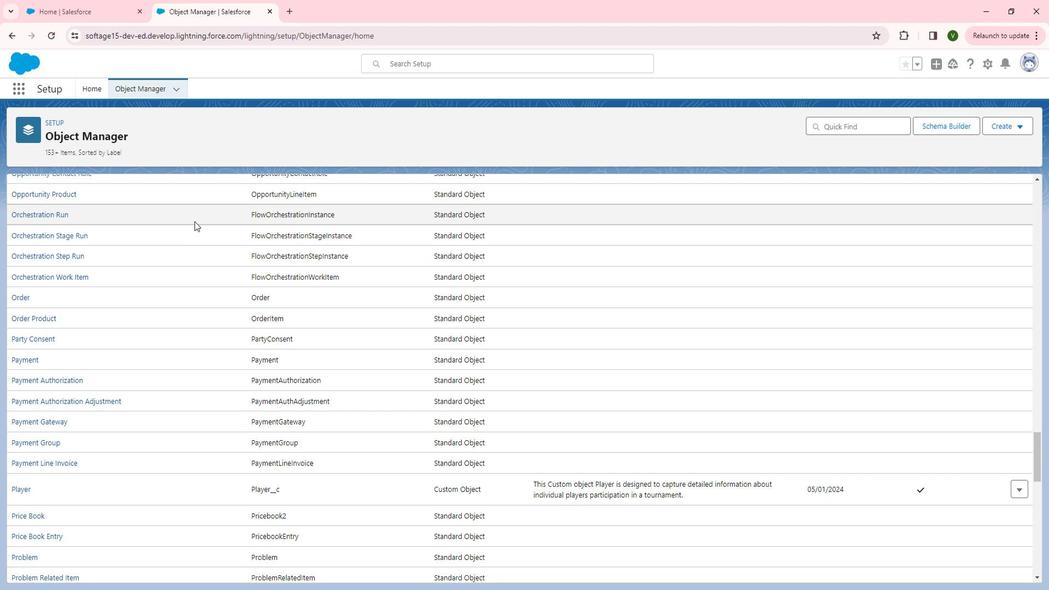 
Action: Mouse scrolled (207, 225) with delta (0, 0)
Screenshot: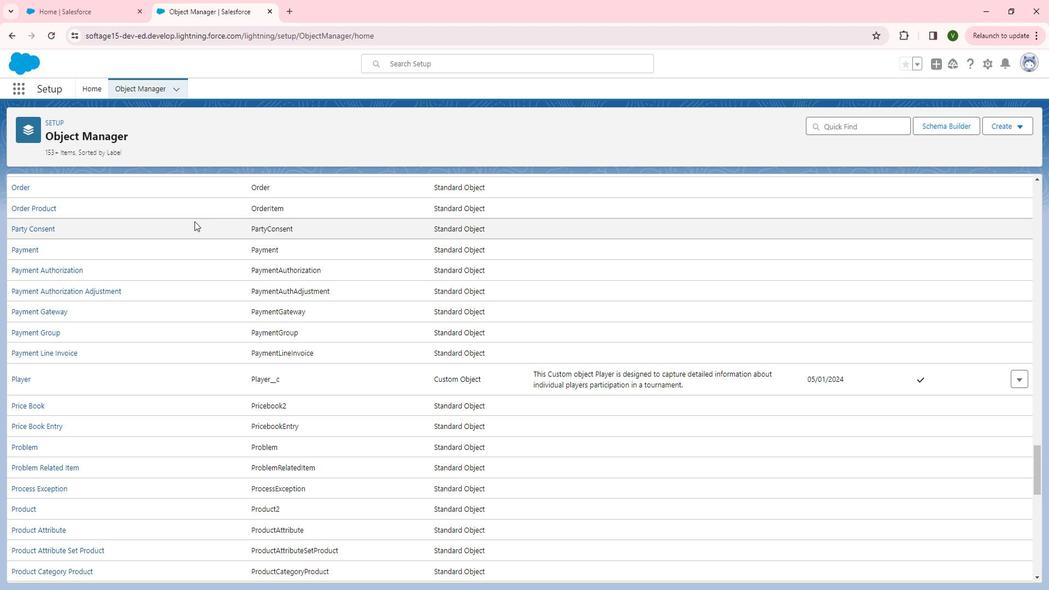 
Action: Mouse scrolled (207, 225) with delta (0, 0)
Screenshot: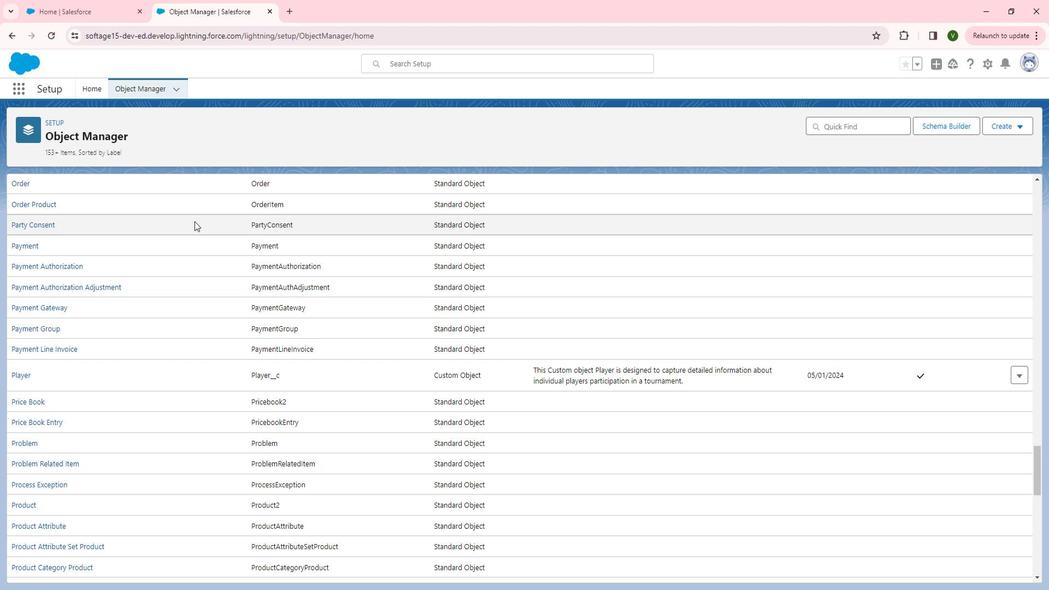 
Action: Mouse moved to (31, 271)
Screenshot: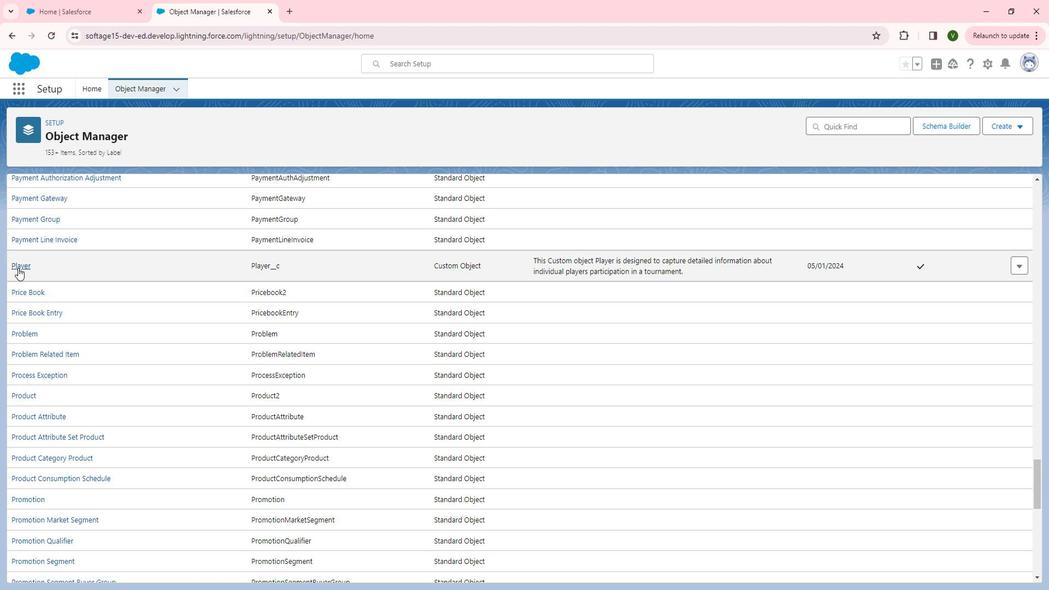 
Action: Mouse pressed left at (31, 271)
Screenshot: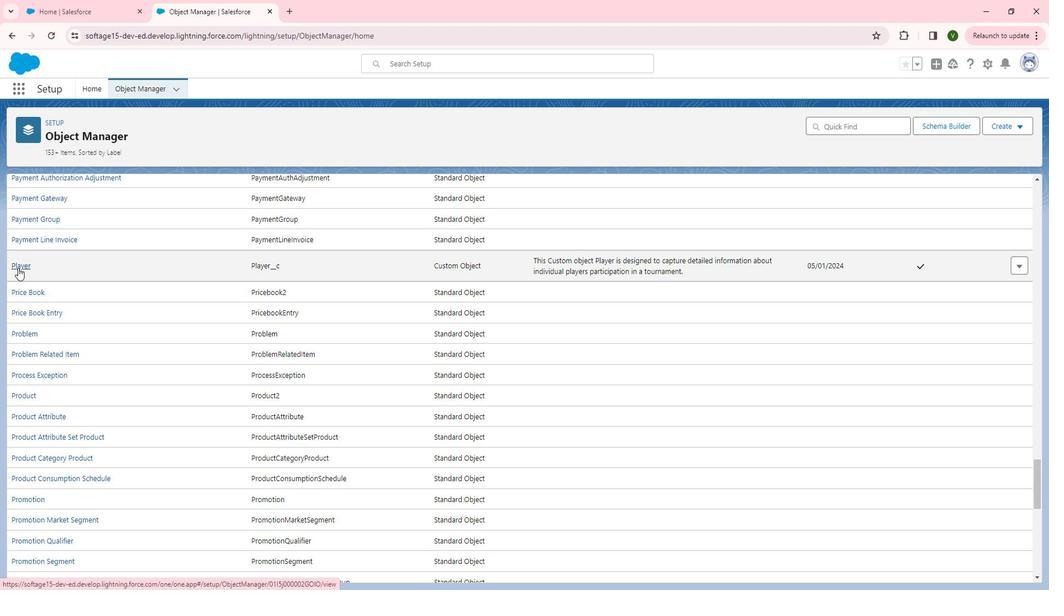 
Action: Mouse moved to (91, 207)
Screenshot: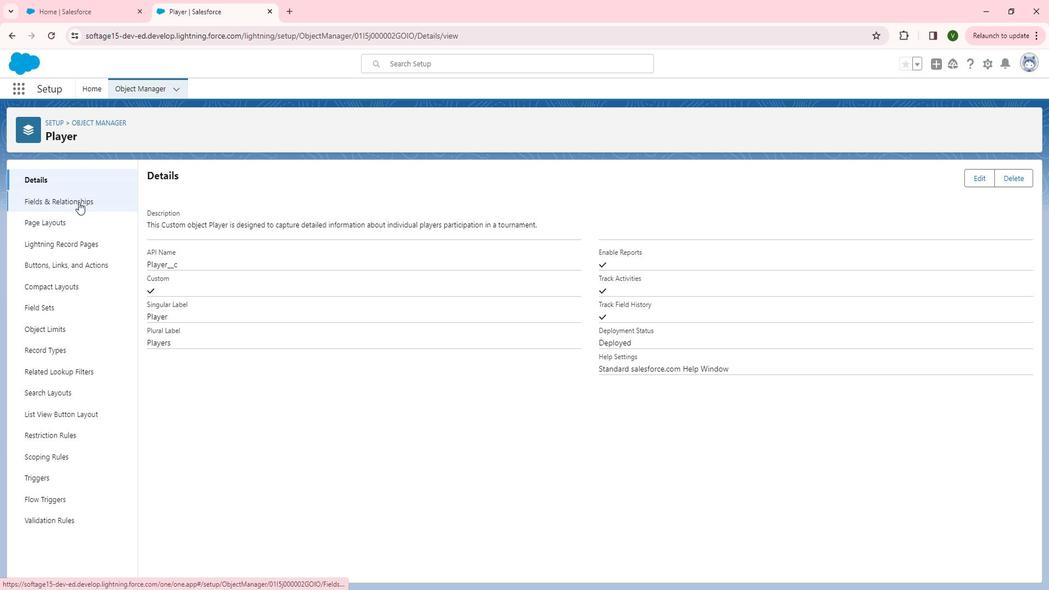
Action: Mouse pressed left at (91, 207)
Screenshot: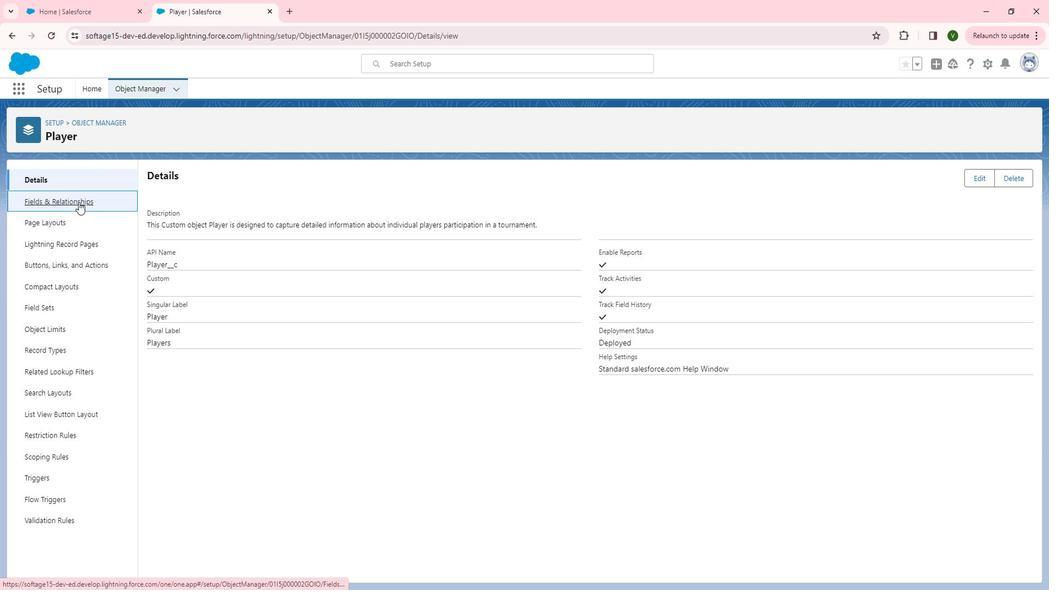 
Action: Mouse moved to (814, 186)
Screenshot: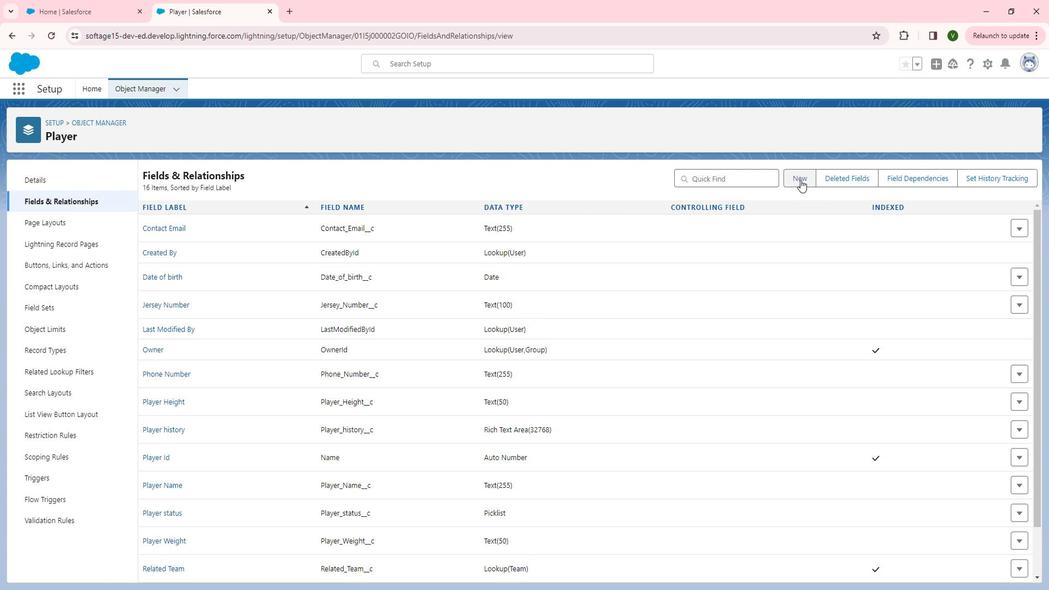 
Action: Mouse pressed left at (814, 186)
Screenshot: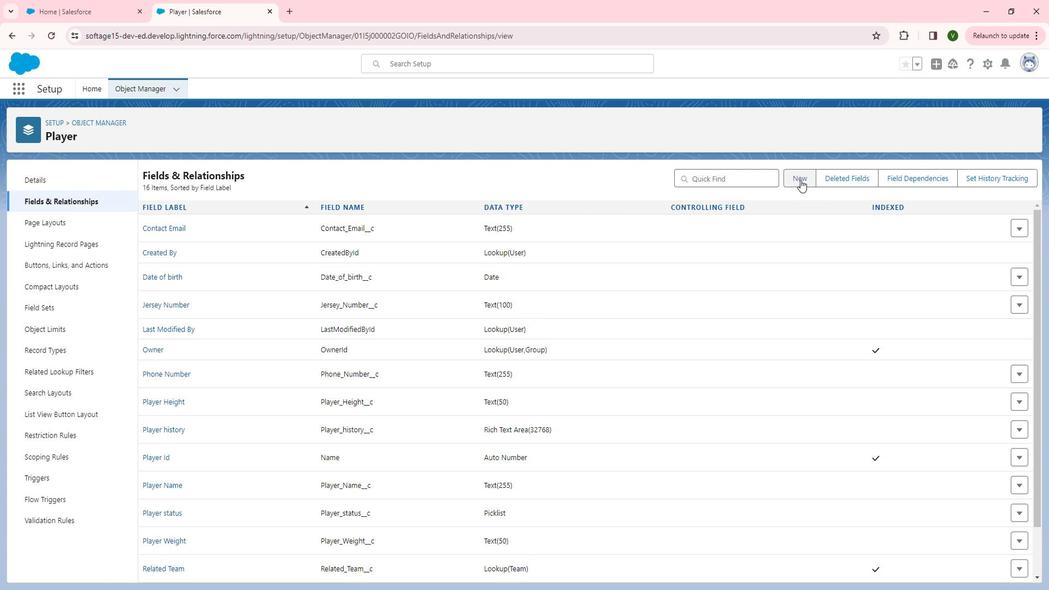 
Action: Mouse moved to (212, 383)
Screenshot: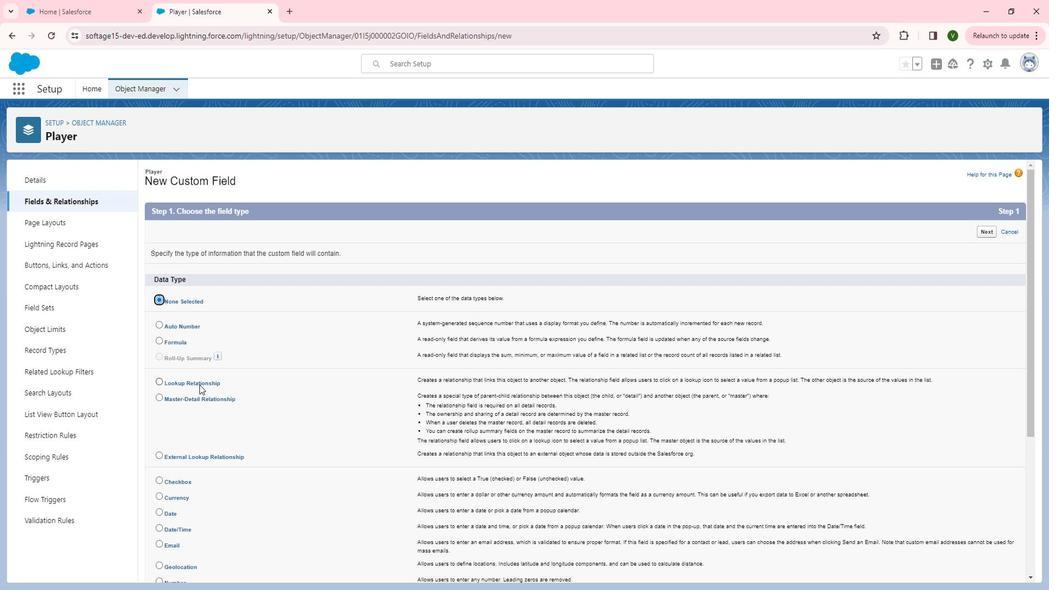 
Action: Mouse pressed left at (212, 383)
Screenshot: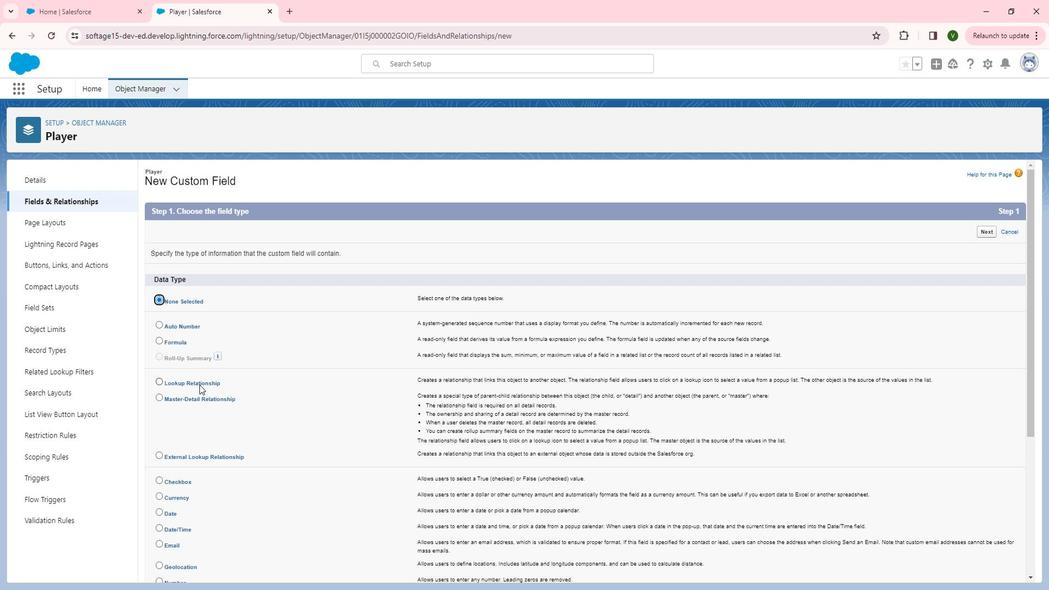 
Action: Mouse moved to (1007, 235)
Screenshot: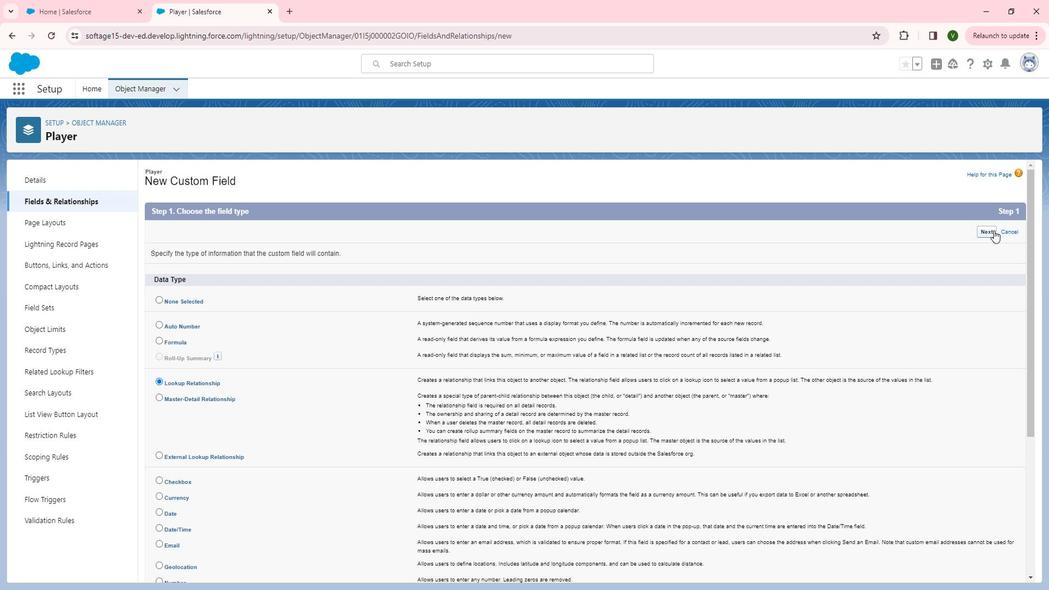 
Action: Mouse pressed left at (1007, 235)
Screenshot: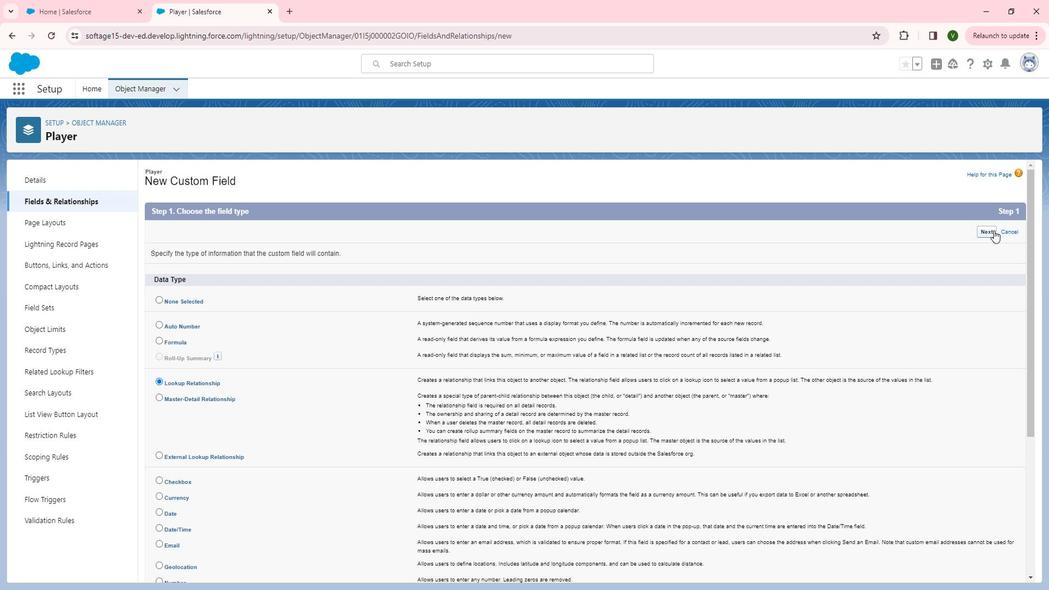 
Action: Mouse moved to (367, 283)
Screenshot: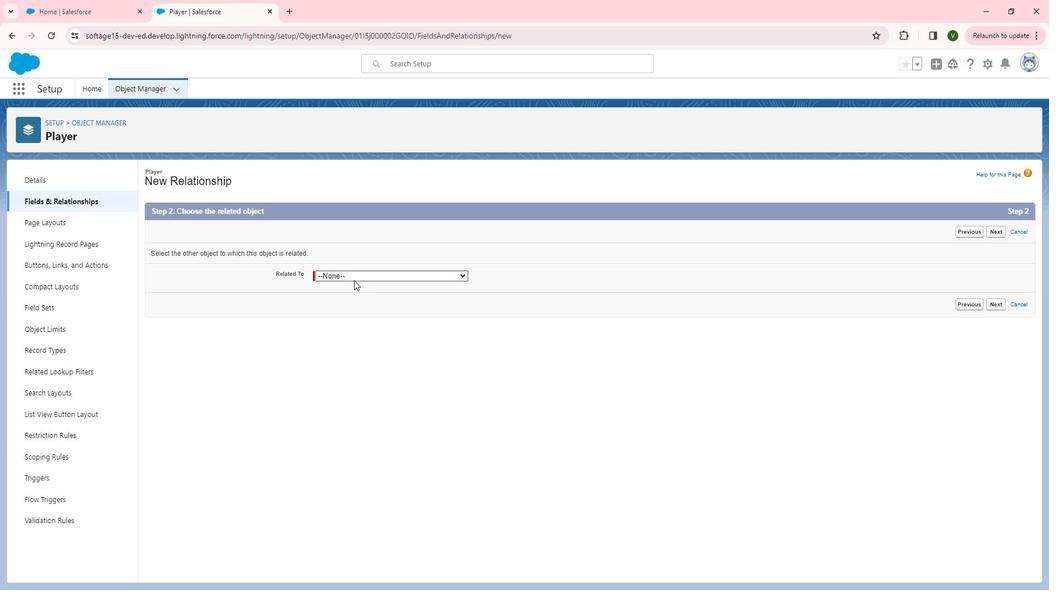 
Action: Mouse pressed left at (367, 283)
Screenshot: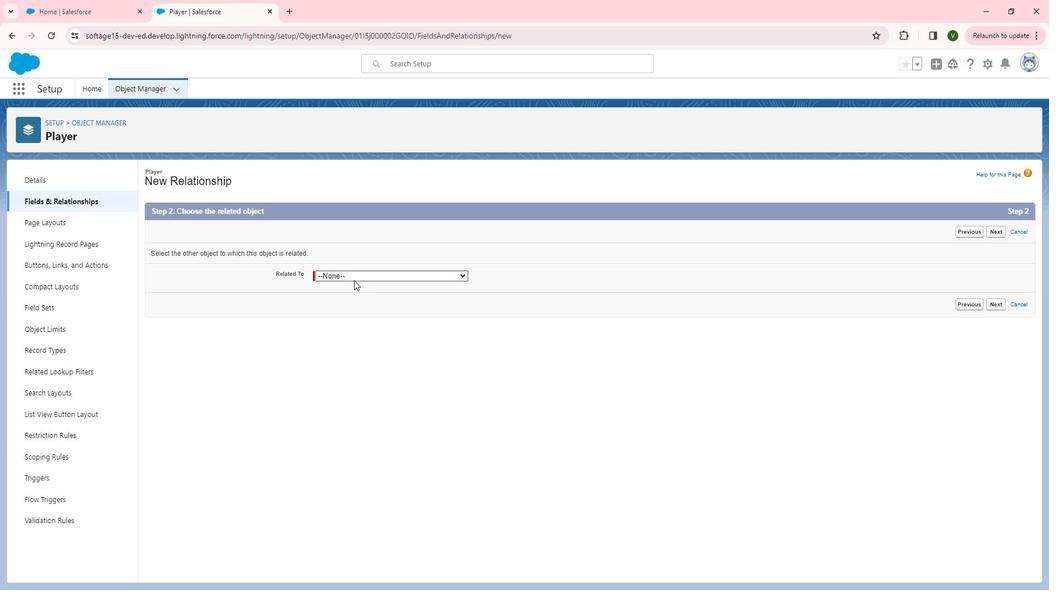 
Action: Mouse moved to (385, 339)
Screenshot: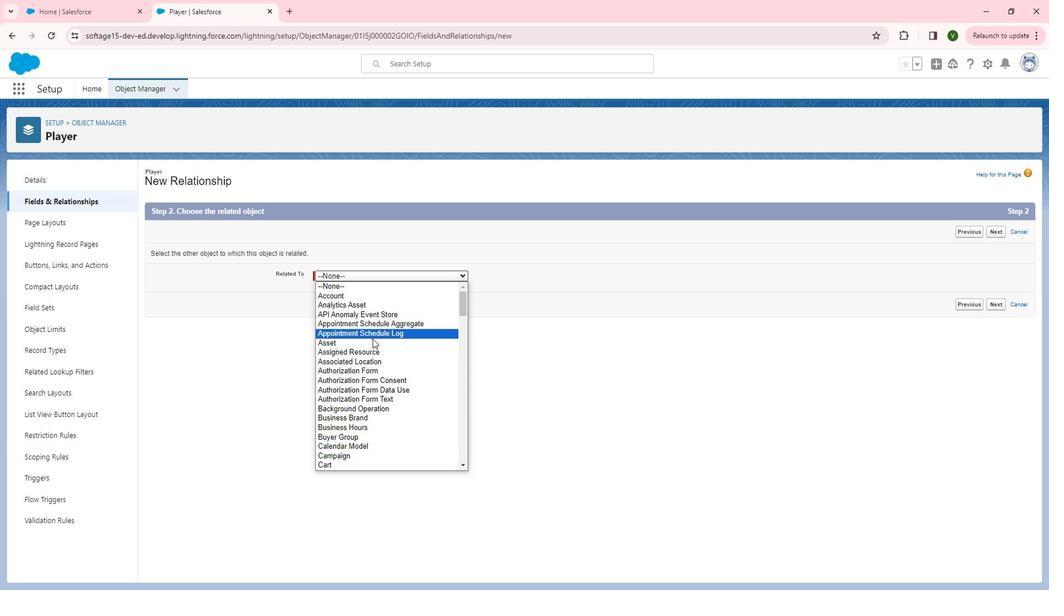 
Action: Mouse scrolled (385, 338) with delta (0, 0)
Screenshot: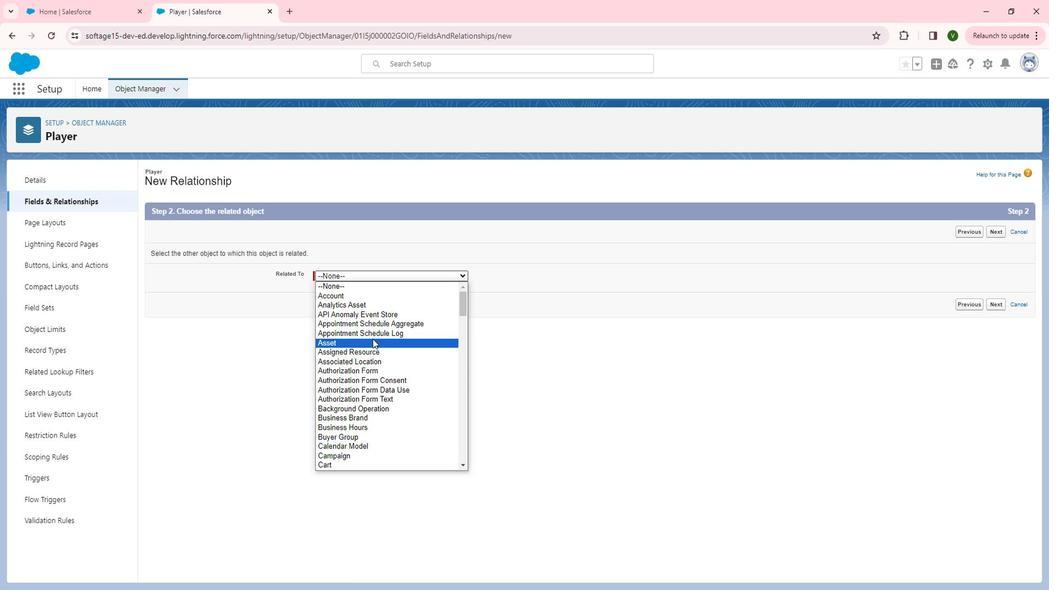 
Action: Mouse scrolled (385, 338) with delta (0, 0)
Screenshot: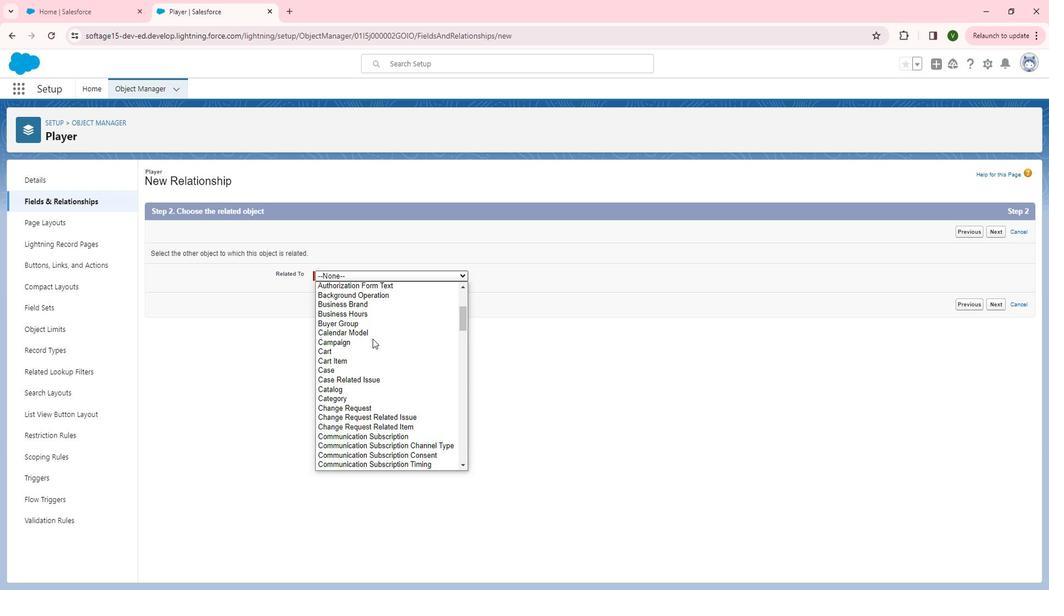 
Action: Mouse scrolled (385, 338) with delta (0, 0)
Screenshot: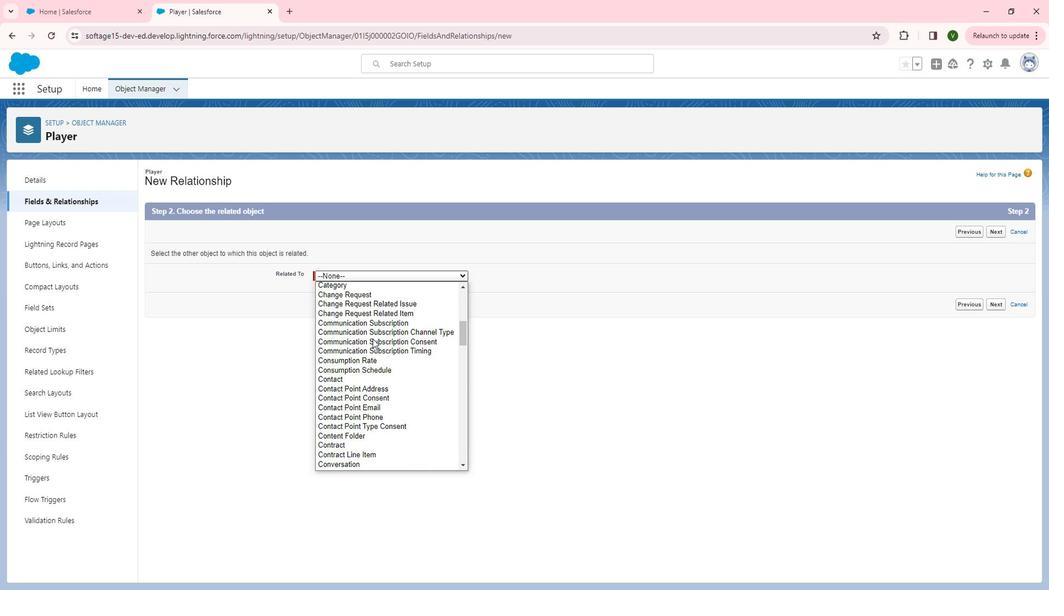 
Action: Mouse scrolled (385, 338) with delta (0, 0)
Screenshot: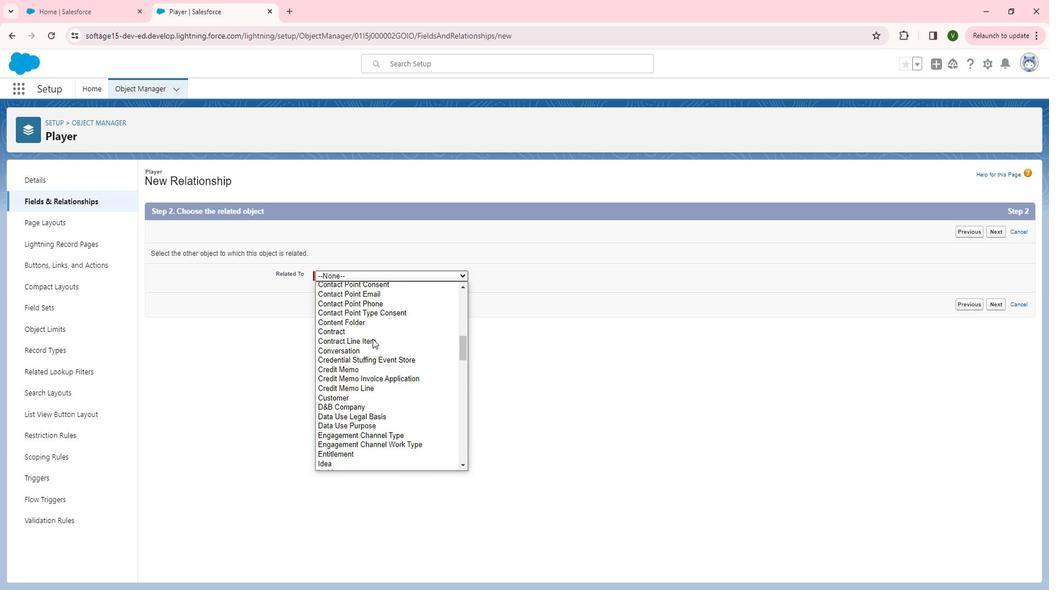
Action: Mouse moved to (345, 441)
Screenshot: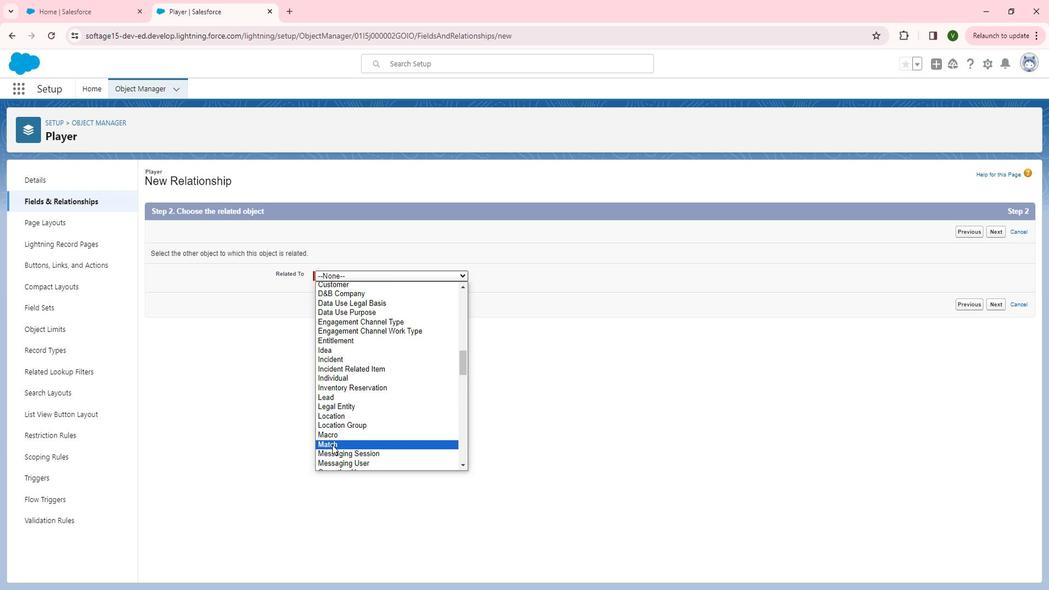 
Action: Mouse pressed left at (345, 441)
Screenshot: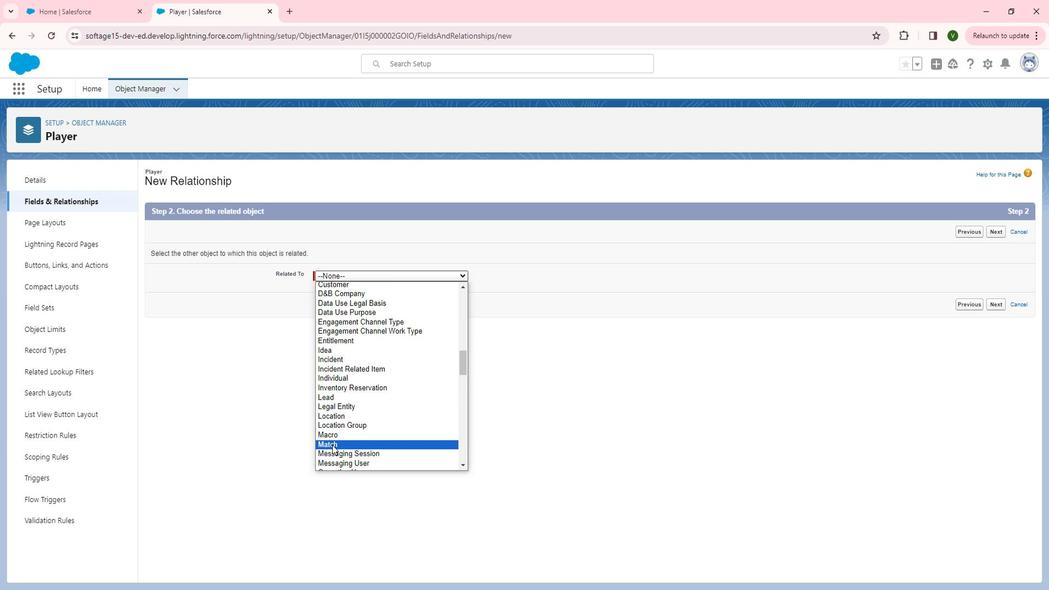 
Action: Mouse moved to (1013, 309)
Screenshot: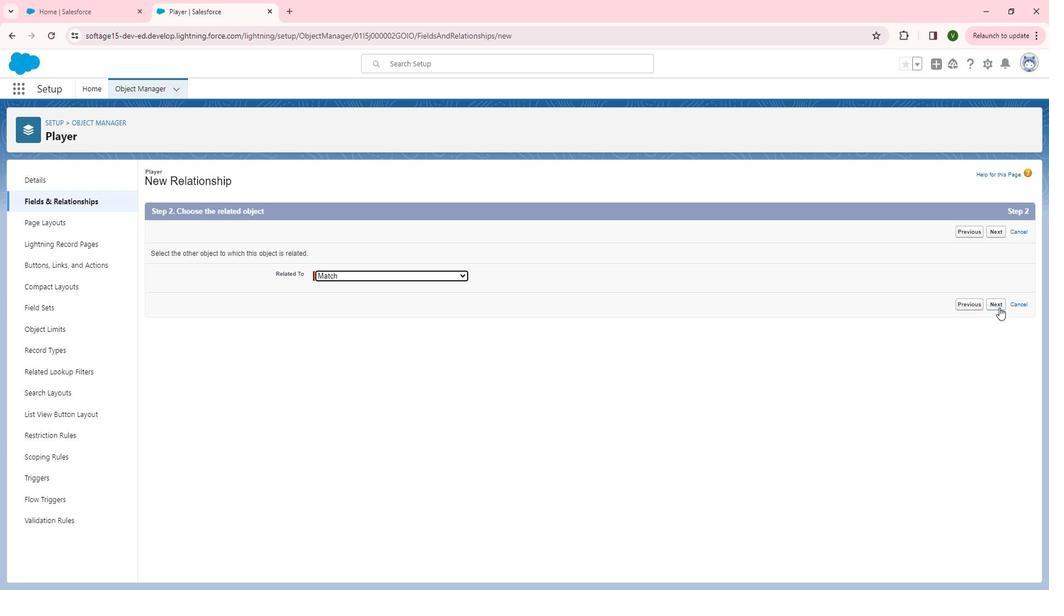 
Action: Mouse pressed left at (1013, 309)
Screenshot: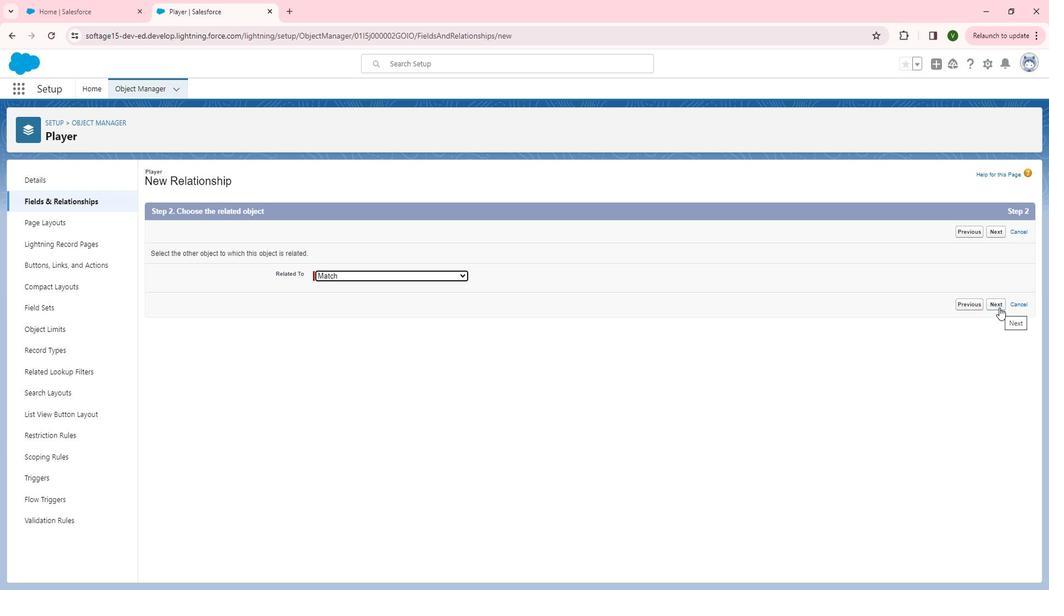 
Action: Mouse moved to (353, 285)
Screenshot: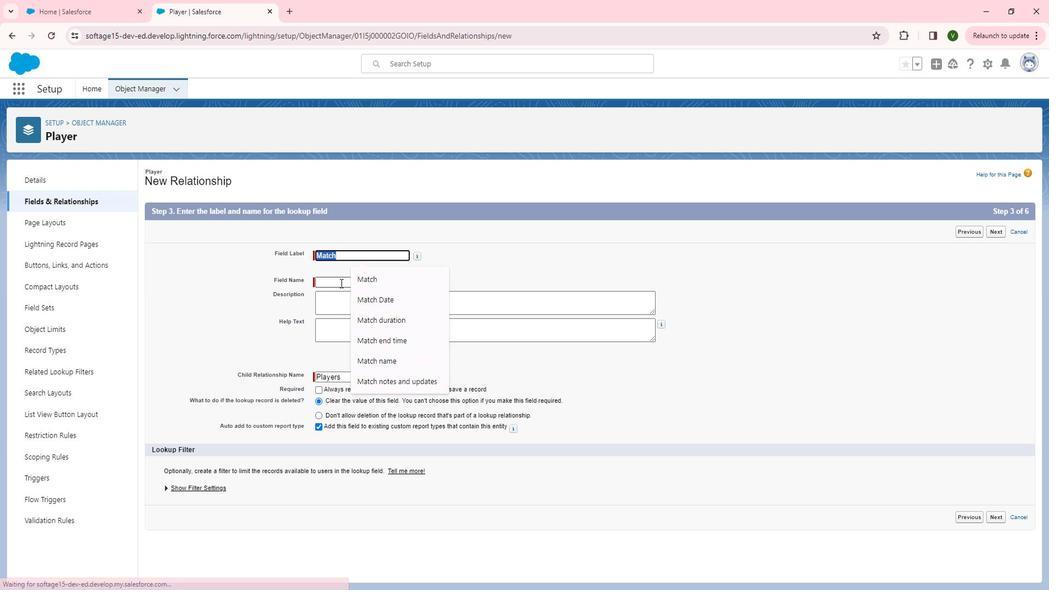 
Action: Mouse pressed left at (353, 285)
Screenshot: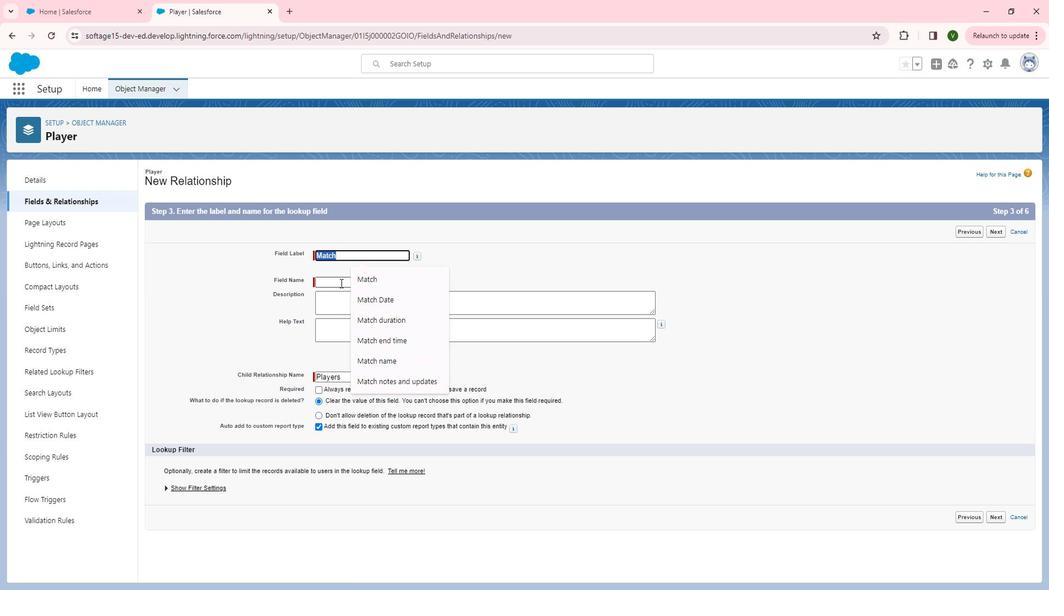
Action: Mouse moved to (343, 306)
Screenshot: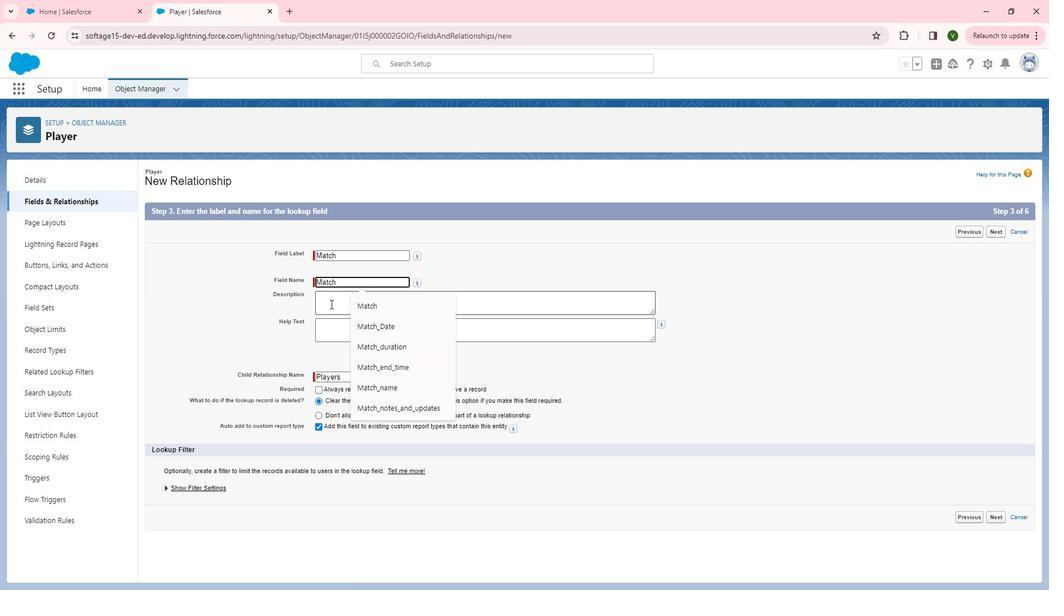 
Action: Mouse pressed left at (343, 306)
Screenshot: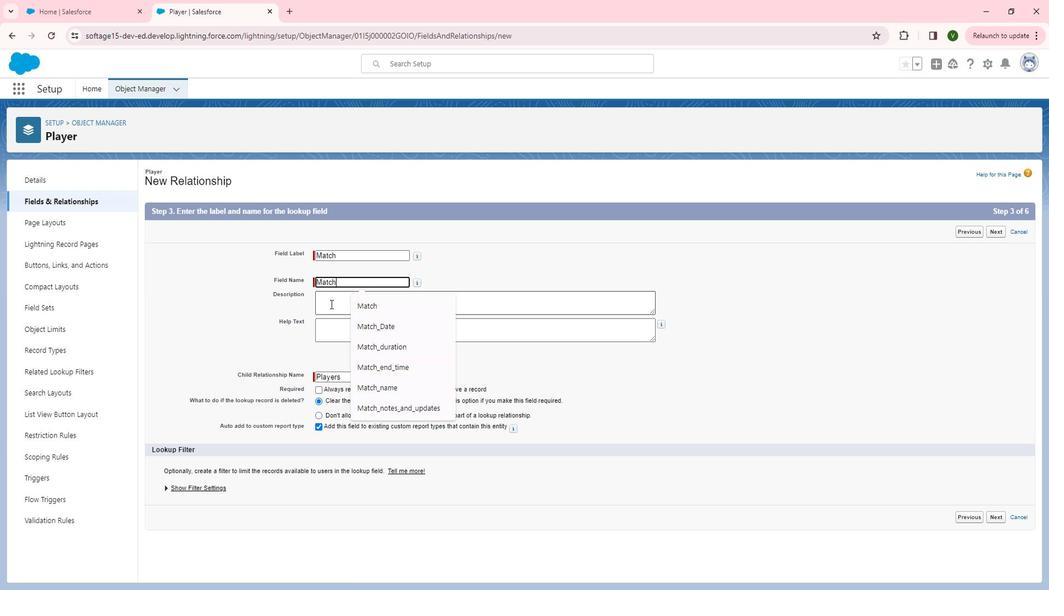 
Action: Mouse moved to (342, 306)
Screenshot: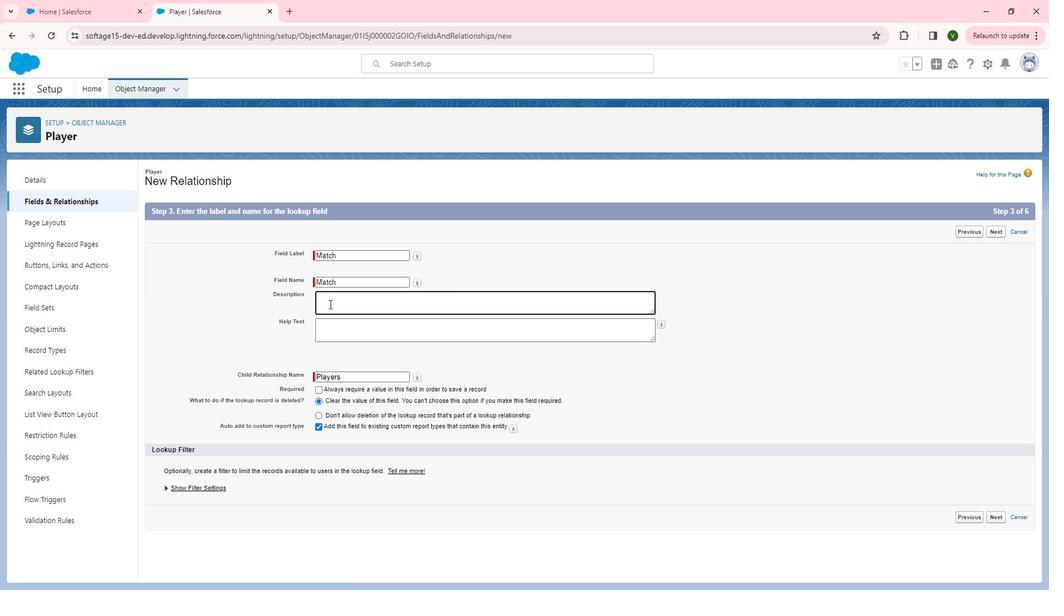 
Action: Key pressed <Key.shift>This
Screenshot: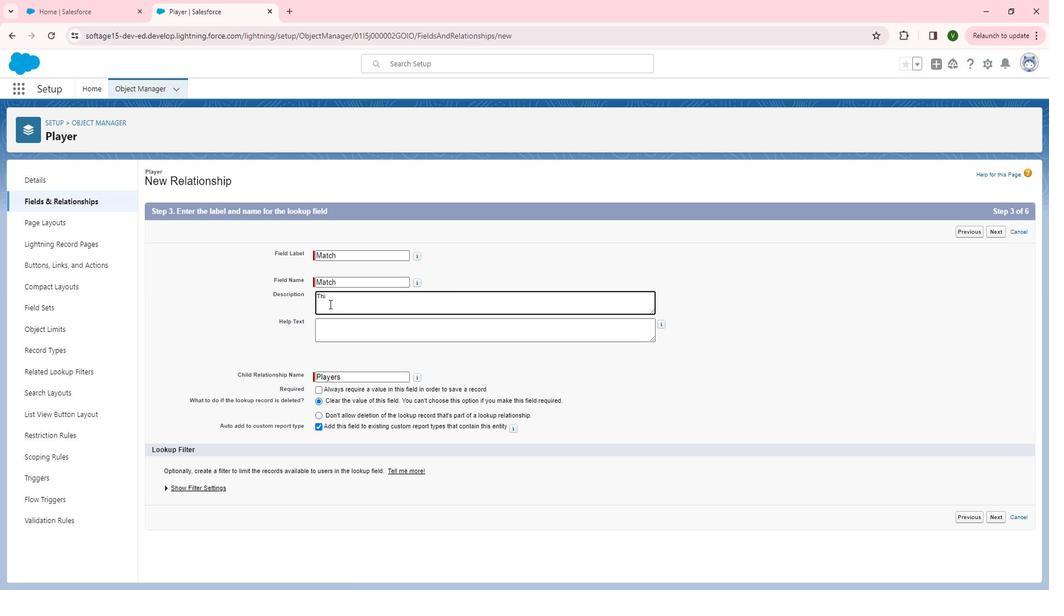 
Action: Mouse moved to (342, 306)
Screenshot: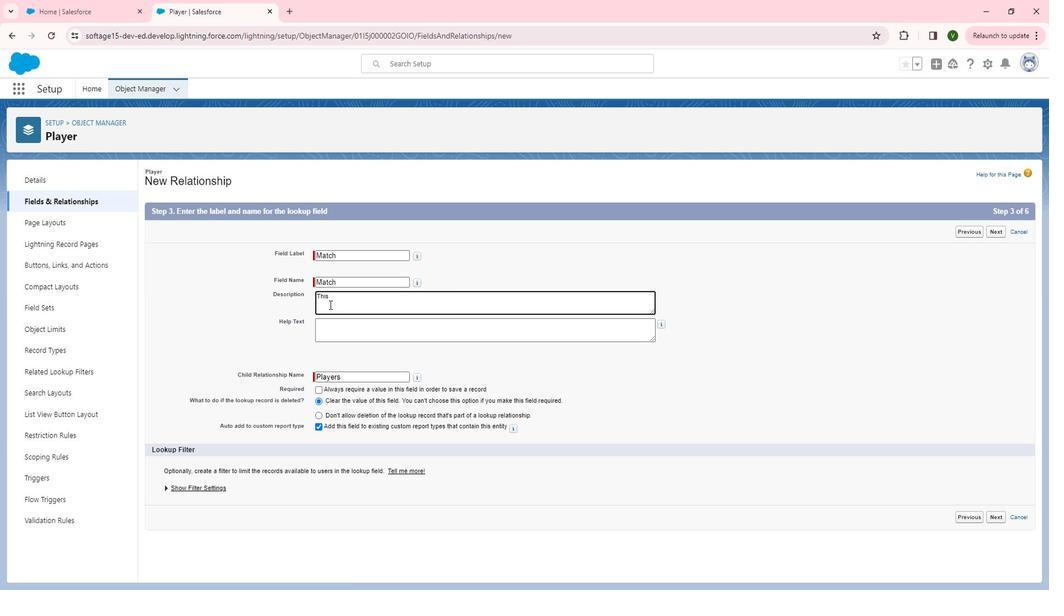 
Action: Key pressed <Key.space>field<Key.space>is<Key.space>used<Key.space>for<Key.space>the<Key.space>lookup<Key.space>relationship<Key.space>in<Key.space>connected<Key.space>w<Key.backspace>between<Key.space>two<Key.space>objects<Key.space>where<Key.space><Key.shift_r>Player<Key.space>has<Key.space>a<Key.space>reference<Key.space>to<Key.space>another<Key.space>object<Key.space><Key.shift_r>Match.<Key.tab>ctrl+Vi<Key.backspace><Key.backspace><Key.backspace><Key.backspace><Key.backspace><Key.backspace><Key.backspace><Key.backspace><Key.backspace><Key.backspace><Key.backspace><Key.backspace><Key.shift>View<Key.space>the<Key.space>p<Key.backspace>match<Key.space>associated<Key.space>wi<Key.space><Key.backspace>th<Key.space>rh<Key.backspace><Key.backspace>this<Key.space>player.
Screenshot: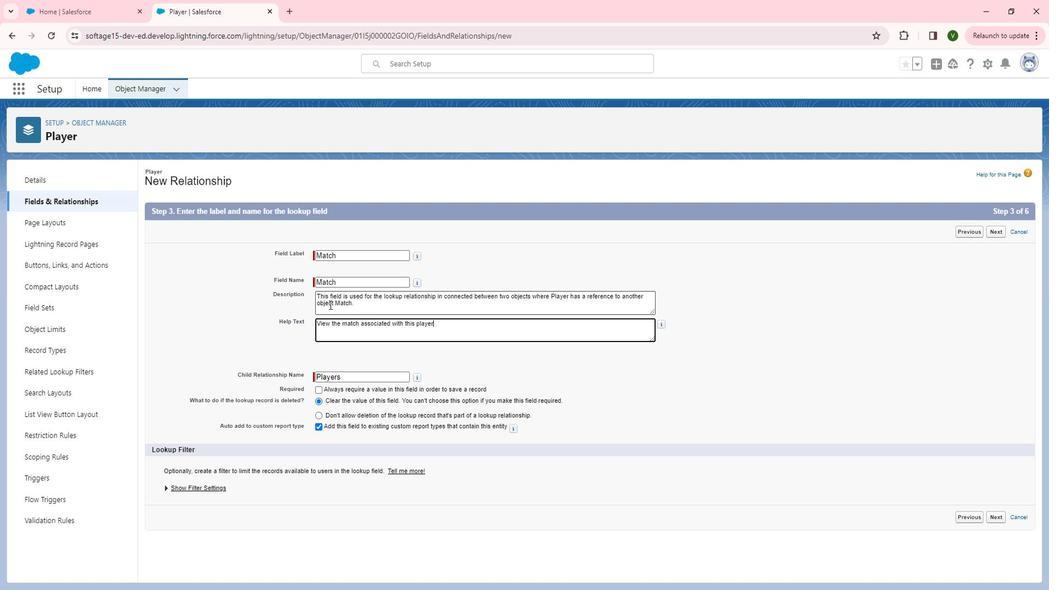 
Action: Mouse moved to (833, 434)
Screenshot: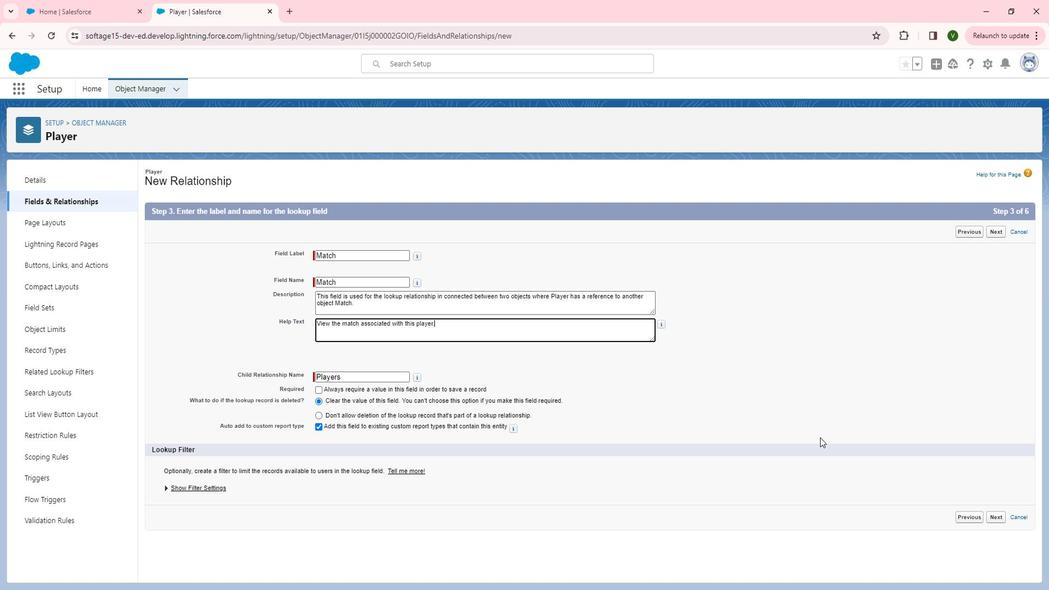 
Action: Mouse pressed left at (833, 434)
Screenshot: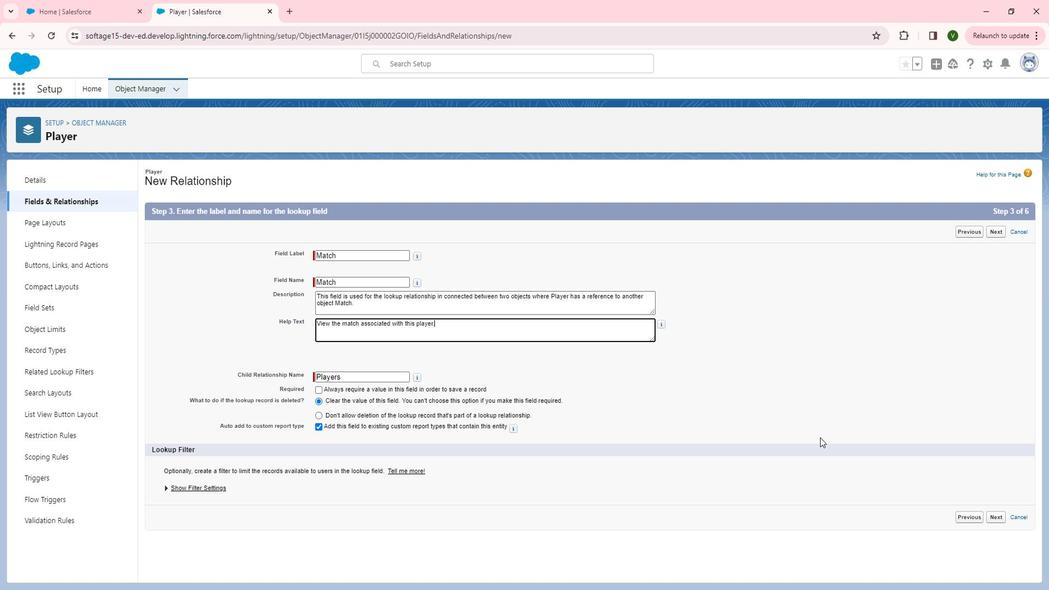 
Action: Mouse moved to (1010, 512)
Screenshot: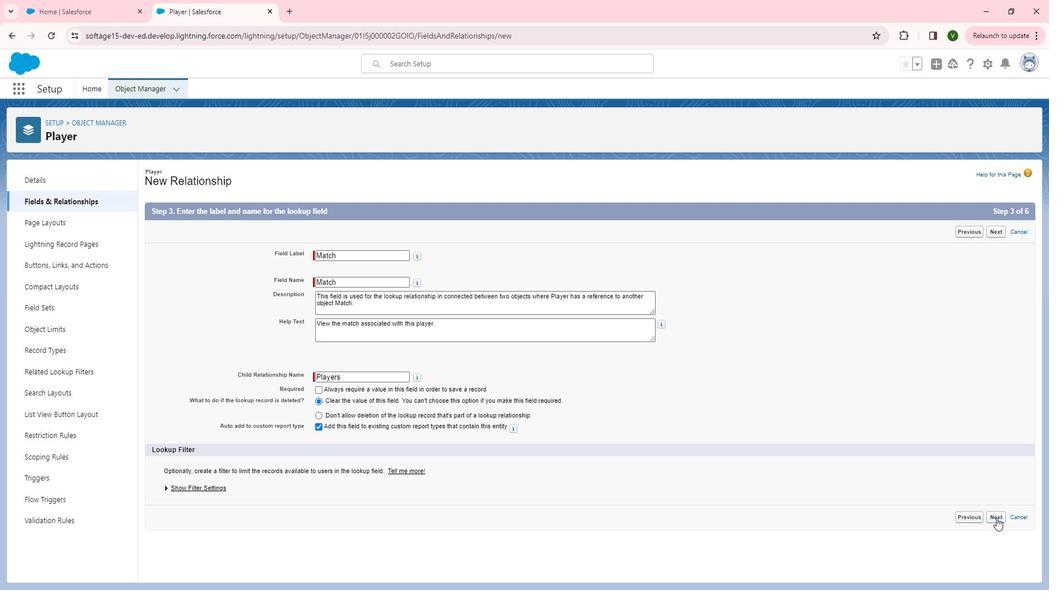 
Action: Mouse pressed left at (1010, 512)
Screenshot: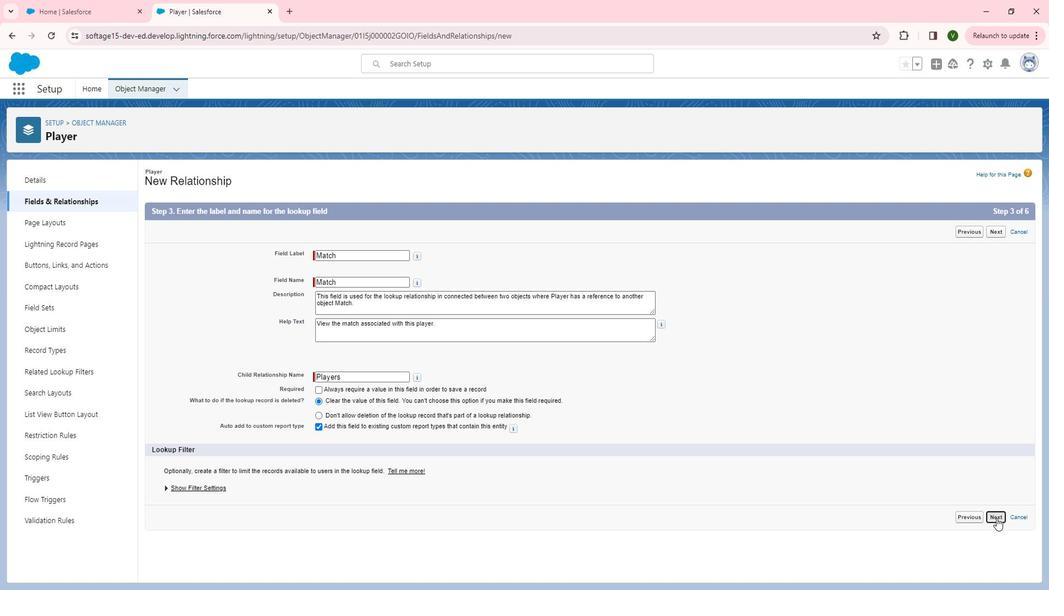 
Action: Mouse moved to (759, 324)
Screenshot: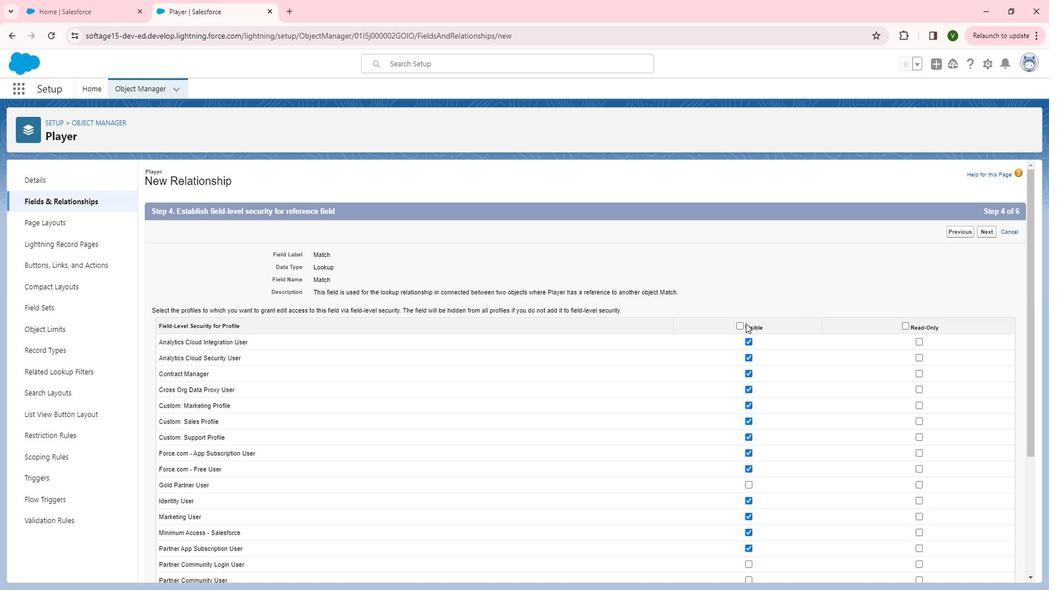 
Action: Mouse pressed left at (759, 324)
Screenshot: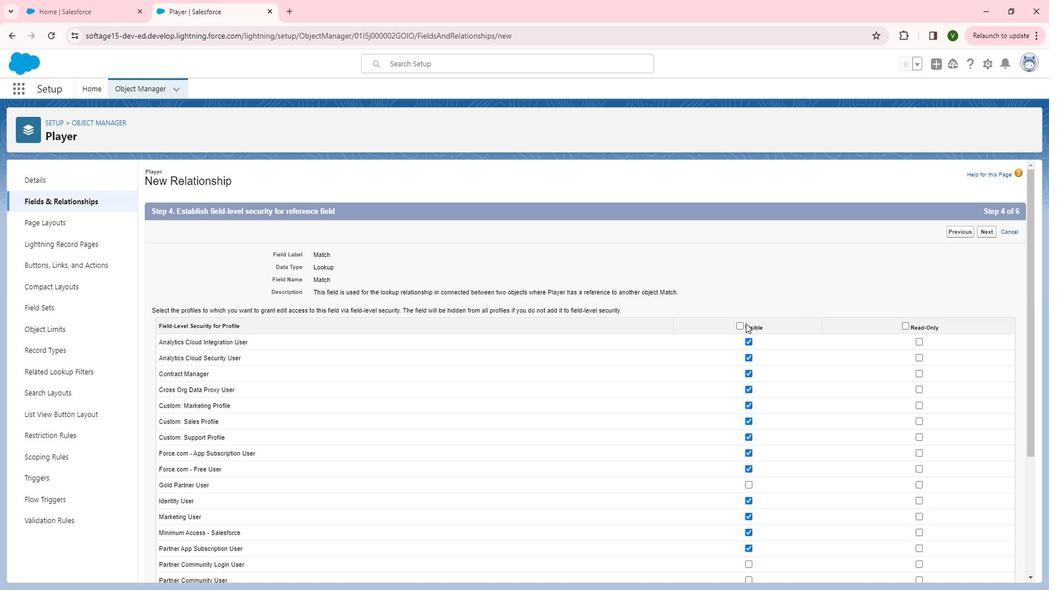 
Action: Mouse moved to (754, 325)
Screenshot: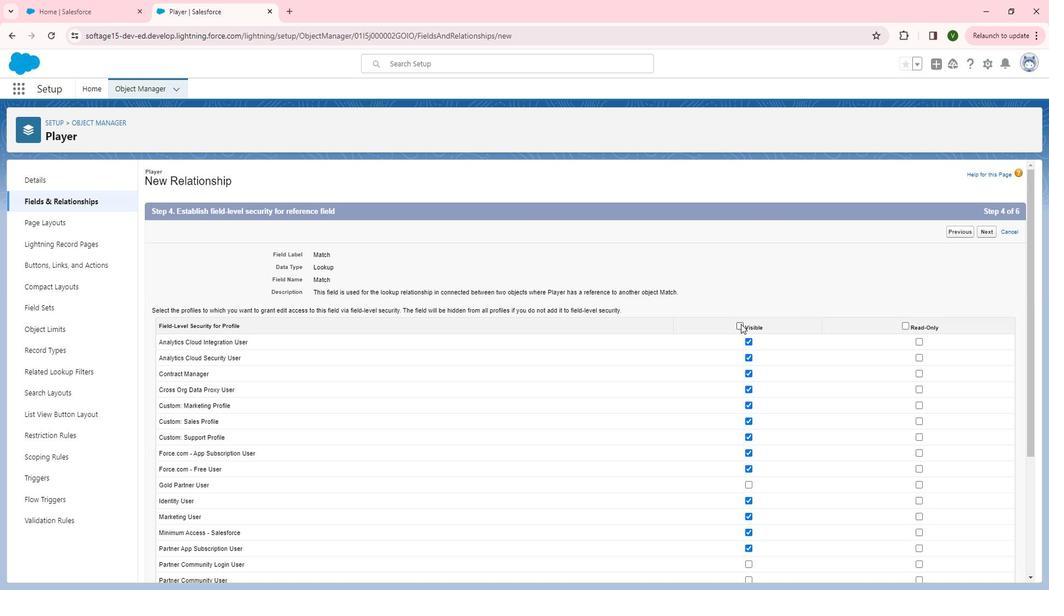 
Action: Mouse pressed left at (754, 325)
